 Task: Look for Airbnb properties in ComÃ©, Benin from 2nd November, 2023 to 15th November, 2023 for 2 adults and 1 pet.1  bedroom having 1 bed and 1 bathroom. Property type can be hotel. Booking option can be shelf check-in. Look for 5 properties as per requirement.
Action: Mouse moved to (454, 101)
Screenshot: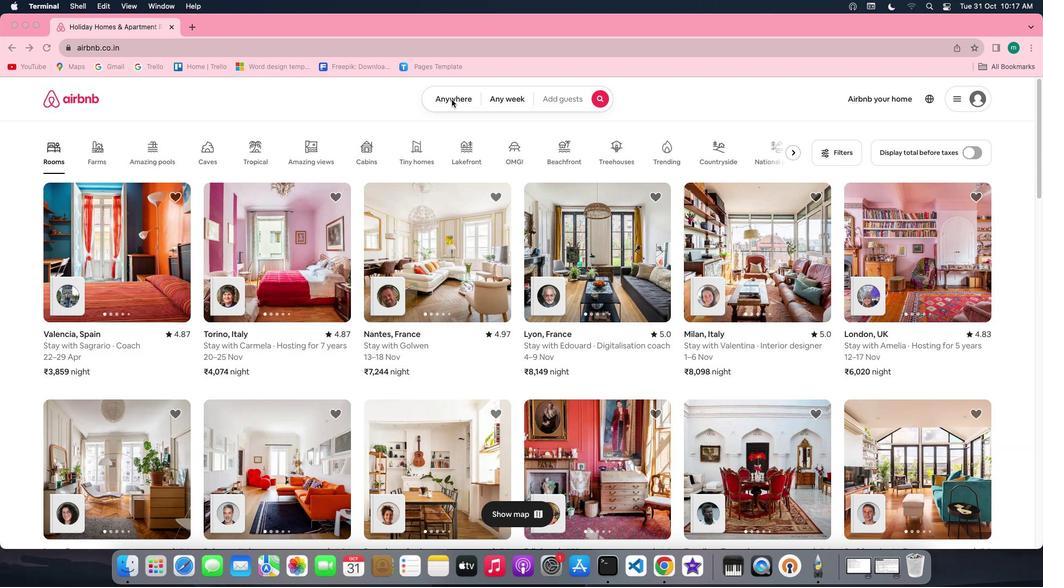 
Action: Mouse pressed left at (454, 101)
Screenshot: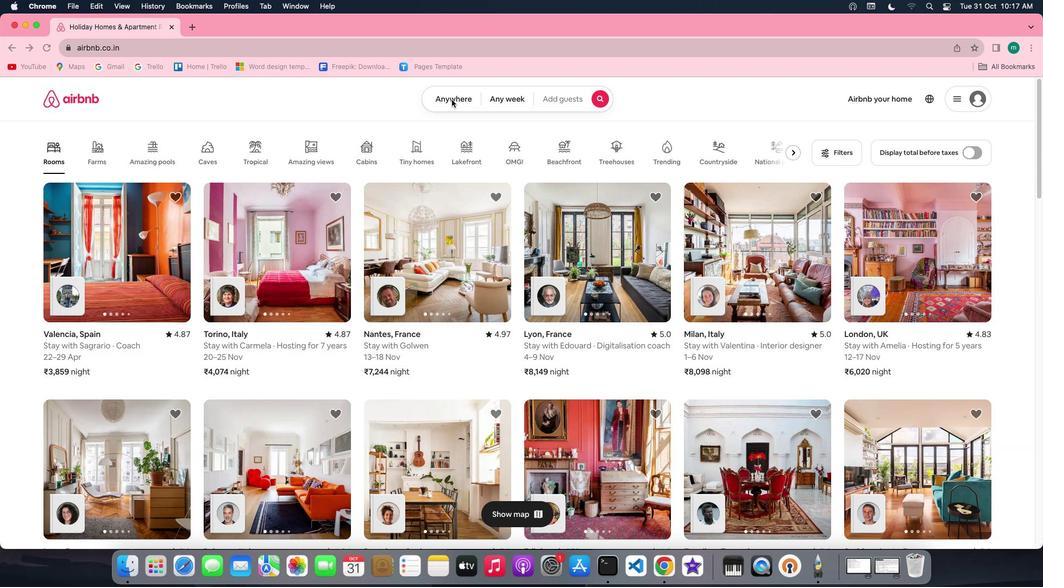 
Action: Mouse pressed left at (454, 101)
Screenshot: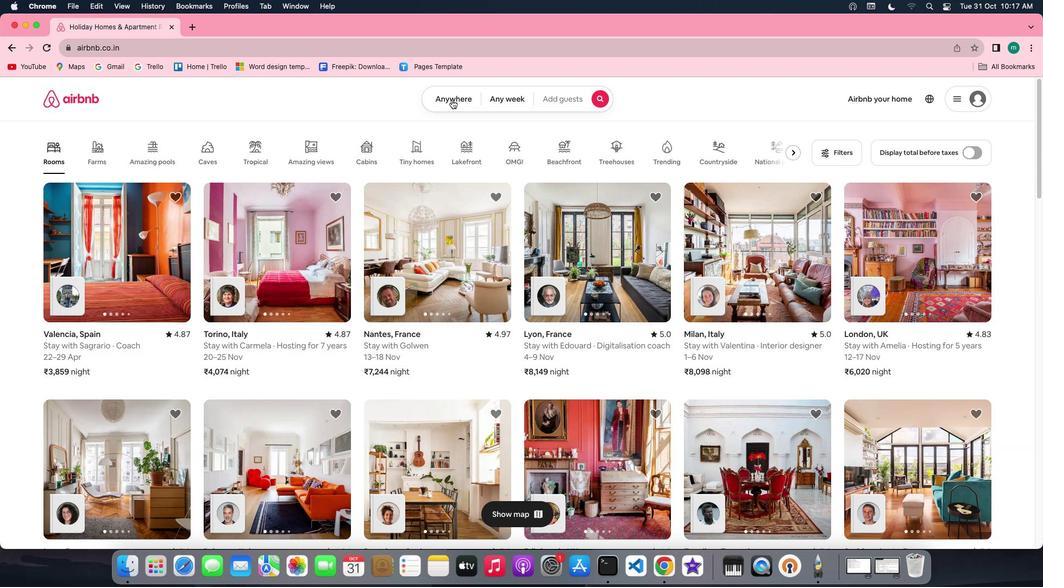 
Action: Mouse moved to (410, 139)
Screenshot: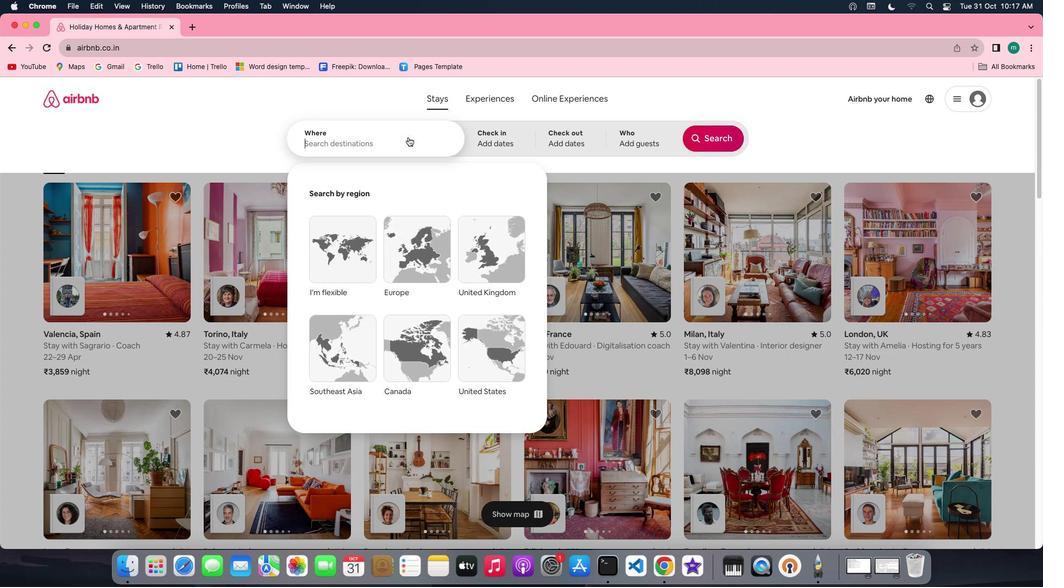 
Action: Key pressed Key.shift'C''o''m''e'','Key.spaceKey.shift'B''e''n''i''n'
Screenshot: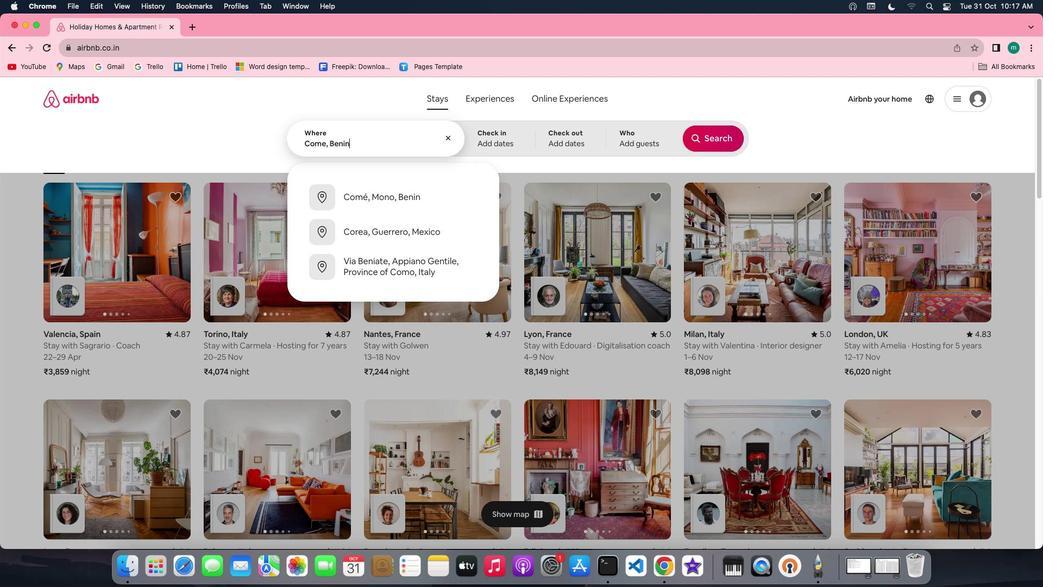 
Action: Mouse moved to (492, 138)
Screenshot: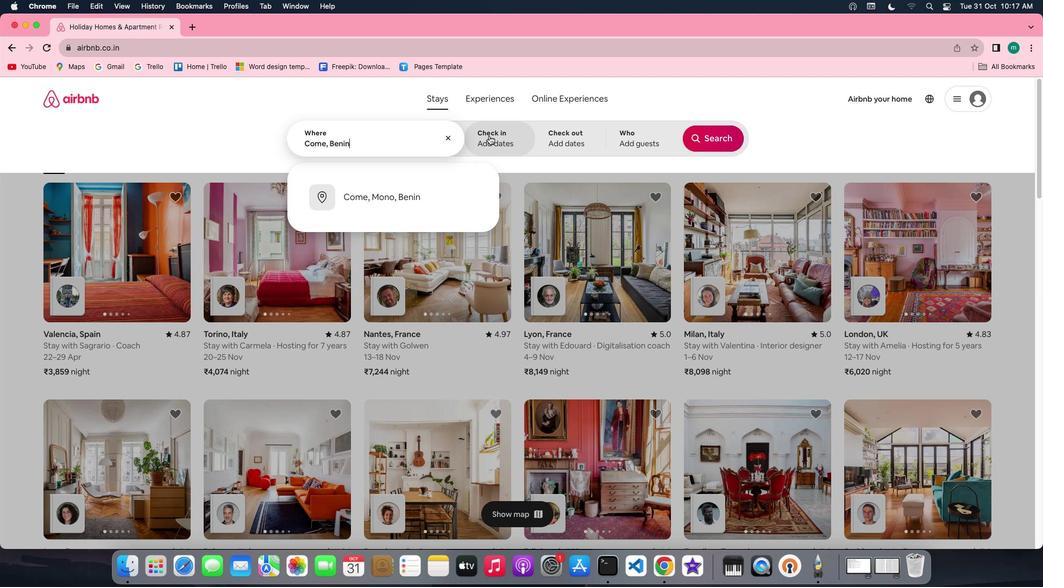 
Action: Mouse pressed left at (492, 138)
Screenshot: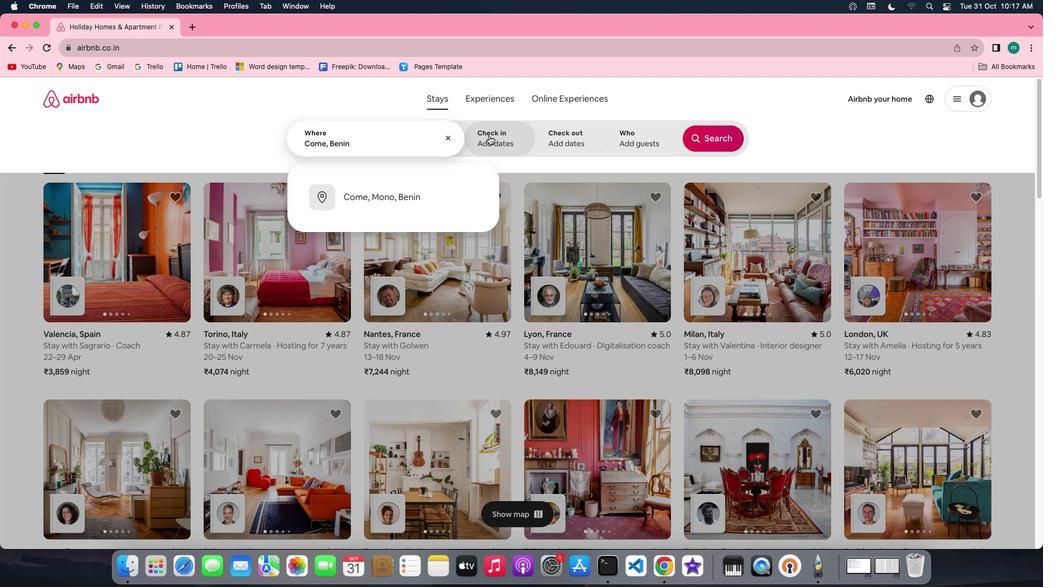 
Action: Mouse moved to (645, 277)
Screenshot: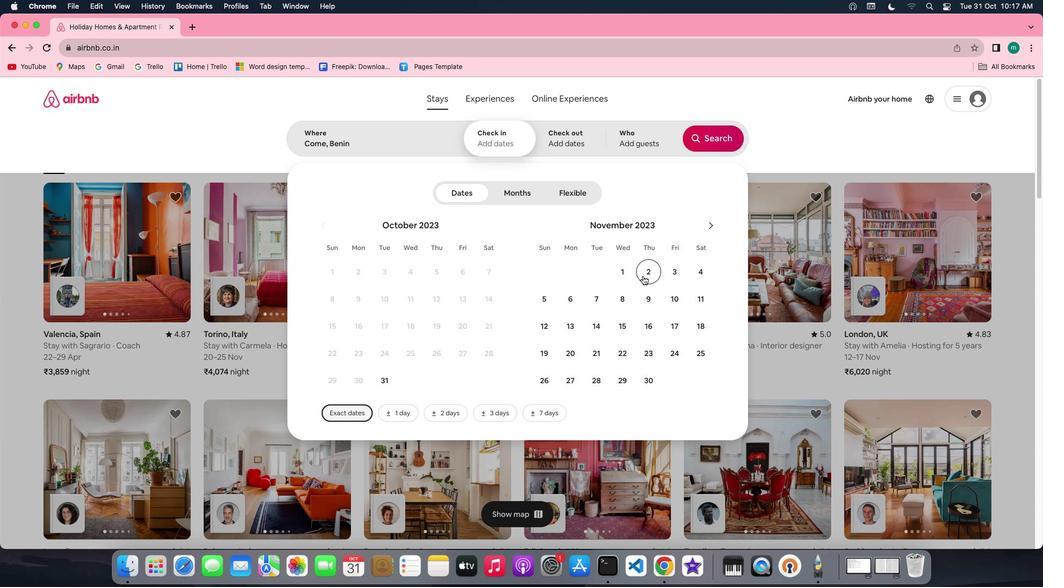 
Action: Mouse pressed left at (645, 277)
Screenshot: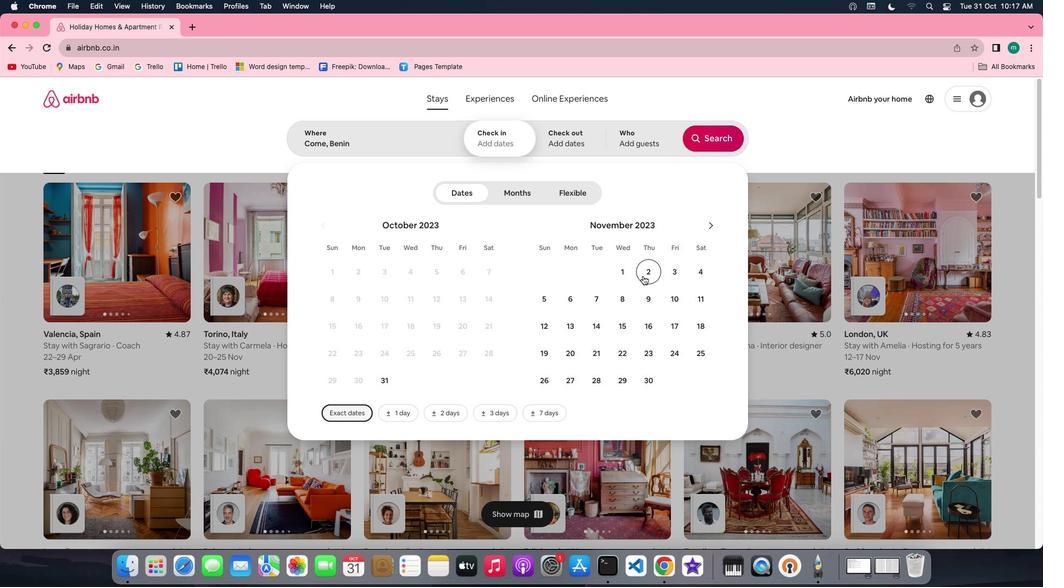 
Action: Mouse moved to (633, 322)
Screenshot: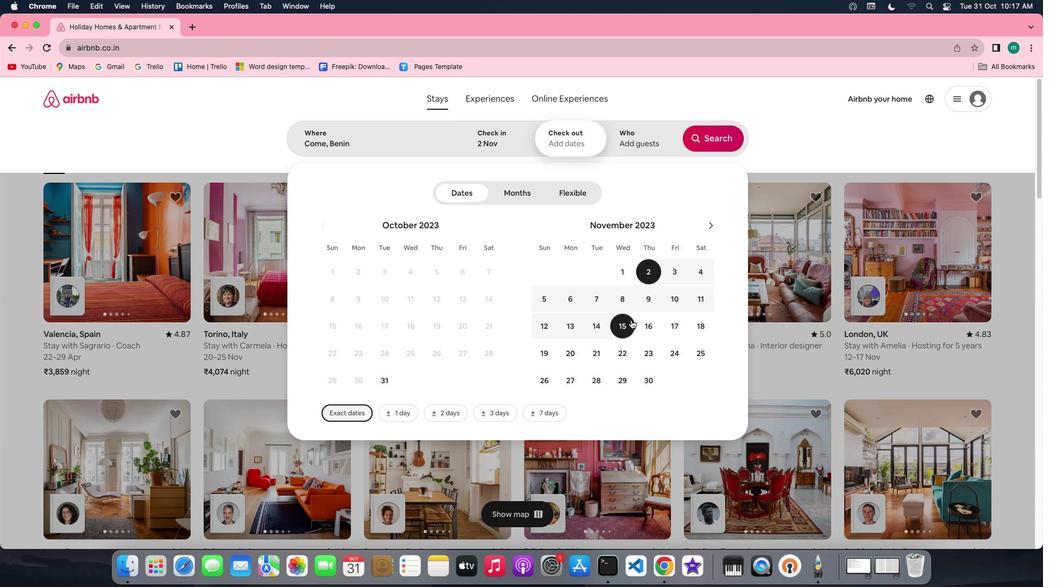 
Action: Mouse pressed left at (633, 322)
Screenshot: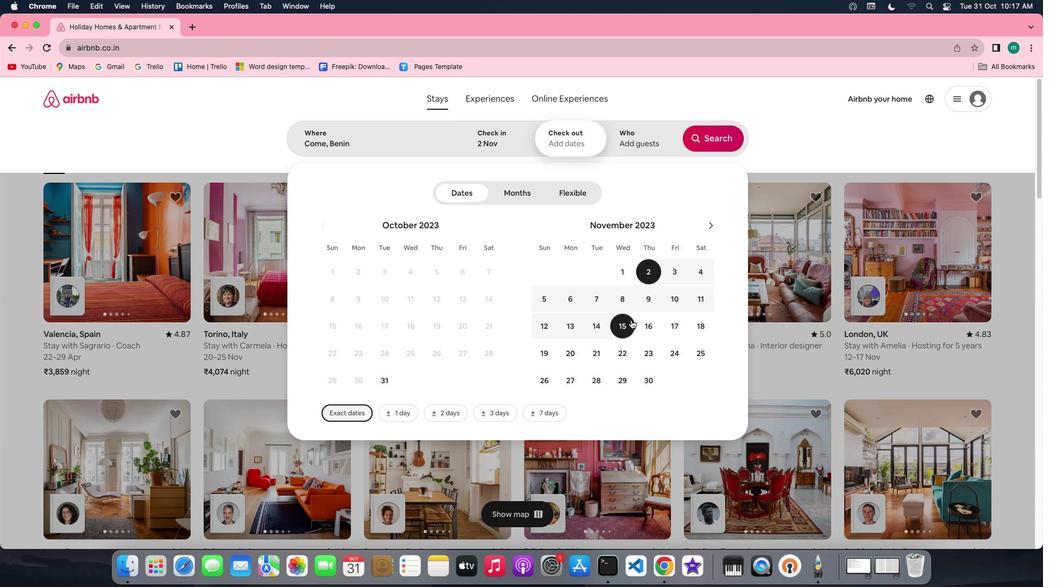 
Action: Mouse moved to (629, 143)
Screenshot: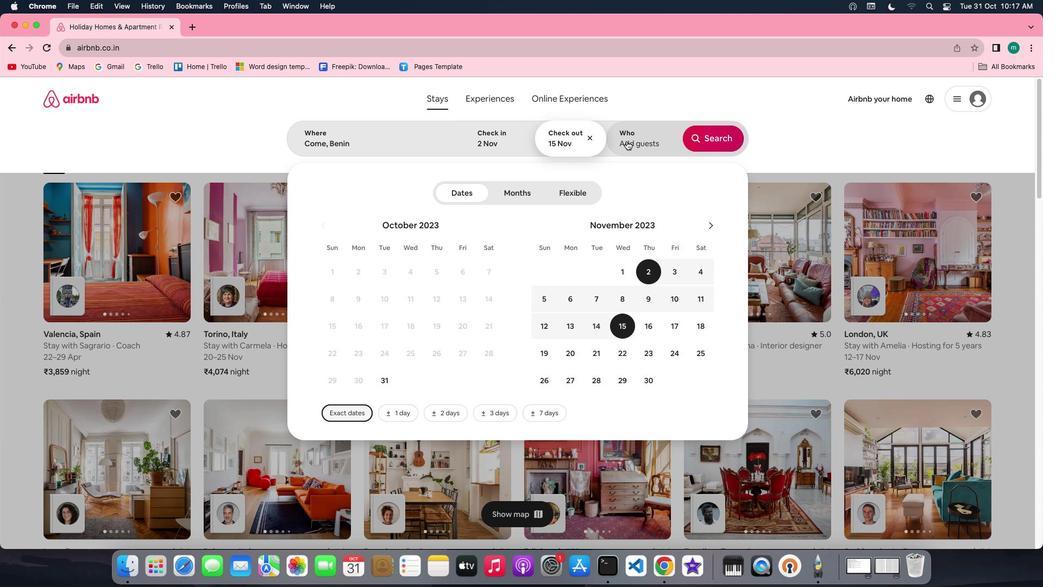
Action: Mouse pressed left at (629, 143)
Screenshot: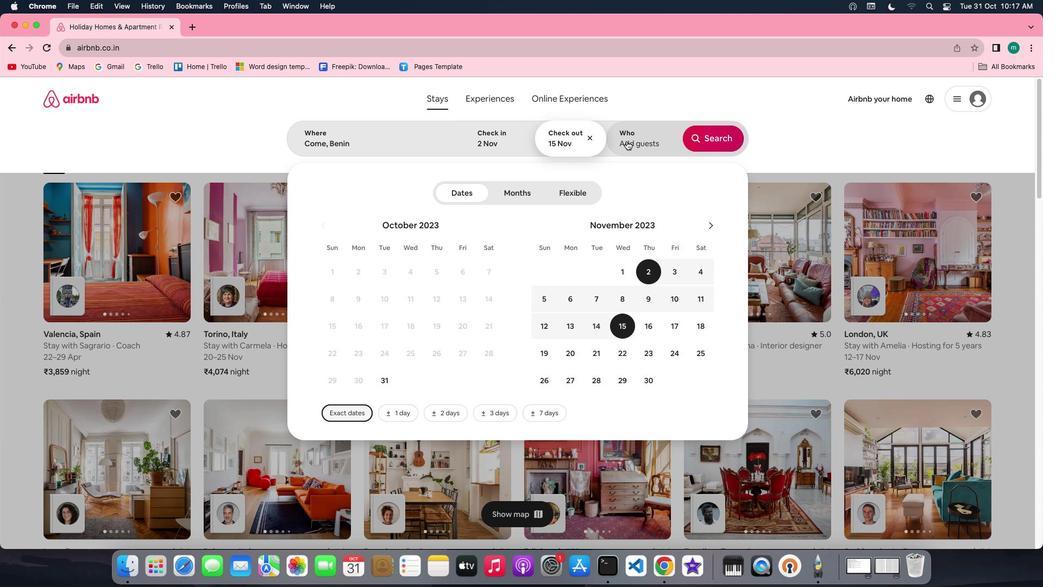 
Action: Mouse moved to (721, 194)
Screenshot: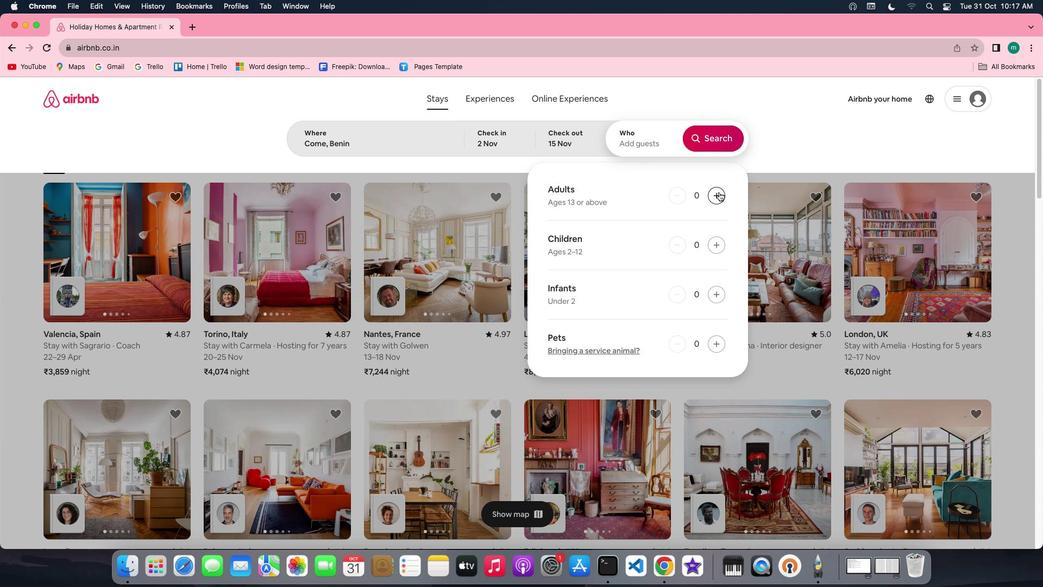 
Action: Mouse pressed left at (721, 194)
Screenshot: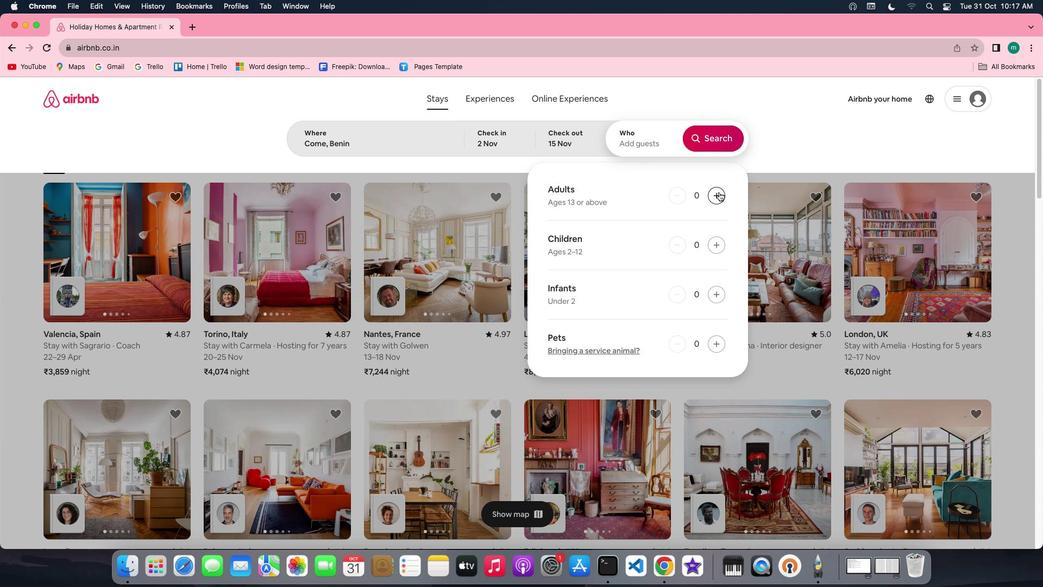 
Action: Mouse moved to (721, 194)
Screenshot: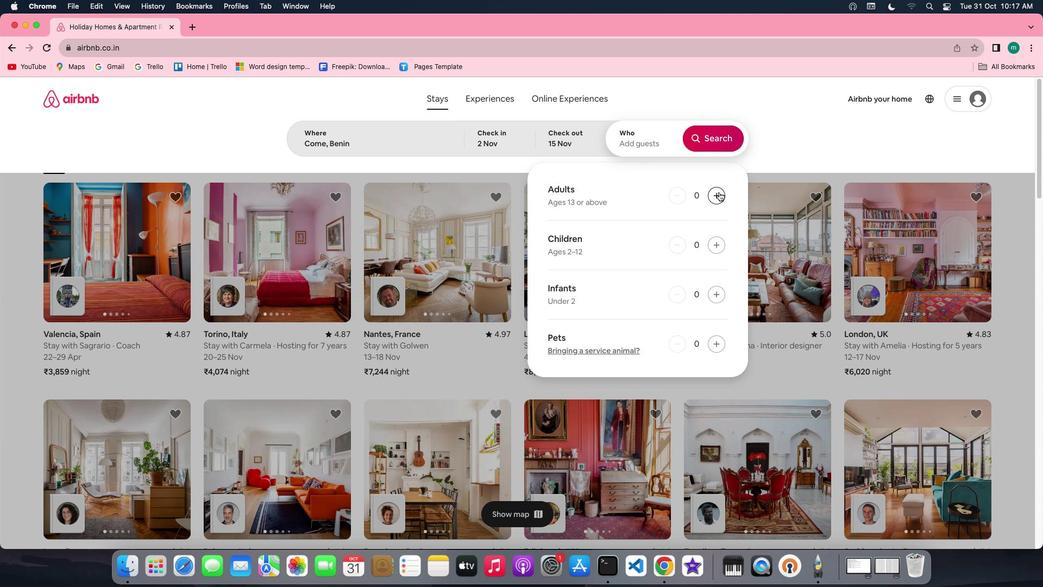 
Action: Mouse pressed left at (721, 194)
Screenshot: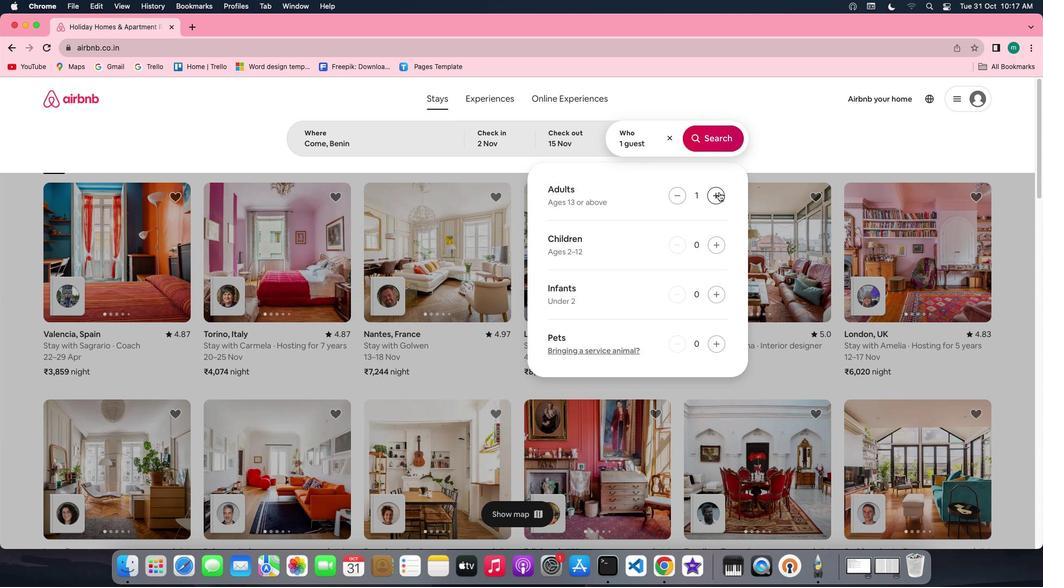 
Action: Mouse moved to (720, 143)
Screenshot: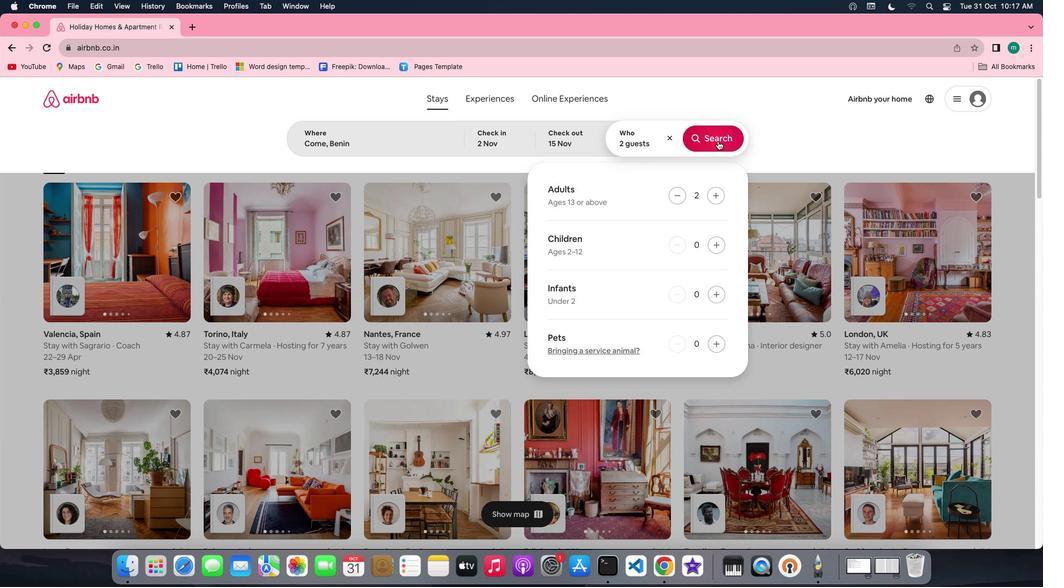 
Action: Mouse pressed left at (720, 143)
Screenshot: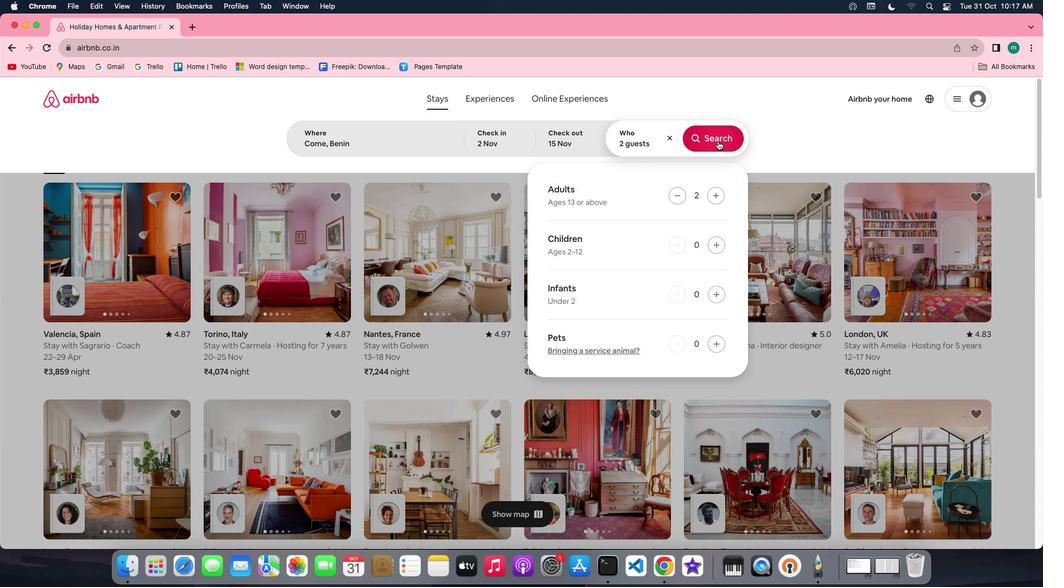 
Action: Mouse moved to (573, 102)
Screenshot: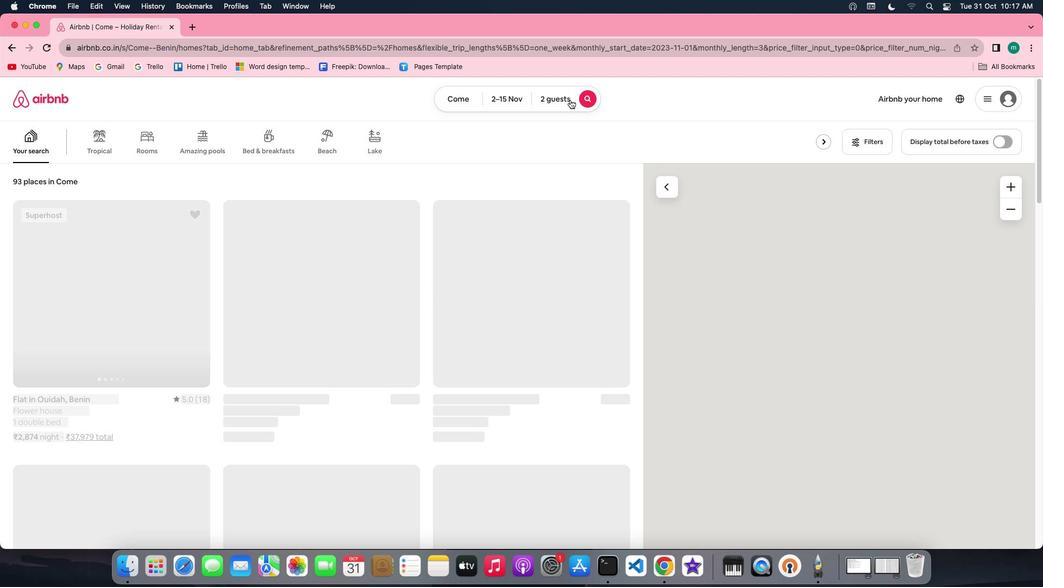 
Action: Mouse pressed left at (573, 102)
Screenshot: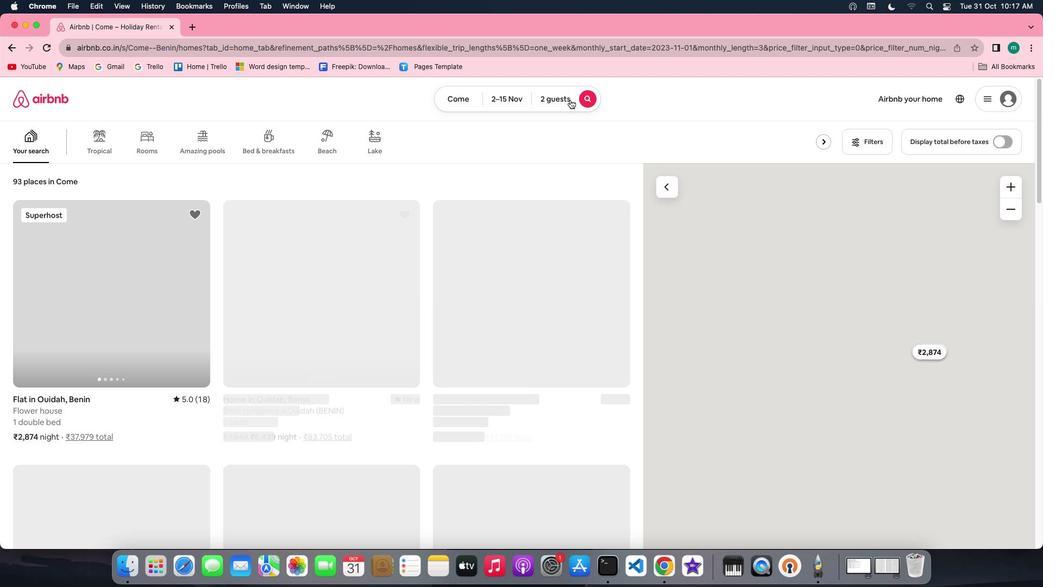 
Action: Mouse moved to (723, 301)
Screenshot: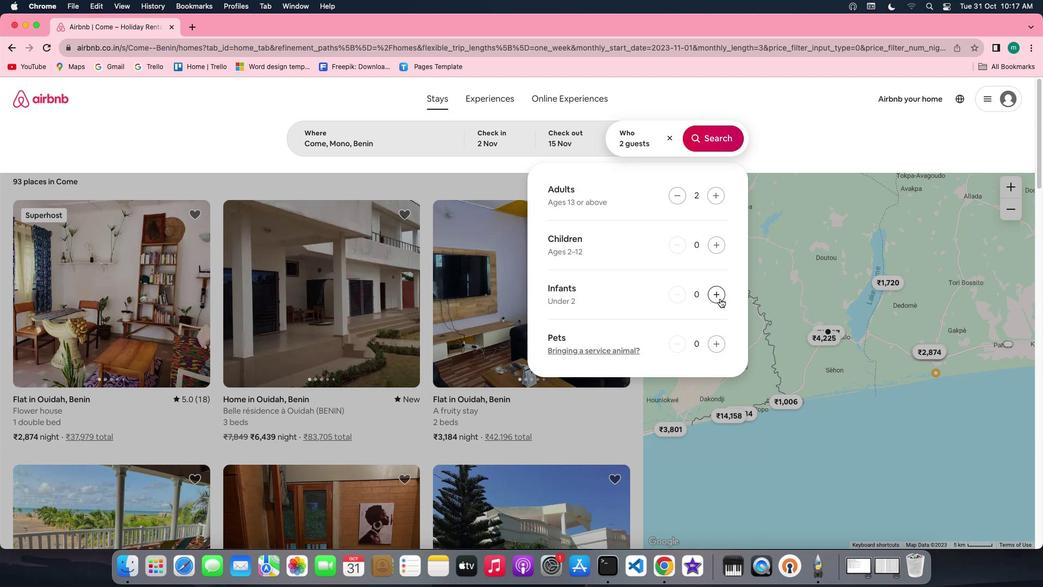 
Action: Mouse pressed left at (723, 301)
Screenshot: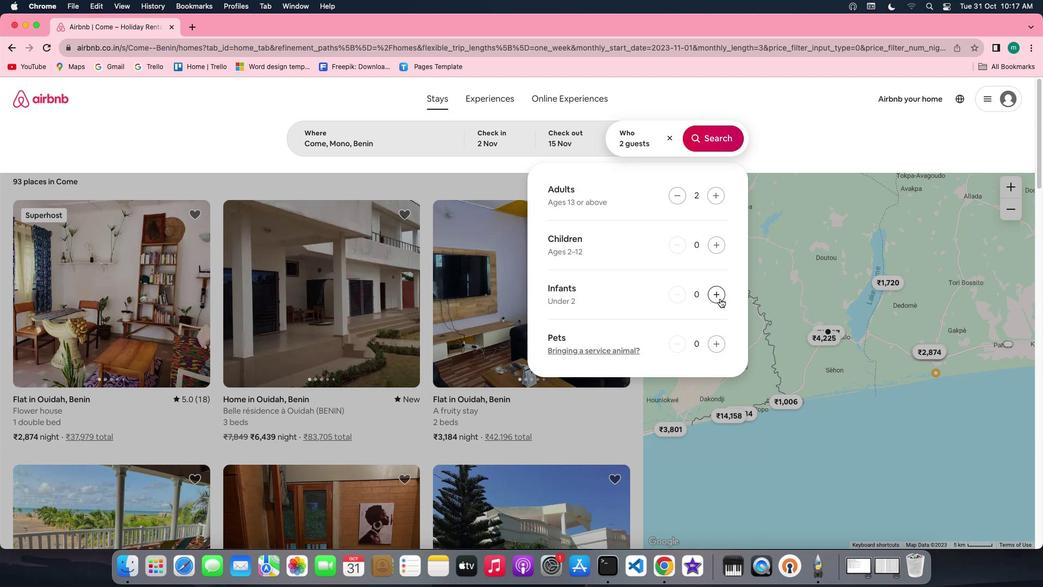 
Action: Mouse moved to (707, 135)
Screenshot: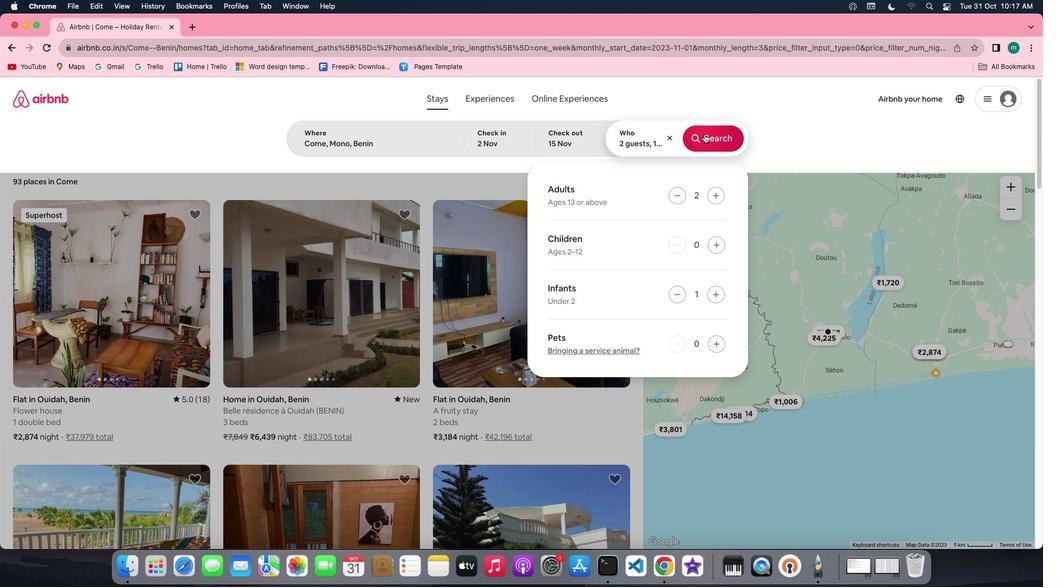 
Action: Mouse pressed left at (707, 135)
Screenshot: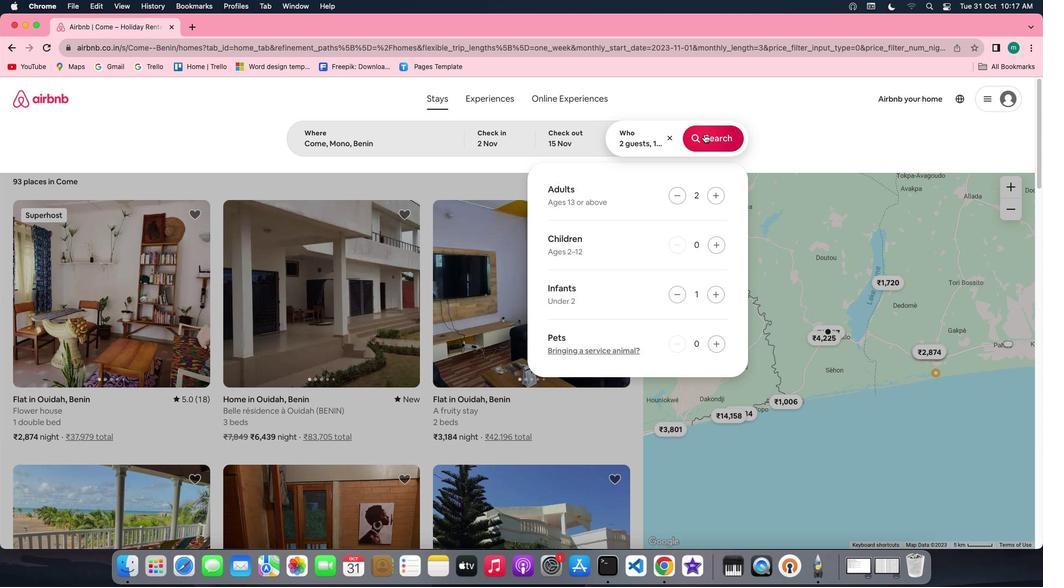 
Action: Mouse moved to (871, 150)
Screenshot: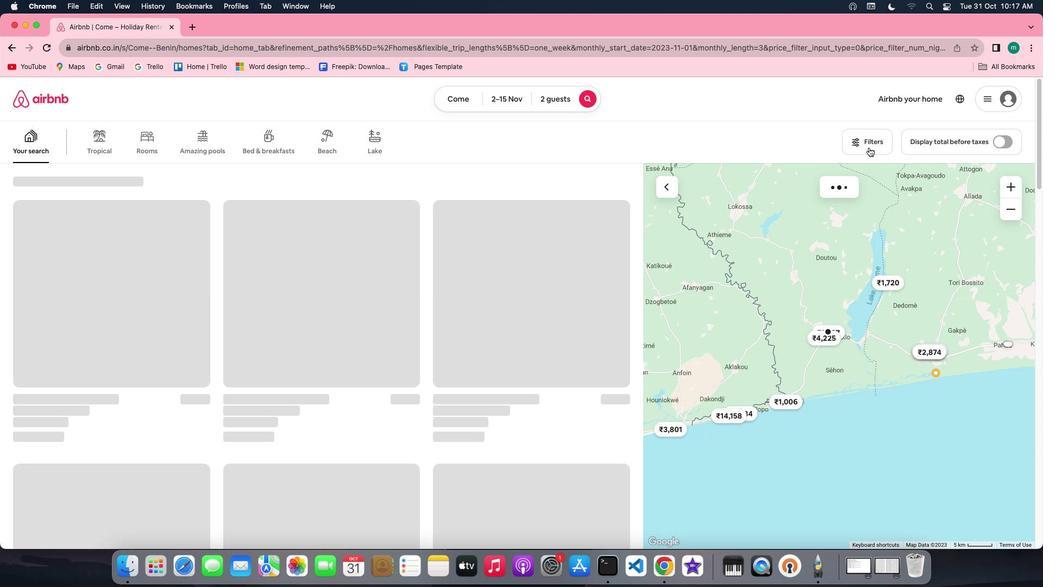 
Action: Mouse pressed left at (871, 150)
Screenshot: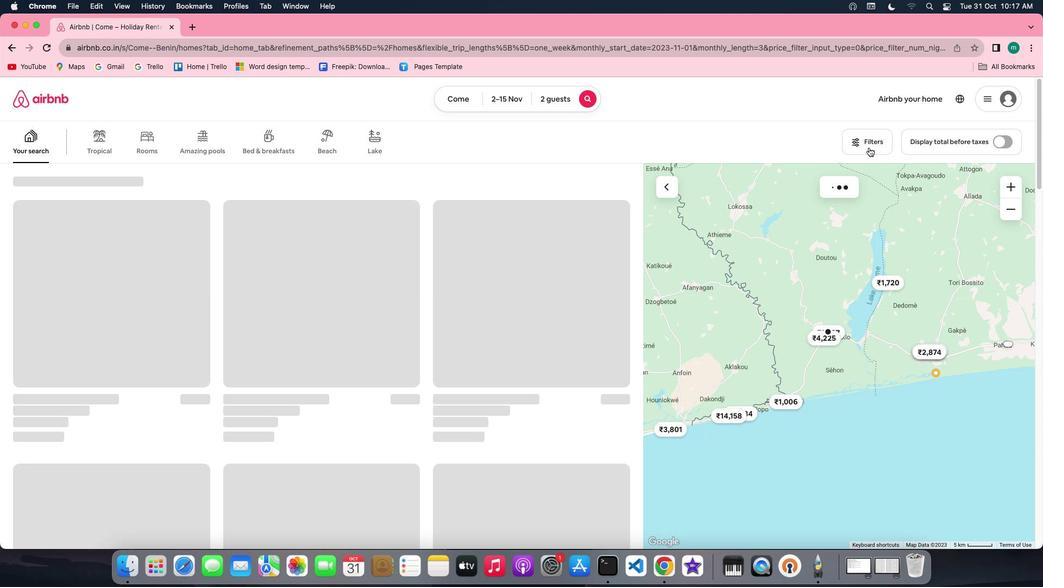 
Action: Mouse moved to (582, 329)
Screenshot: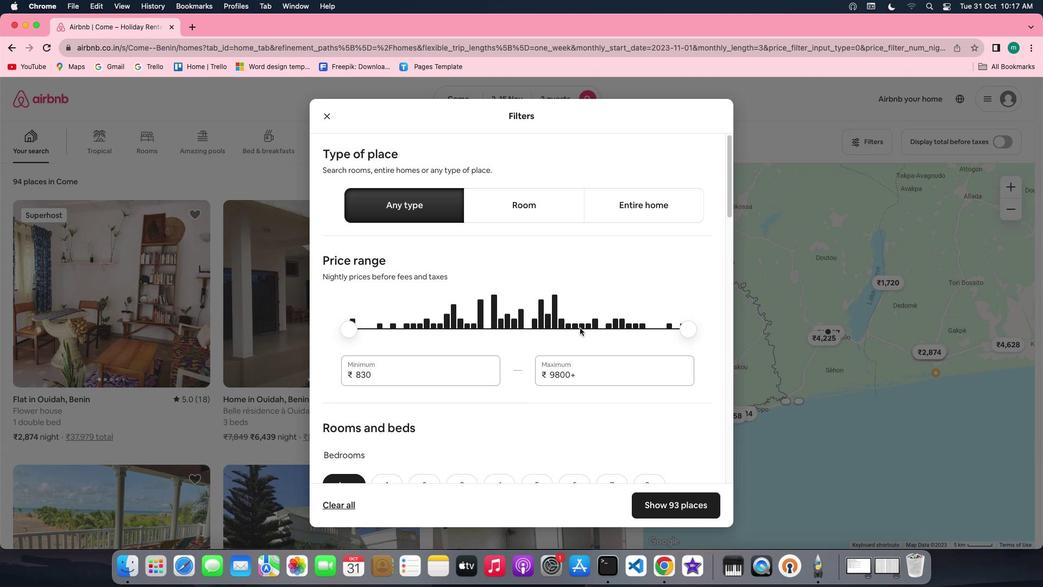 
Action: Mouse scrolled (582, 329) with delta (2, 1)
Screenshot: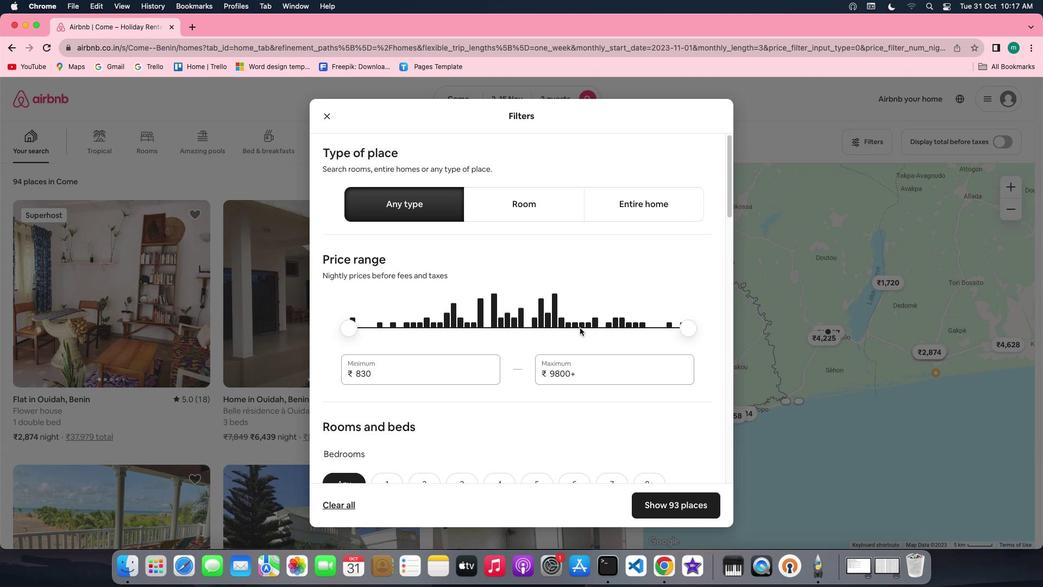 
Action: Mouse scrolled (582, 329) with delta (2, 1)
Screenshot: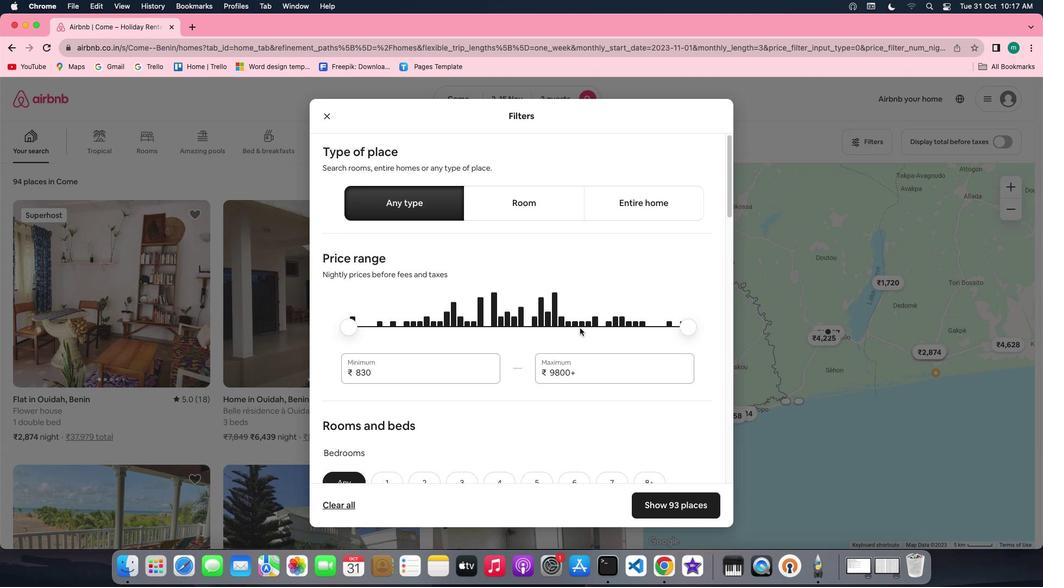 
Action: Mouse scrolled (582, 329) with delta (2, 1)
Screenshot: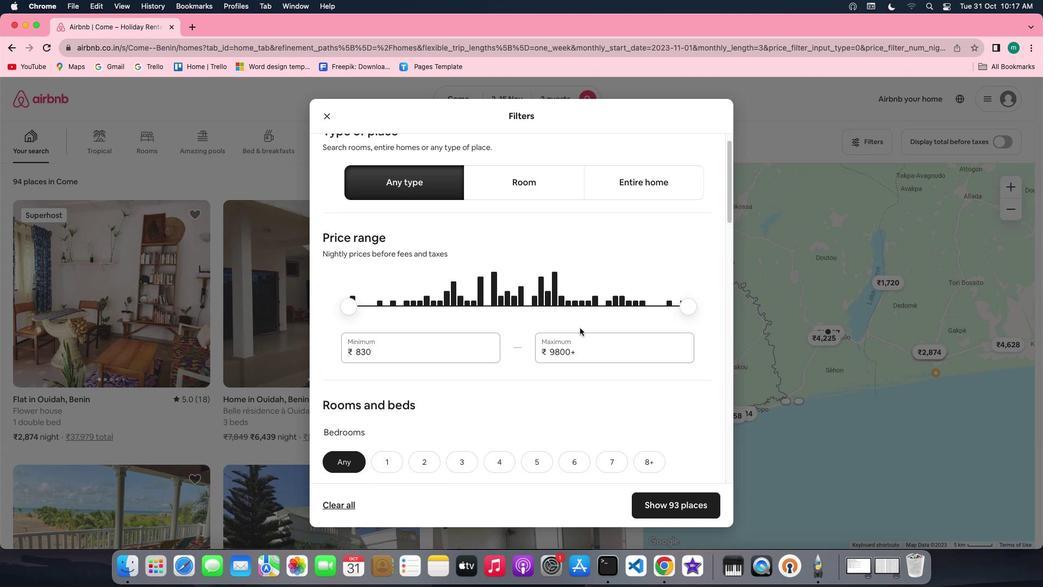 
Action: Mouse scrolled (582, 329) with delta (2, 1)
Screenshot: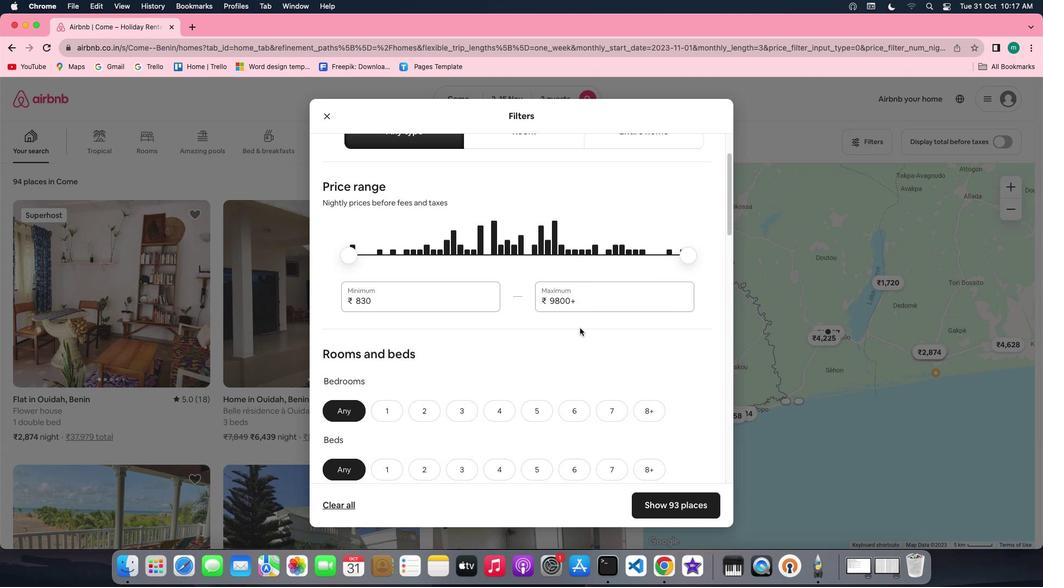 
Action: Mouse scrolled (582, 329) with delta (2, 1)
Screenshot: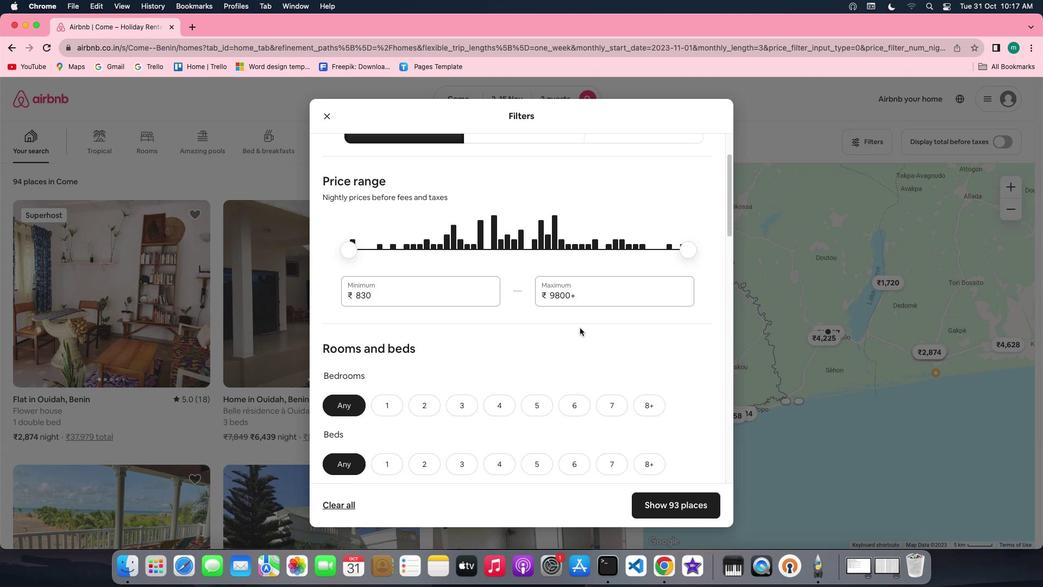
Action: Mouse scrolled (582, 329) with delta (2, 1)
Screenshot: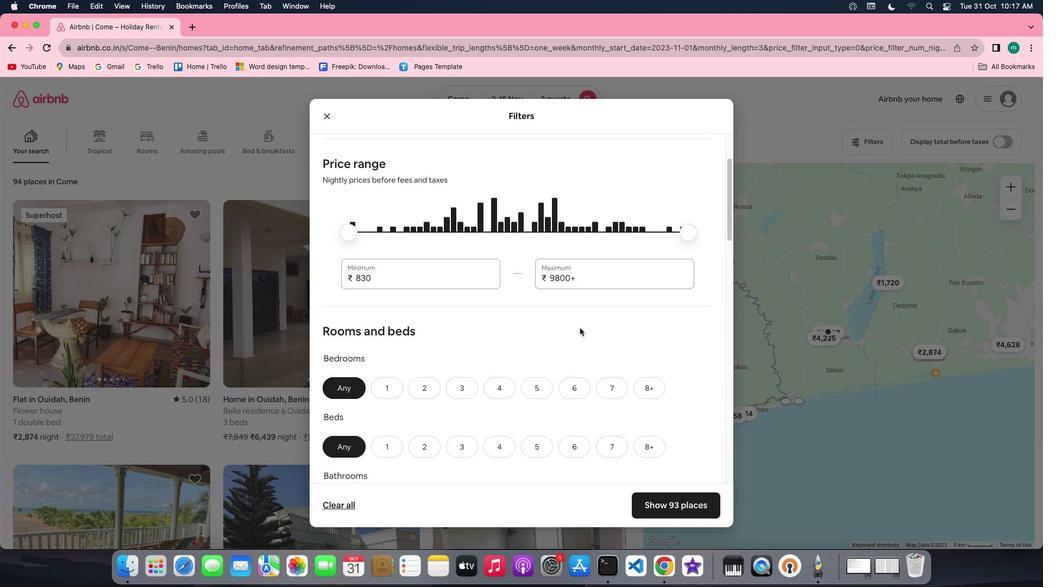
Action: Mouse scrolled (582, 329) with delta (2, 1)
Screenshot: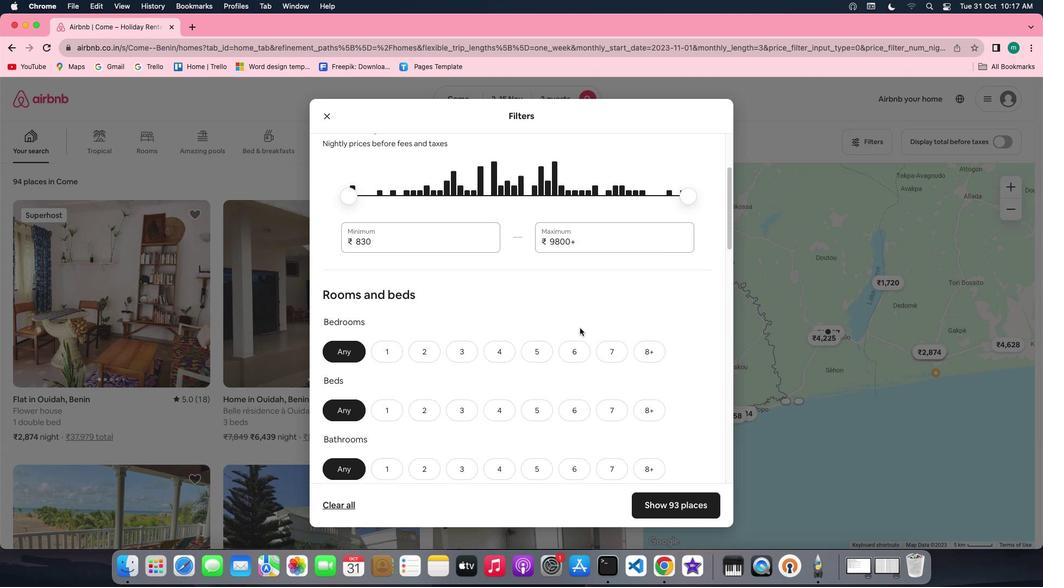 
Action: Mouse scrolled (582, 329) with delta (2, 1)
Screenshot: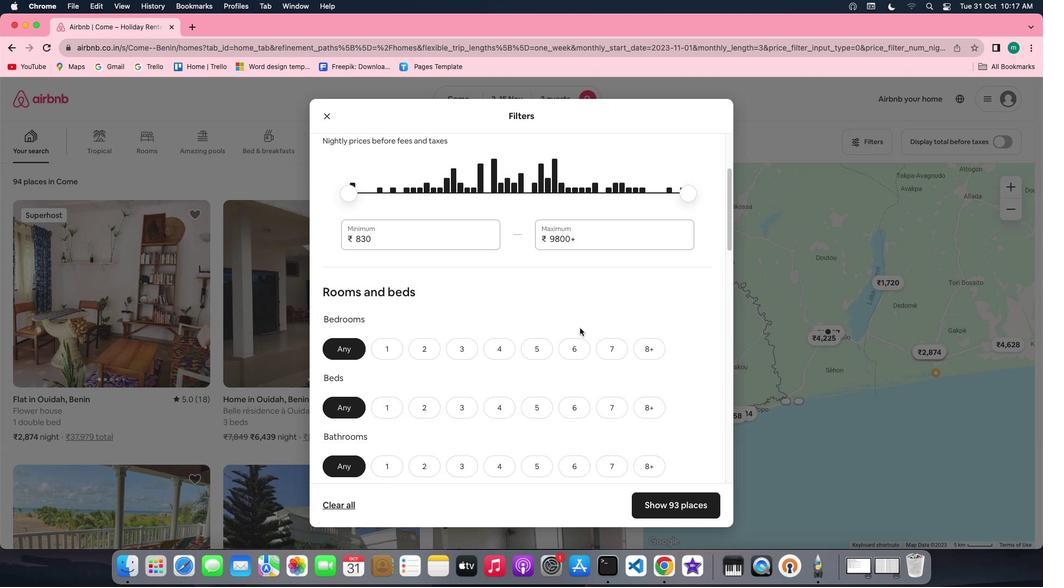 
Action: Mouse scrolled (582, 329) with delta (2, 1)
Screenshot: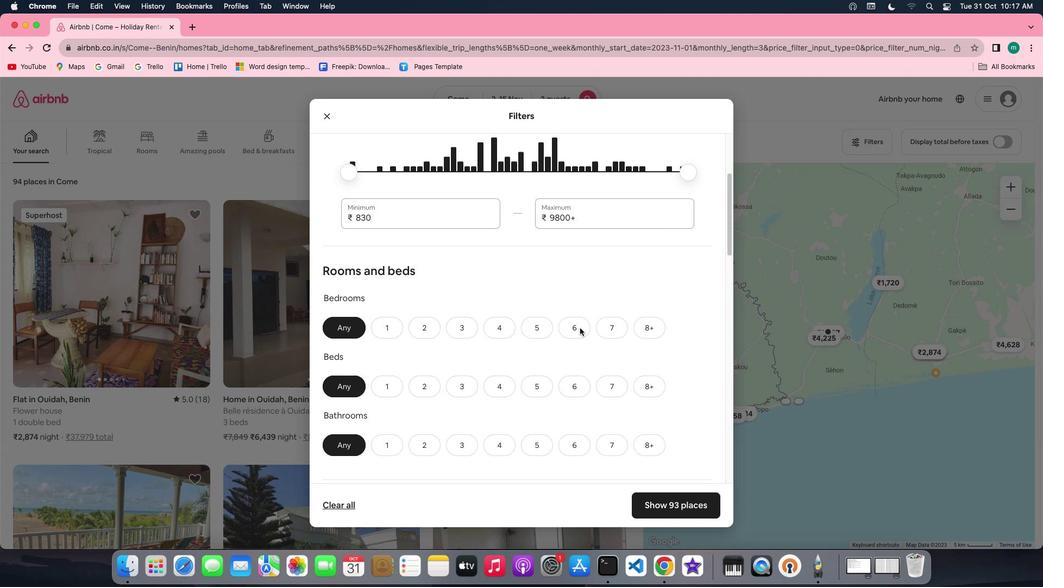 
Action: Mouse scrolled (582, 329) with delta (2, 1)
Screenshot: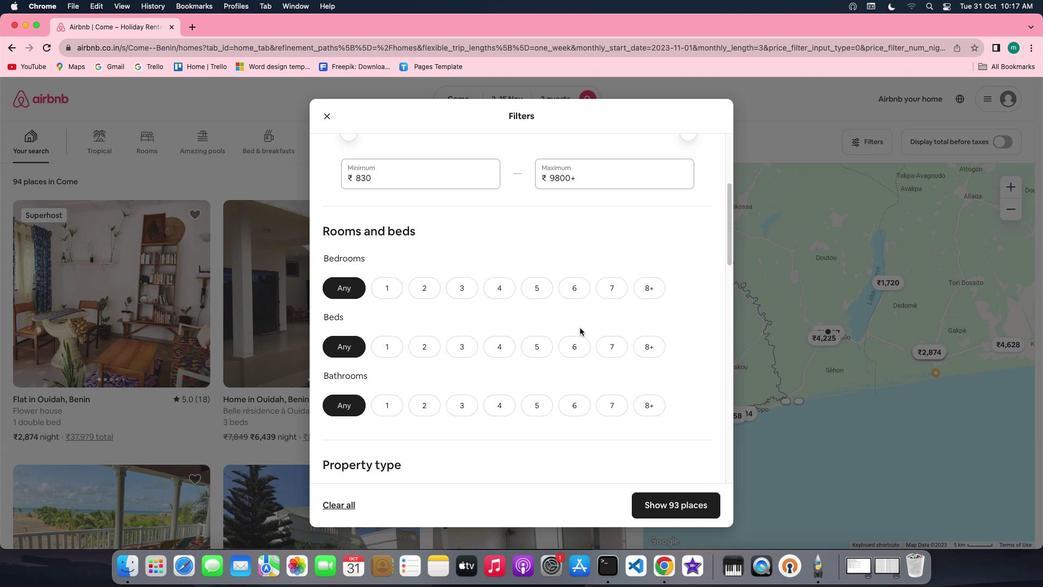 
Action: Mouse moved to (398, 243)
Screenshot: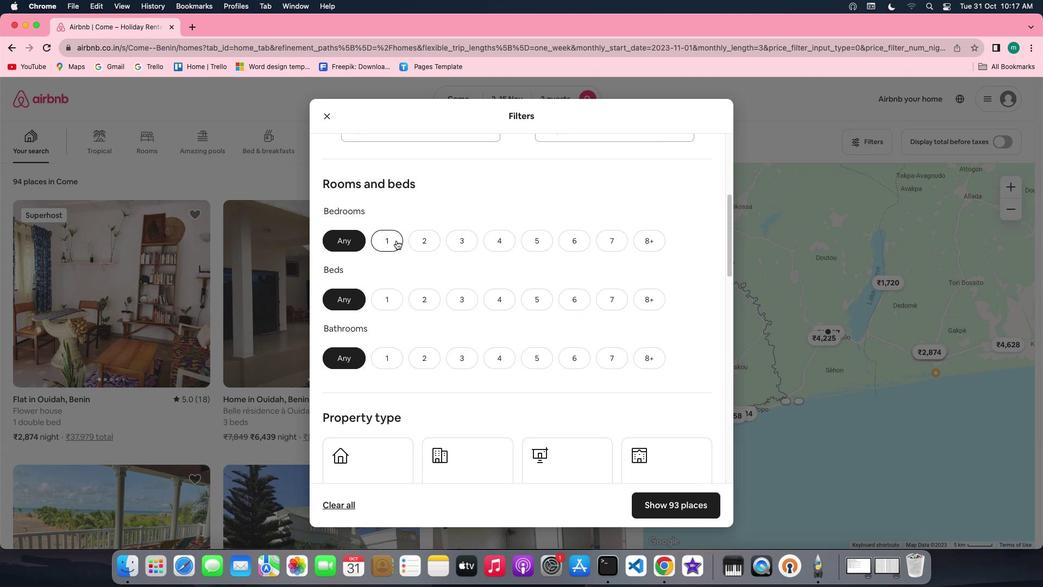 
Action: Mouse pressed left at (398, 243)
Screenshot: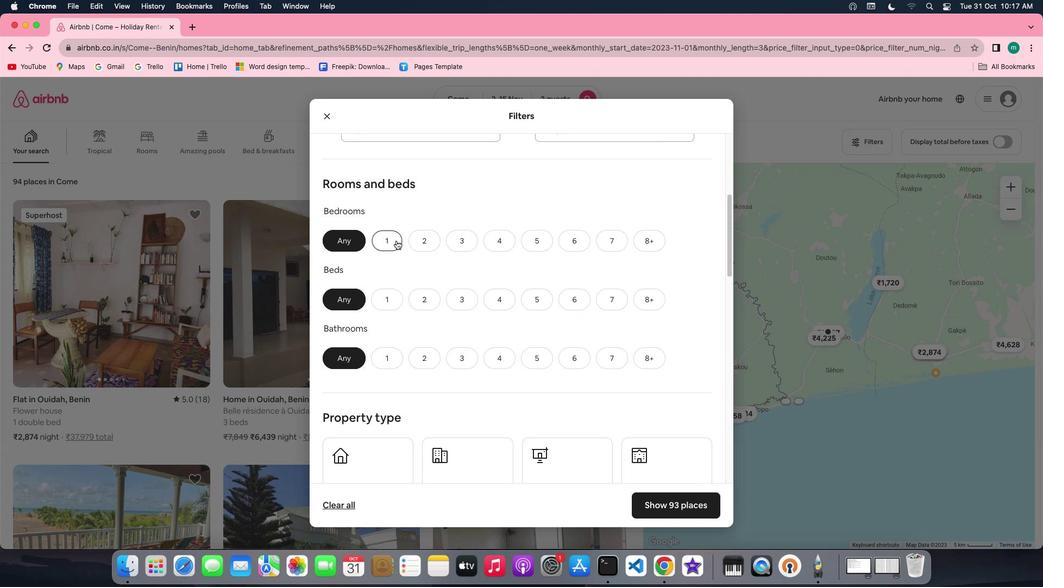
Action: Mouse moved to (392, 296)
Screenshot: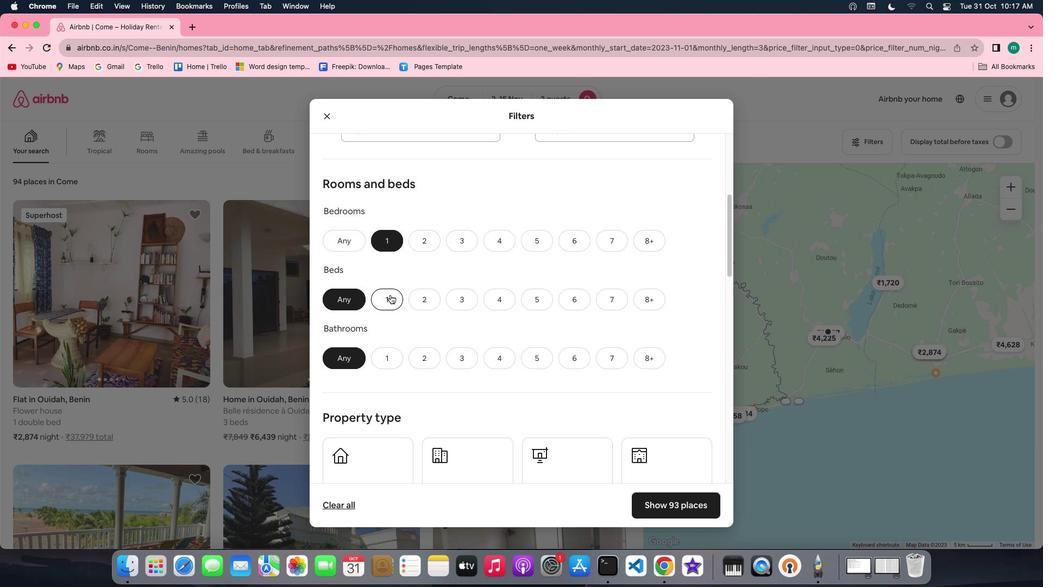 
Action: Mouse pressed left at (392, 296)
Screenshot: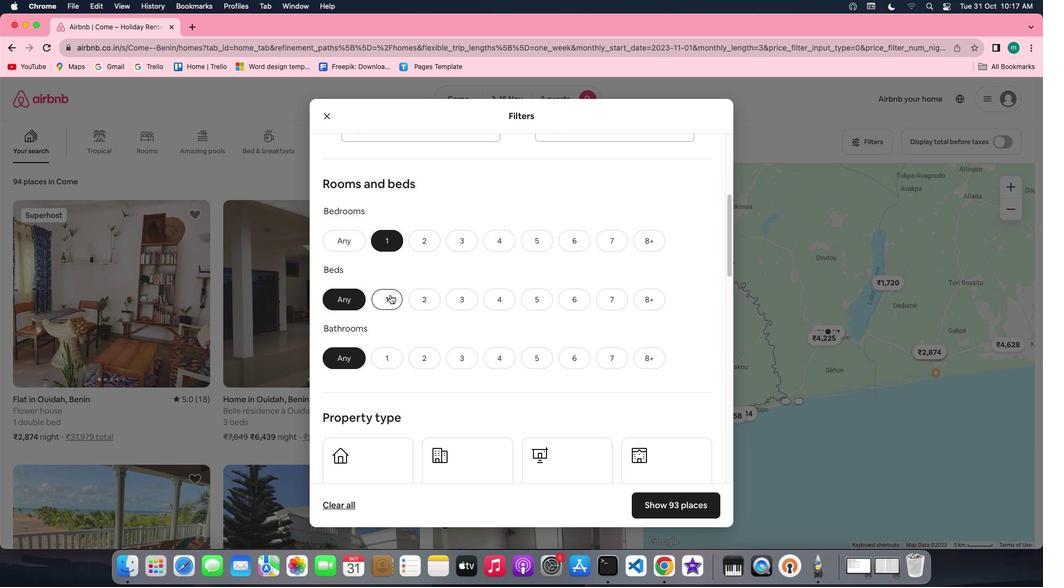 
Action: Mouse moved to (387, 358)
Screenshot: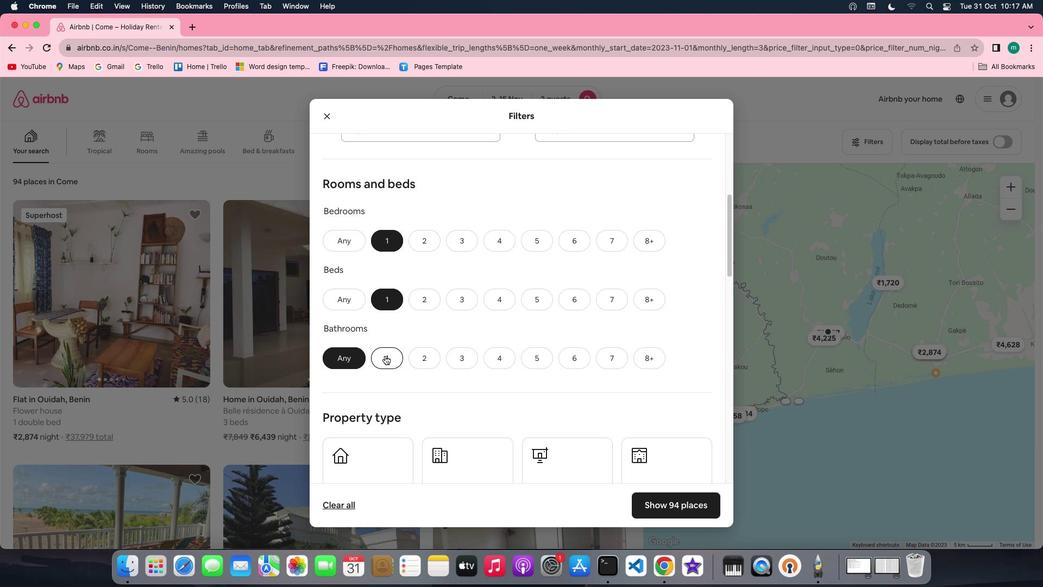 
Action: Mouse pressed left at (387, 358)
Screenshot: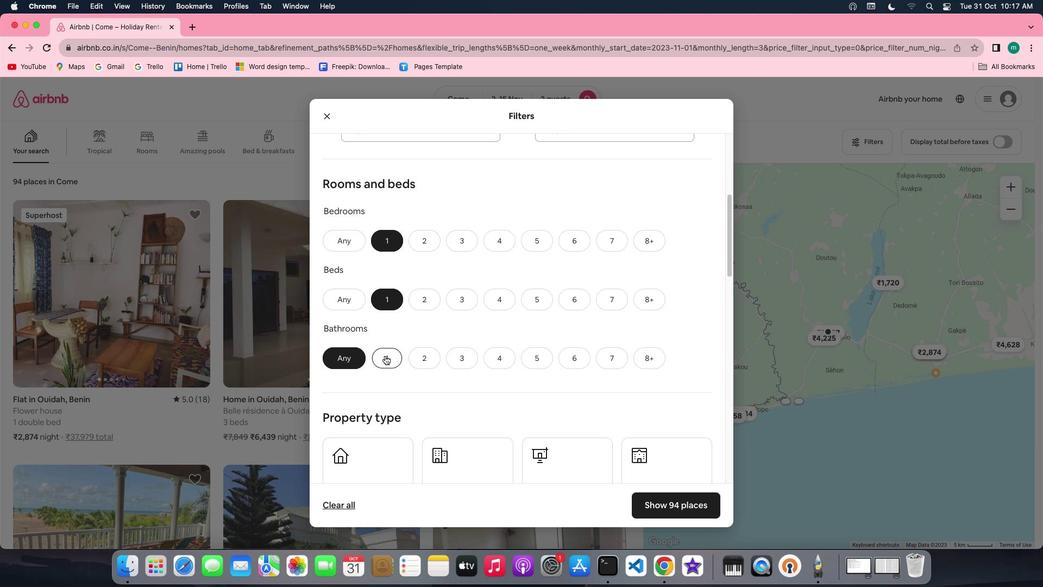 
Action: Mouse moved to (494, 340)
Screenshot: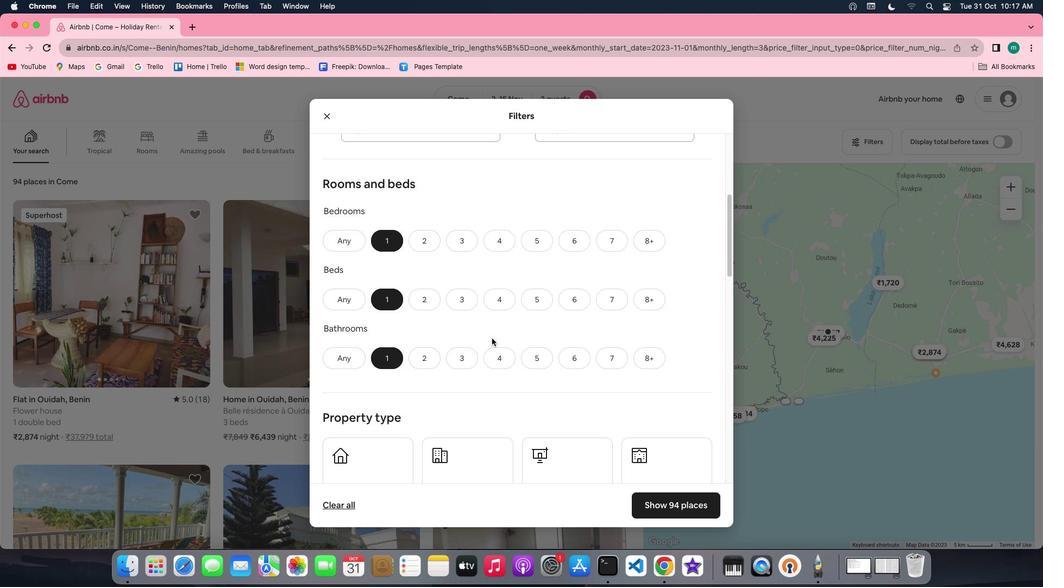 
Action: Mouse scrolled (494, 340) with delta (2, 1)
Screenshot: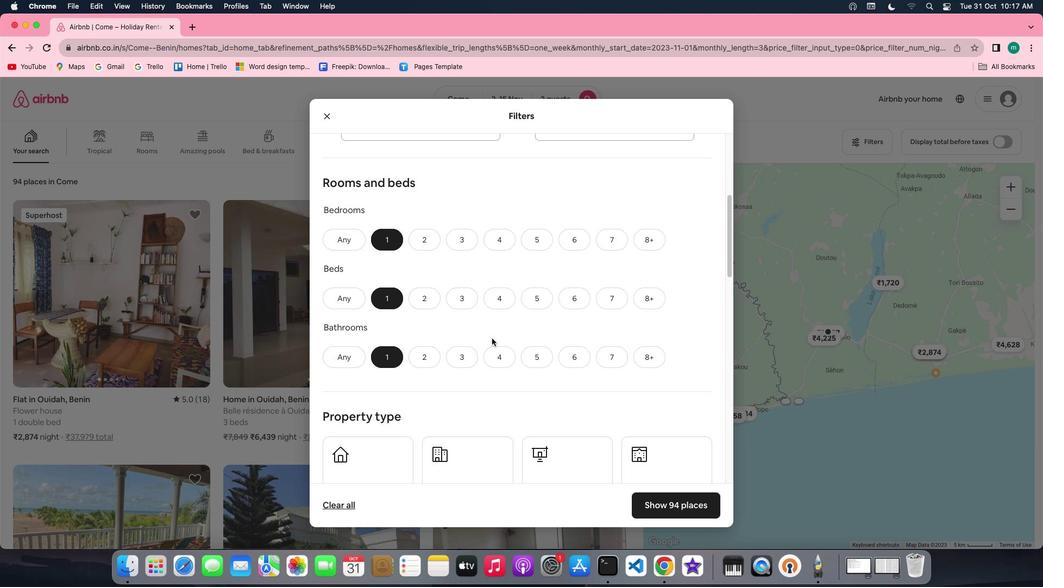 
Action: Mouse scrolled (494, 340) with delta (2, 1)
Screenshot: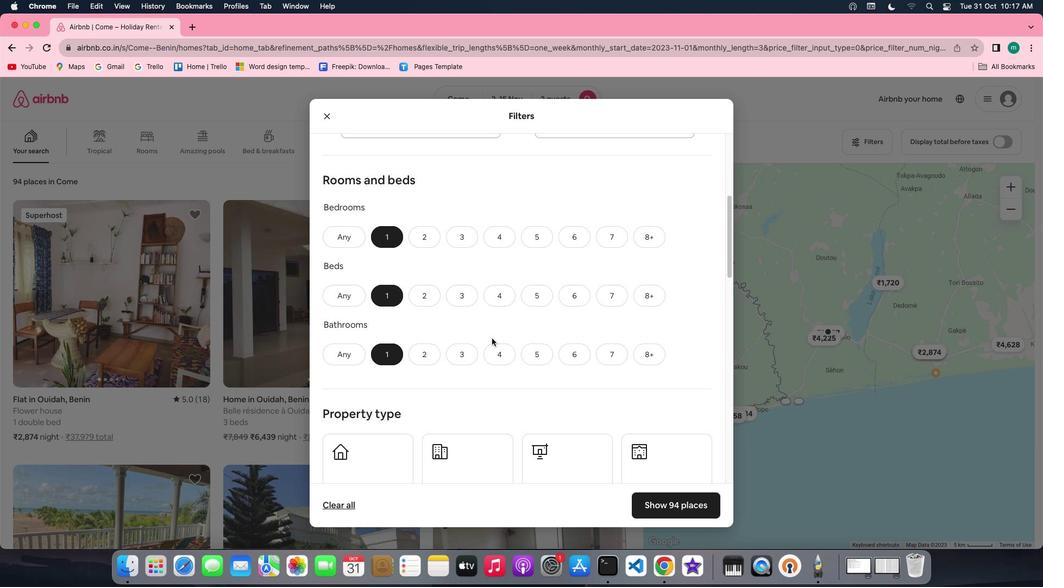 
Action: Mouse scrolled (494, 340) with delta (2, 1)
Screenshot: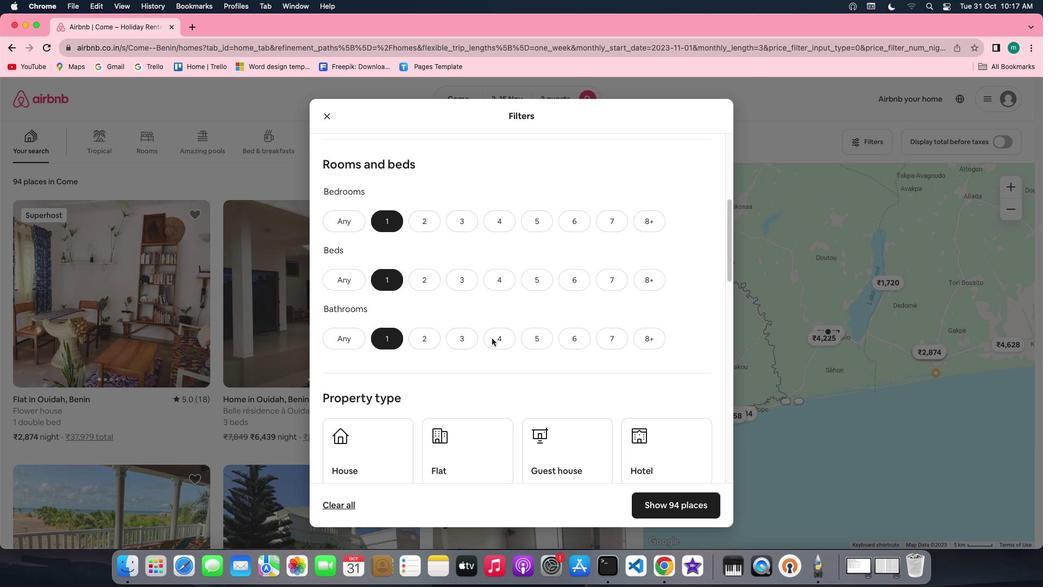 
Action: Mouse scrolled (494, 340) with delta (2, 1)
Screenshot: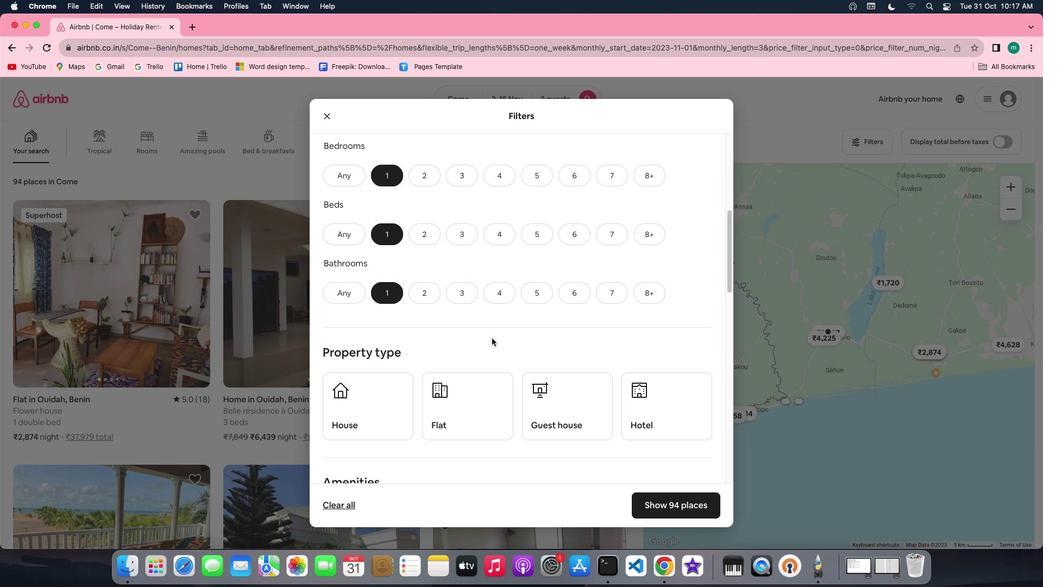 
Action: Mouse scrolled (494, 340) with delta (2, 1)
Screenshot: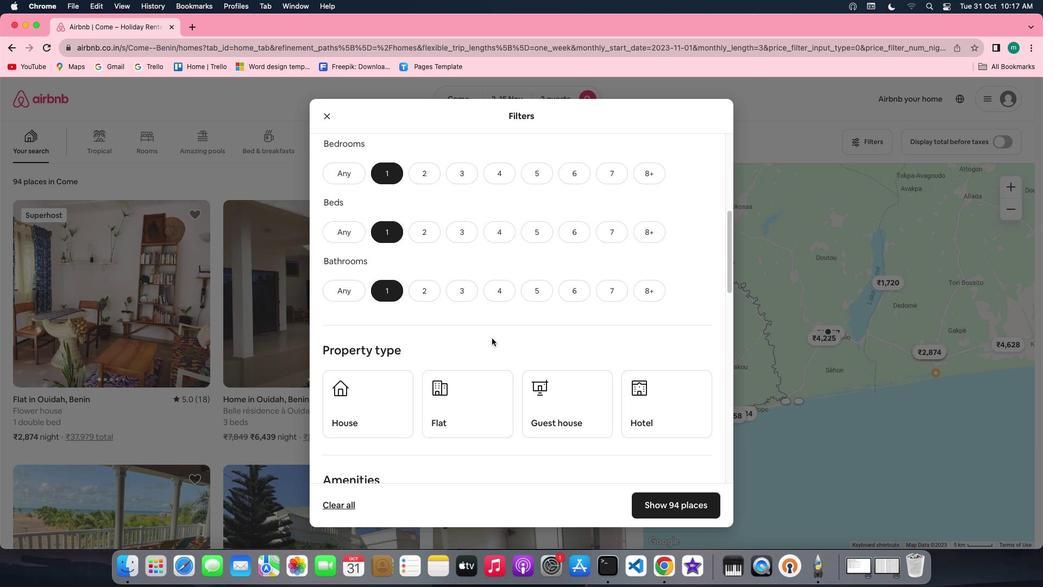 
Action: Mouse scrolled (494, 340) with delta (2, 1)
Screenshot: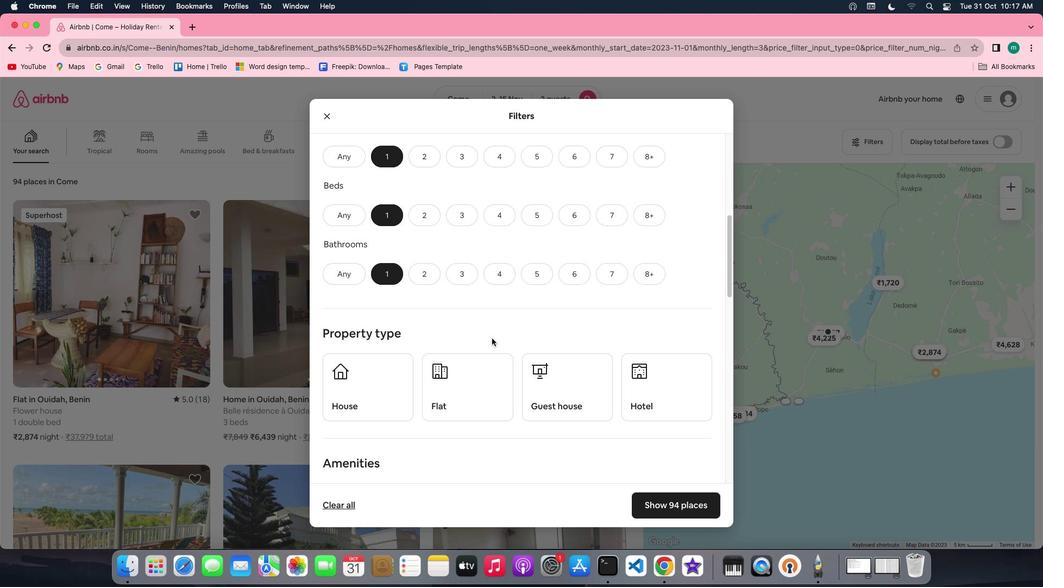 
Action: Mouse scrolled (494, 340) with delta (2, 1)
Screenshot: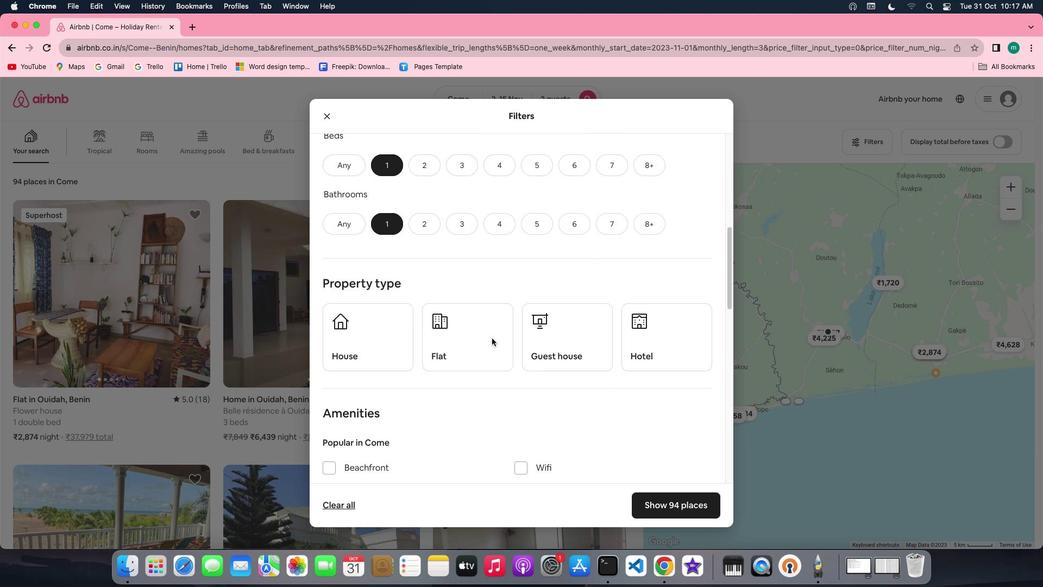 
Action: Mouse moved to (628, 294)
Screenshot: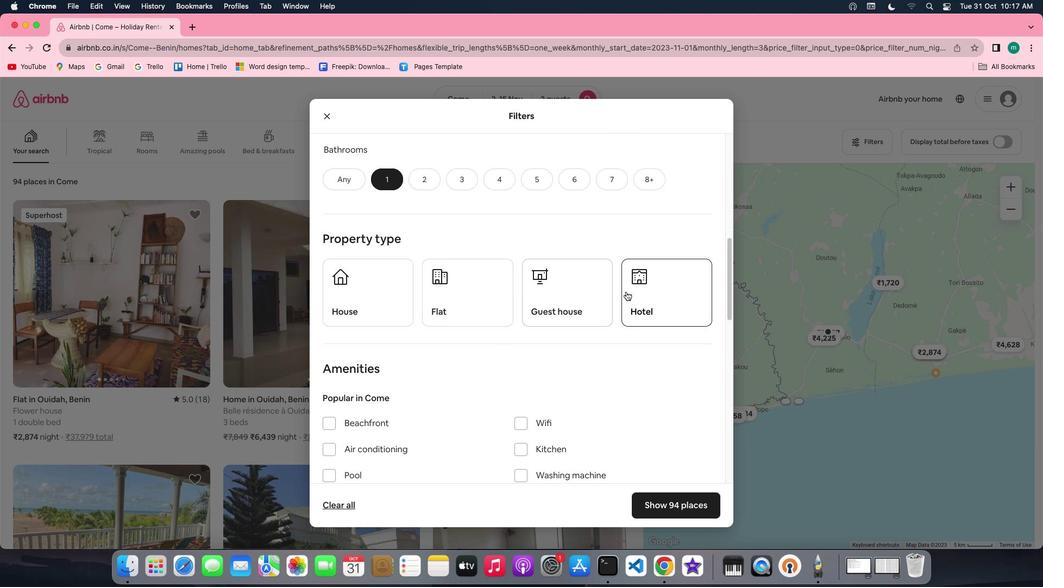 
Action: Mouse pressed left at (628, 294)
Screenshot: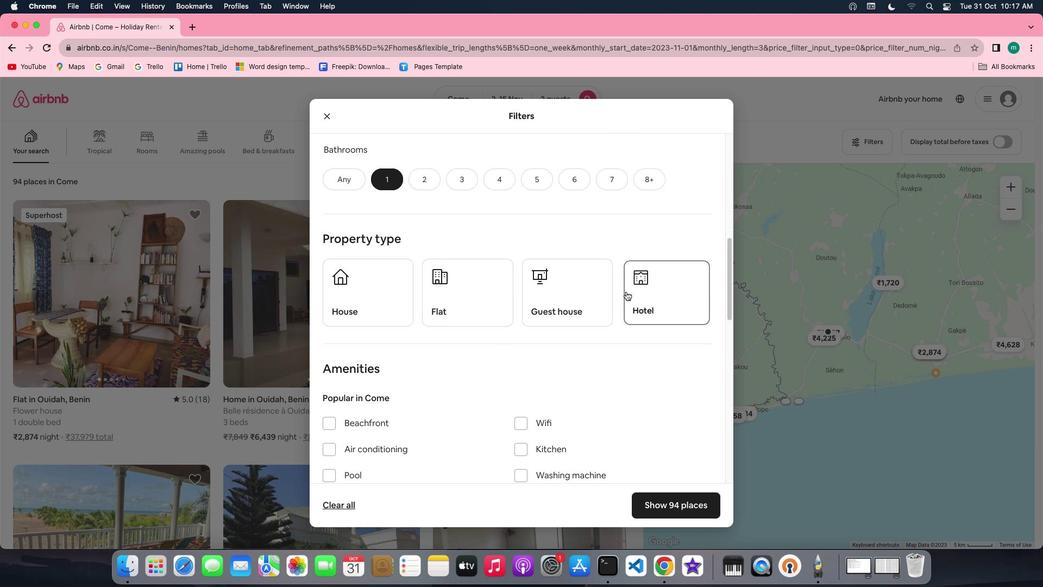 
Action: Mouse moved to (565, 370)
Screenshot: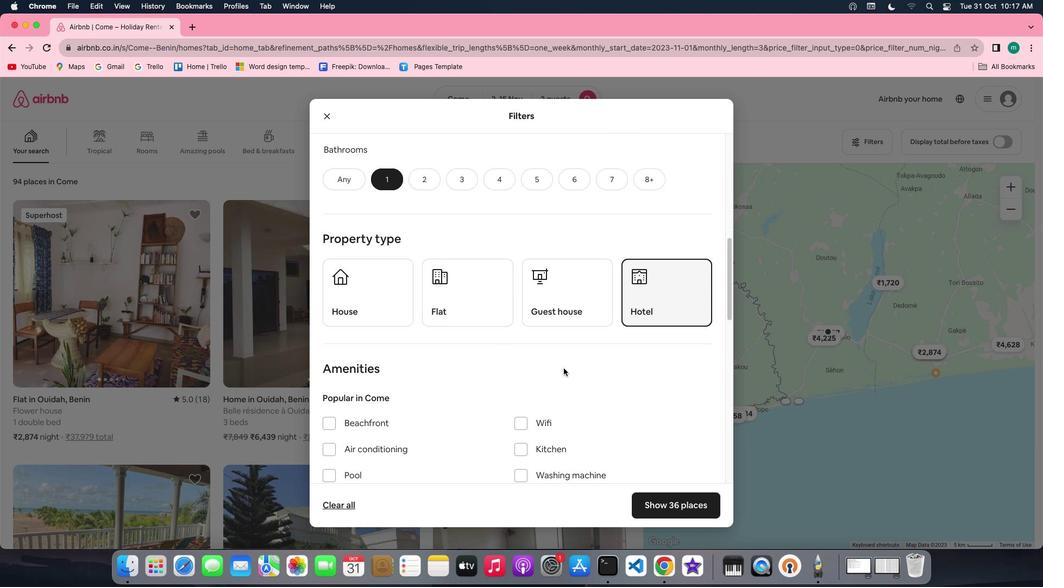 
Action: Mouse scrolled (565, 370) with delta (2, 1)
Screenshot: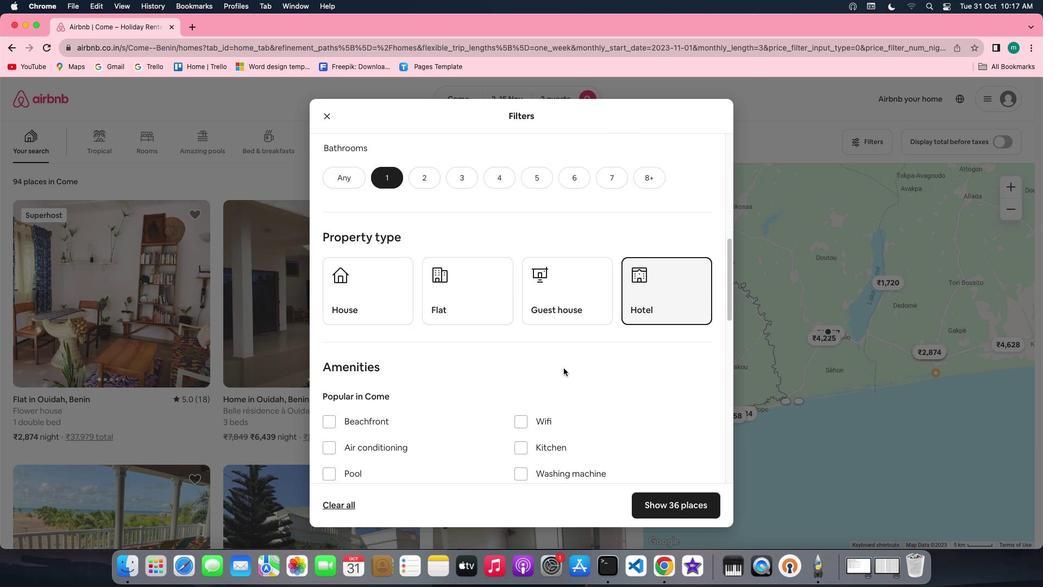 
Action: Mouse scrolled (565, 370) with delta (2, 1)
Screenshot: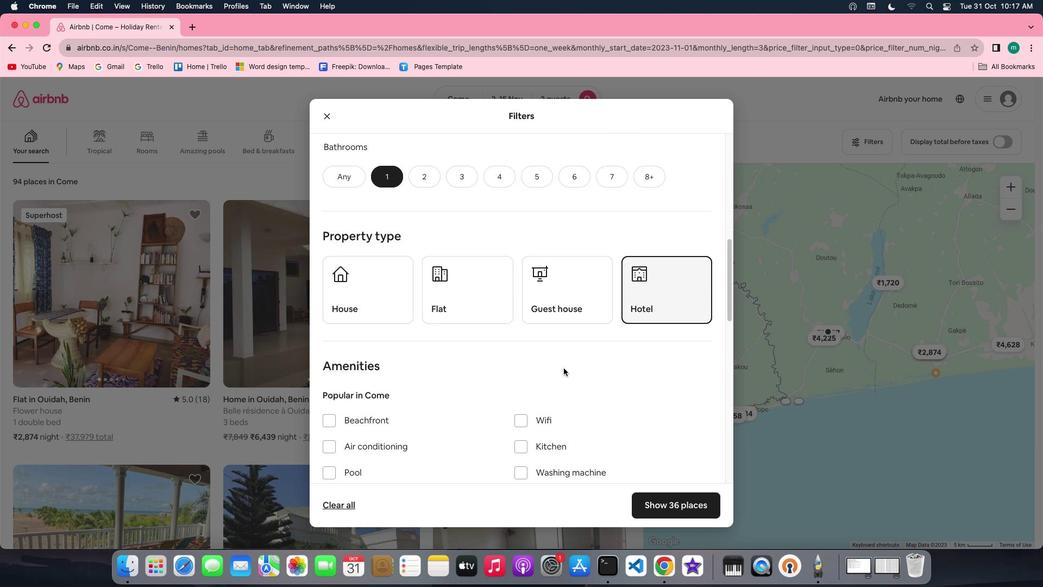 
Action: Mouse scrolled (565, 370) with delta (2, 1)
Screenshot: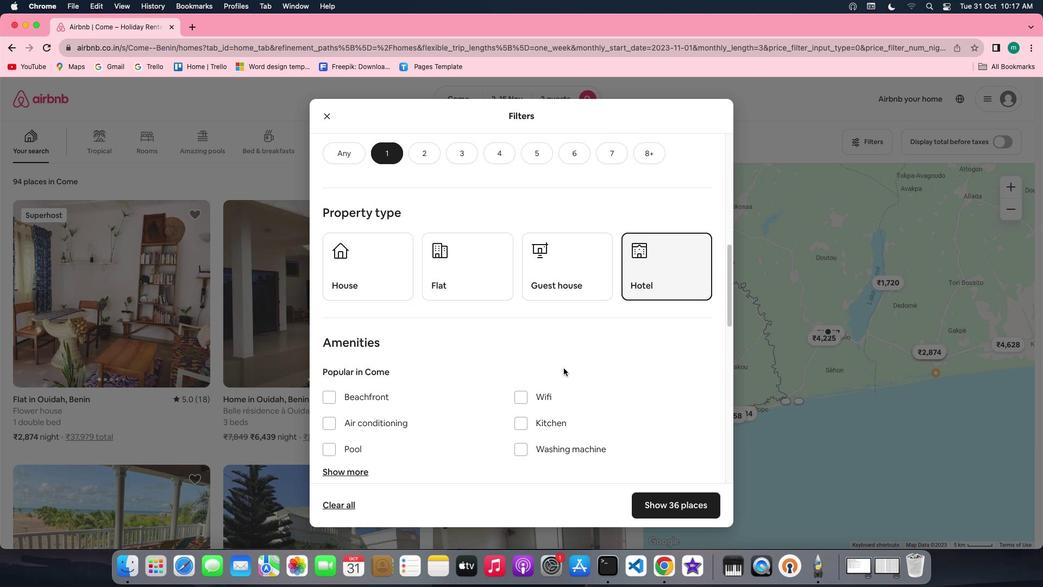 
Action: Mouse scrolled (565, 370) with delta (2, 1)
Screenshot: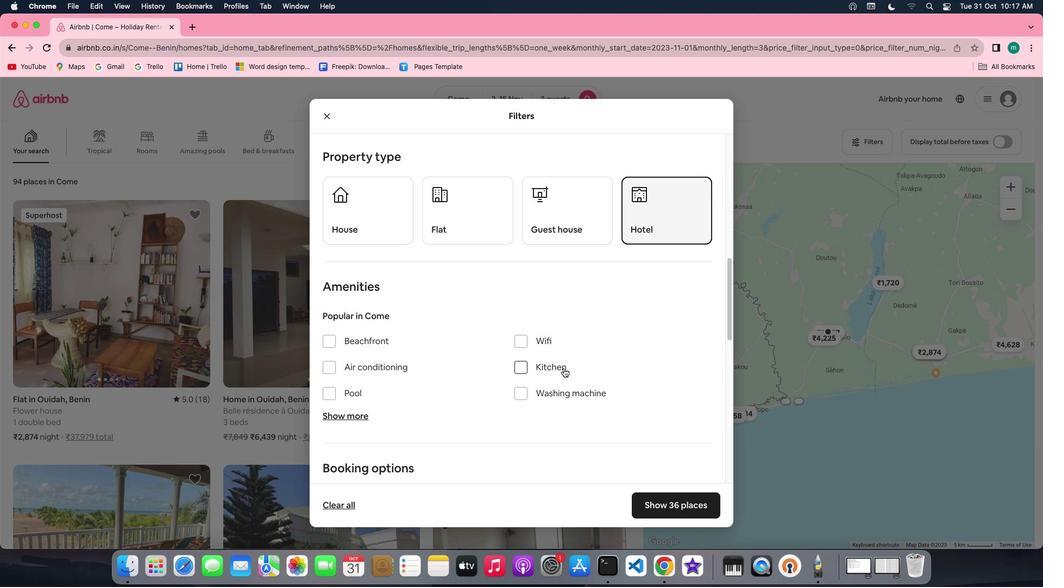 
Action: Mouse scrolled (565, 370) with delta (2, 1)
Screenshot: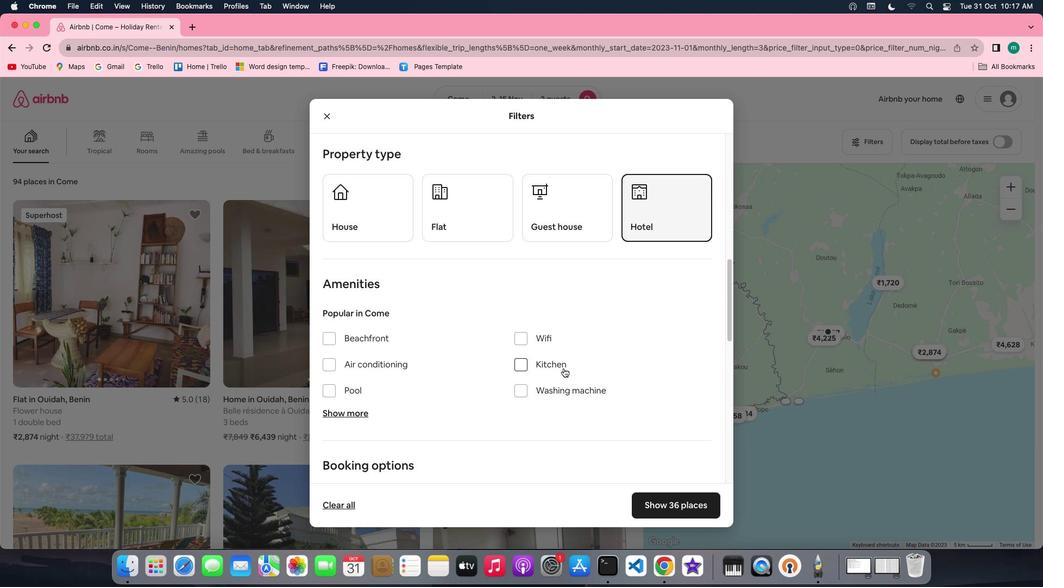 
Action: Mouse scrolled (565, 370) with delta (2, 1)
Screenshot: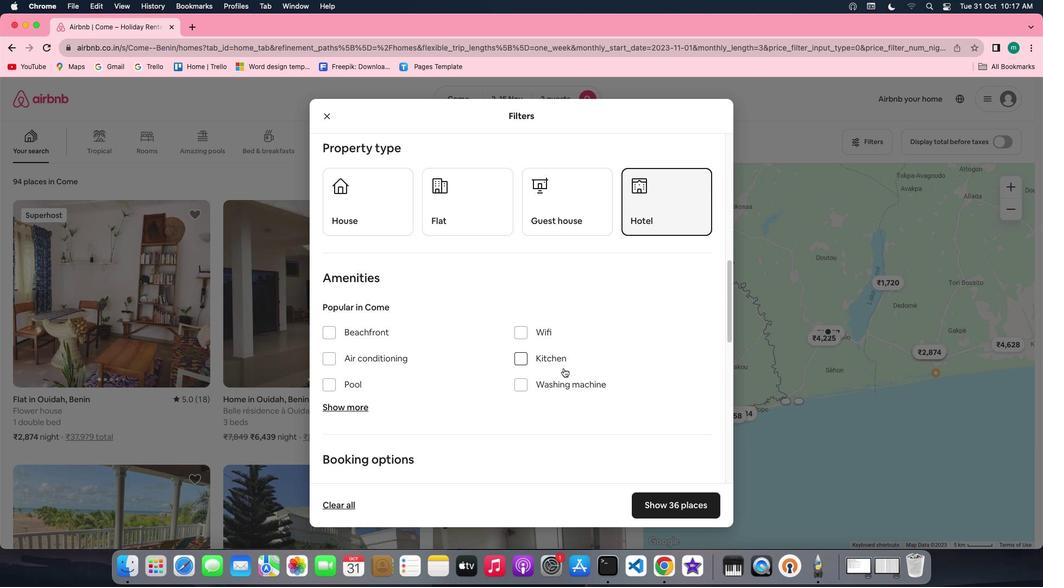 
Action: Mouse scrolled (565, 370) with delta (2, 1)
Screenshot: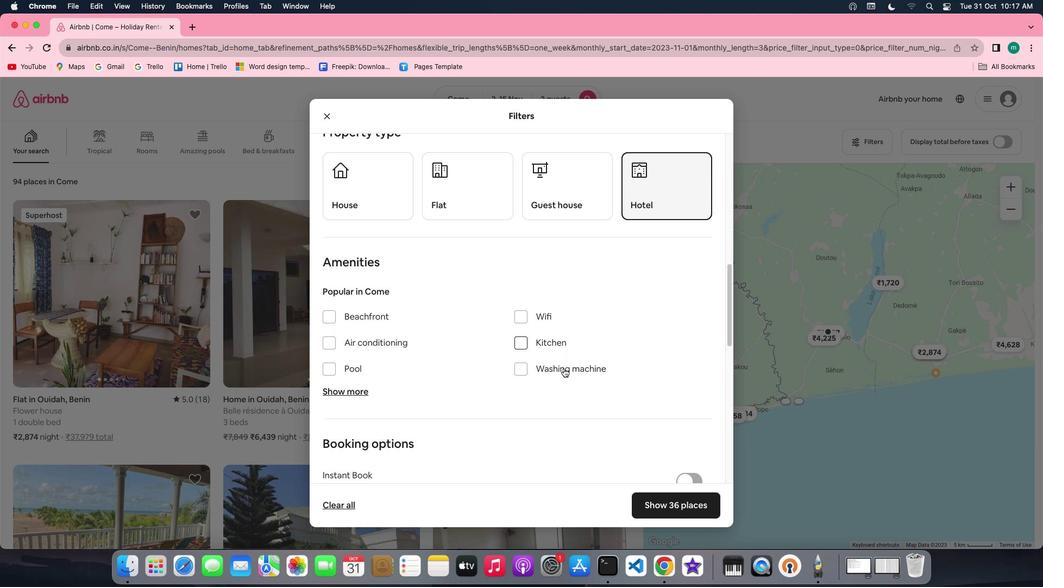 
Action: Mouse scrolled (565, 370) with delta (2, 1)
Screenshot: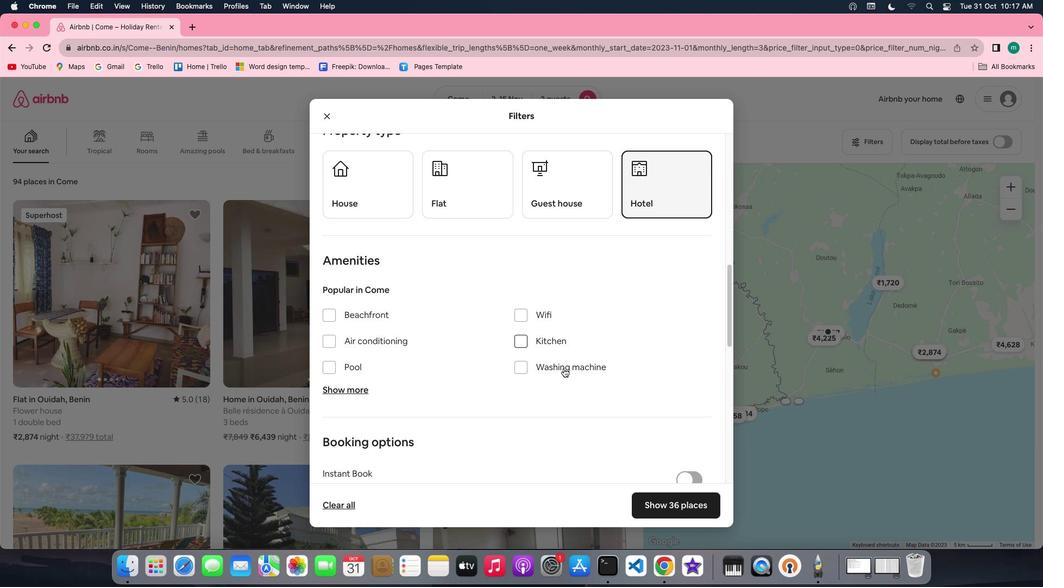 
Action: Mouse scrolled (565, 370) with delta (2, 1)
Screenshot: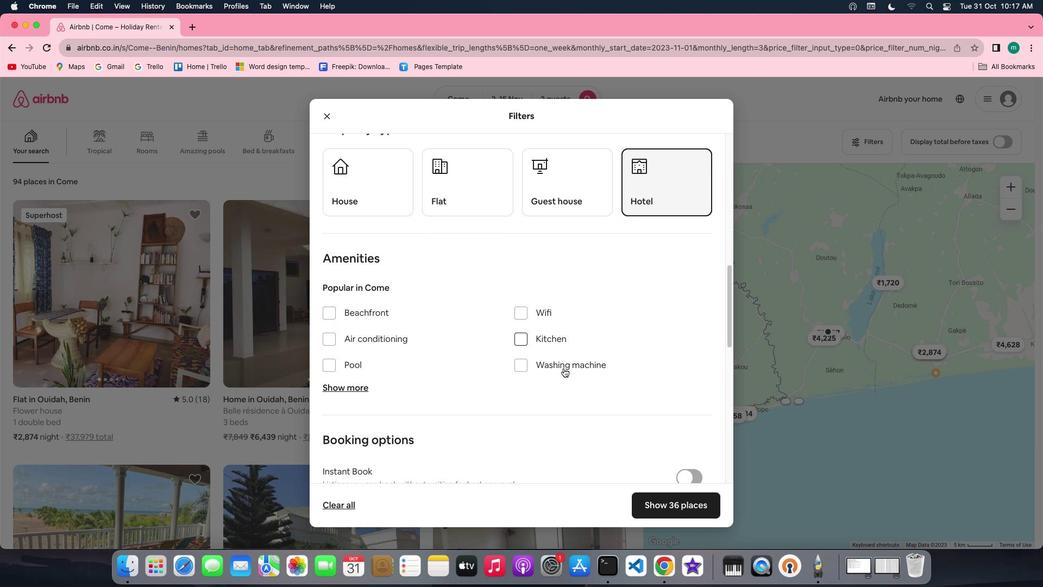 
Action: Mouse scrolled (565, 370) with delta (2, 1)
Screenshot: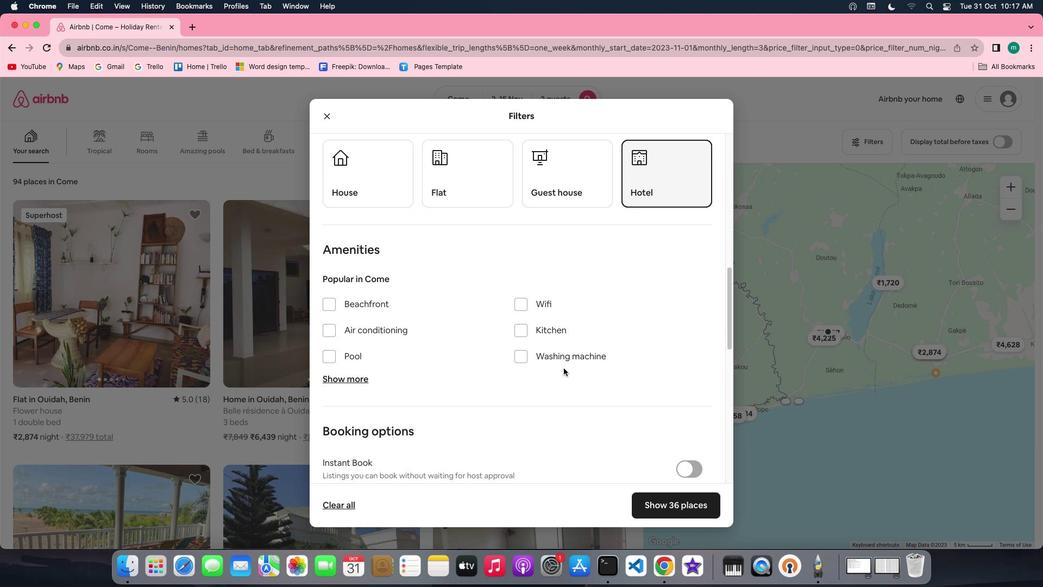 
Action: Mouse scrolled (565, 370) with delta (2, 1)
Screenshot: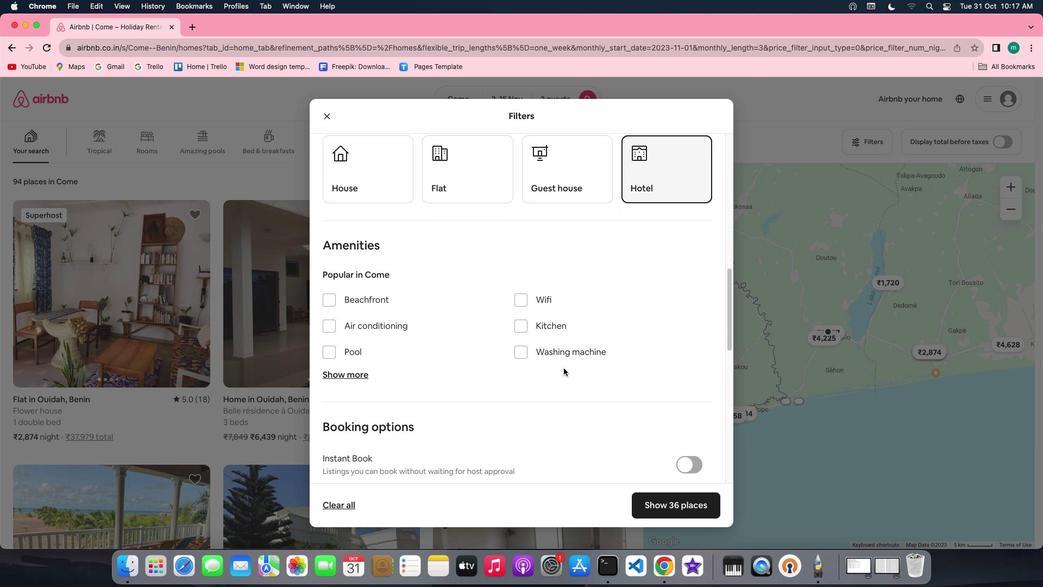 
Action: Mouse scrolled (565, 370) with delta (2, 1)
Screenshot: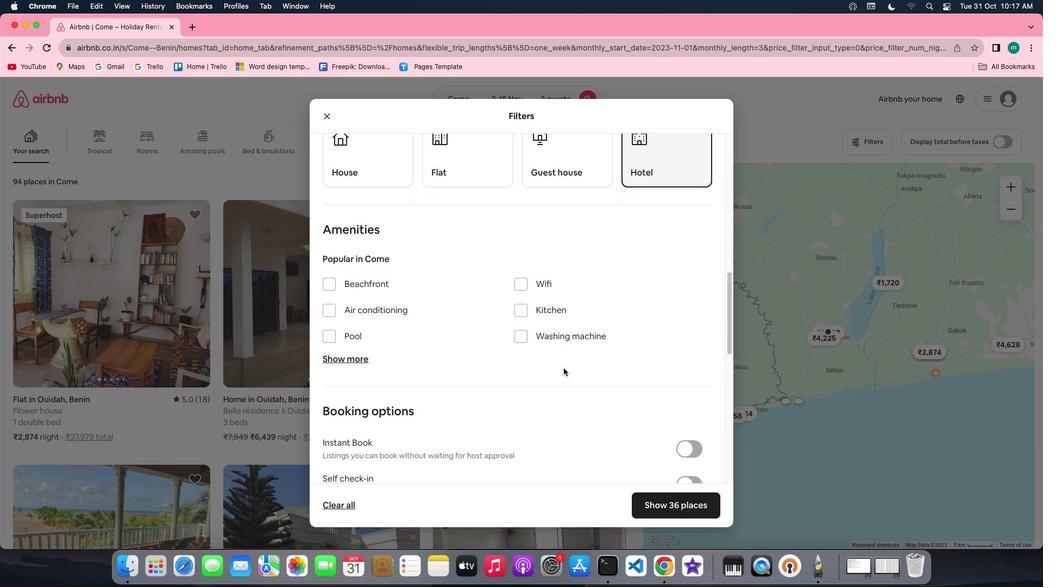 
Action: Mouse scrolled (565, 370) with delta (2, 1)
Screenshot: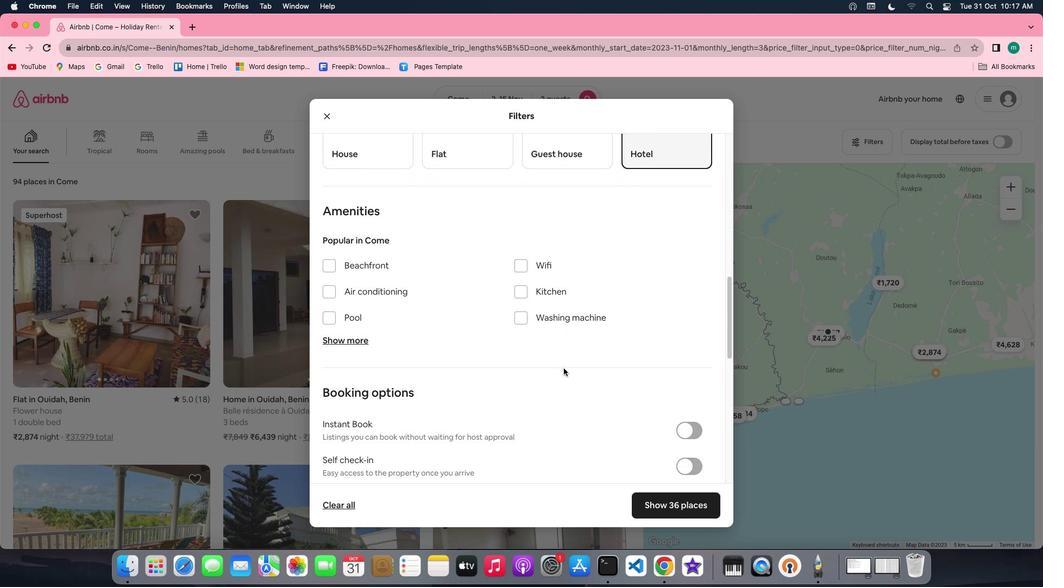 
Action: Mouse scrolled (565, 370) with delta (2, 1)
Screenshot: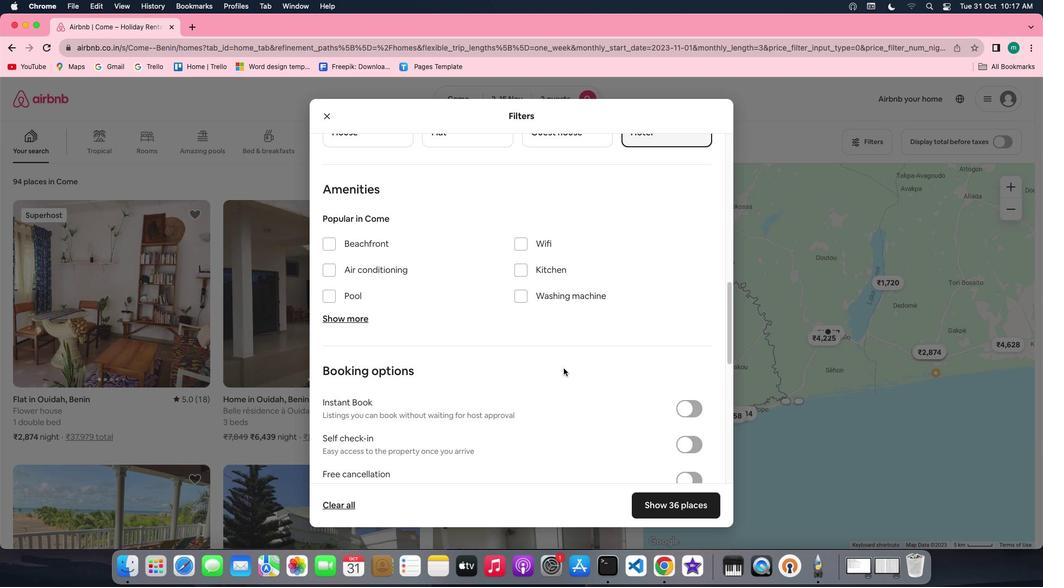 
Action: Mouse moved to (685, 444)
Screenshot: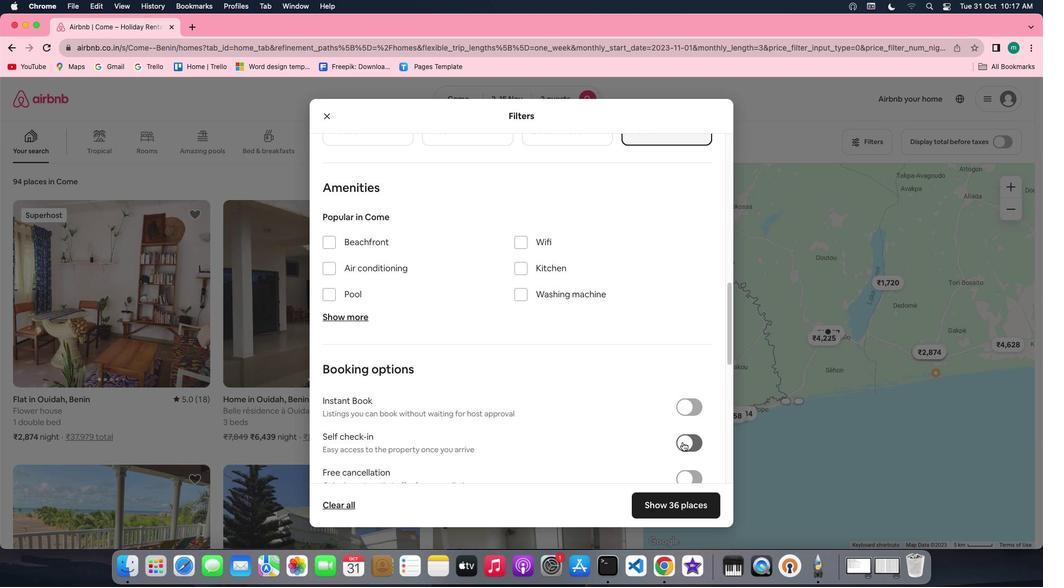 
Action: Mouse pressed left at (685, 444)
Screenshot: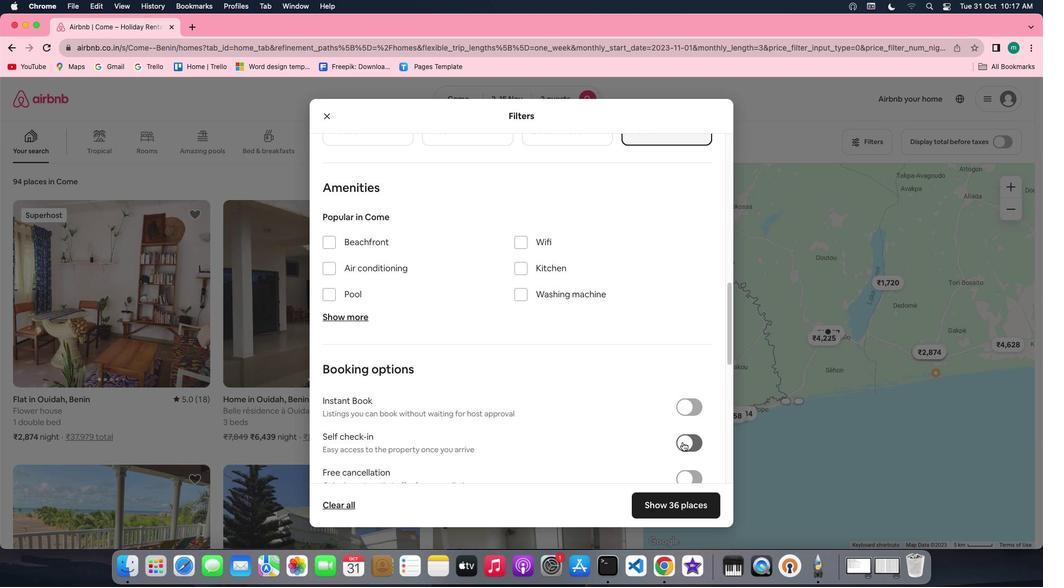 
Action: Mouse moved to (600, 418)
Screenshot: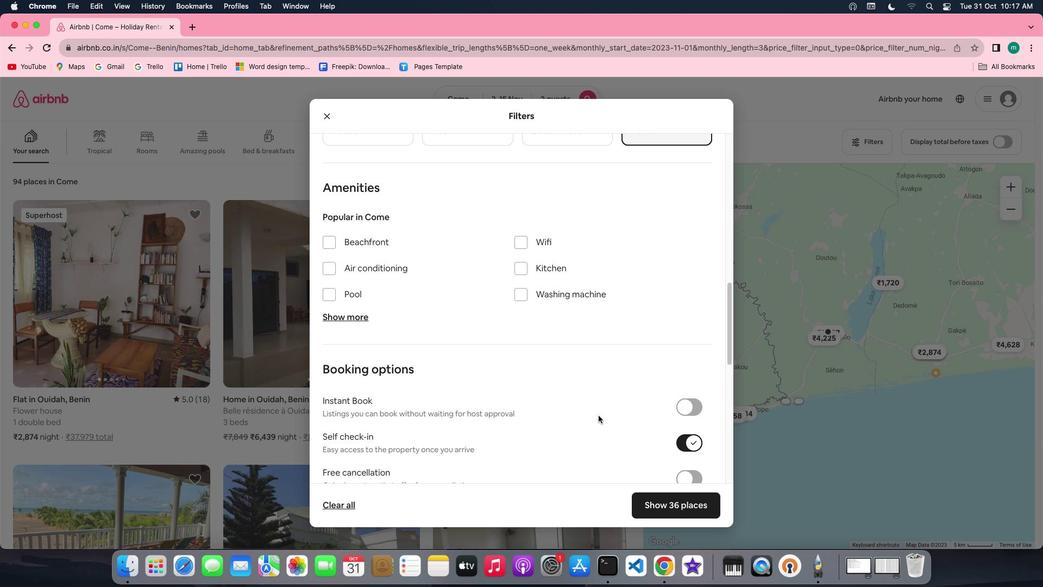 
Action: Mouse scrolled (600, 418) with delta (2, 1)
Screenshot: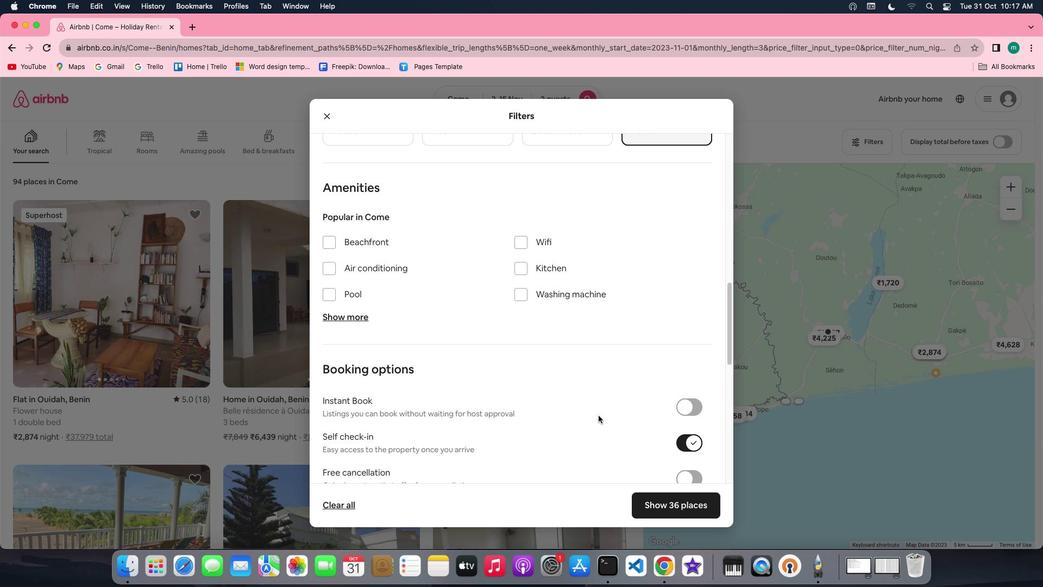 
Action: Mouse scrolled (600, 418) with delta (2, 1)
Screenshot: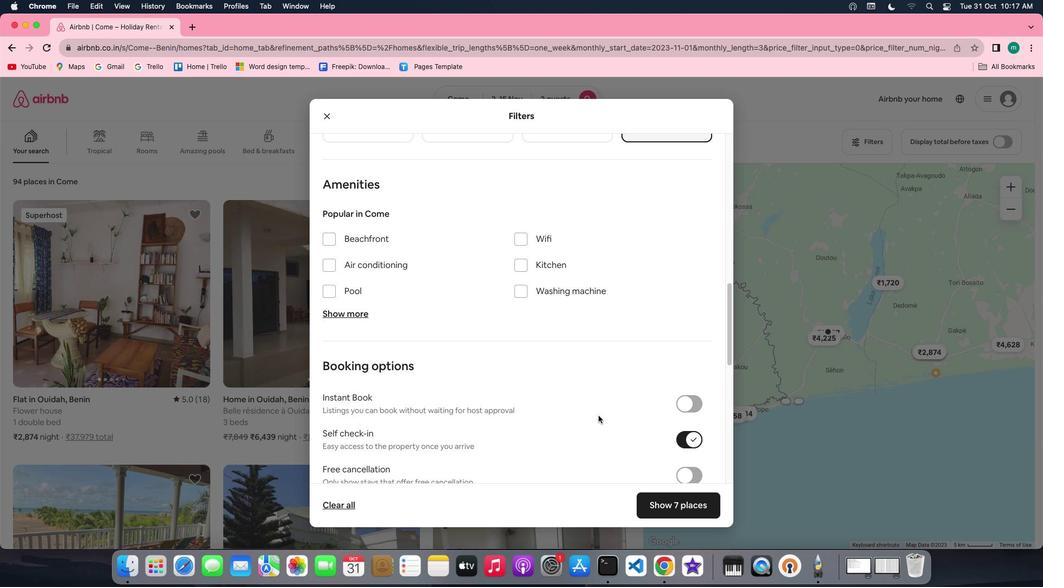 
Action: Mouse scrolled (600, 418) with delta (2, 1)
Screenshot: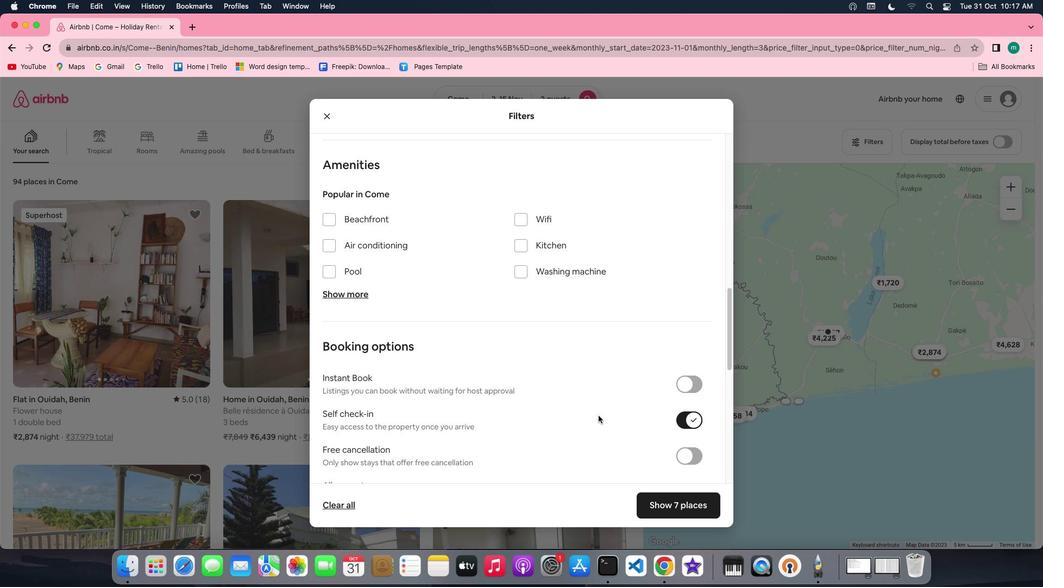 
Action: Mouse scrolled (600, 418) with delta (2, 1)
Screenshot: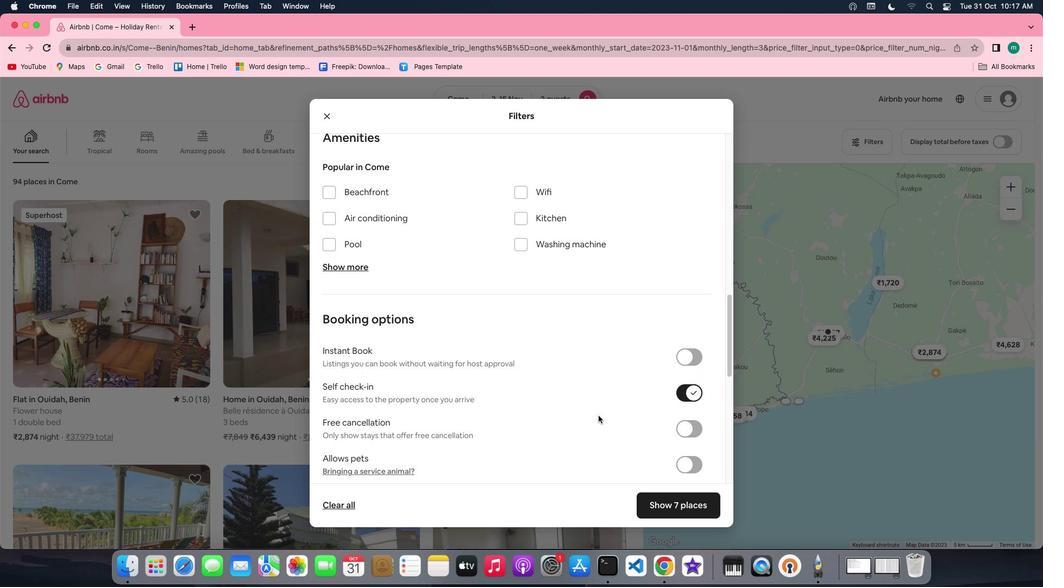 
Action: Mouse scrolled (600, 418) with delta (2, 1)
Screenshot: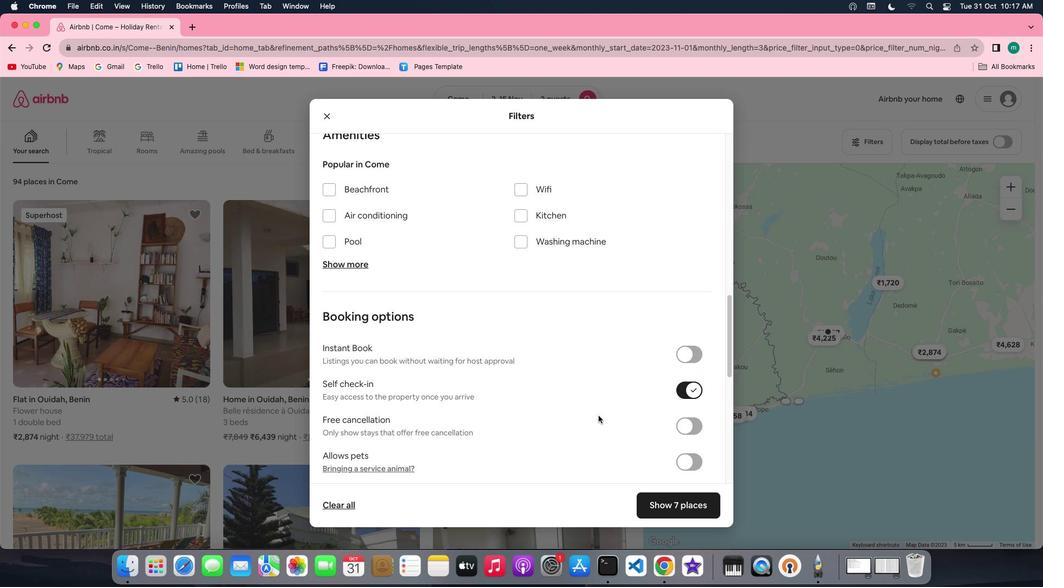 
Action: Mouse scrolled (600, 418) with delta (2, 1)
Screenshot: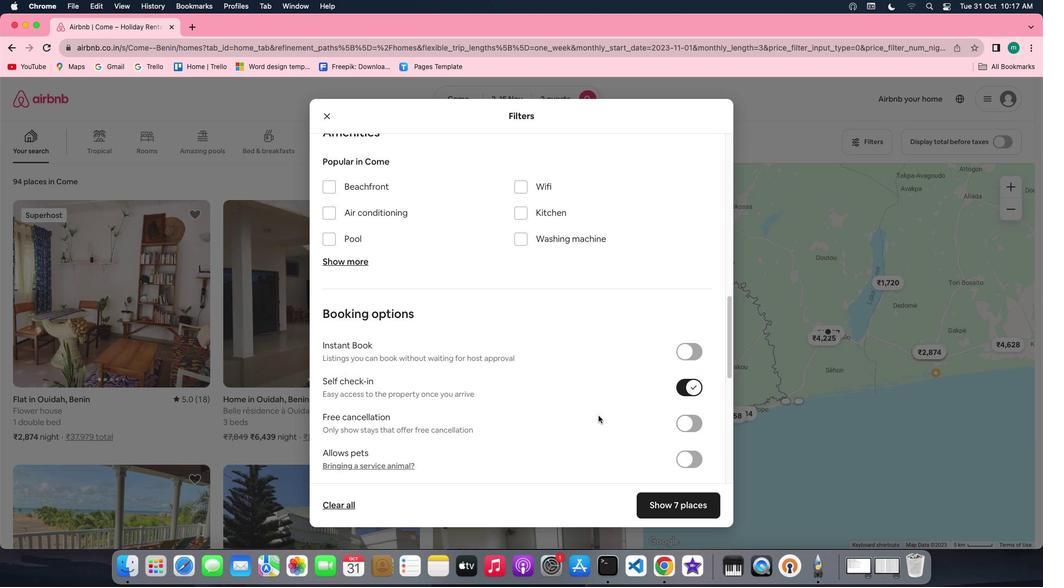 
Action: Mouse scrolled (600, 418) with delta (2, 1)
Screenshot: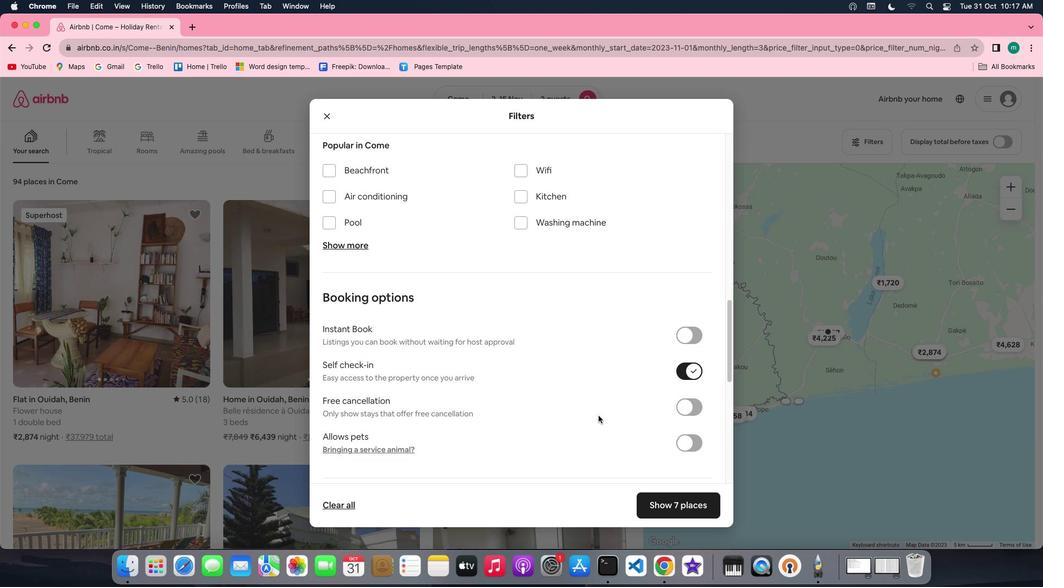 
Action: Mouse scrolled (600, 418) with delta (2, 1)
Screenshot: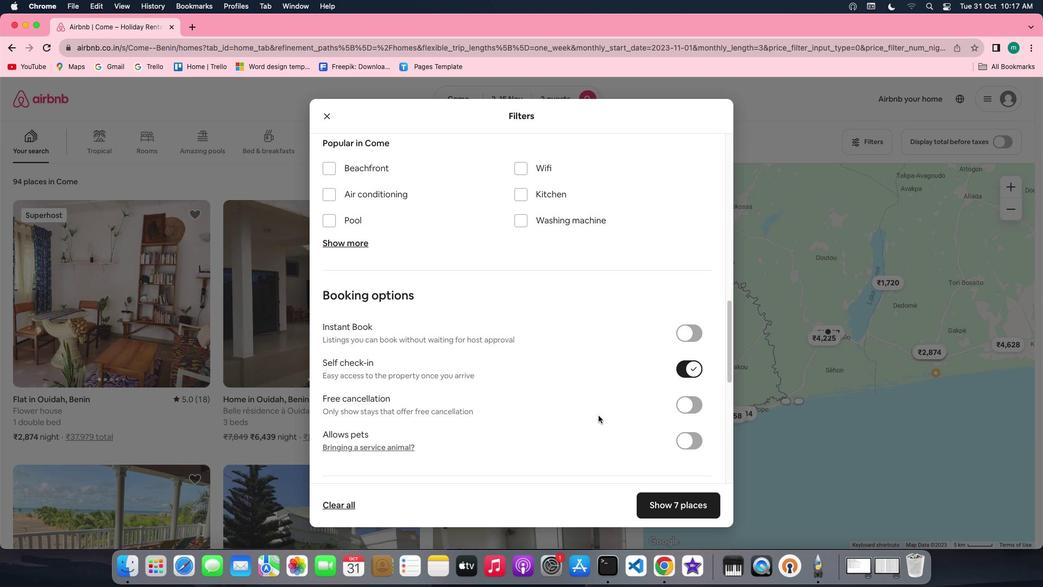 
Action: Mouse scrolled (600, 418) with delta (2, 1)
Screenshot: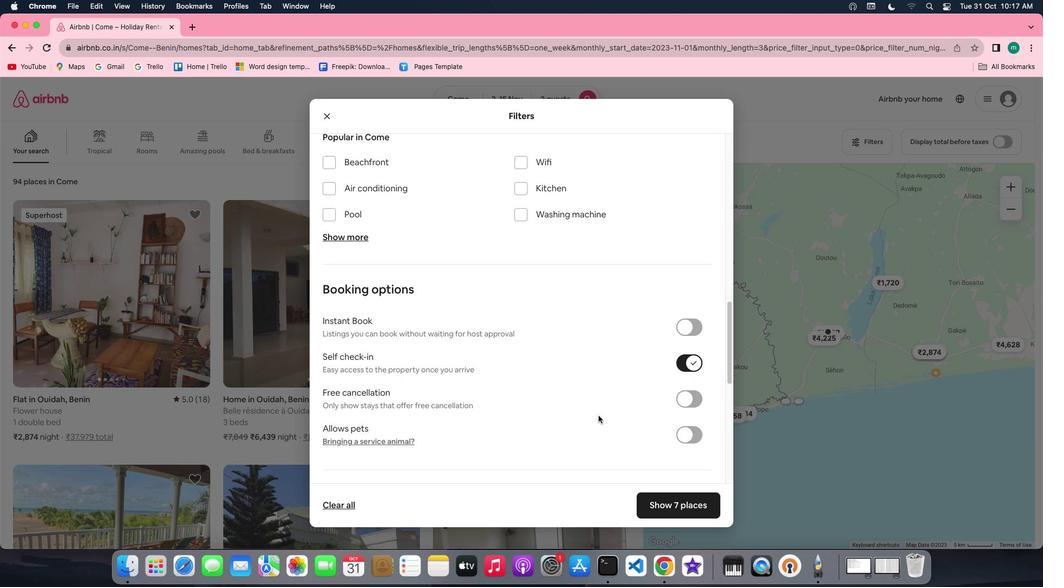 
Action: Mouse scrolled (600, 418) with delta (2, 1)
Screenshot: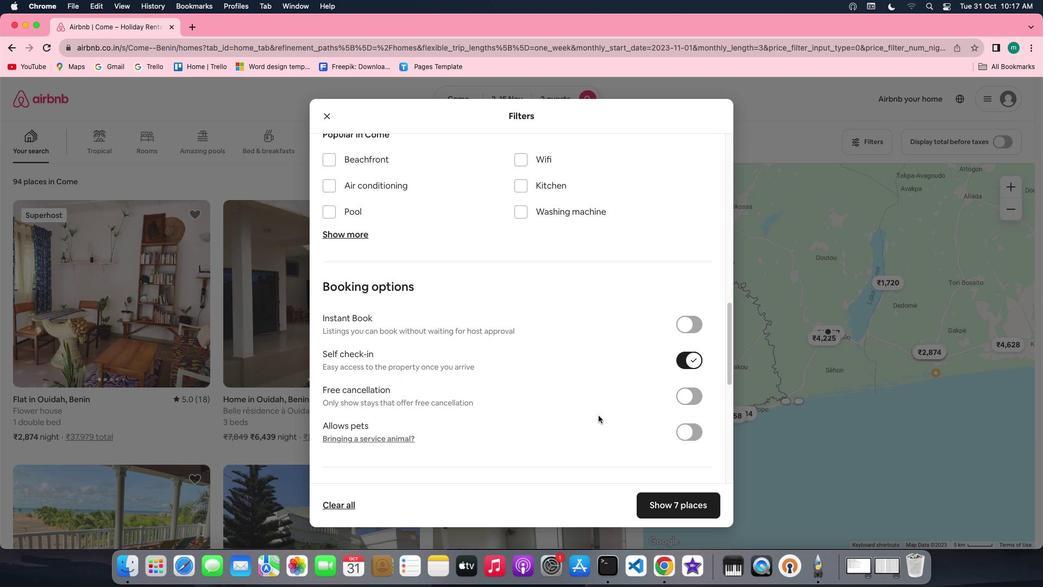 
Action: Mouse scrolled (600, 418) with delta (2, 1)
Screenshot: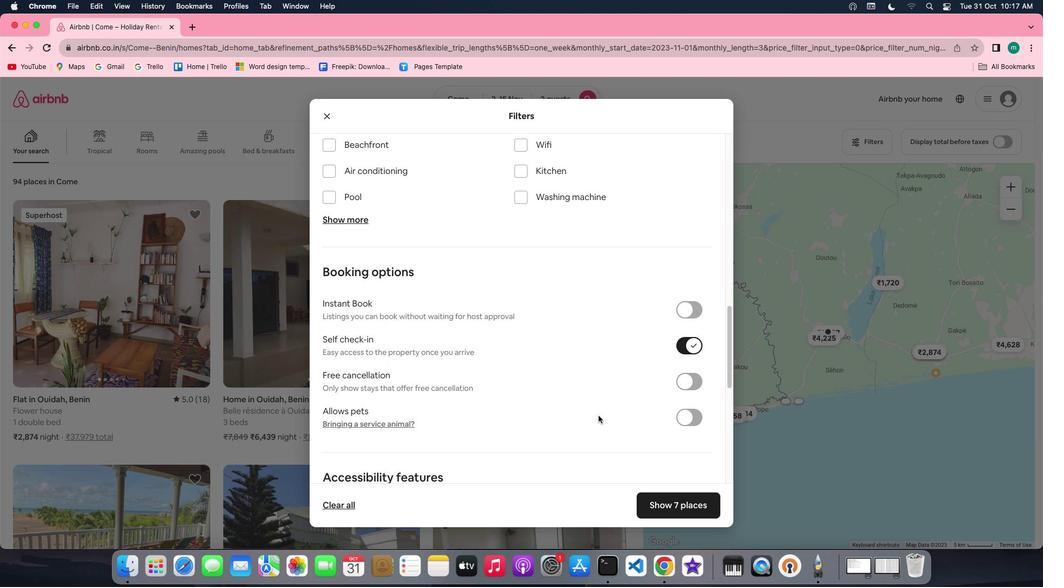 
Action: Mouse scrolled (600, 418) with delta (2, 1)
Screenshot: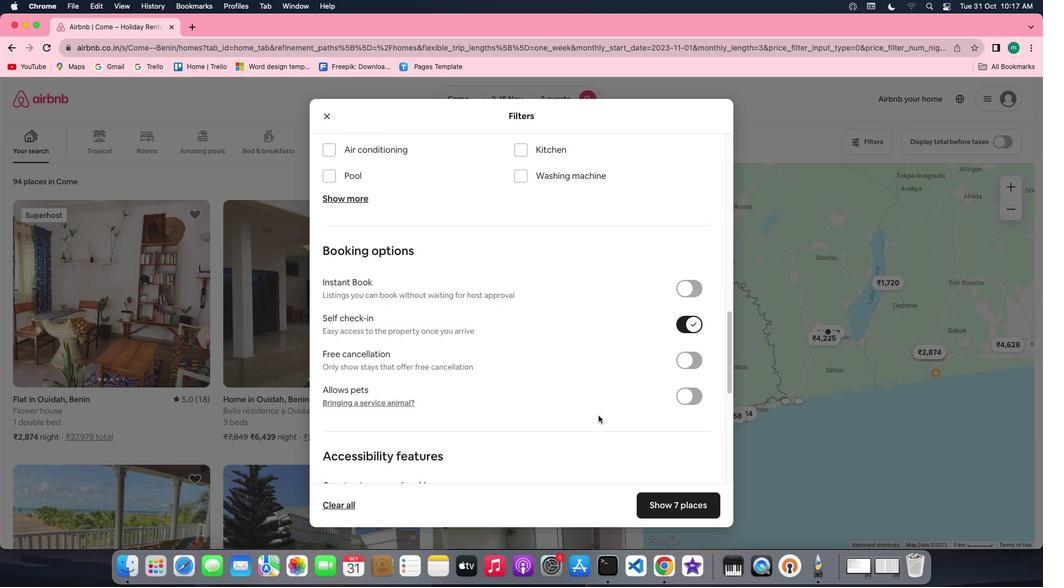 
Action: Mouse scrolled (600, 418) with delta (2, 1)
Screenshot: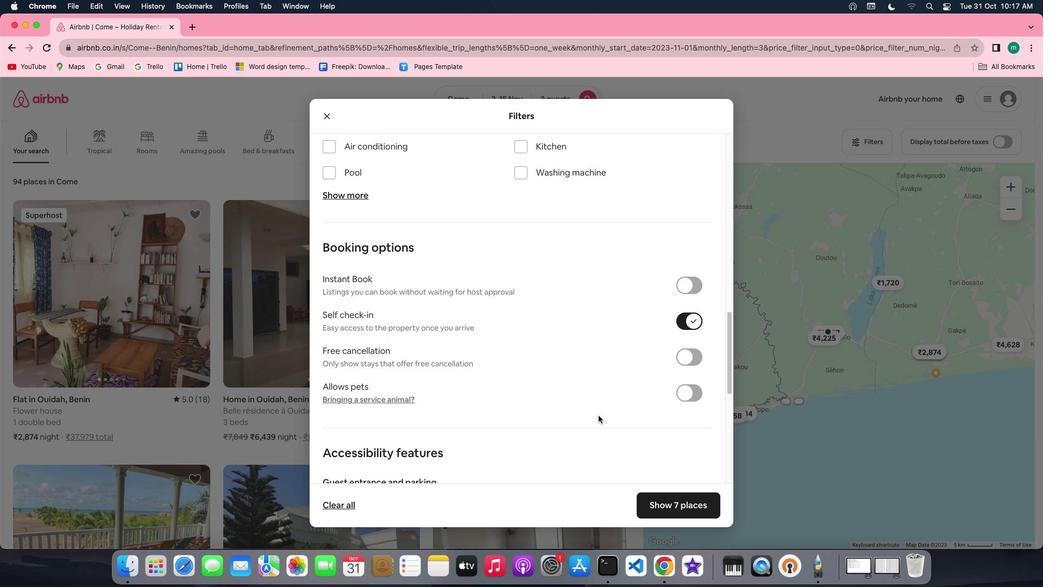 
Action: Mouse scrolled (600, 418) with delta (2, 1)
Screenshot: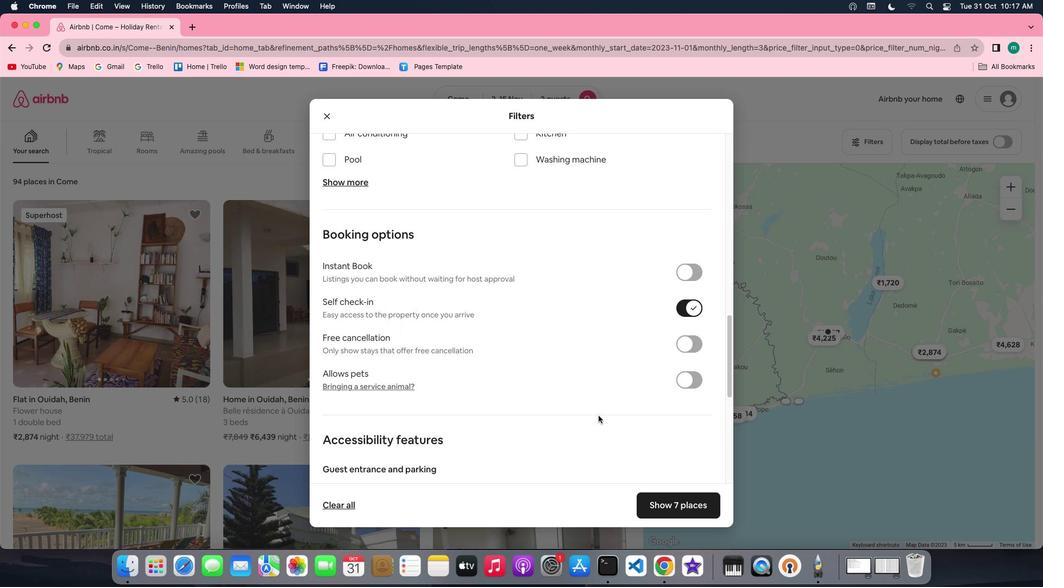 
Action: Mouse scrolled (600, 418) with delta (2, 1)
Screenshot: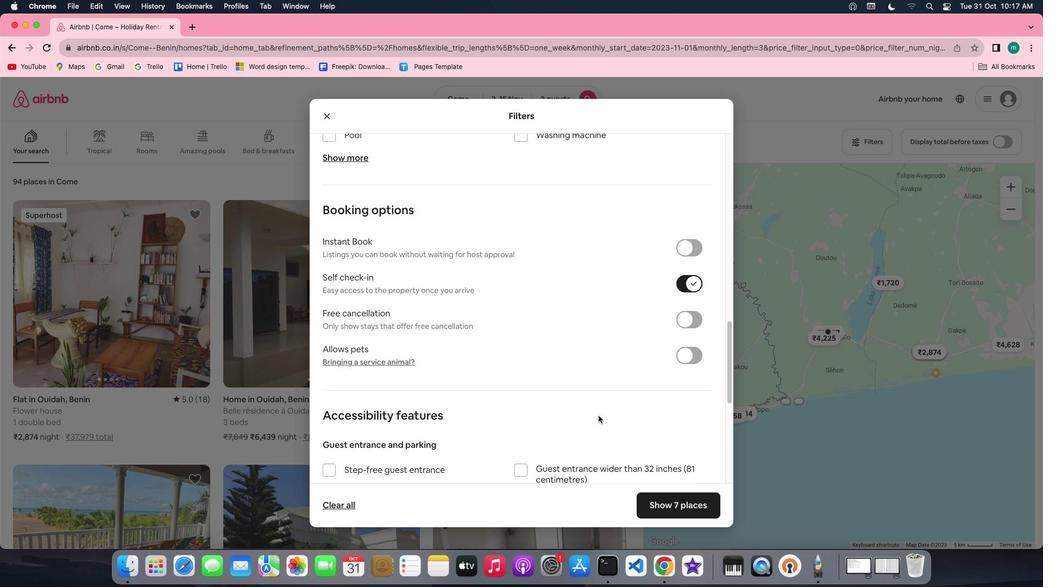 
Action: Mouse scrolled (600, 418) with delta (2, 1)
Screenshot: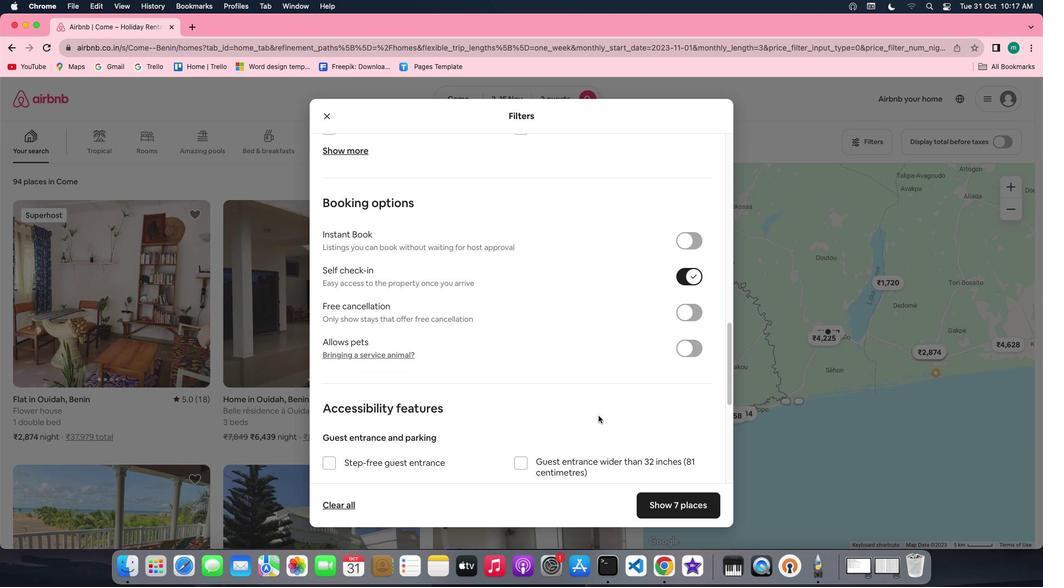 
Action: Mouse scrolled (600, 418) with delta (2, 1)
Screenshot: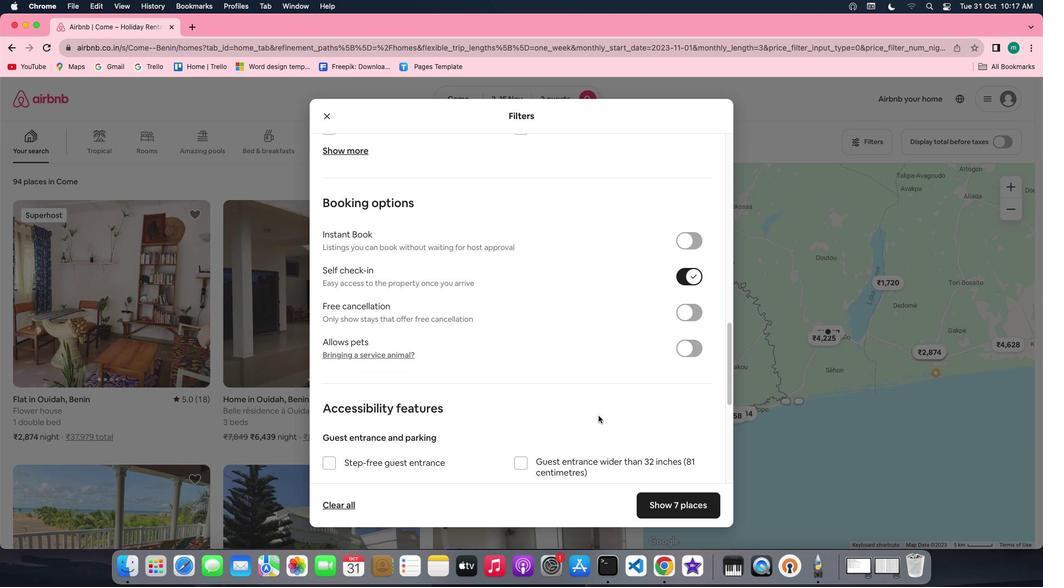 
Action: Mouse scrolled (600, 418) with delta (2, 0)
Screenshot: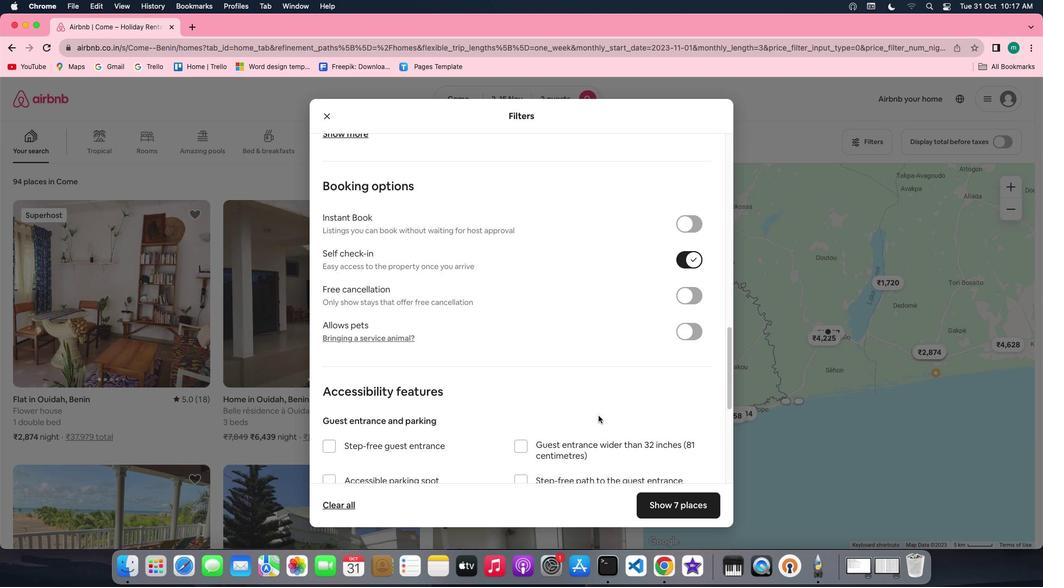 
Action: Mouse scrolled (600, 418) with delta (2, 0)
Screenshot: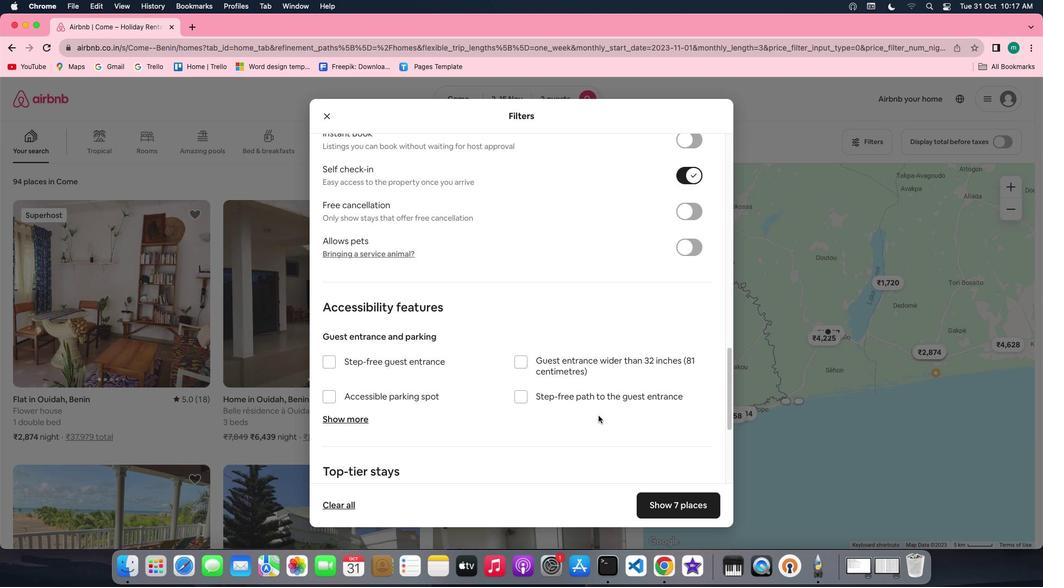 
Action: Mouse scrolled (600, 418) with delta (2, 1)
Screenshot: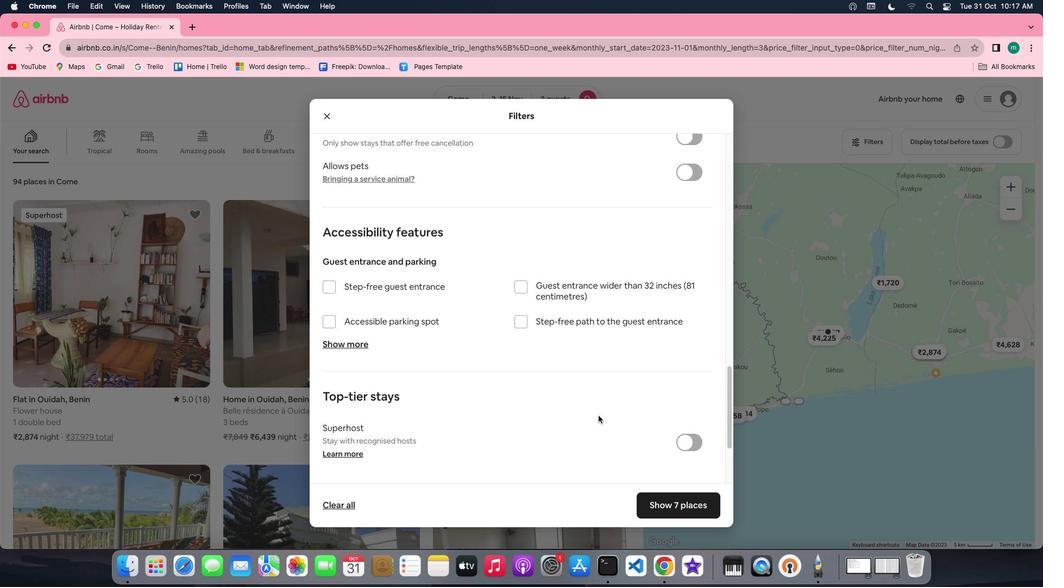 
Action: Mouse scrolled (600, 418) with delta (2, 1)
Screenshot: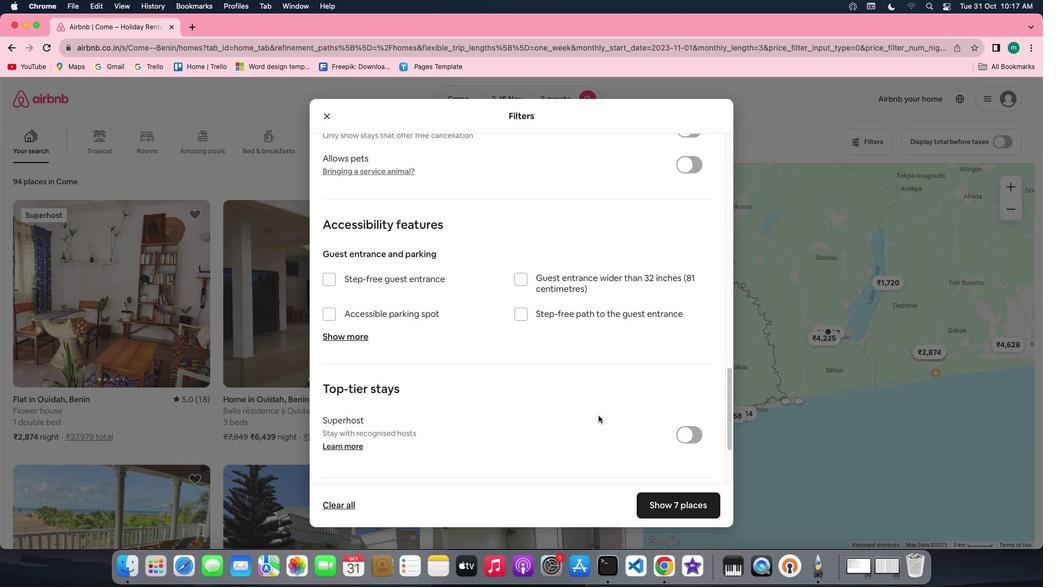 
Action: Mouse scrolled (600, 418) with delta (2, 1)
Screenshot: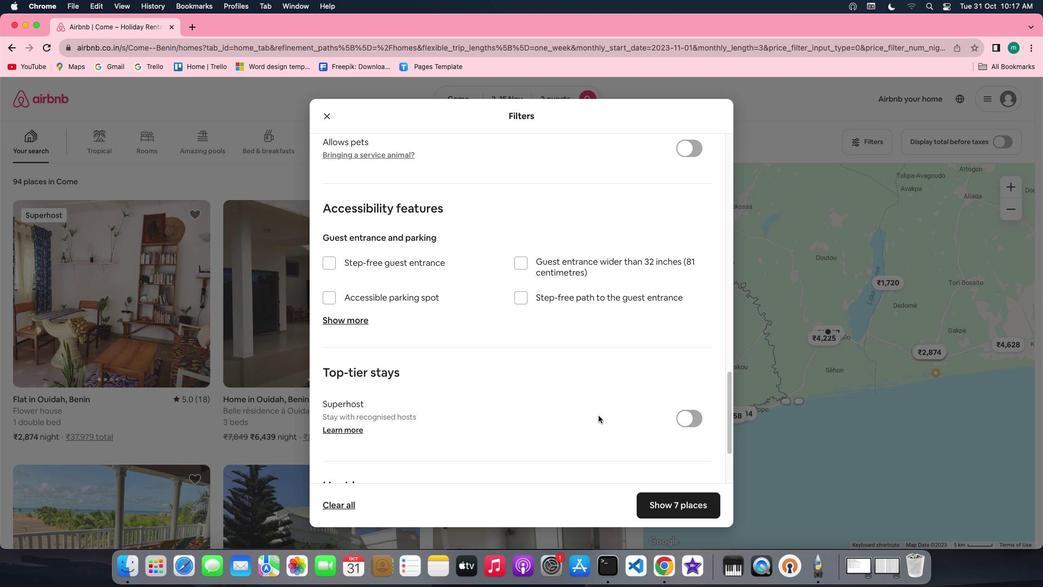 
Action: Mouse scrolled (600, 418) with delta (2, 0)
Screenshot: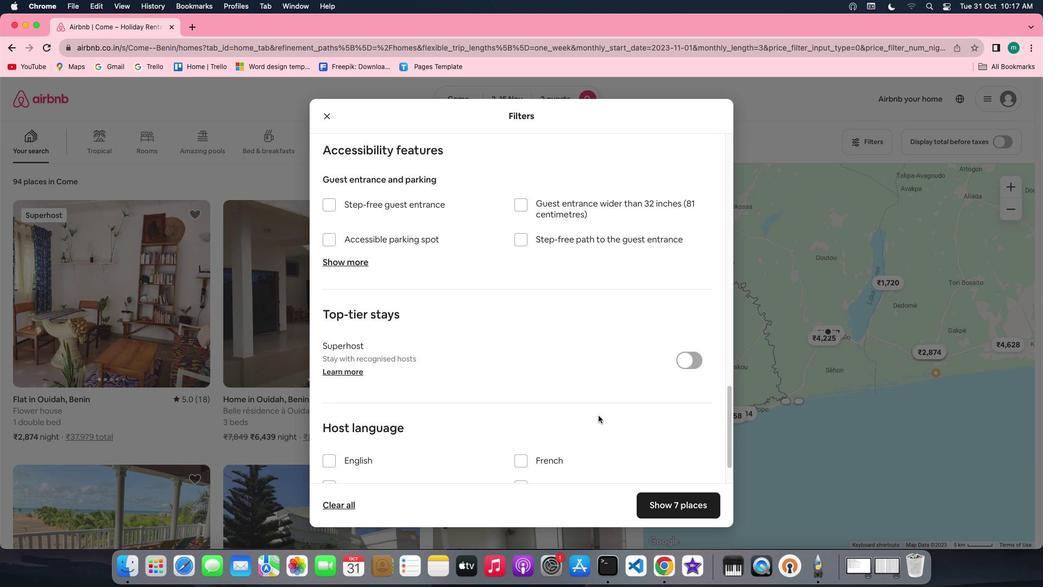 
Action: Mouse scrolled (600, 418) with delta (2, 0)
Screenshot: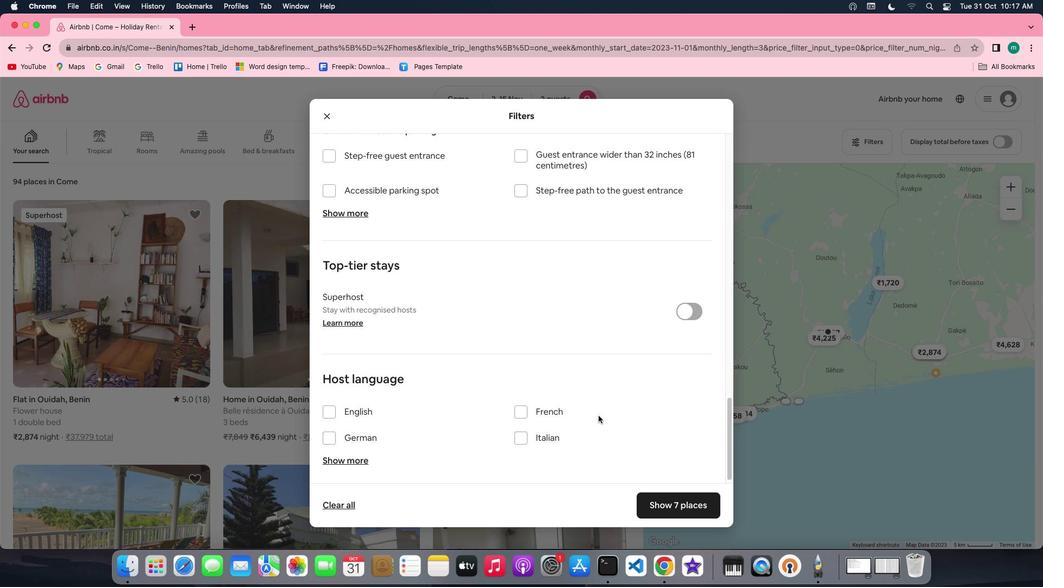 
Action: Mouse scrolled (600, 418) with delta (2, 1)
Screenshot: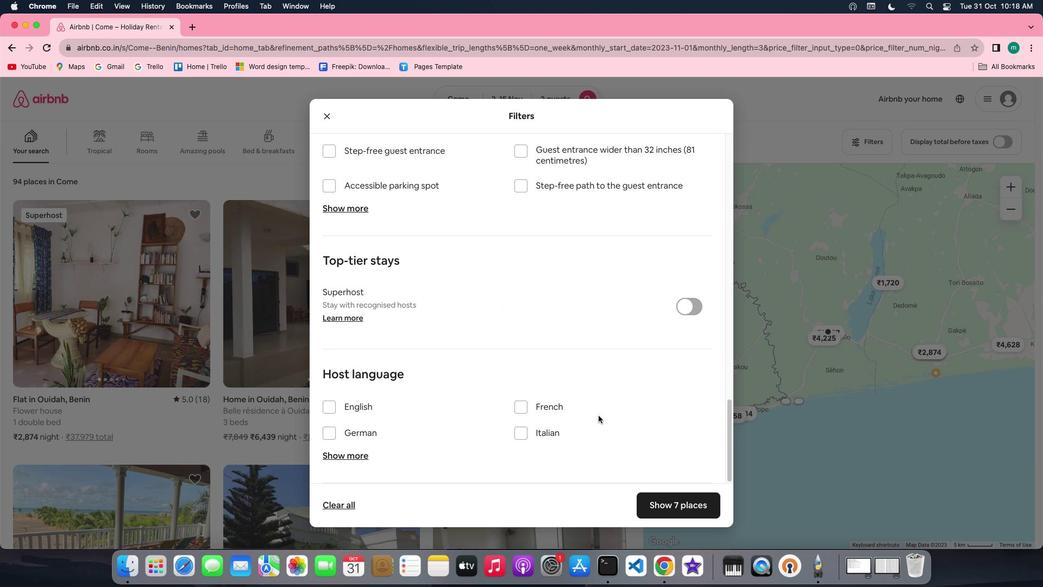 
Action: Mouse scrolled (600, 418) with delta (2, 1)
Screenshot: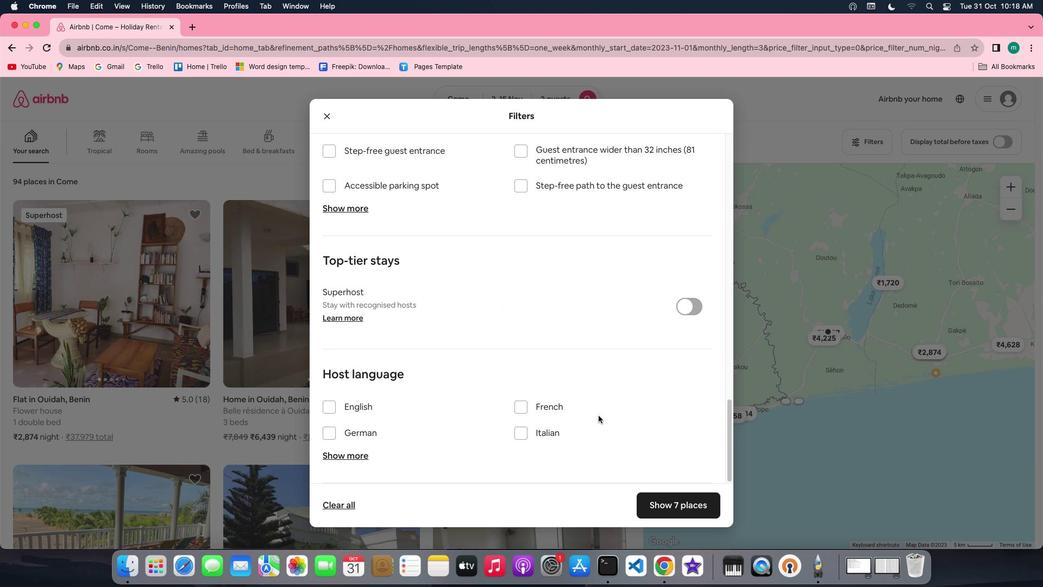 
Action: Mouse scrolled (600, 418) with delta (2, 0)
Screenshot: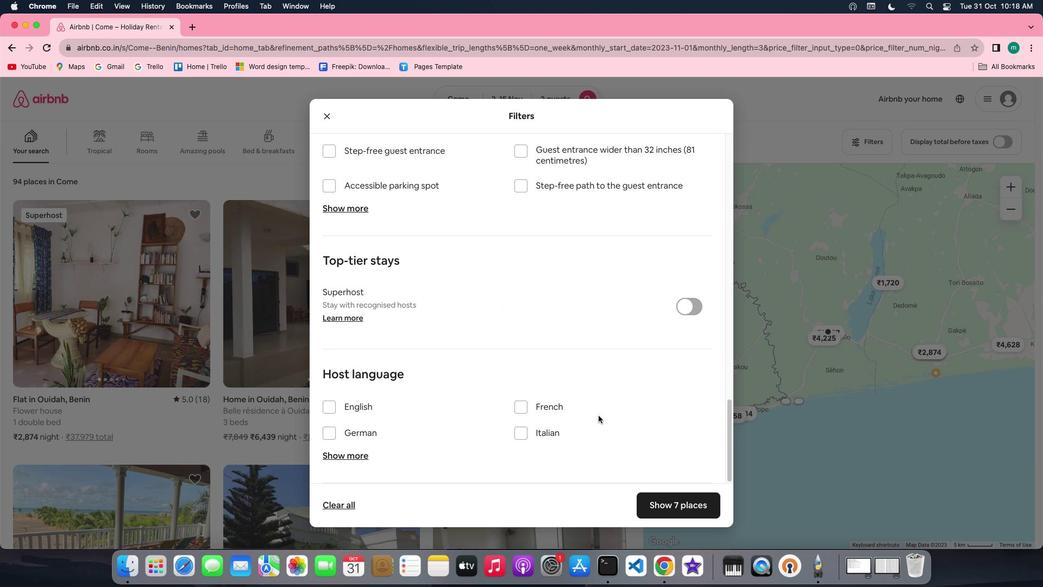 
Action: Mouse scrolled (600, 418) with delta (2, 0)
Screenshot: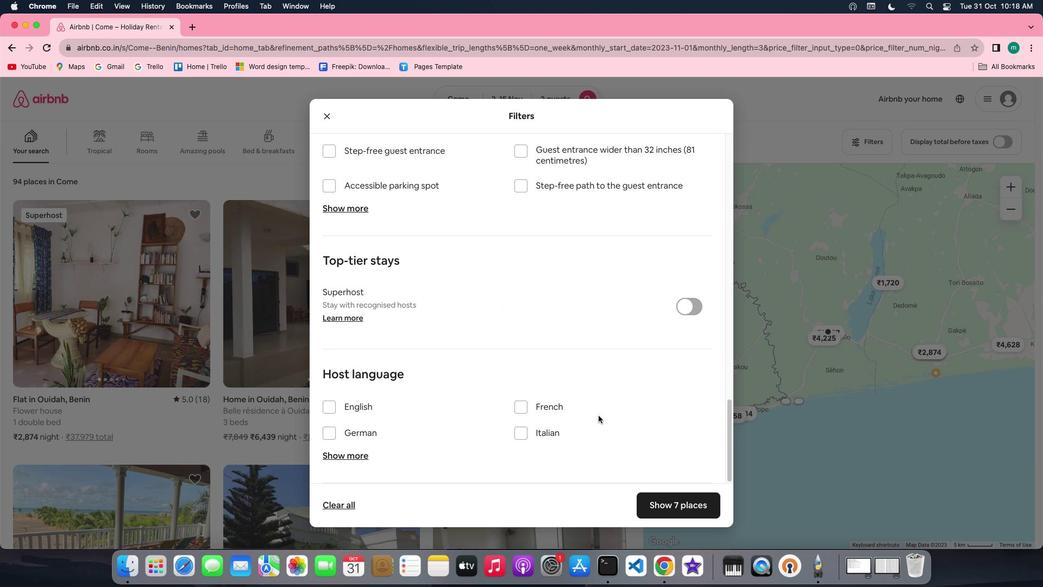 
Action: Mouse scrolled (600, 418) with delta (2, 0)
Screenshot: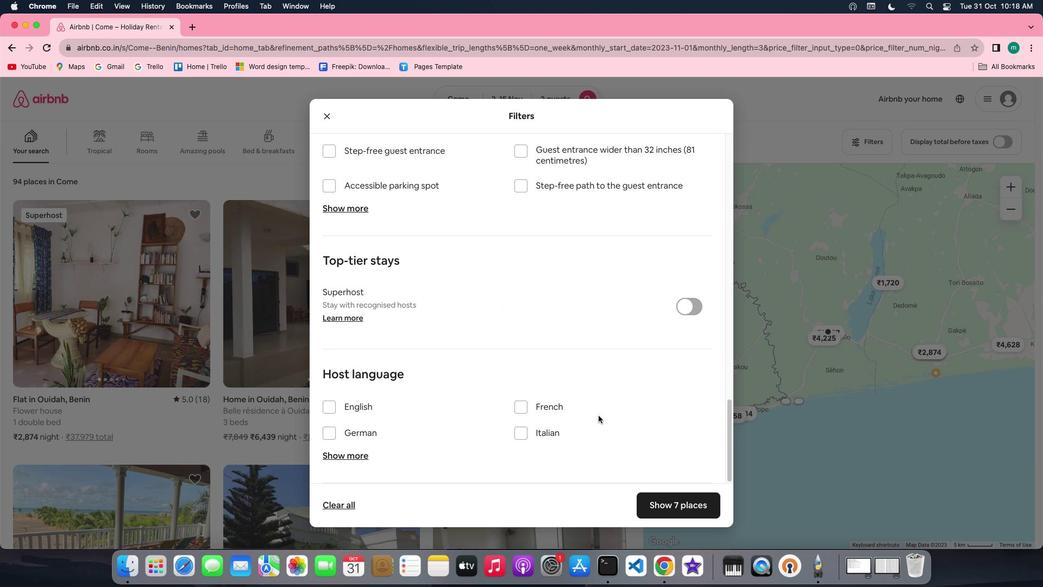 
Action: Mouse moved to (710, 505)
Screenshot: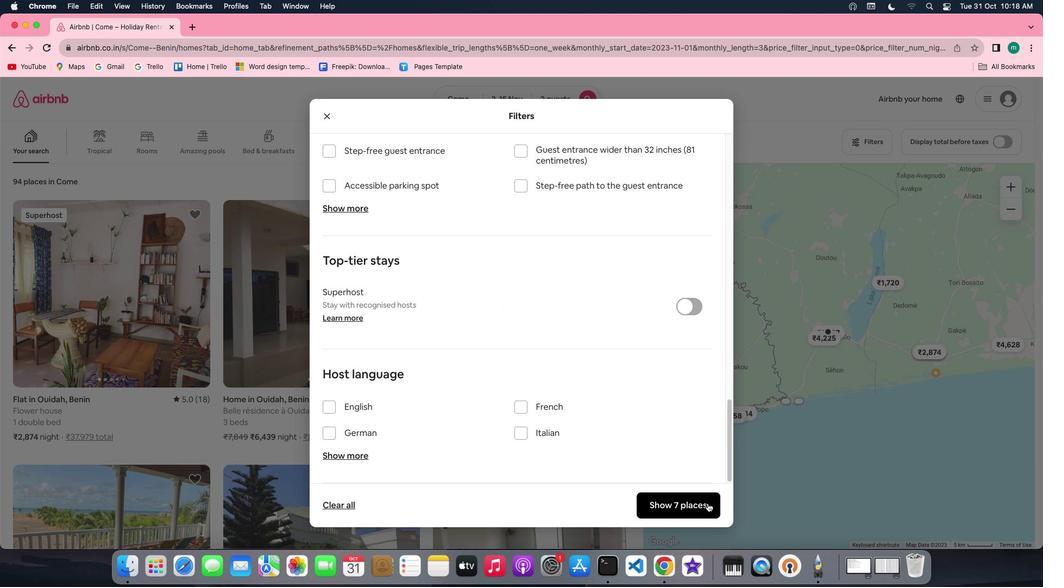 
Action: Mouse pressed left at (710, 505)
Screenshot: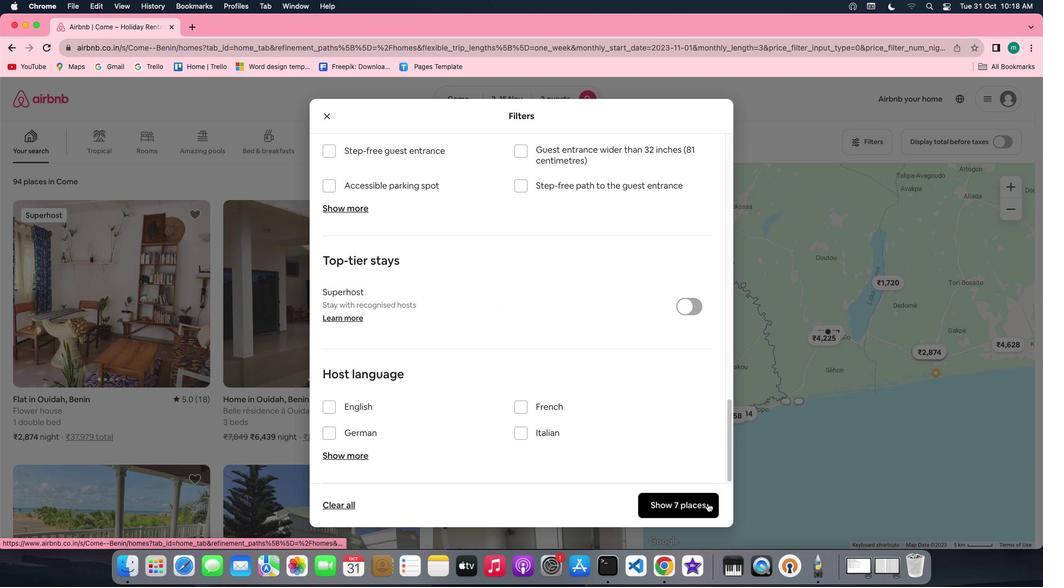 
Action: Mouse moved to (134, 289)
Screenshot: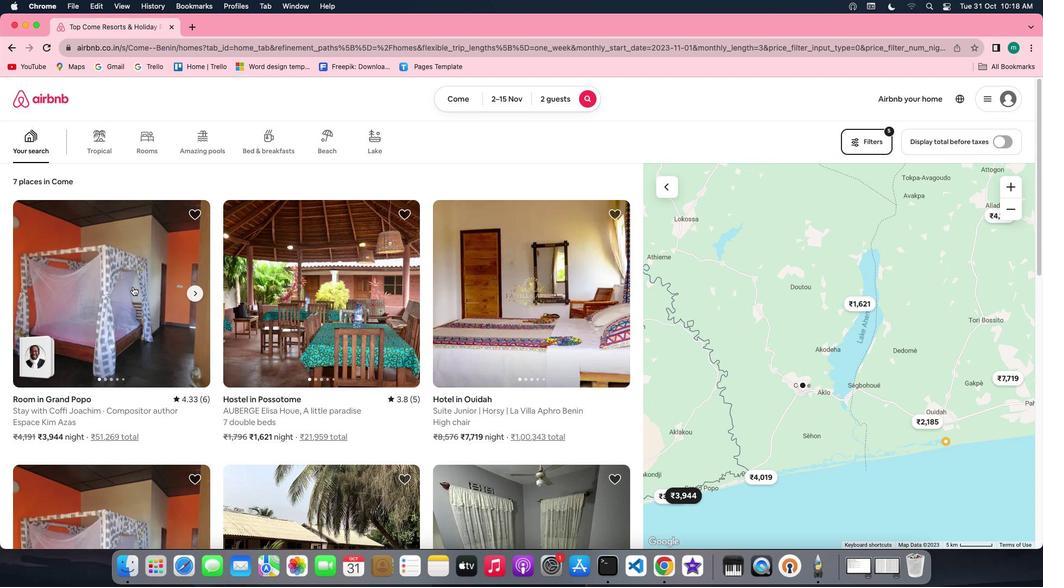 
Action: Mouse pressed left at (134, 289)
Screenshot: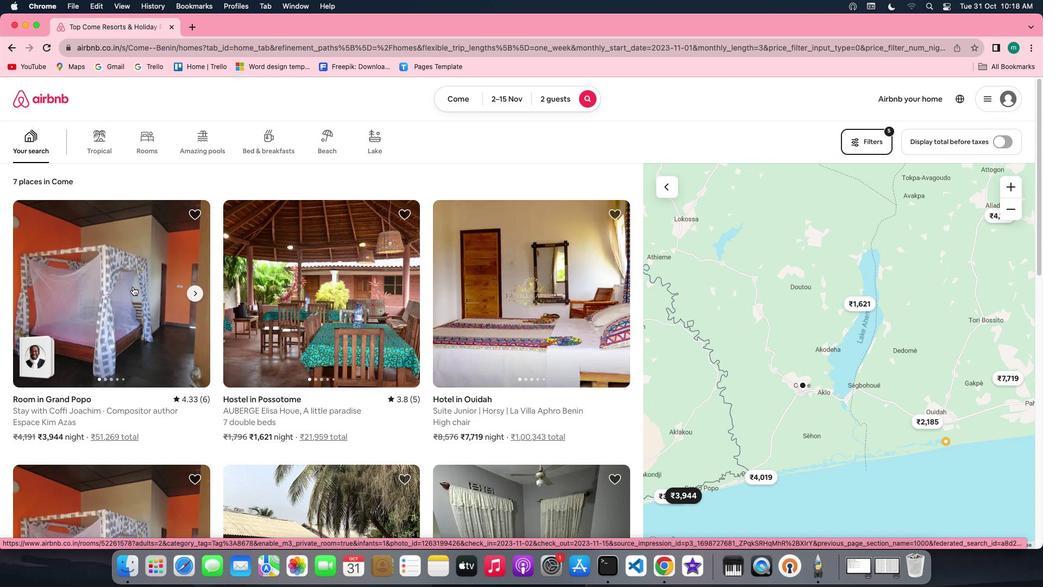 
Action: Mouse moved to (766, 409)
Screenshot: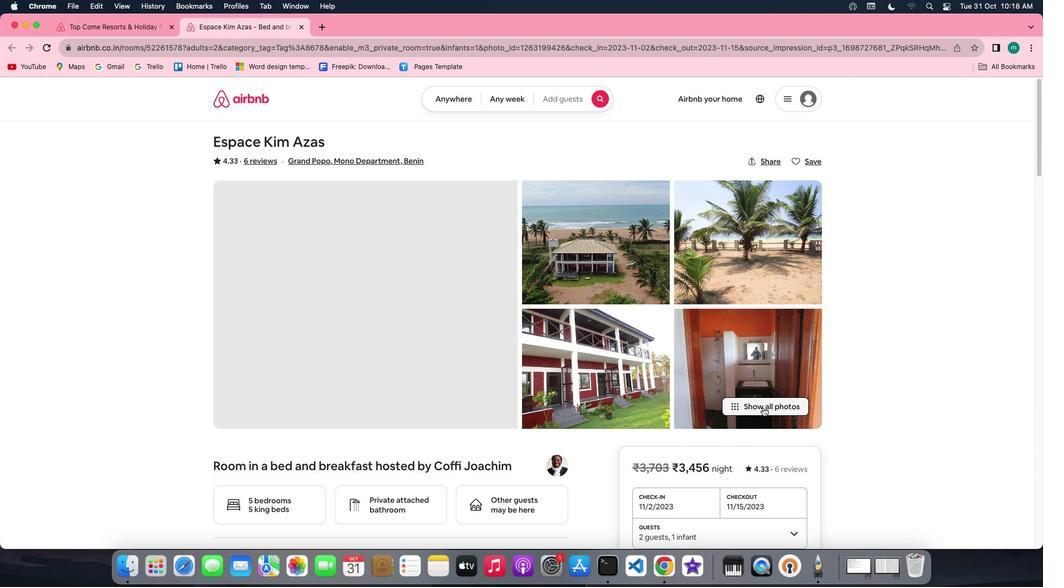 
Action: Mouse pressed left at (766, 409)
Screenshot: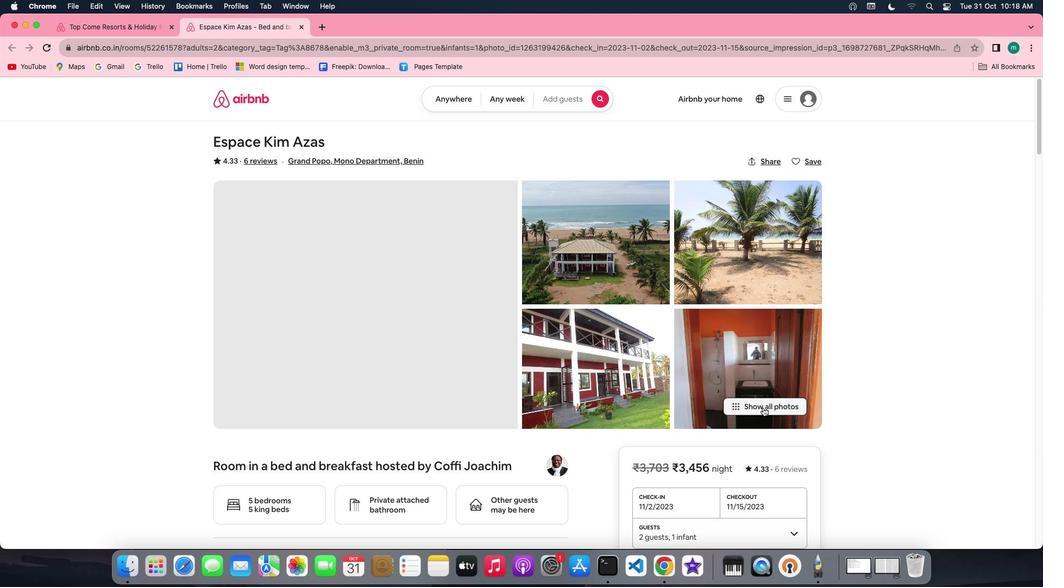 
Action: Mouse moved to (553, 432)
Screenshot: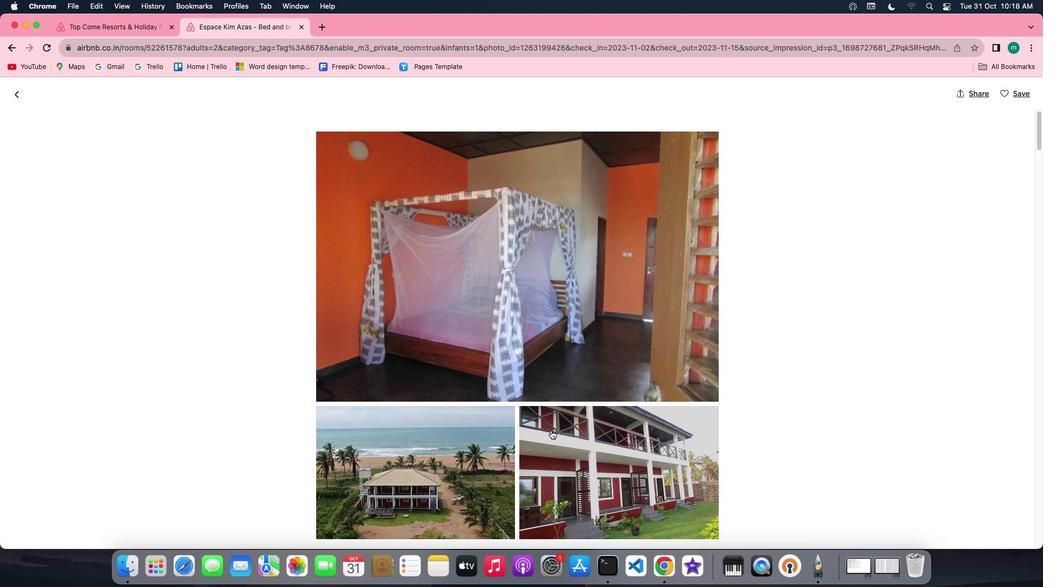 
Action: Mouse scrolled (553, 432) with delta (2, 1)
Screenshot: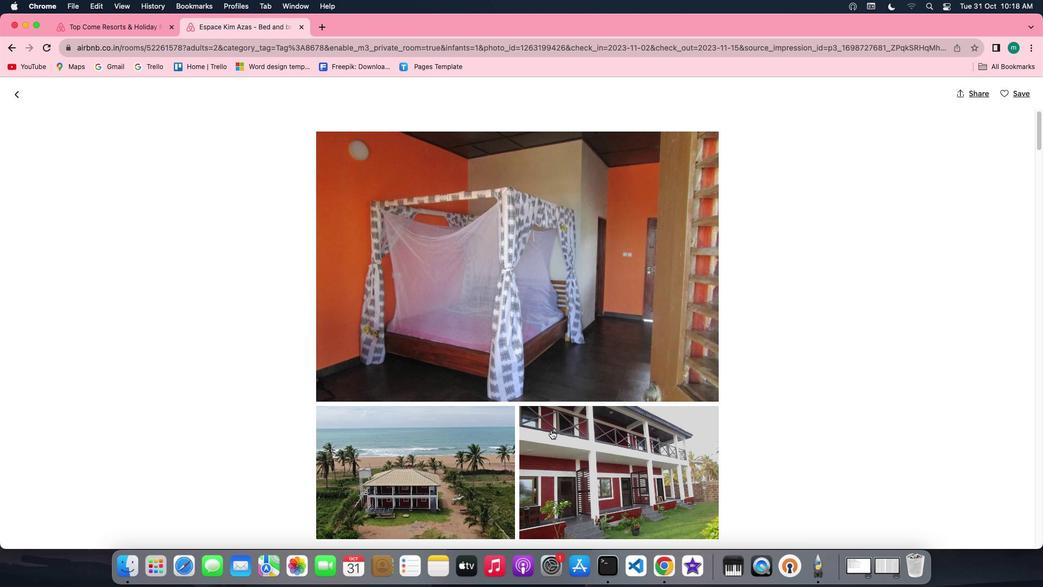 
Action: Mouse scrolled (553, 432) with delta (2, 1)
Screenshot: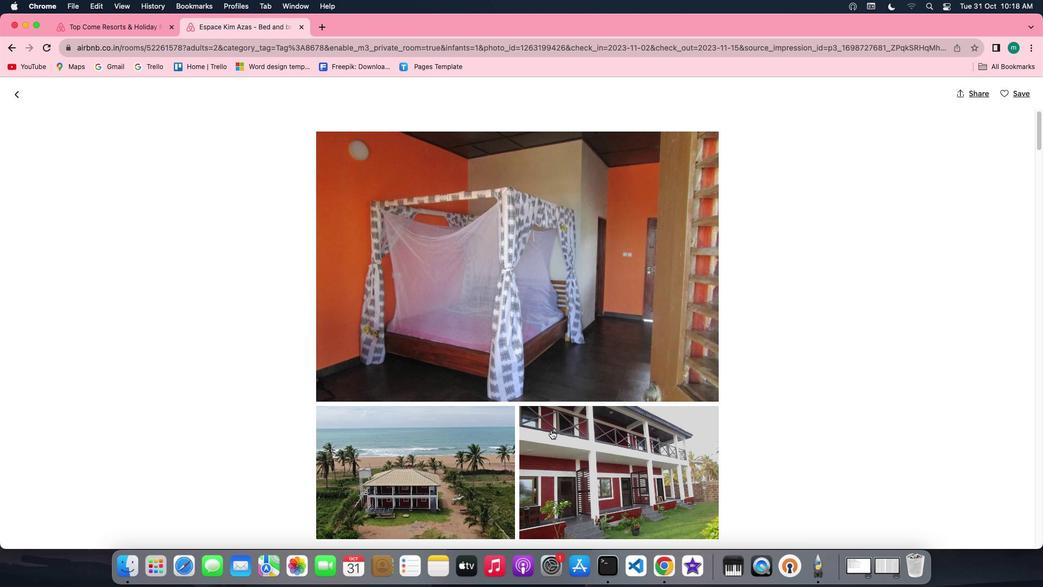 
Action: Mouse scrolled (553, 432) with delta (2, 0)
Screenshot: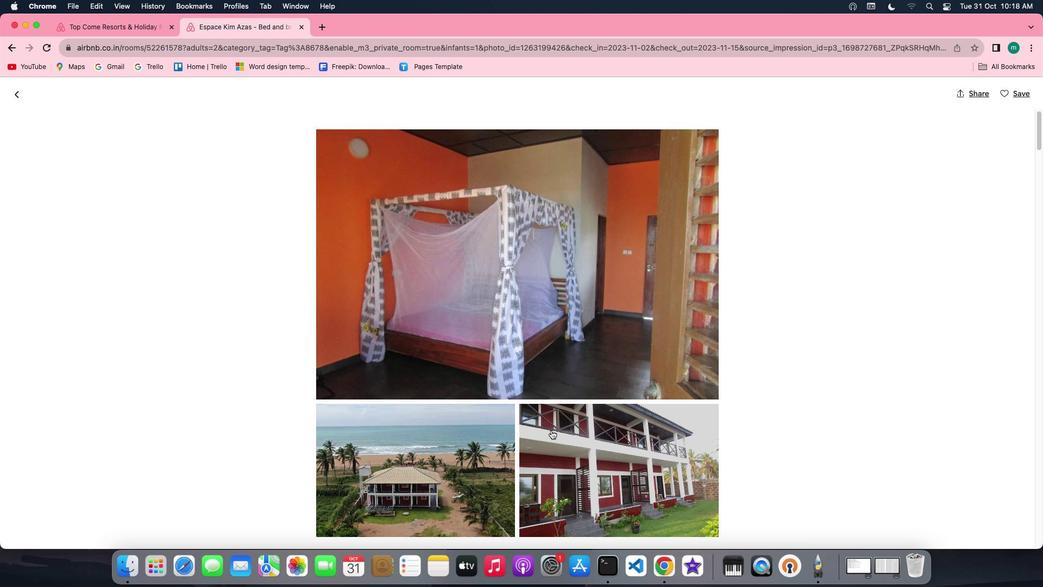 
Action: Mouse scrolled (553, 432) with delta (2, 0)
Screenshot: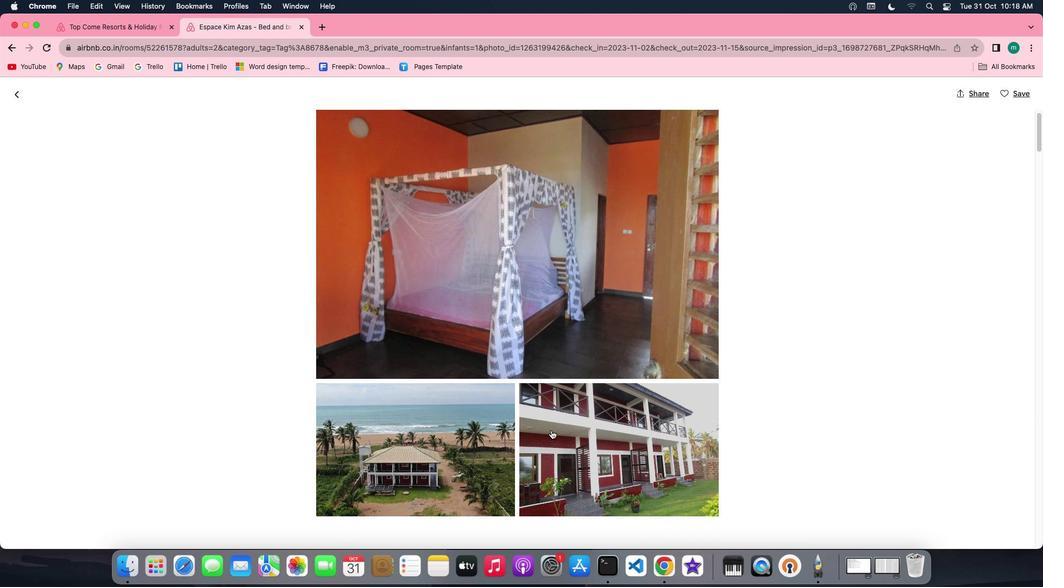 
Action: Mouse scrolled (553, 432) with delta (2, 1)
Screenshot: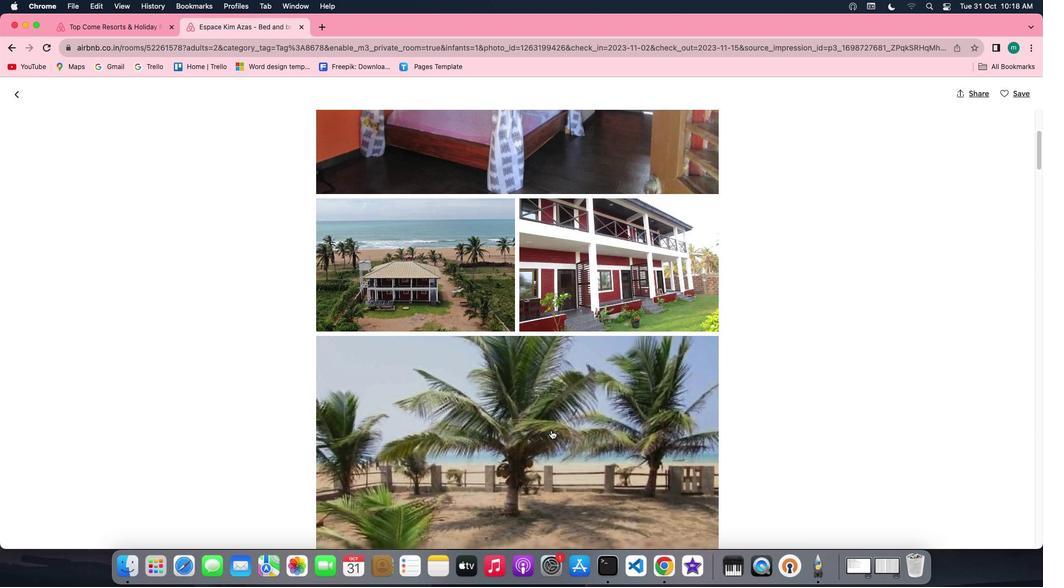 
Action: Mouse scrolled (553, 432) with delta (2, 1)
Screenshot: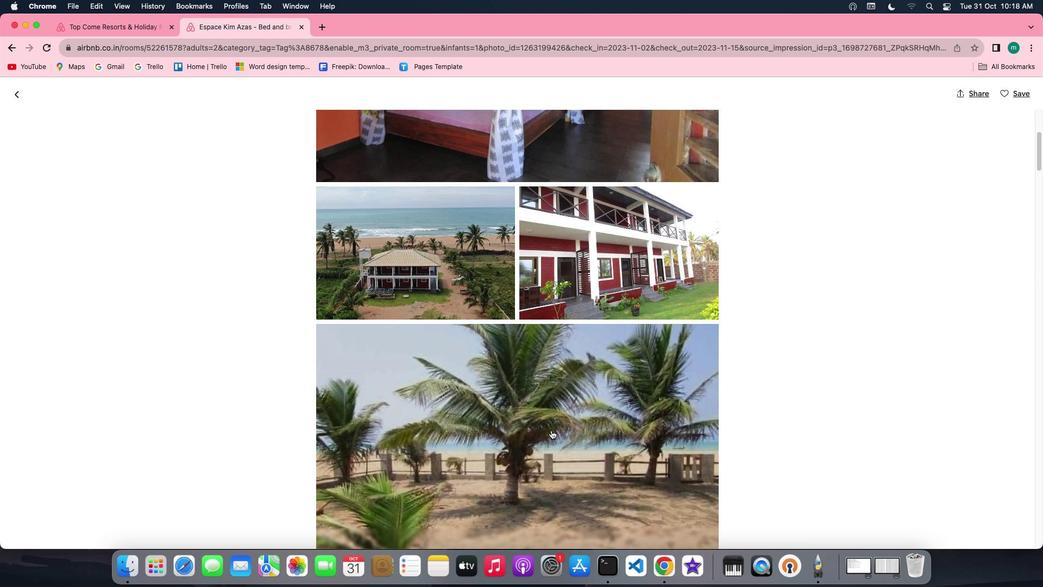 
Action: Mouse scrolled (553, 432) with delta (2, 0)
Screenshot: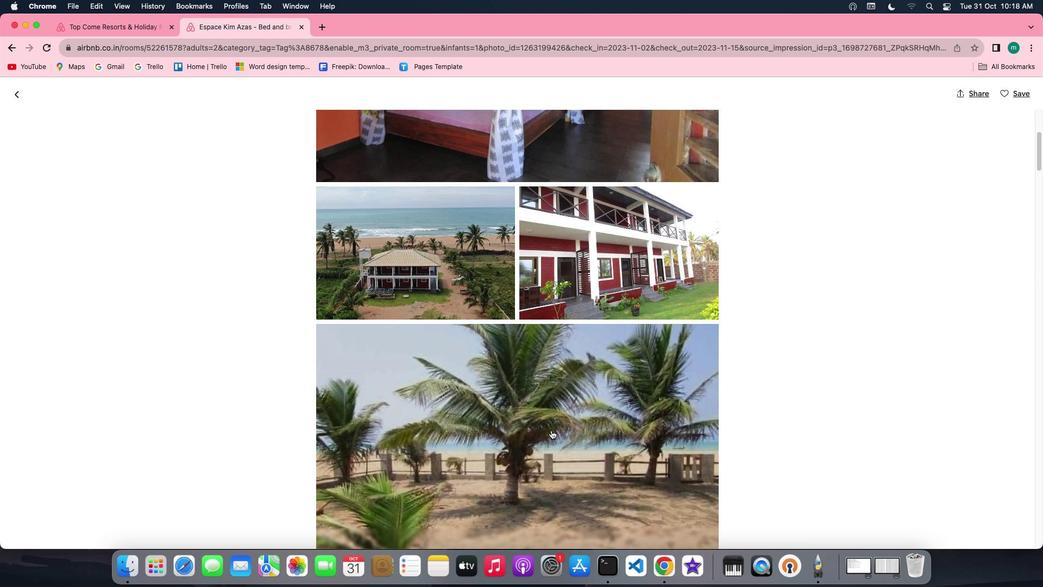
Action: Mouse scrolled (553, 432) with delta (2, 0)
Screenshot: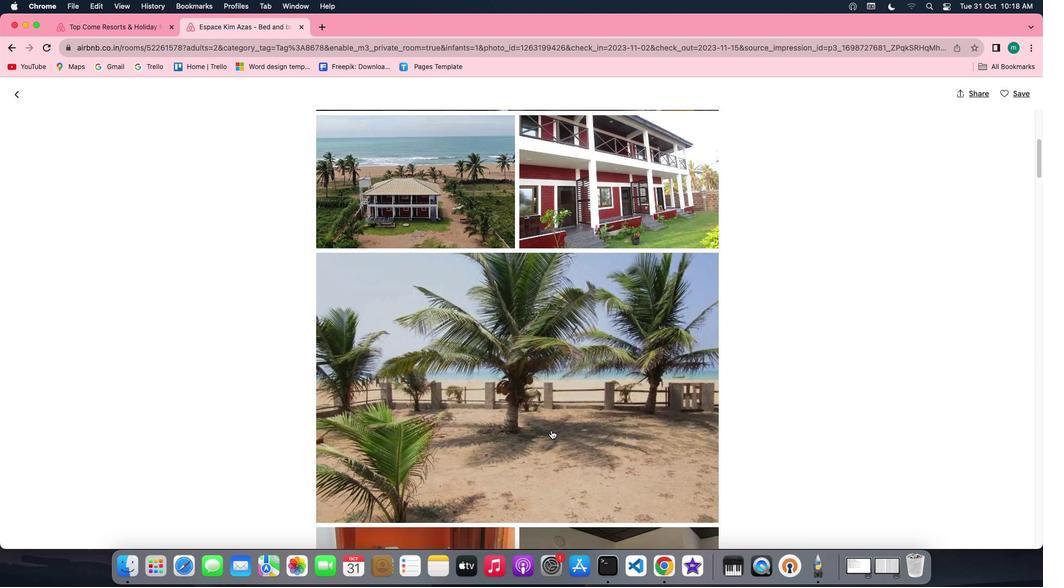 
Action: Mouse scrolled (553, 432) with delta (2, 0)
Screenshot: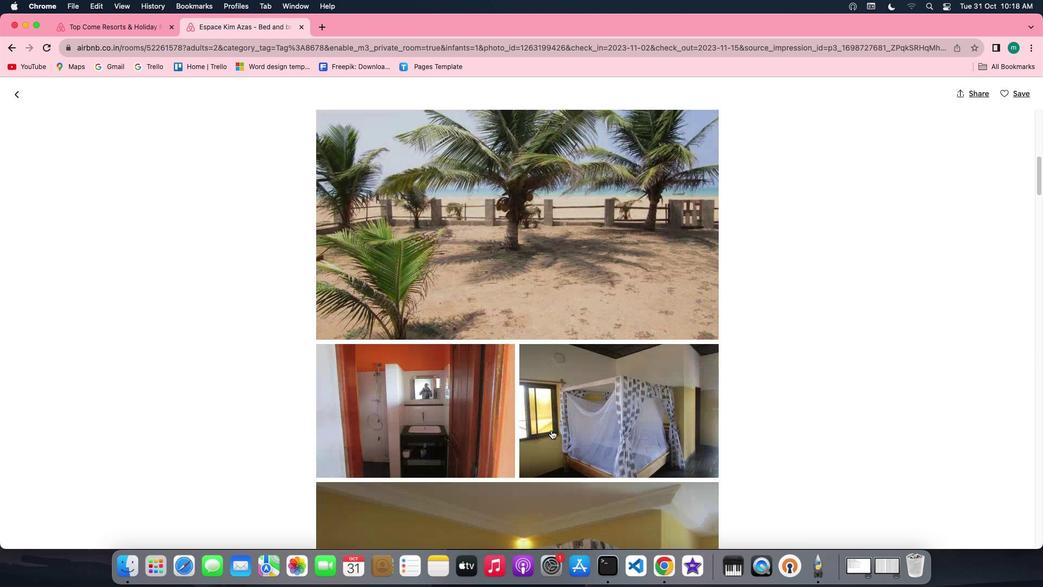 
Action: Mouse scrolled (553, 432) with delta (2, 1)
Screenshot: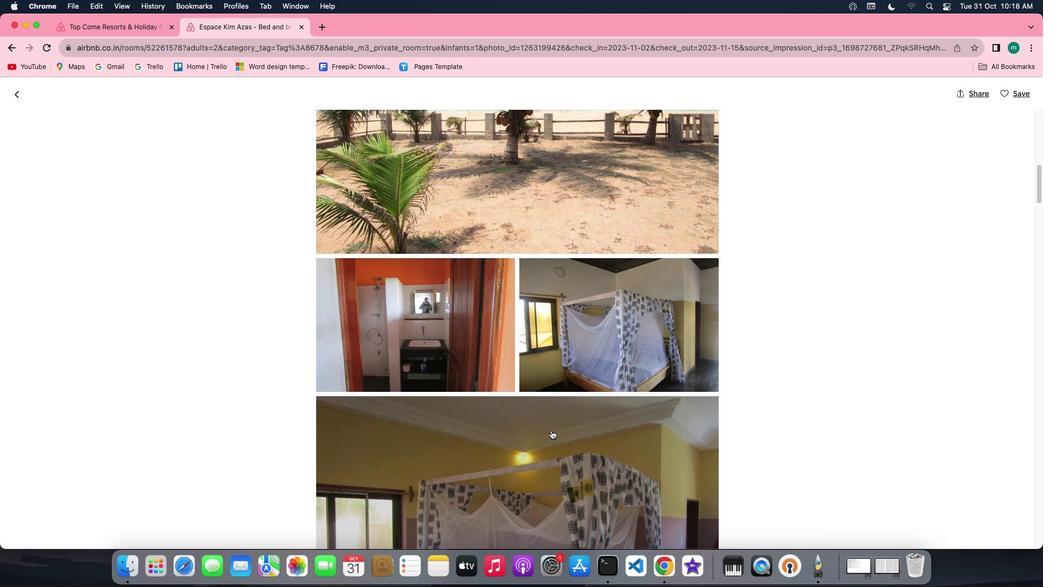 
Action: Mouse scrolled (553, 432) with delta (2, 1)
Screenshot: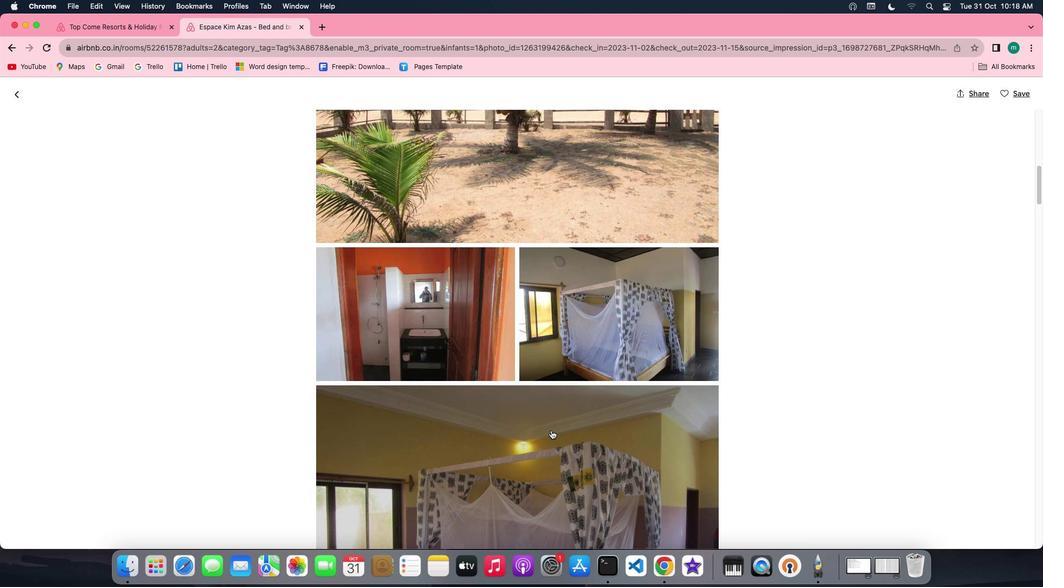 
Action: Mouse scrolled (553, 432) with delta (2, 0)
Screenshot: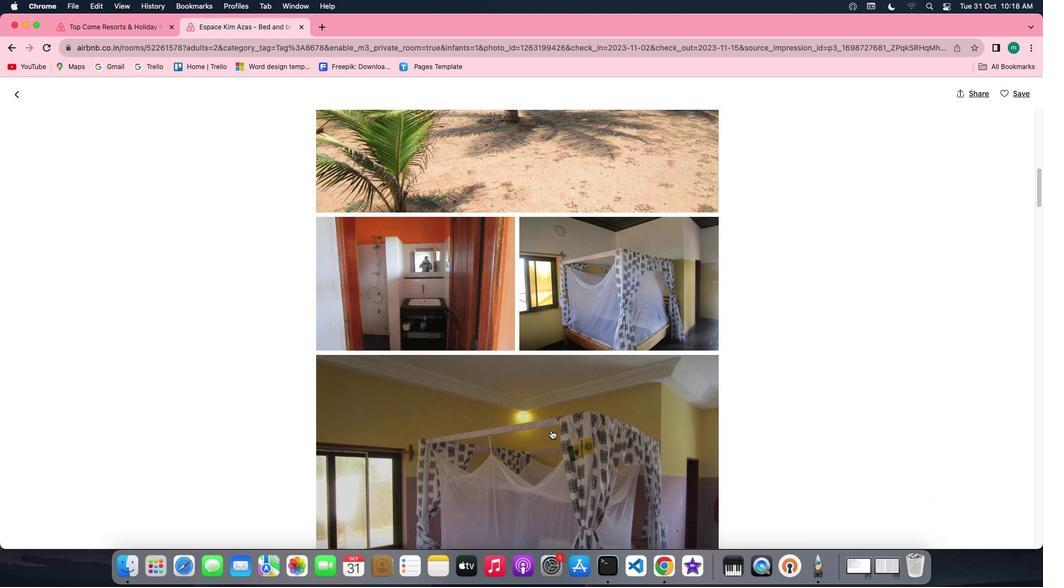 
Action: Mouse scrolled (553, 432) with delta (2, 0)
Screenshot: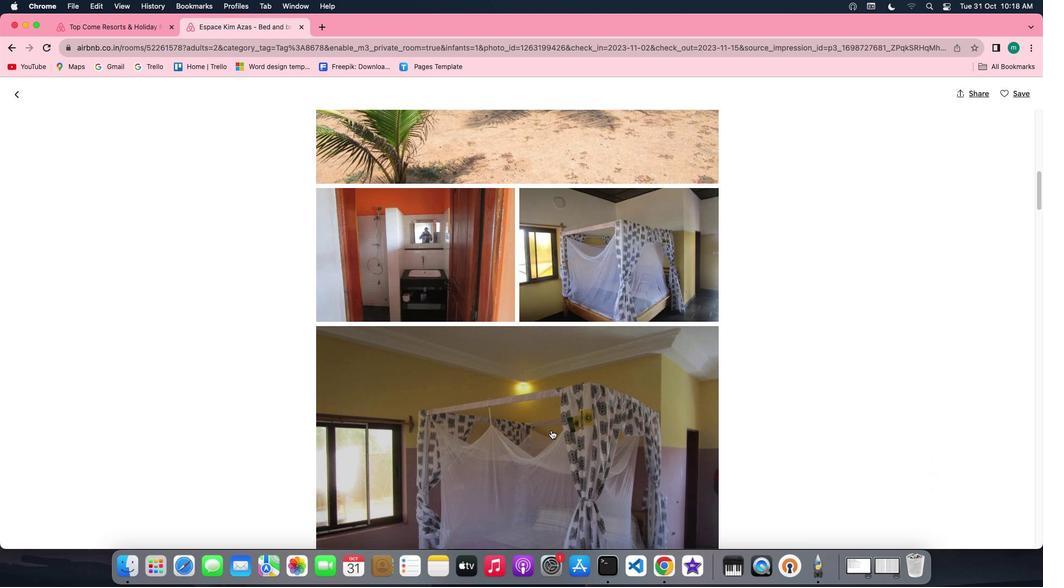
Action: Mouse scrolled (553, 432) with delta (2, 1)
Screenshot: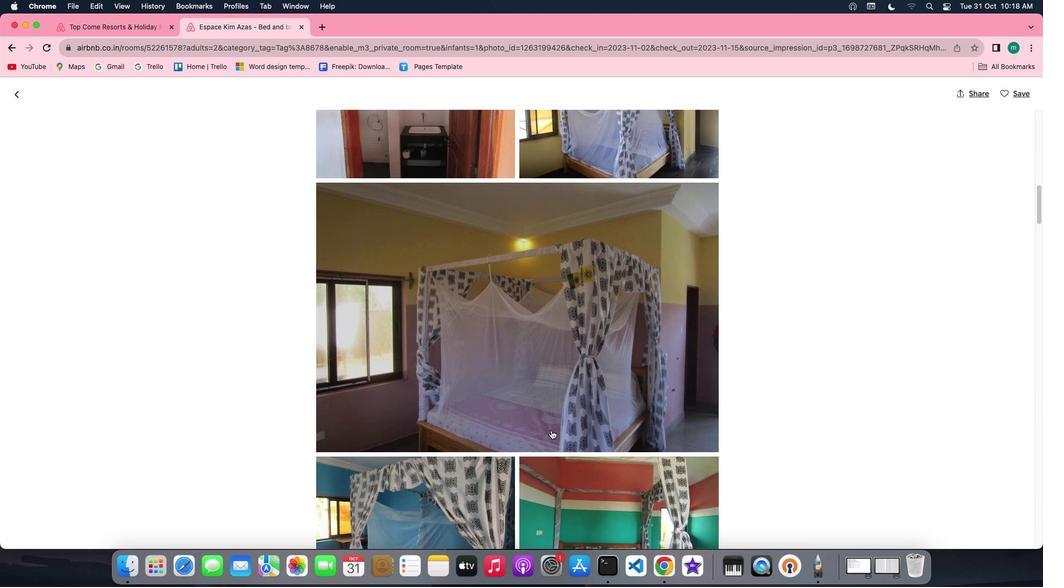 
Action: Mouse scrolled (553, 432) with delta (2, 1)
Screenshot: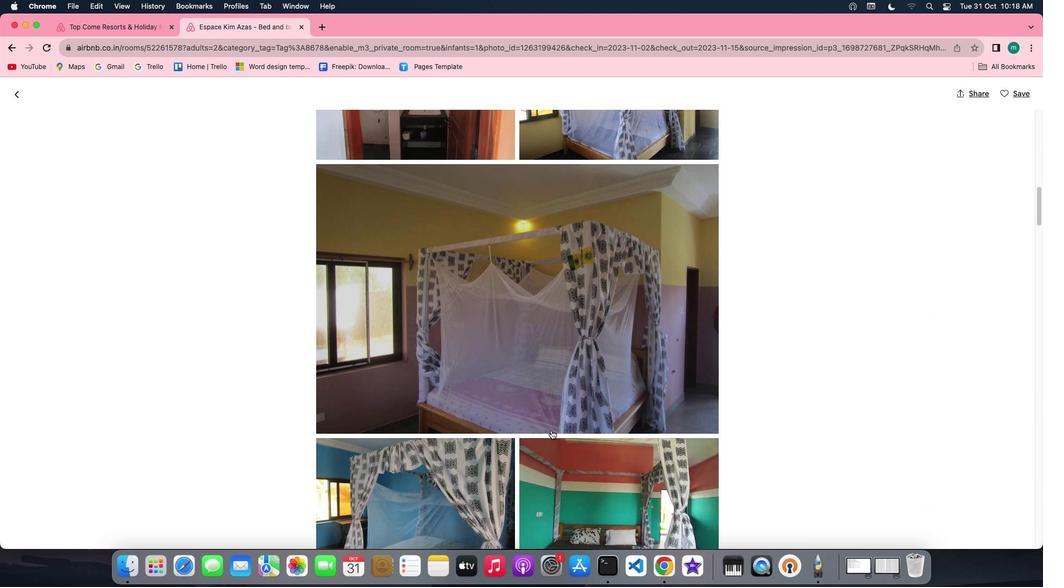 
Action: Mouse scrolled (553, 432) with delta (2, 0)
Screenshot: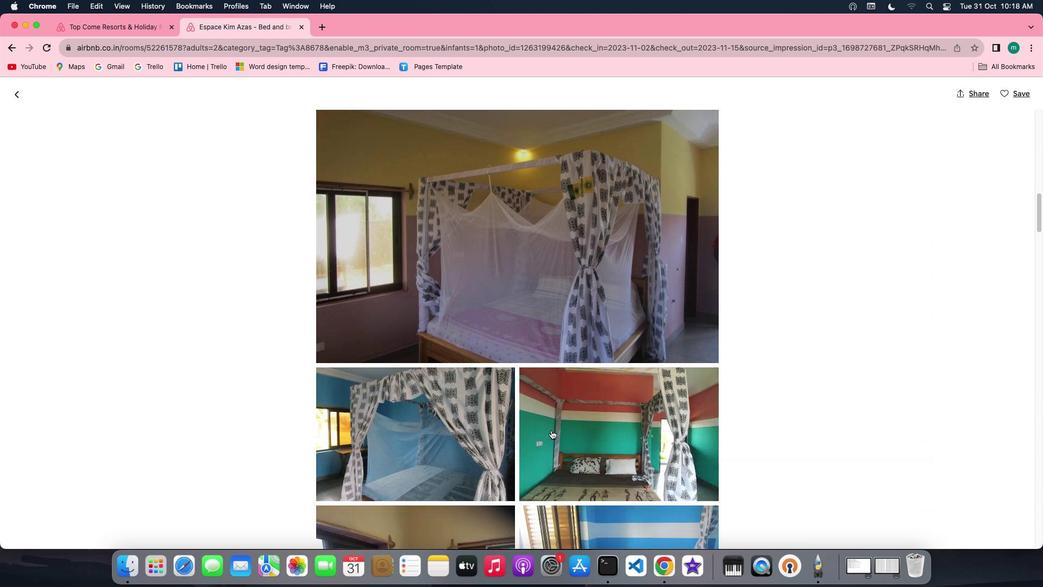 
Action: Mouse scrolled (553, 432) with delta (2, 0)
Screenshot: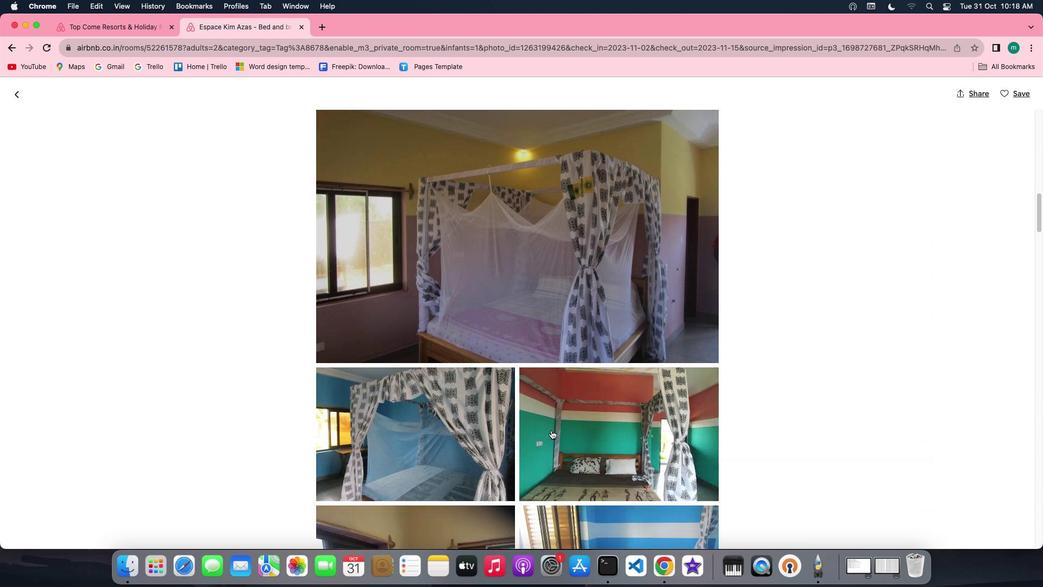 
Action: Mouse scrolled (553, 432) with delta (2, 1)
Screenshot: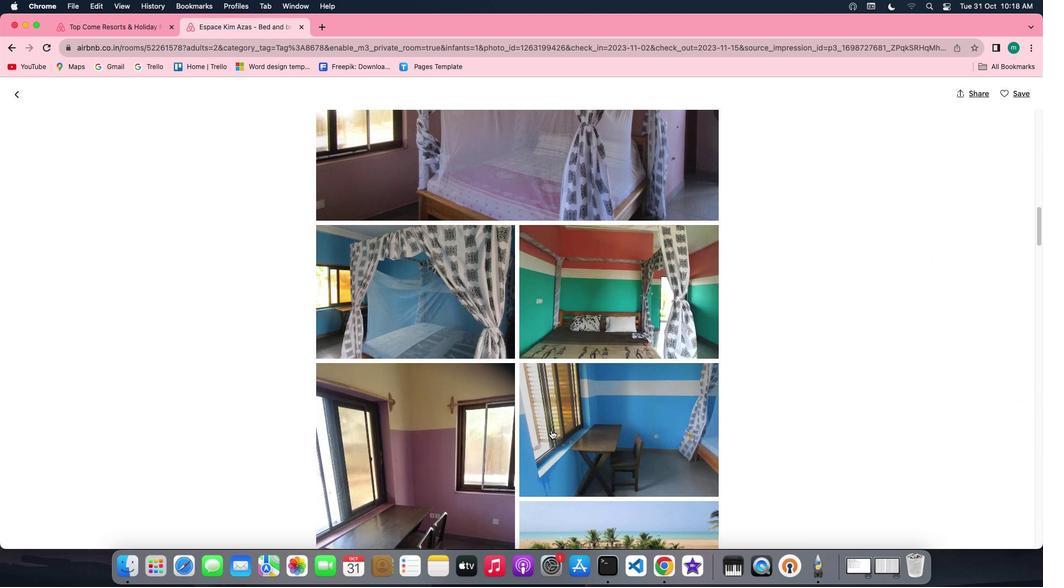
Action: Mouse scrolled (553, 432) with delta (2, 1)
Screenshot: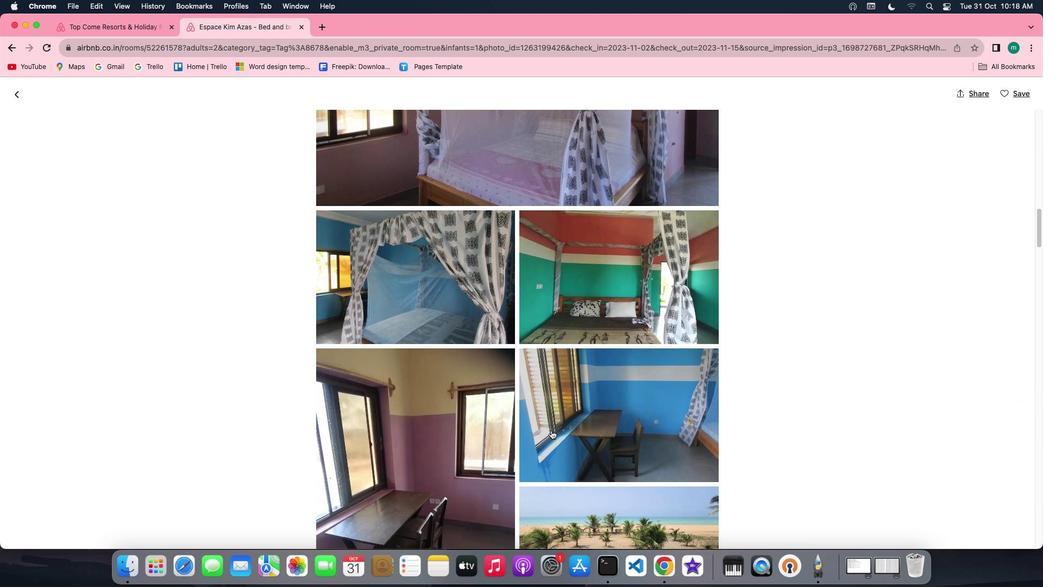 
Action: Mouse scrolled (553, 432) with delta (2, 0)
Screenshot: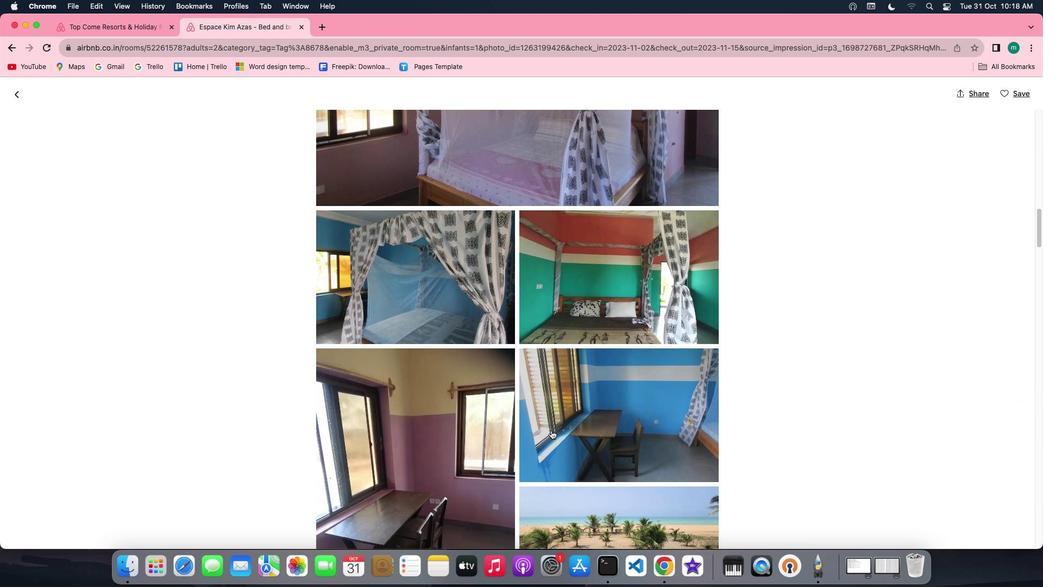 
Action: Mouse scrolled (553, 432) with delta (2, 1)
Screenshot: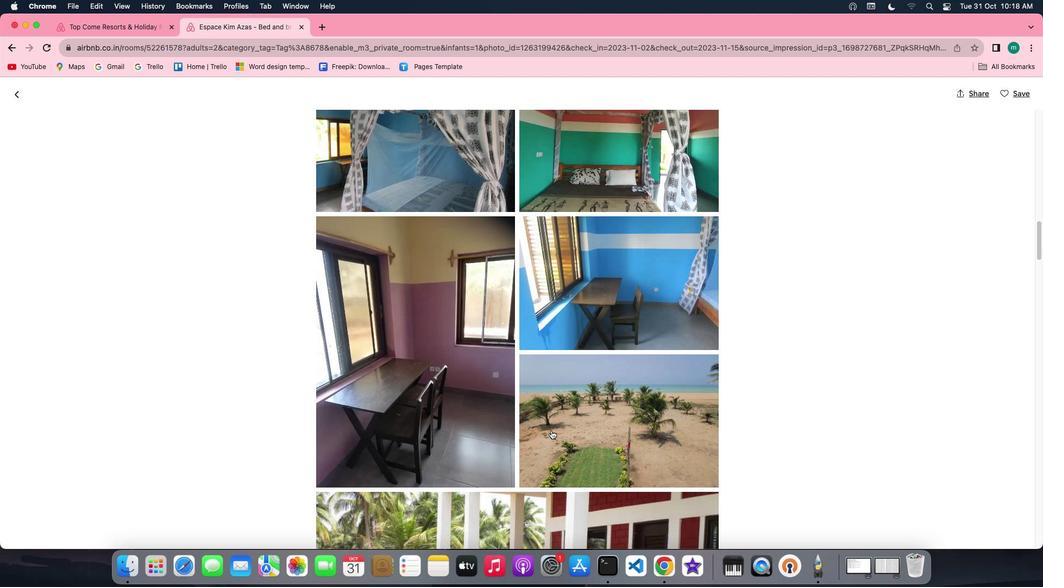 
Action: Mouse scrolled (553, 432) with delta (2, 1)
Screenshot: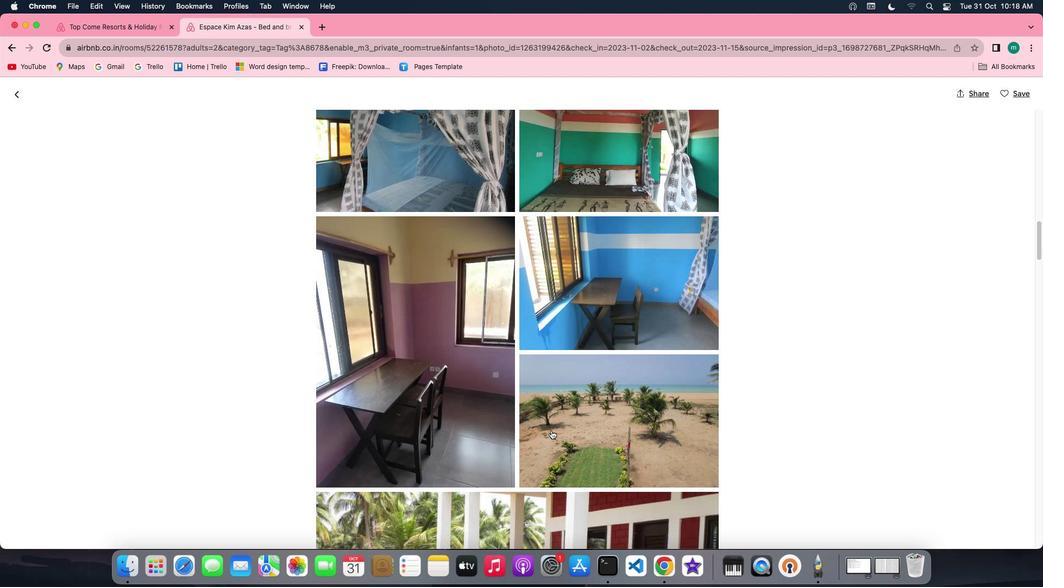 
Action: Mouse scrolled (553, 432) with delta (2, 0)
Screenshot: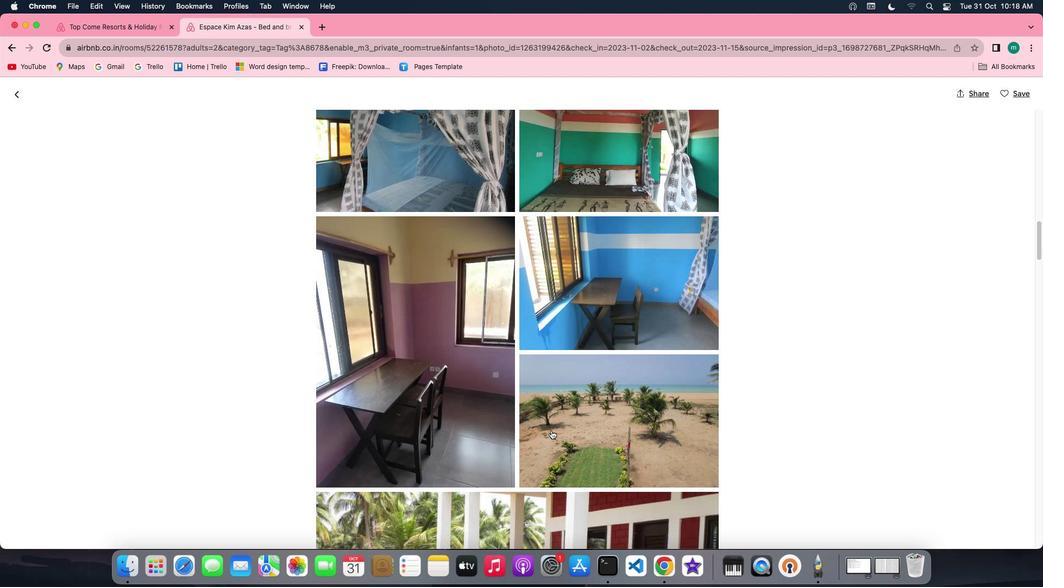 
Action: Mouse scrolled (553, 432) with delta (2, 0)
Screenshot: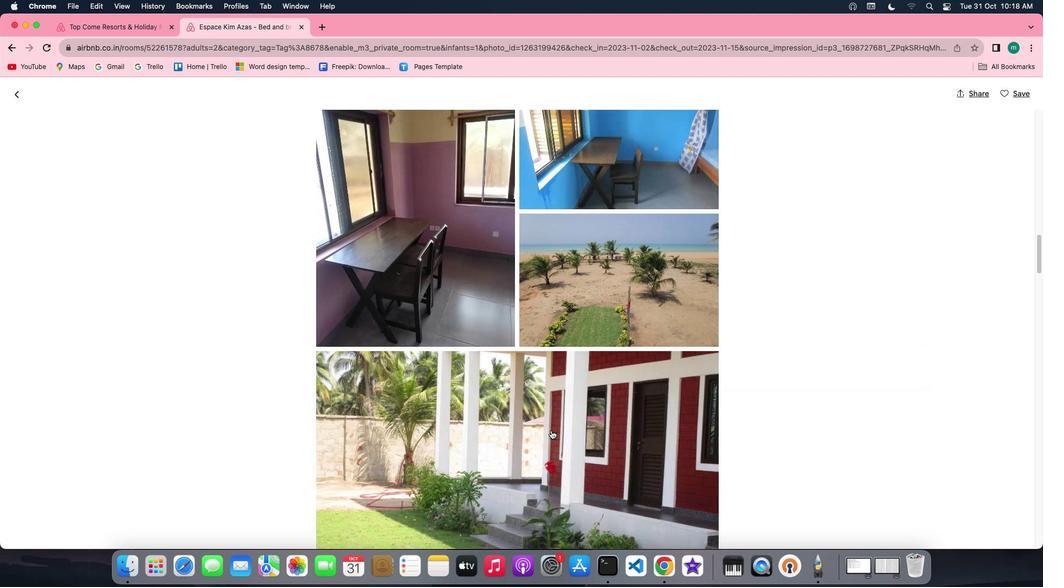 
Action: Mouse scrolled (553, 432) with delta (2, 0)
Screenshot: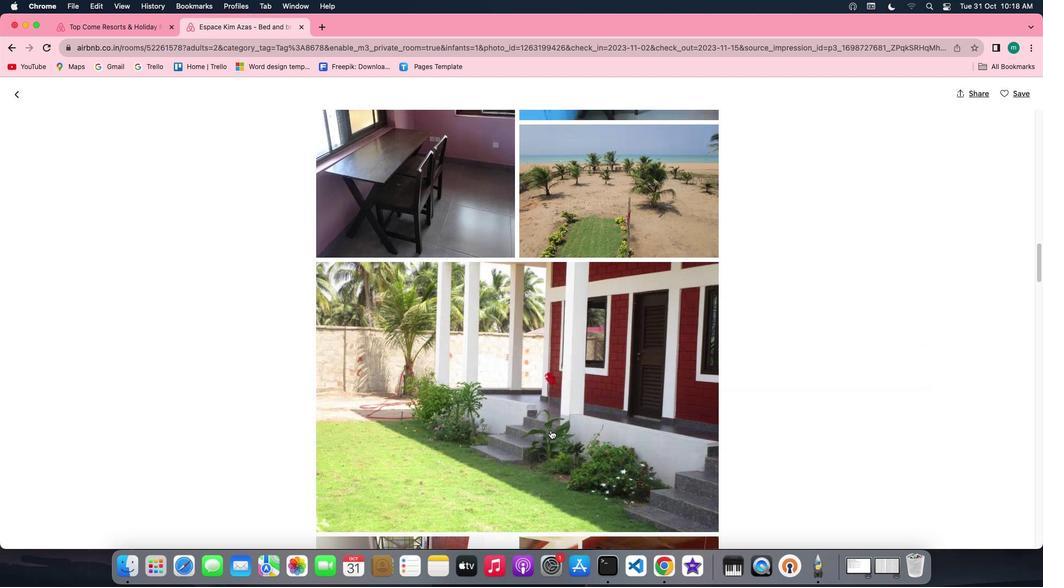 
Action: Mouse moved to (553, 432)
Screenshot: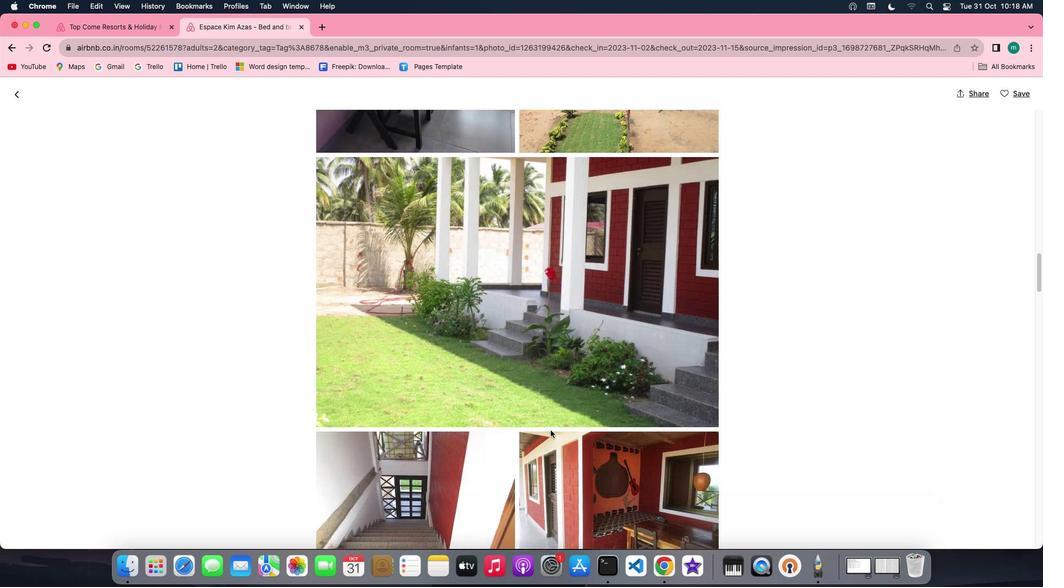 
Action: Mouse scrolled (553, 432) with delta (2, 1)
Screenshot: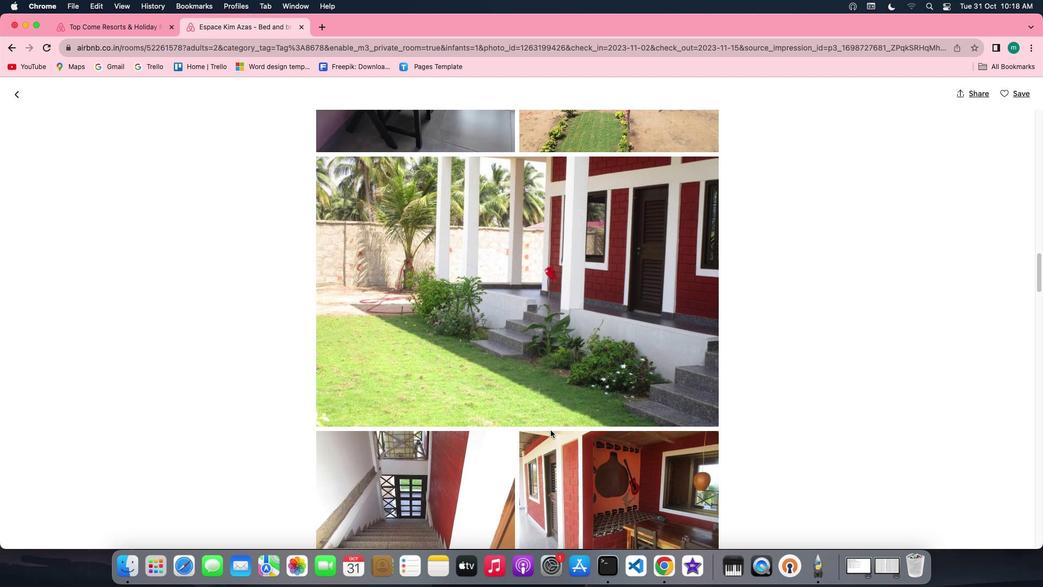 
Action: Mouse scrolled (553, 432) with delta (2, 1)
Screenshot: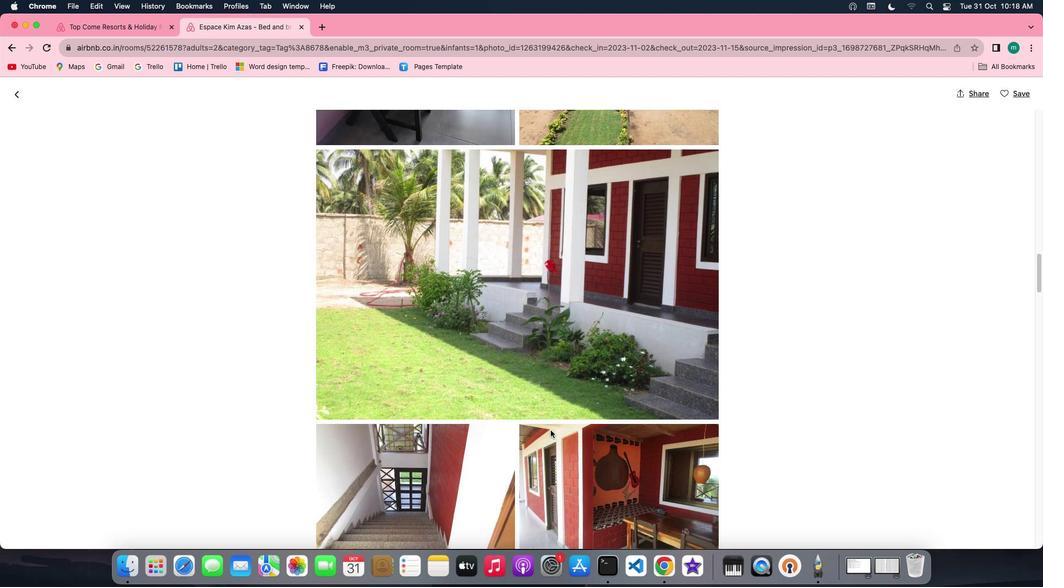 
Action: Mouse scrolled (553, 432) with delta (2, 1)
Screenshot: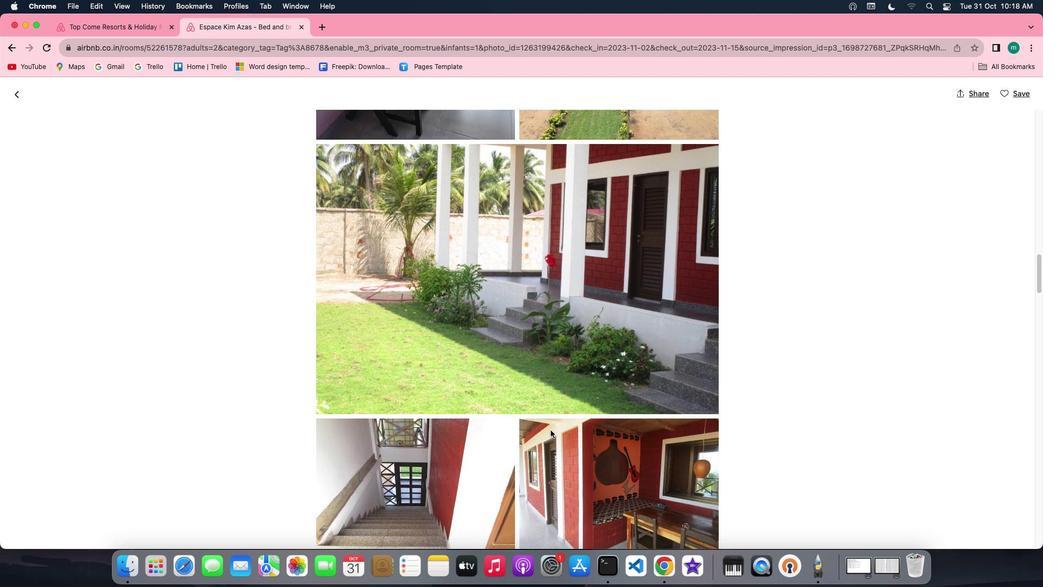 
Action: Mouse scrolled (553, 432) with delta (2, 0)
Screenshot: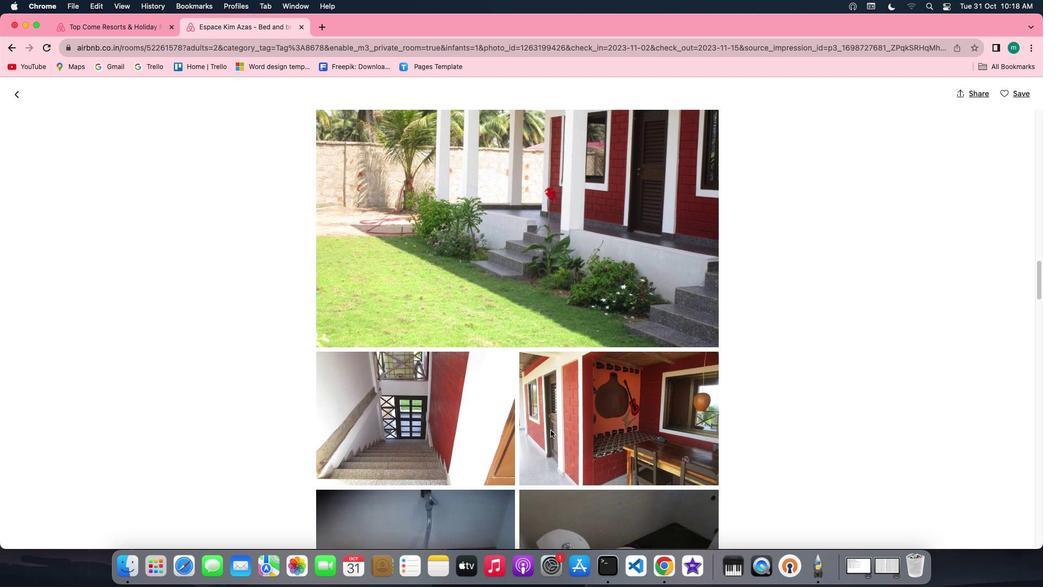 
Action: Mouse scrolled (553, 432) with delta (2, 0)
Screenshot: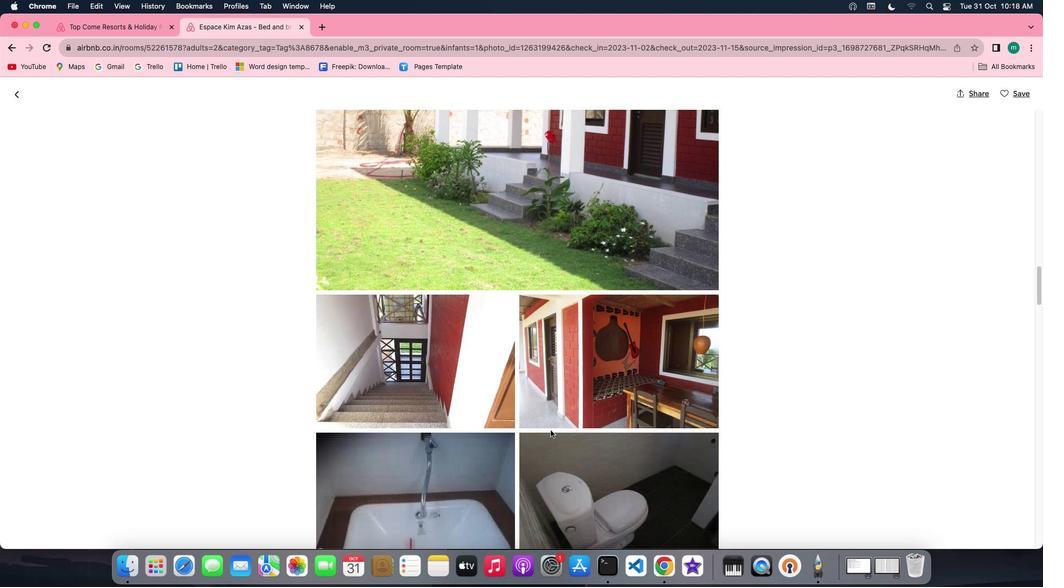 
Action: Mouse scrolled (553, 432) with delta (2, 1)
Screenshot: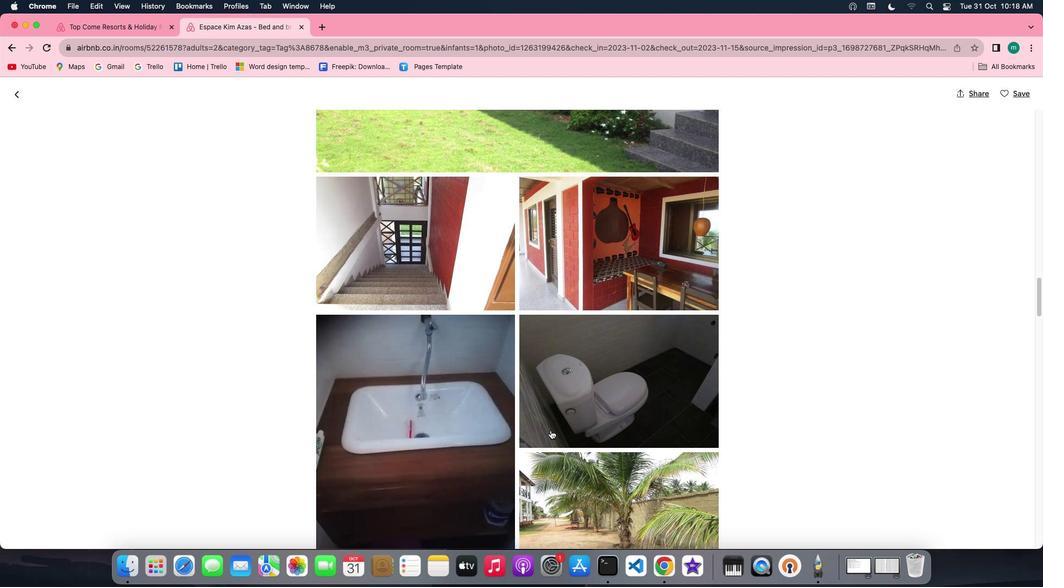 
Action: Mouse scrolled (553, 432) with delta (2, 1)
Screenshot: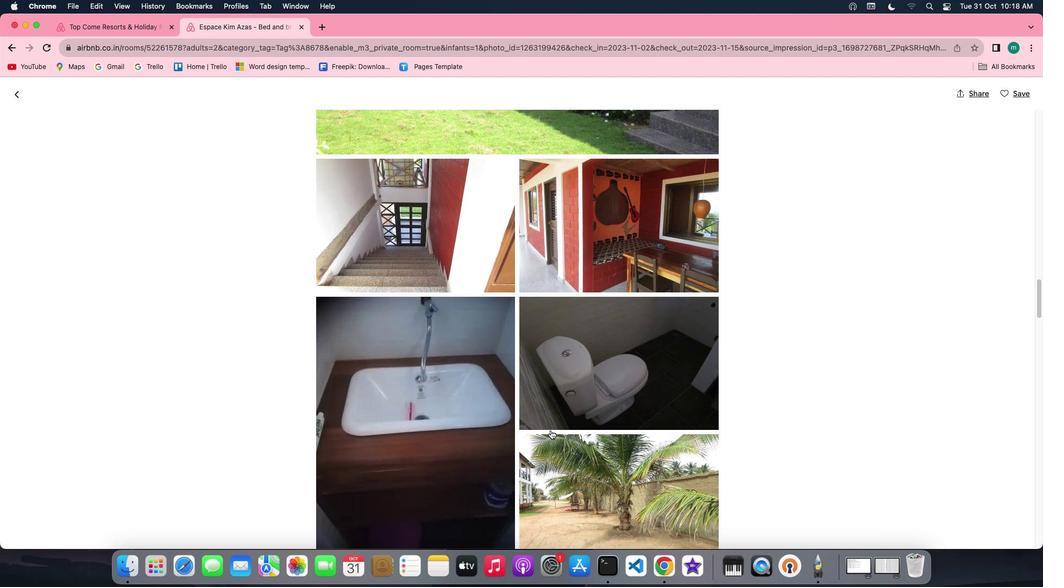 
Action: Mouse scrolled (553, 432) with delta (2, 0)
Screenshot: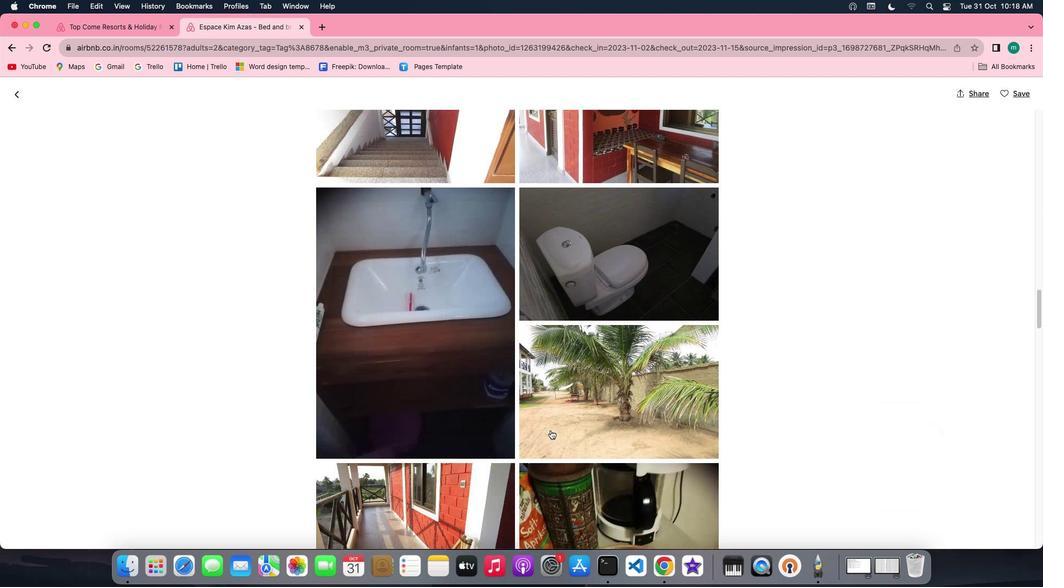 
Action: Mouse scrolled (553, 432) with delta (2, 0)
Screenshot: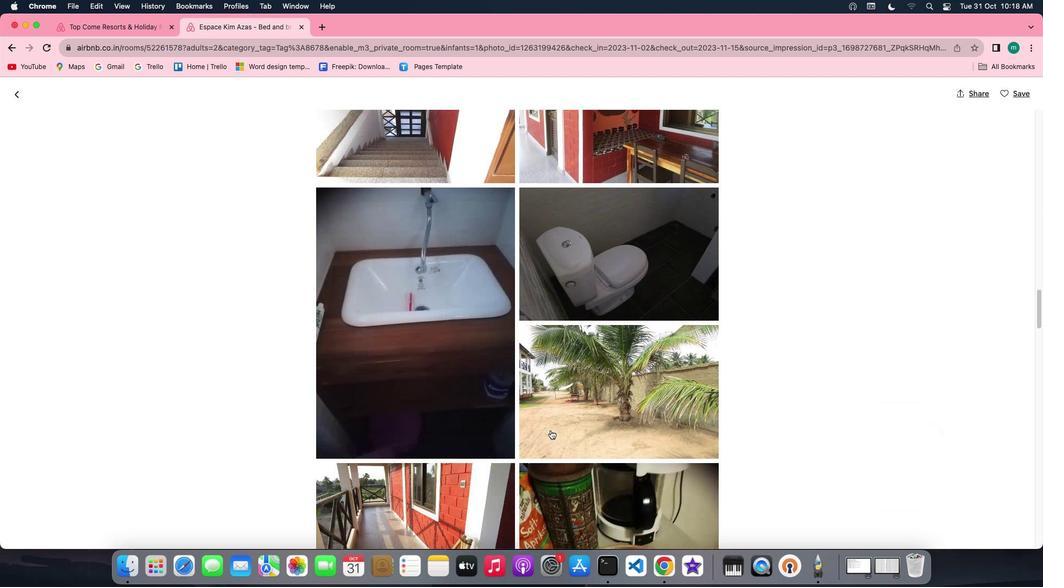 
Action: Mouse scrolled (553, 432) with delta (2, 0)
Screenshot: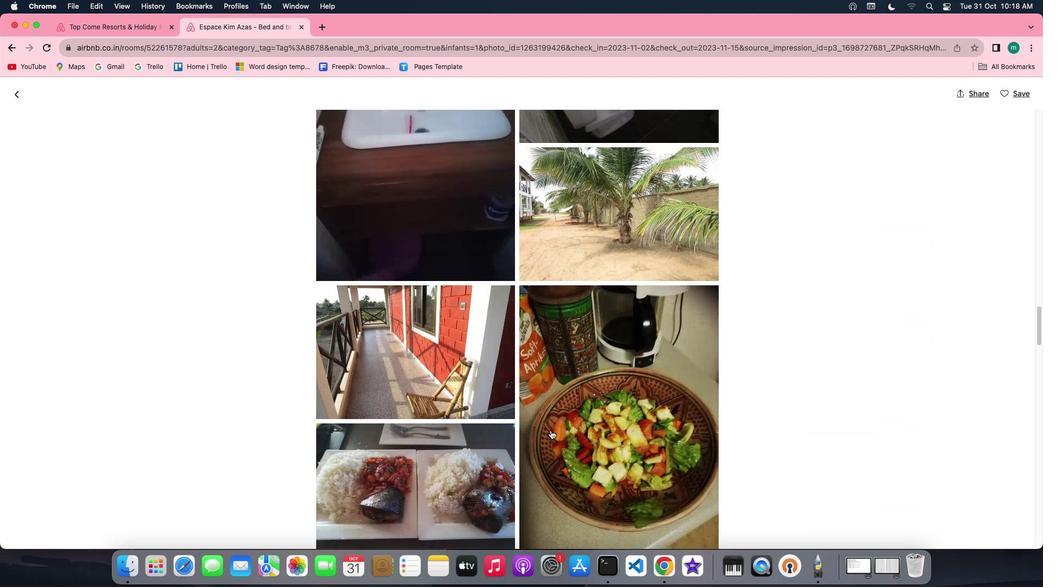 
Action: Mouse scrolled (553, 432) with delta (2, 1)
Screenshot: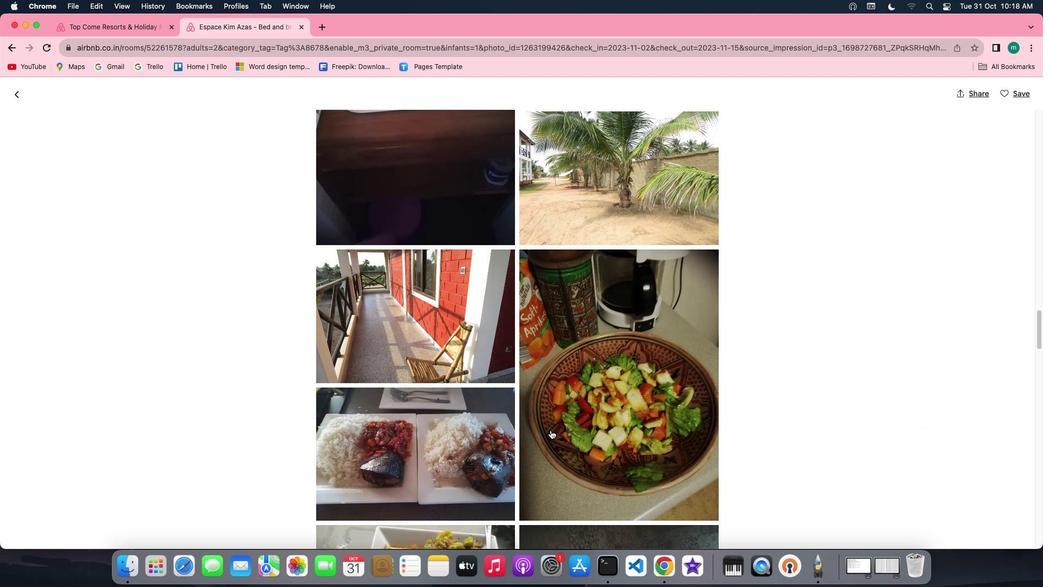 
Action: Mouse scrolled (553, 432) with delta (2, 1)
Screenshot: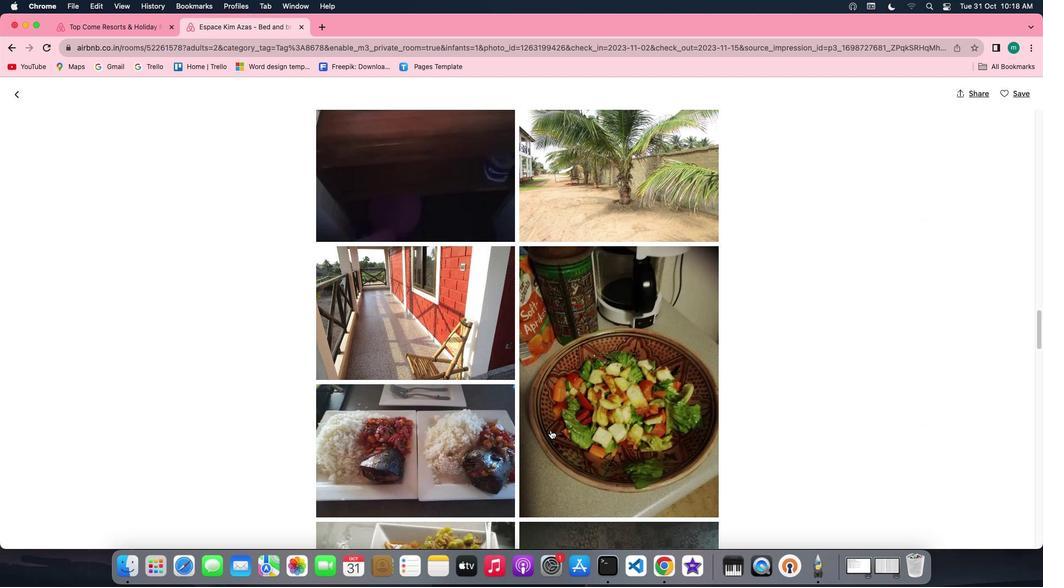 
Action: Mouse scrolled (553, 432) with delta (2, 1)
Screenshot: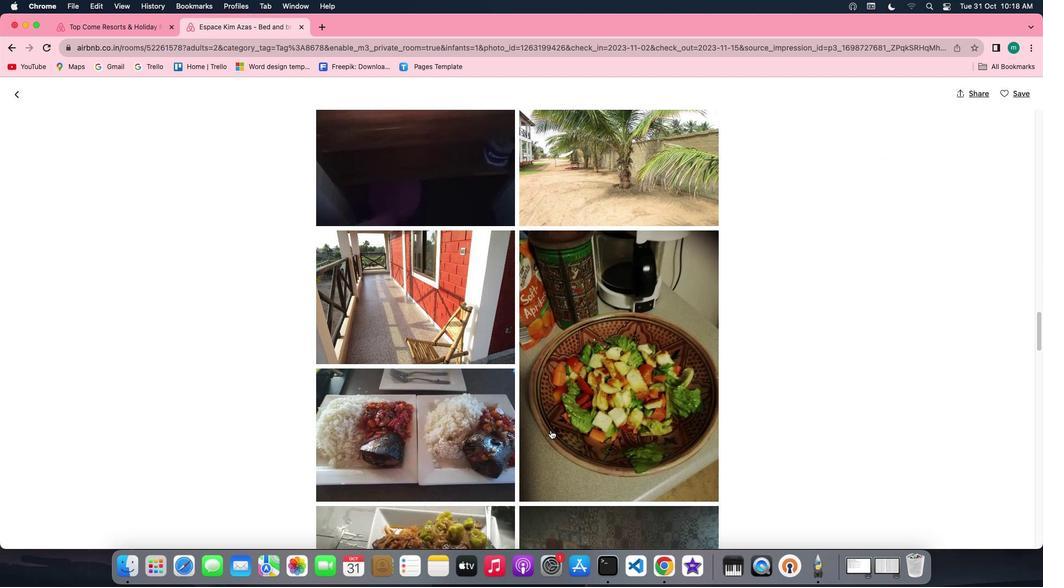 
Action: Mouse scrolled (553, 432) with delta (2, 1)
Screenshot: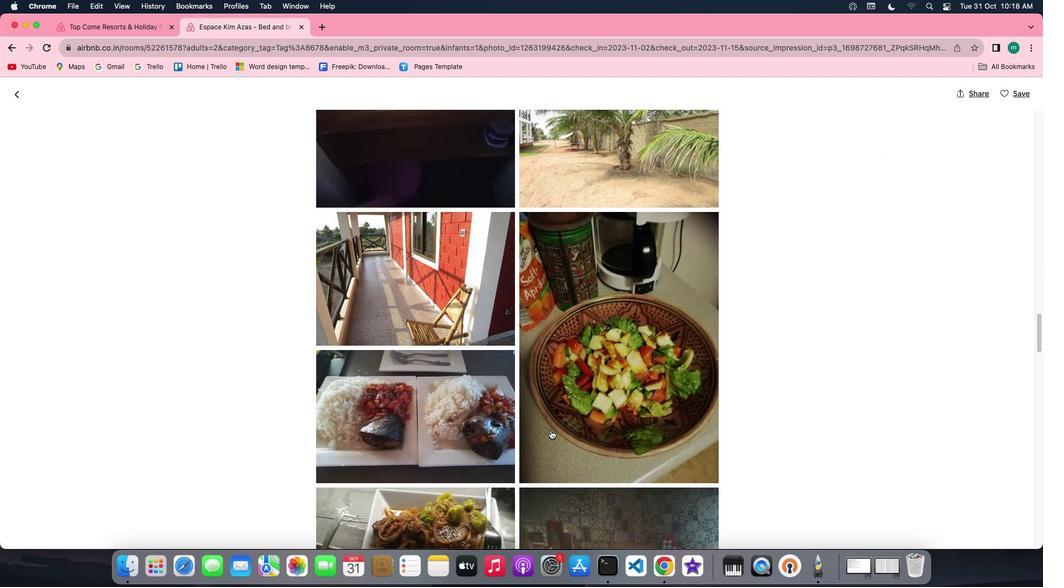 
Action: Mouse scrolled (553, 432) with delta (2, 1)
Screenshot: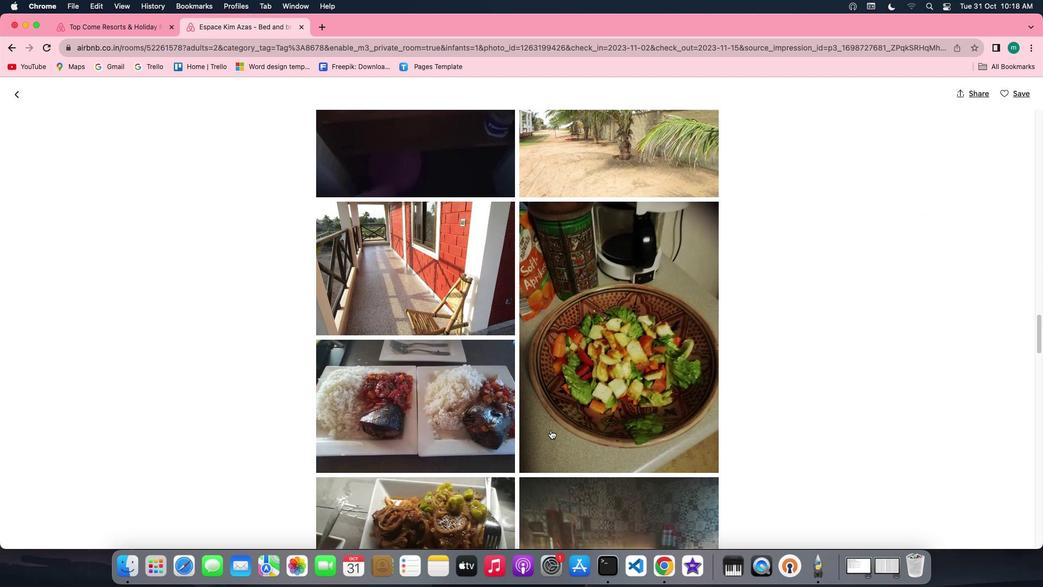 
Action: Mouse scrolled (553, 432) with delta (2, 1)
Screenshot: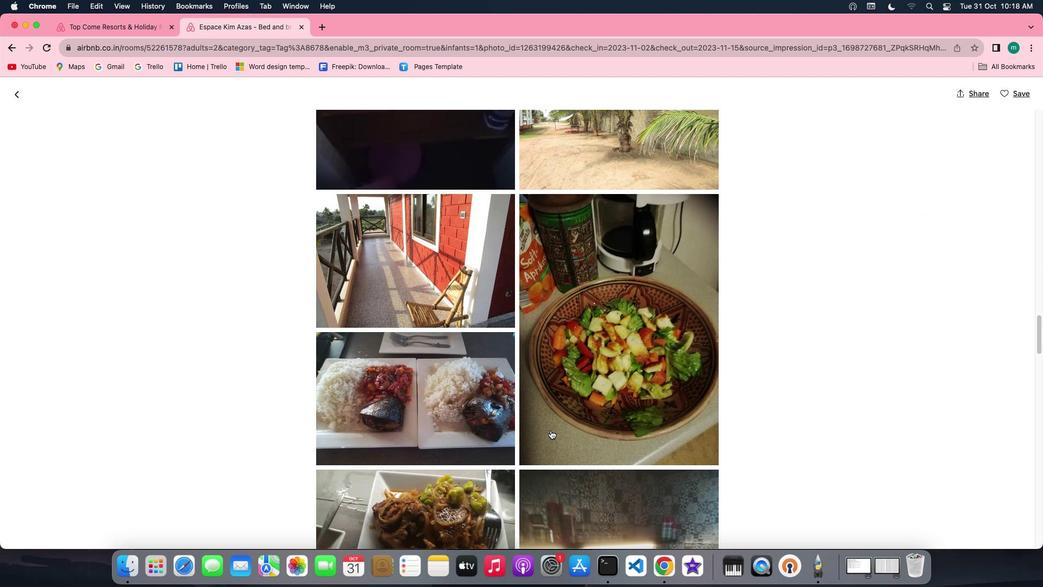 
Action: Mouse scrolled (553, 432) with delta (2, 1)
Screenshot: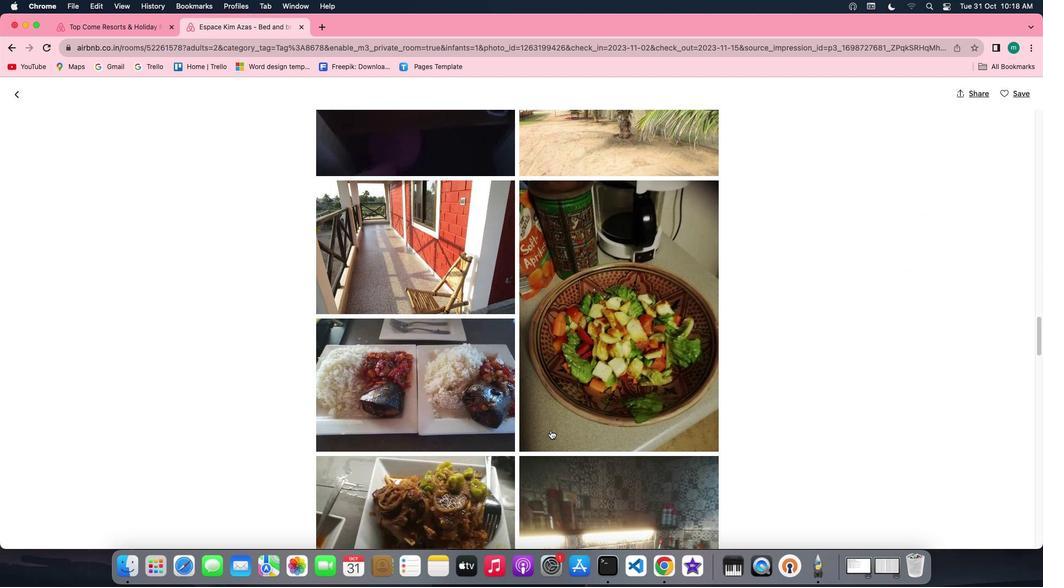 
Action: Mouse scrolled (553, 432) with delta (2, 0)
Screenshot: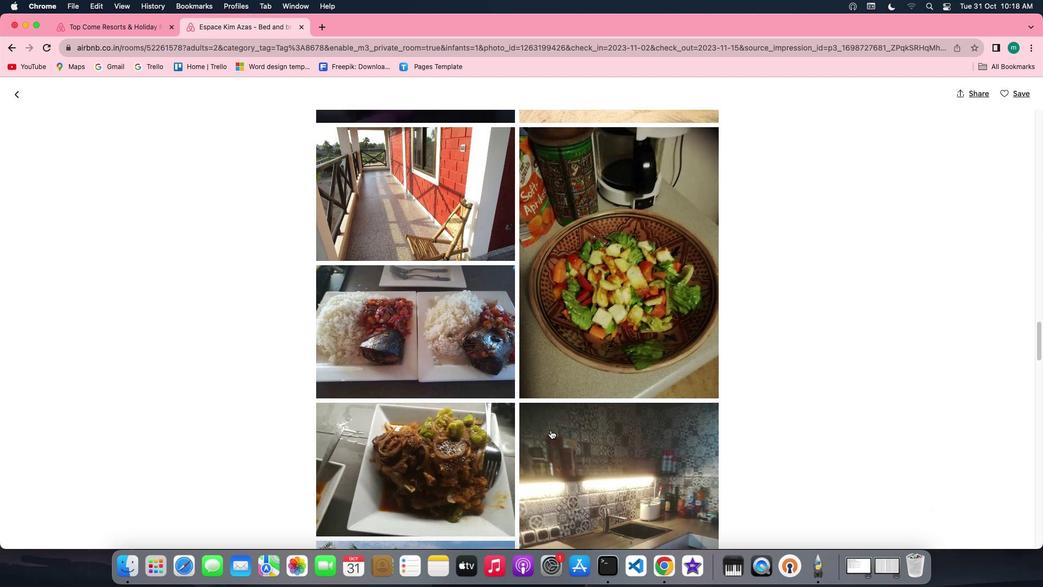 
Action: Mouse scrolled (553, 432) with delta (2, 1)
Screenshot: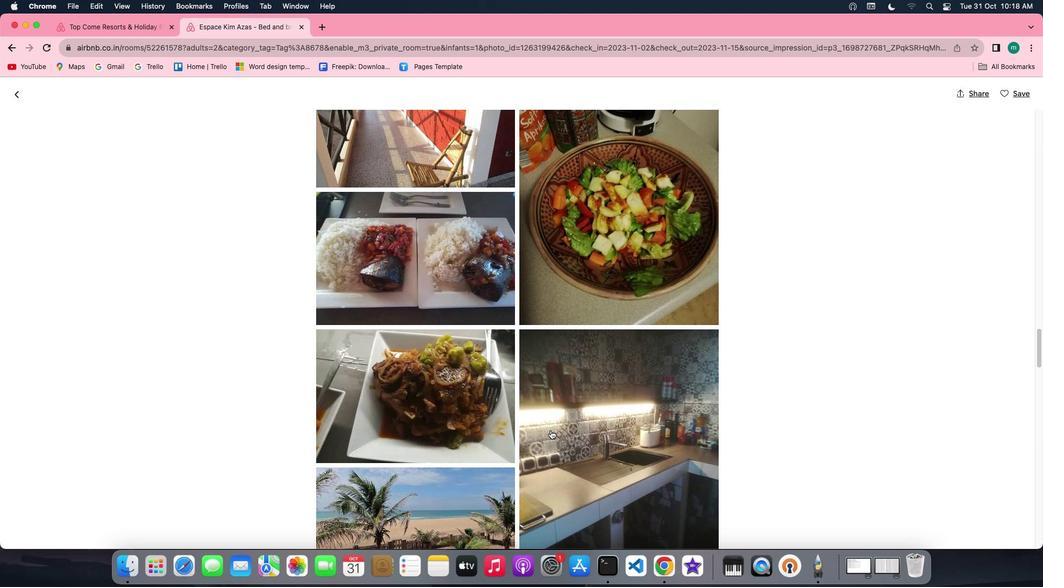 
Action: Mouse scrolled (553, 432) with delta (2, 1)
Screenshot: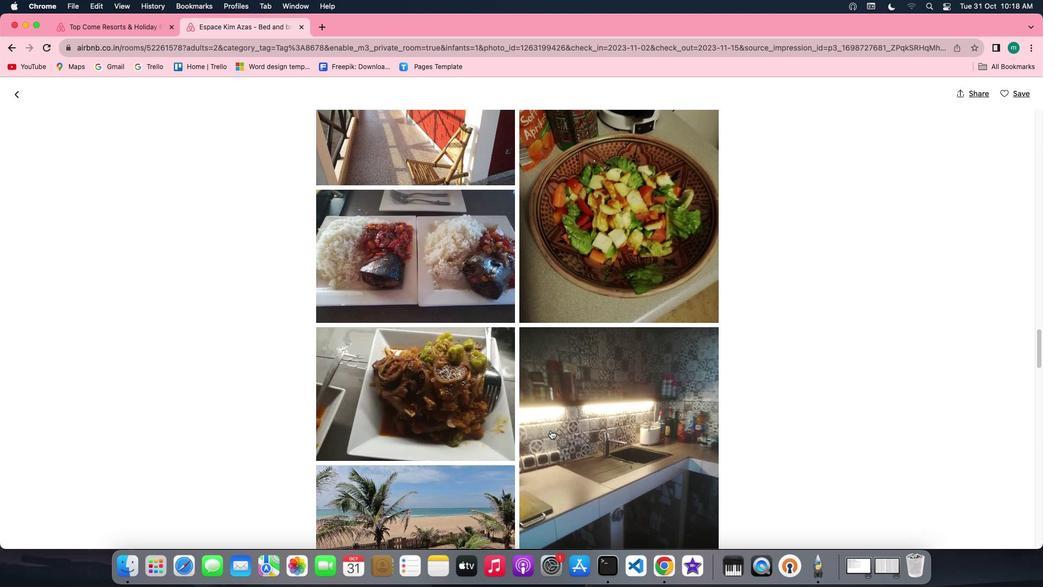 
Action: Mouse scrolled (553, 432) with delta (2, 1)
Screenshot: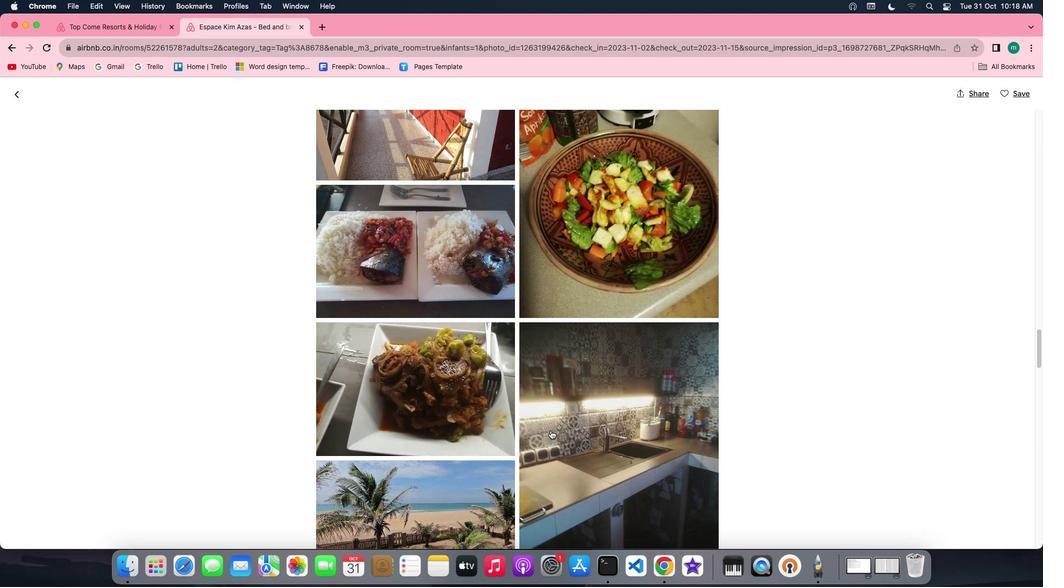 
Action: Mouse scrolled (553, 432) with delta (2, 1)
Screenshot: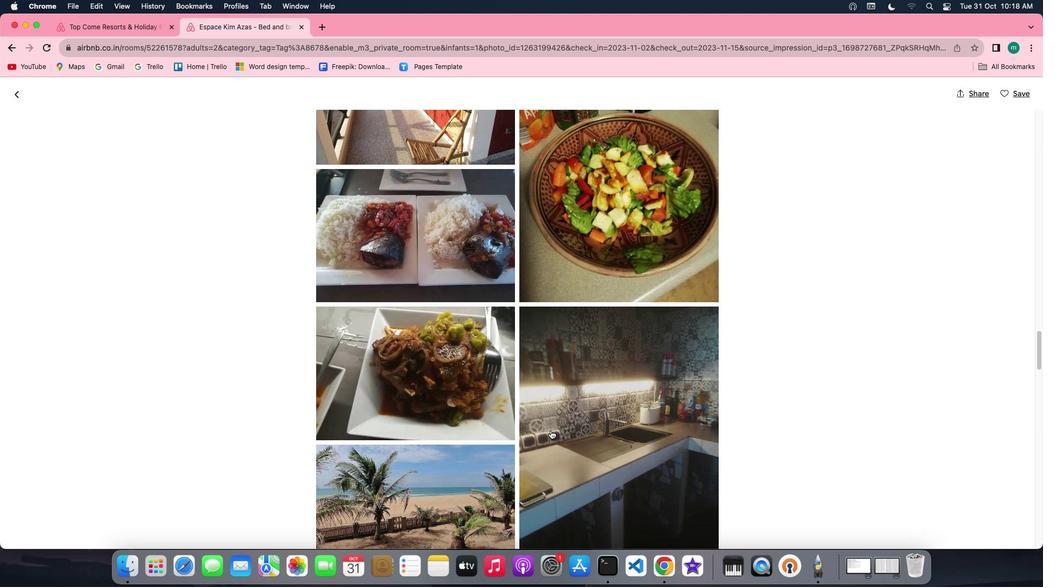 
Action: Mouse scrolled (553, 432) with delta (2, 1)
Screenshot: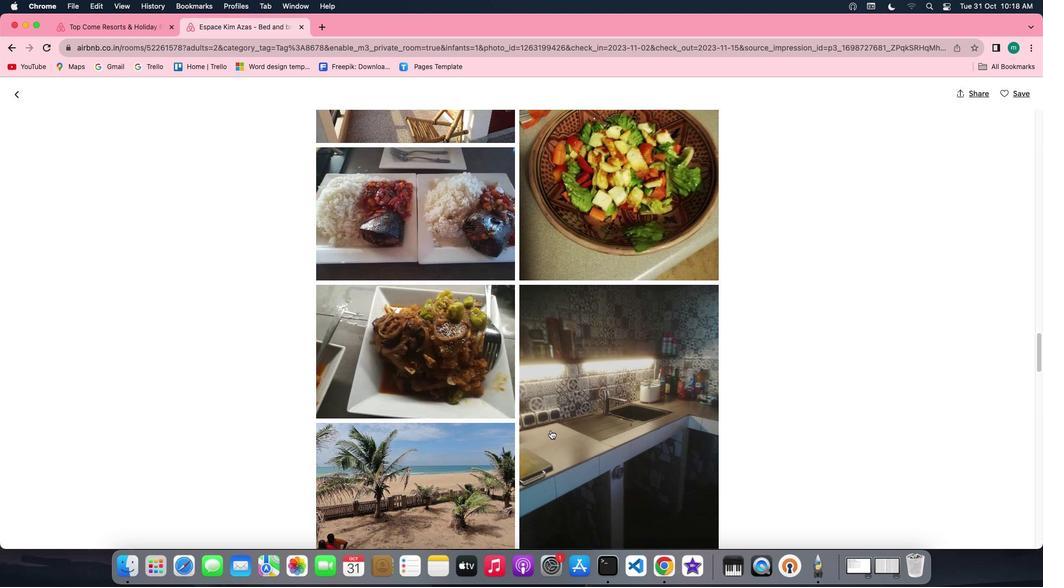 
Action: Mouse scrolled (553, 432) with delta (2, 1)
Screenshot: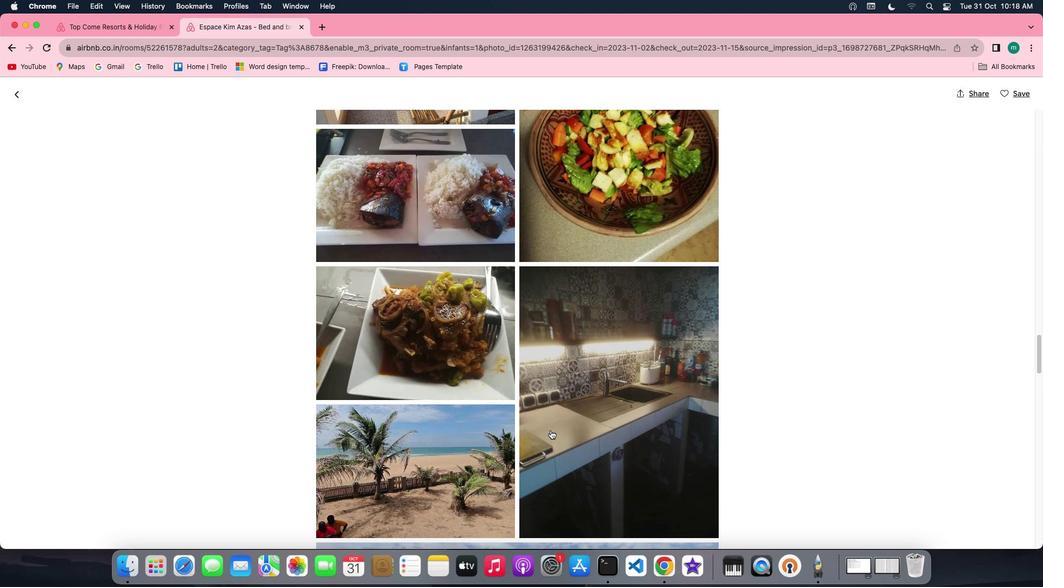
Action: Mouse scrolled (553, 432) with delta (2, 0)
Screenshot: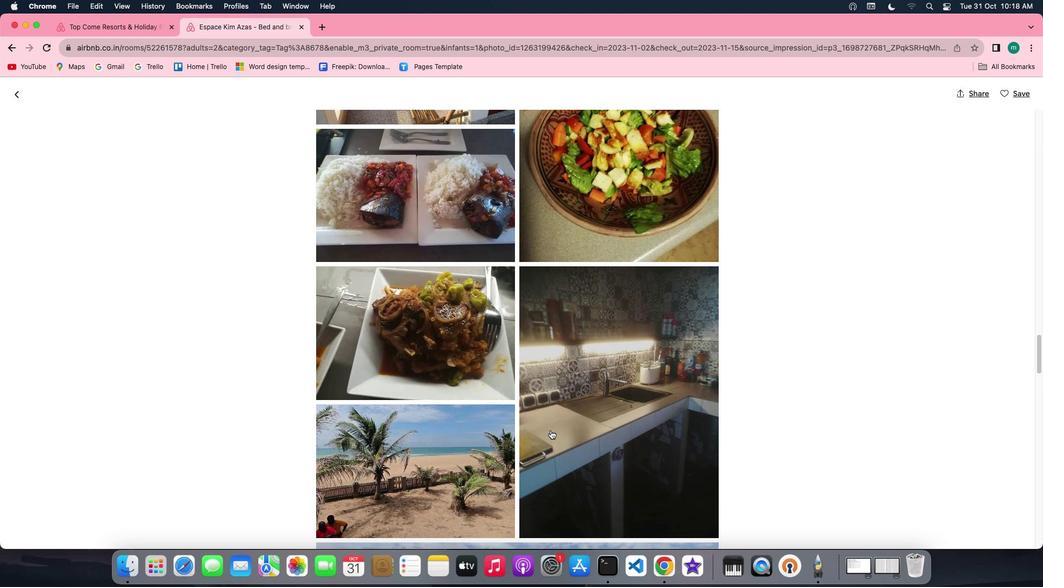 
Action: Mouse scrolled (553, 432) with delta (2, 0)
Screenshot: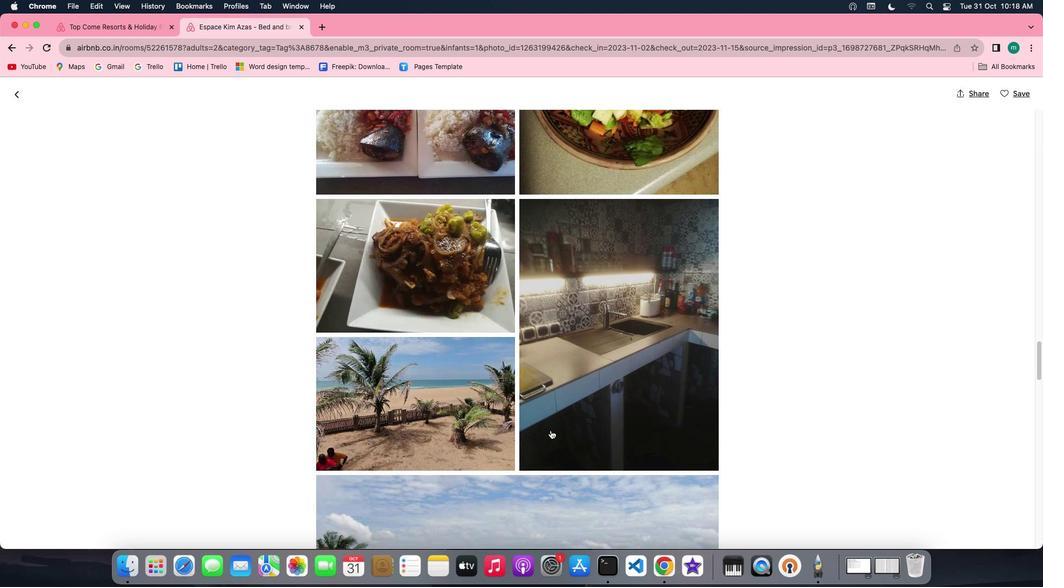 
Action: Mouse scrolled (553, 432) with delta (2, 1)
Screenshot: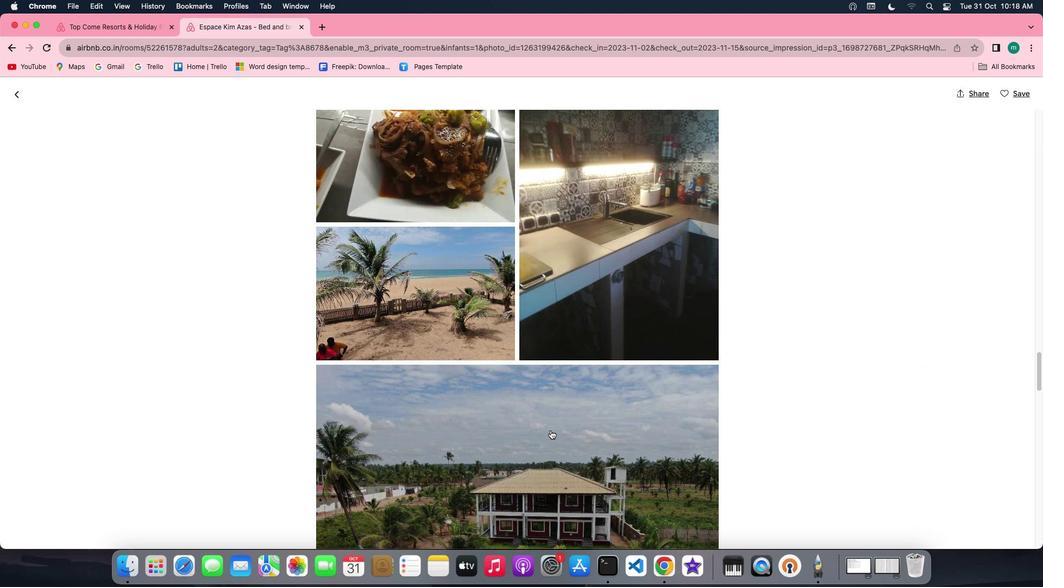 
Action: Mouse scrolled (553, 432) with delta (2, 1)
Screenshot: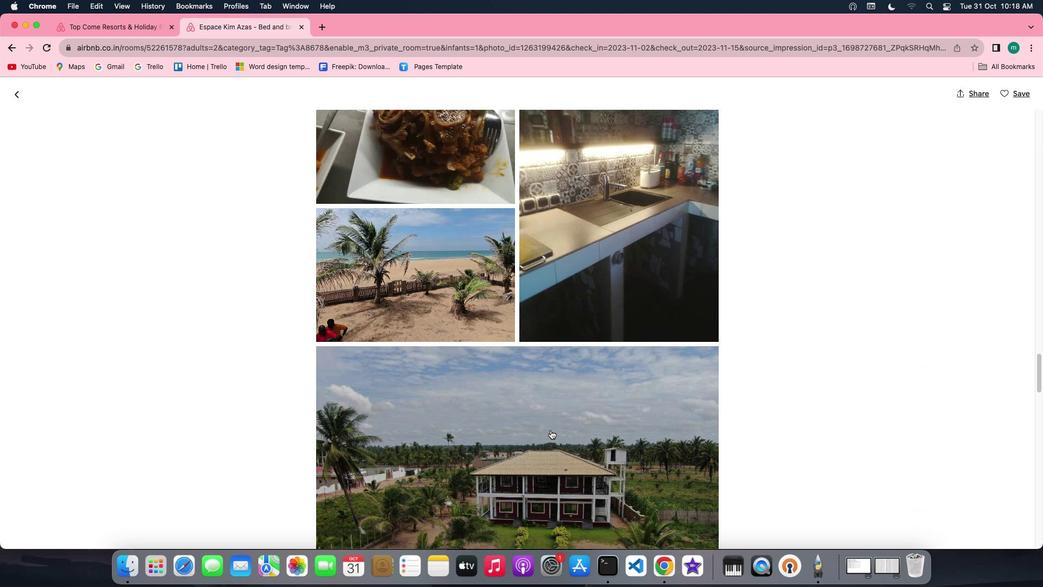 
Action: Mouse scrolled (553, 432) with delta (2, 0)
Screenshot: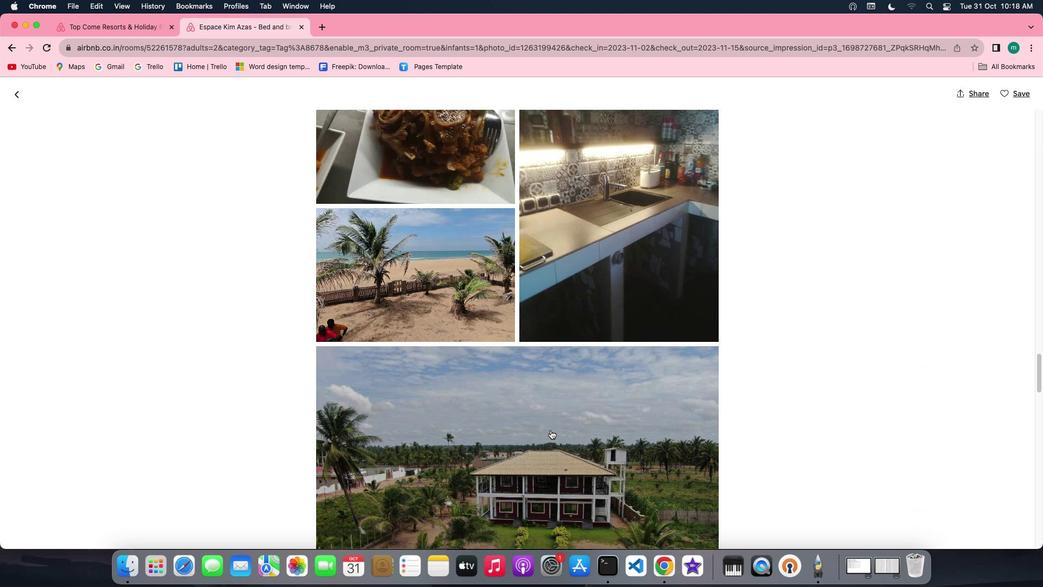 
Action: Mouse scrolled (553, 432) with delta (2, 0)
Screenshot: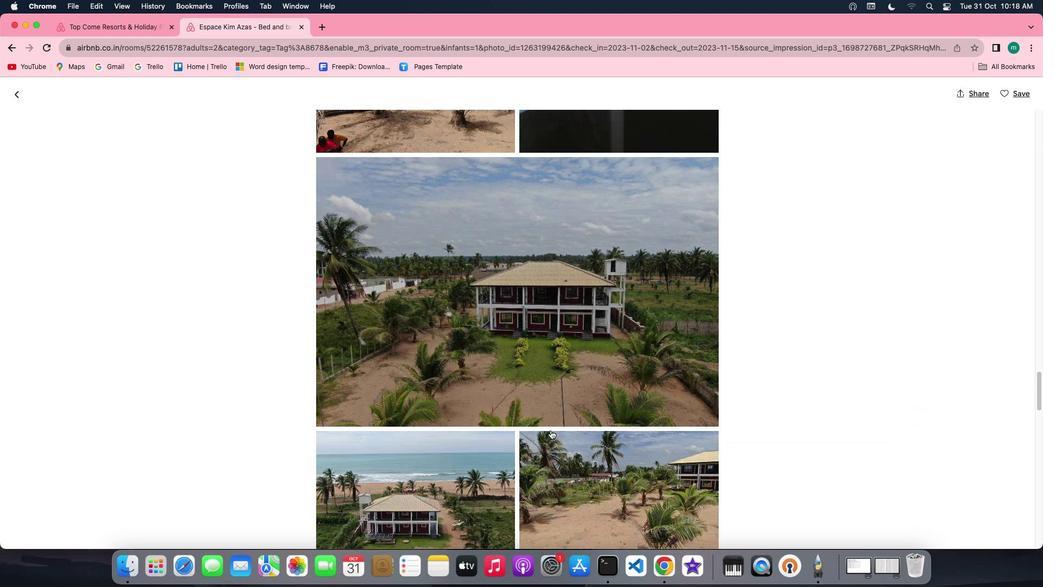 
Action: Mouse scrolled (553, 432) with delta (2, 0)
Screenshot: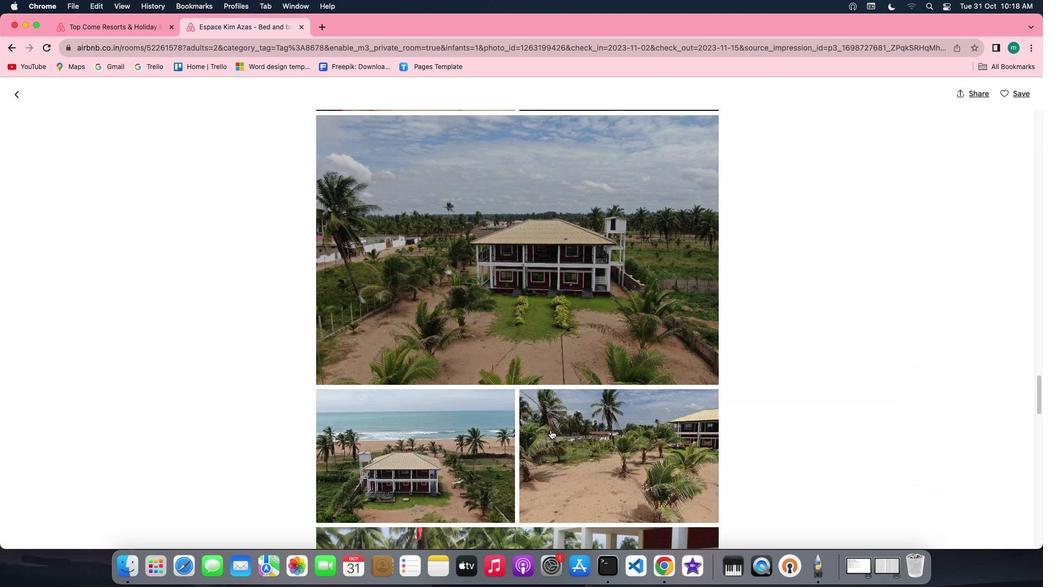 
Action: Mouse scrolled (553, 432) with delta (2, 1)
Screenshot: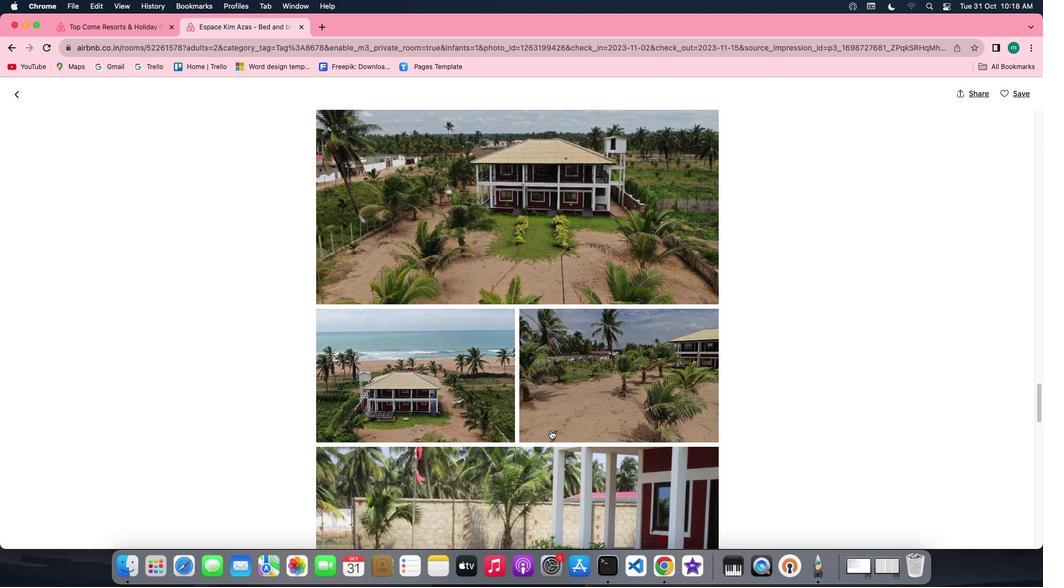 
Action: Mouse scrolled (553, 432) with delta (2, 1)
Screenshot: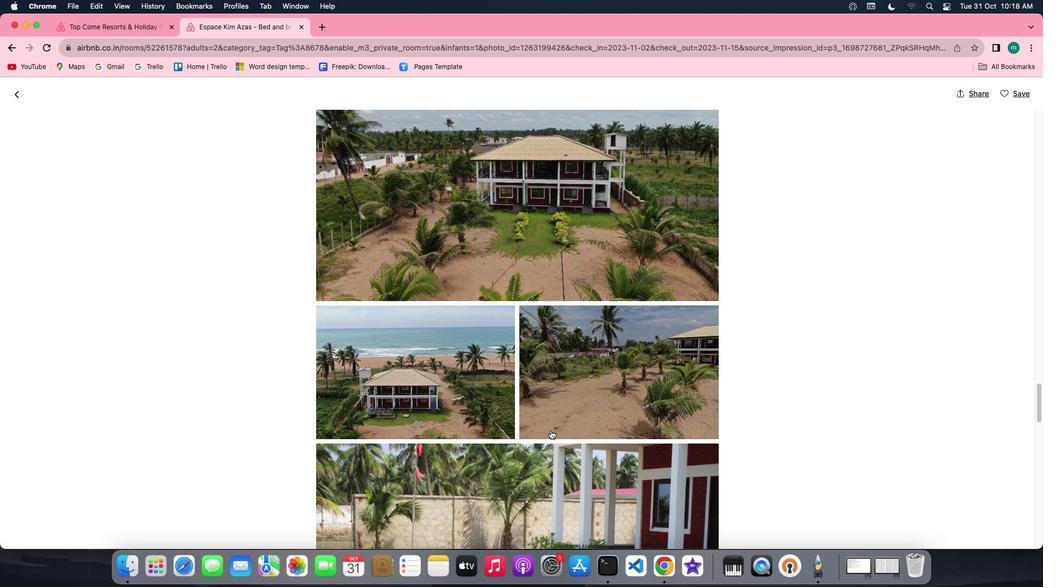 
Action: Mouse scrolled (553, 432) with delta (2, 1)
Screenshot: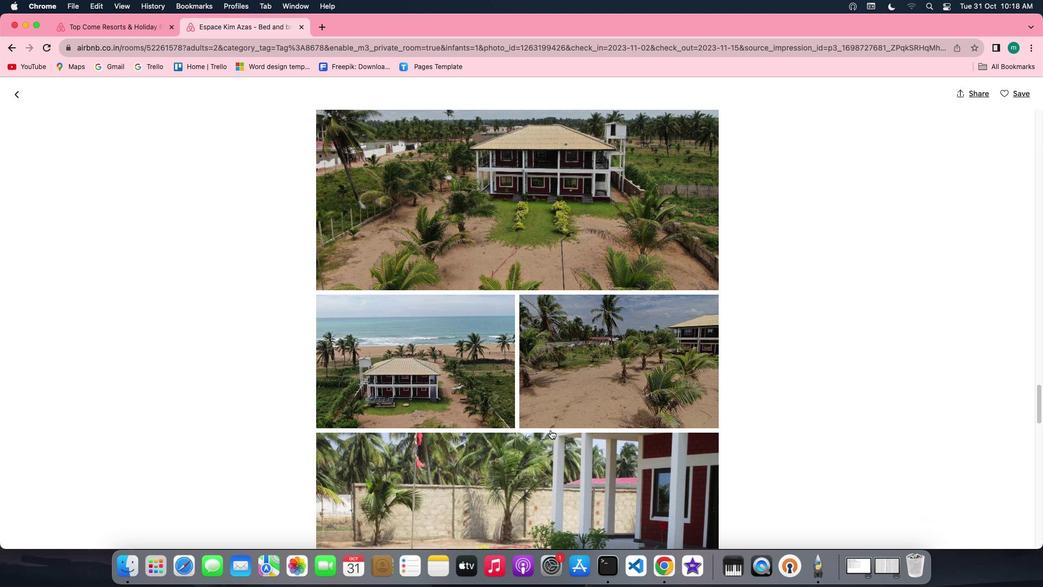 
Action: Mouse scrolled (553, 432) with delta (2, 0)
Screenshot: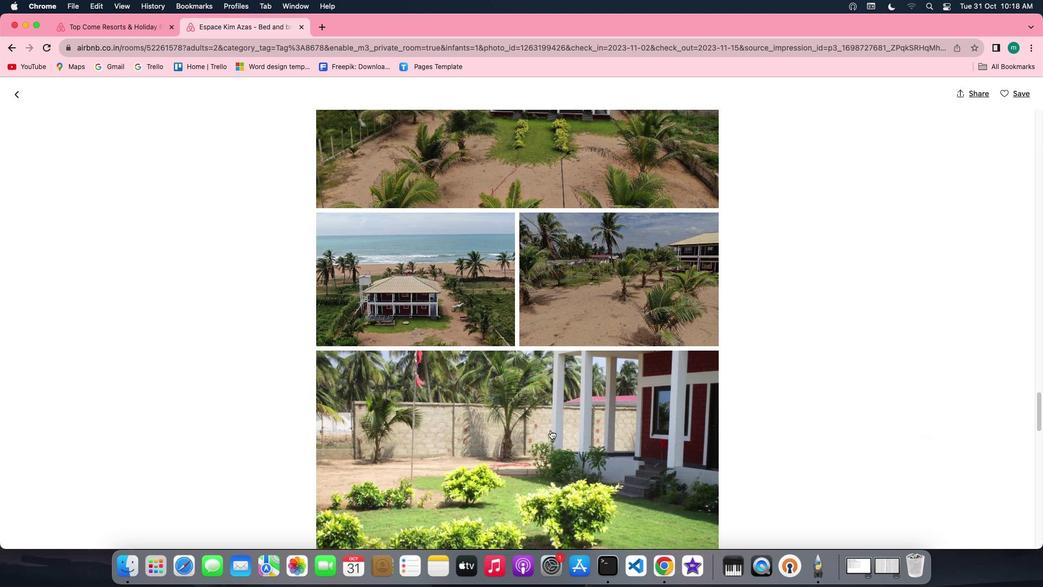 
Action: Mouse scrolled (553, 432) with delta (2, 1)
Screenshot: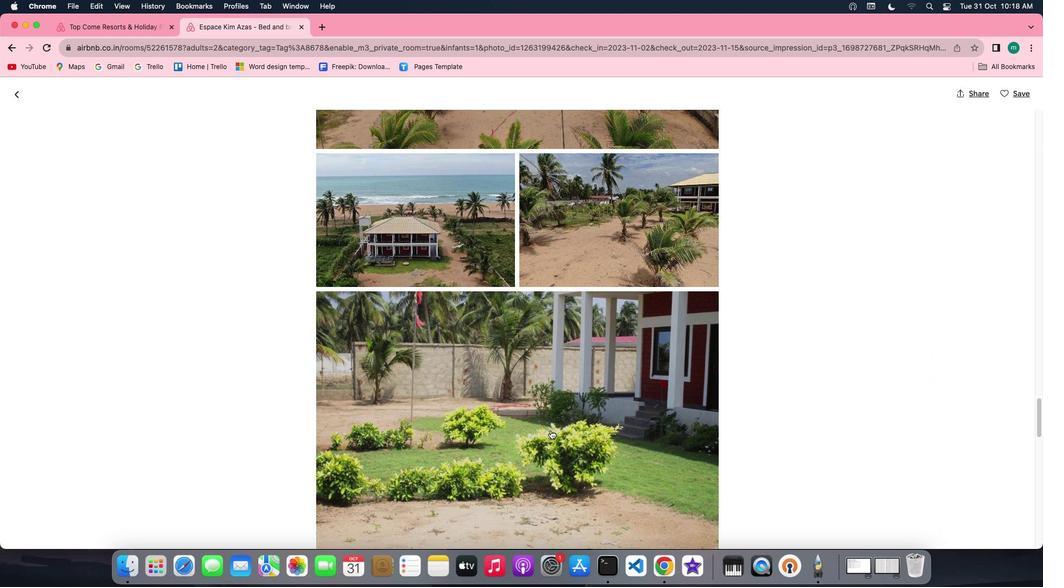 
Action: Mouse scrolled (553, 432) with delta (2, 1)
Screenshot: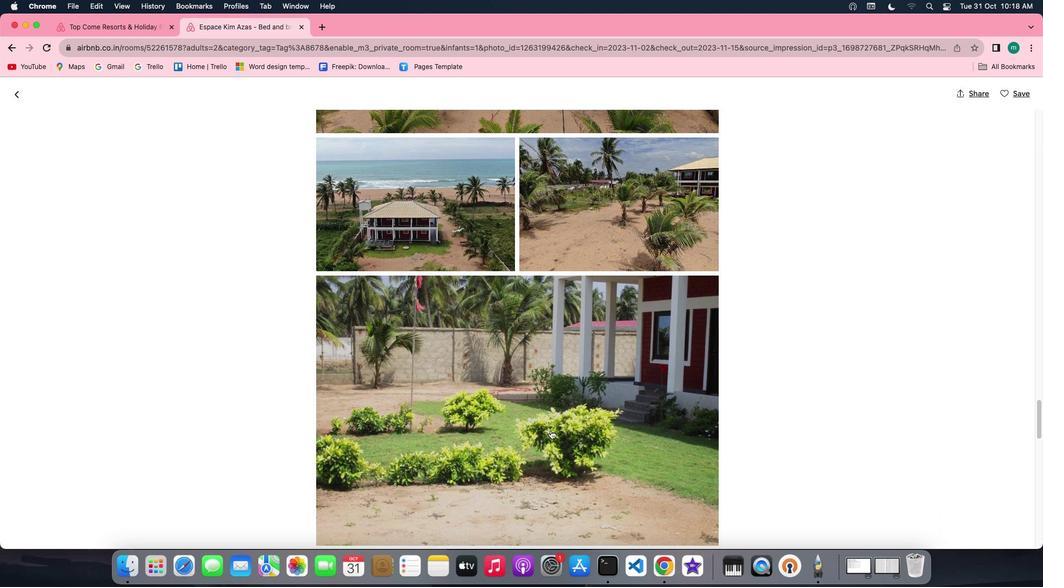 
Action: Mouse scrolled (553, 432) with delta (2, 0)
Screenshot: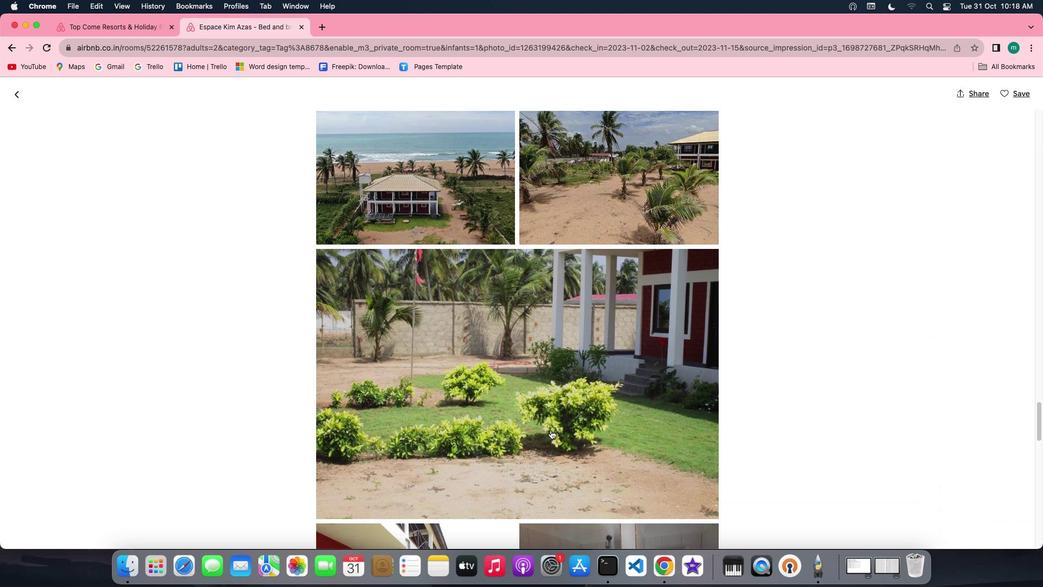
Action: Mouse scrolled (553, 432) with delta (2, 0)
Screenshot: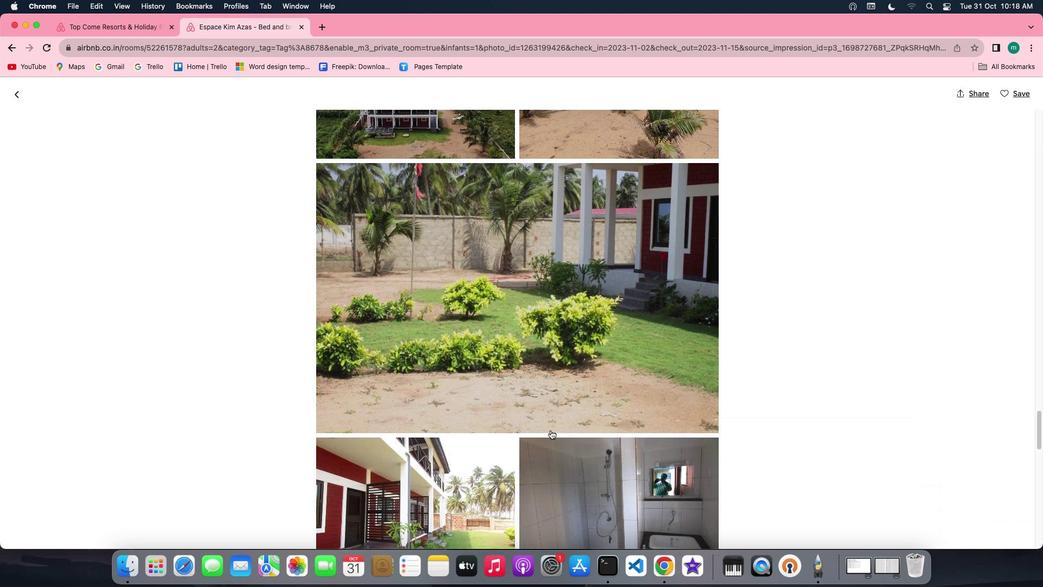 
Action: Mouse scrolled (553, 432) with delta (2, 1)
Screenshot: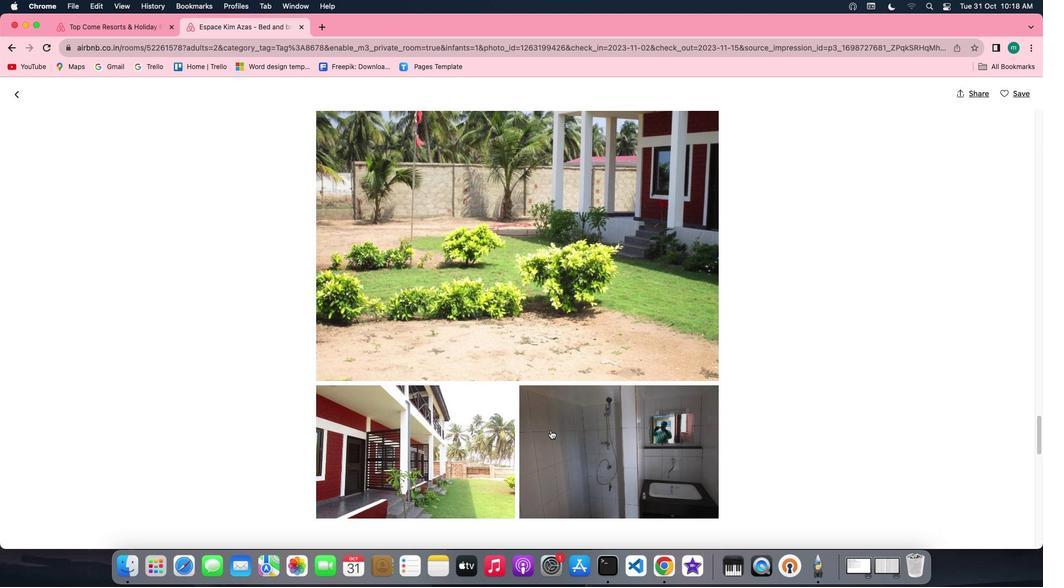 
Action: Mouse scrolled (553, 432) with delta (2, 1)
Screenshot: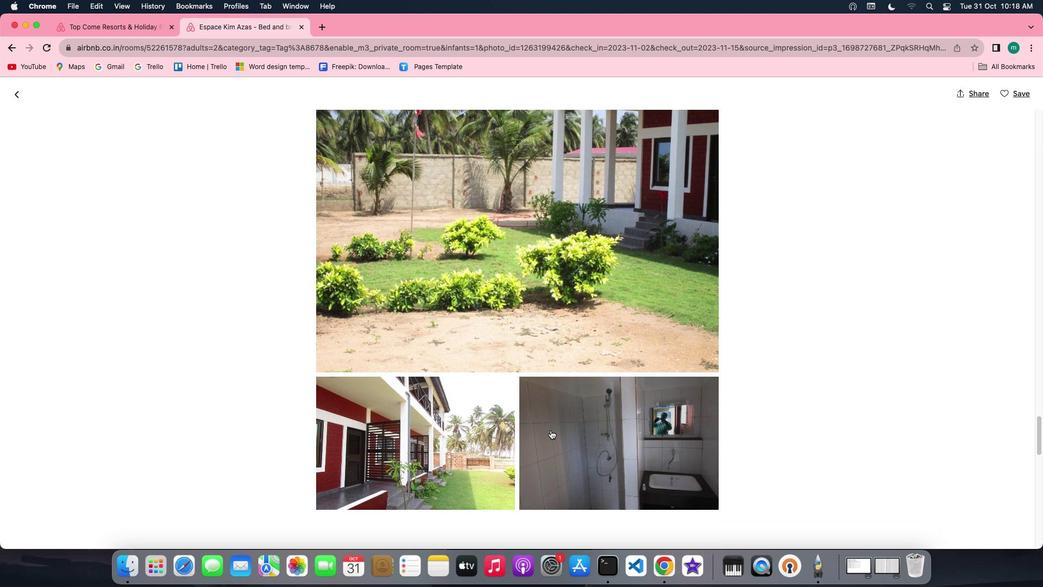 
Action: Mouse scrolled (553, 432) with delta (2, 1)
Screenshot: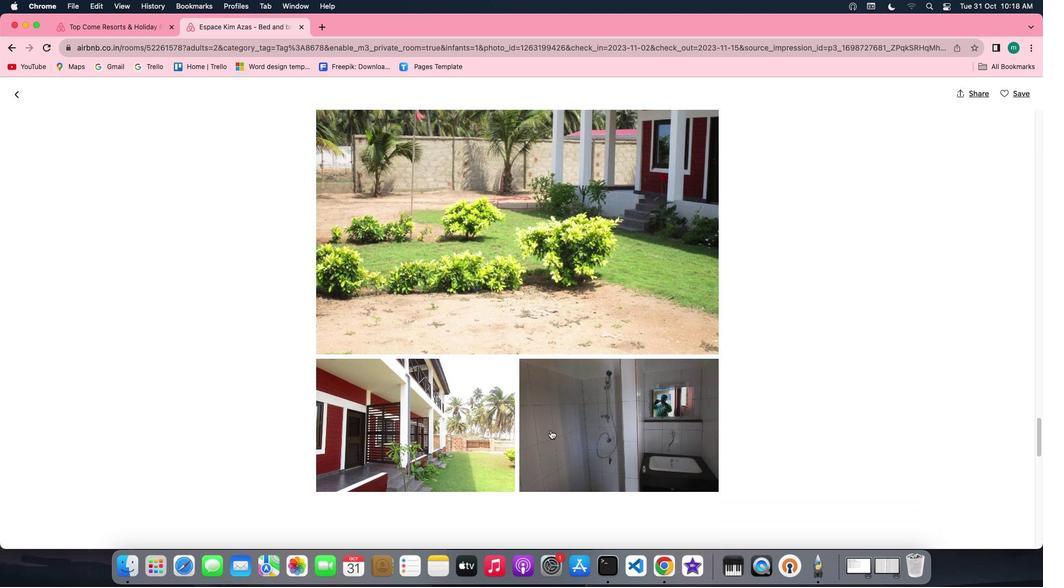 
Action: Mouse scrolled (553, 432) with delta (2, 0)
Screenshot: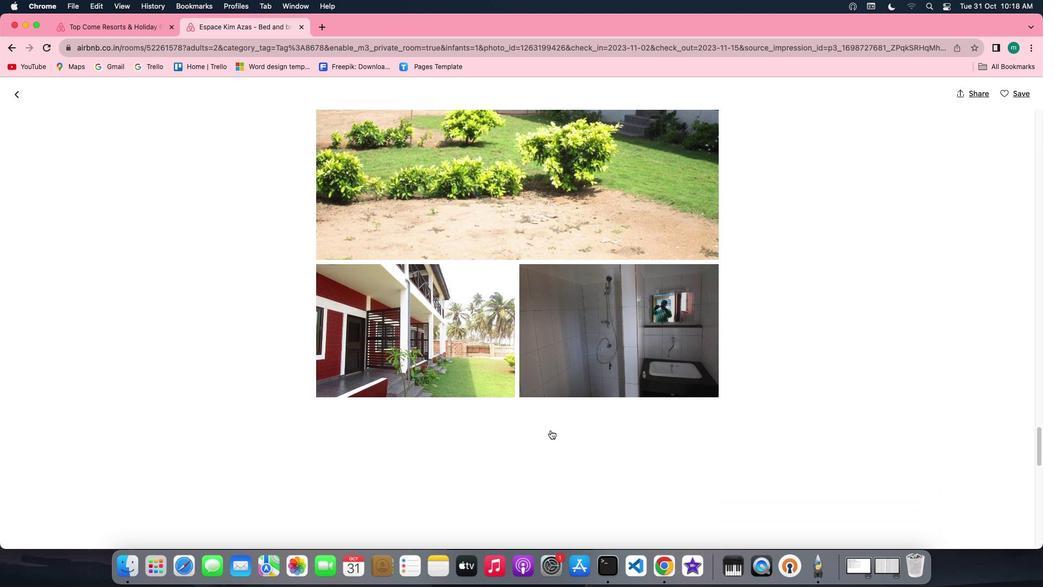 
Action: Mouse scrolled (553, 432) with delta (2, 1)
Screenshot: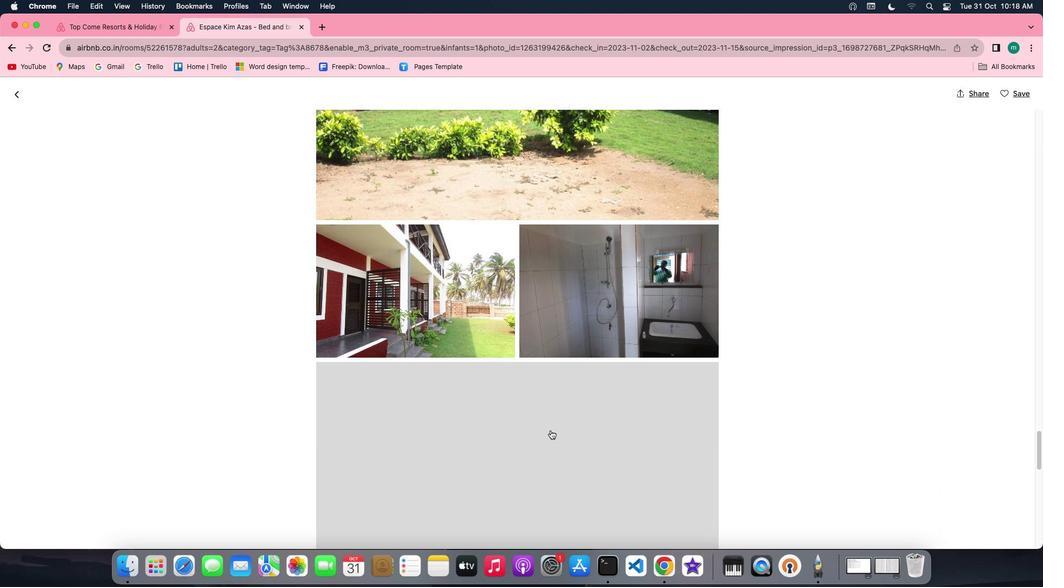 
Action: Mouse scrolled (553, 432) with delta (2, 1)
Screenshot: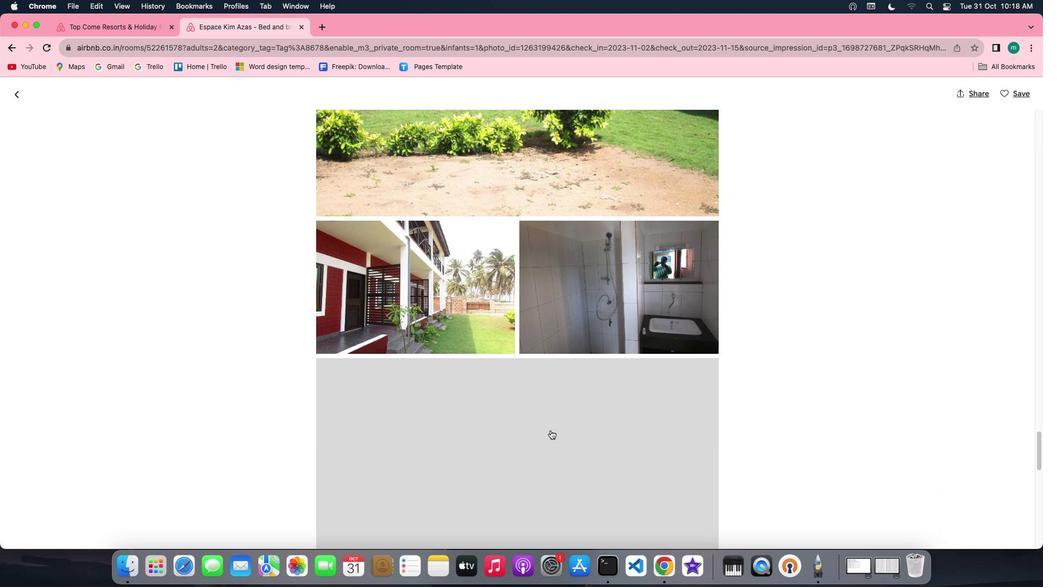 
Action: Mouse scrolled (553, 432) with delta (2, 1)
Screenshot: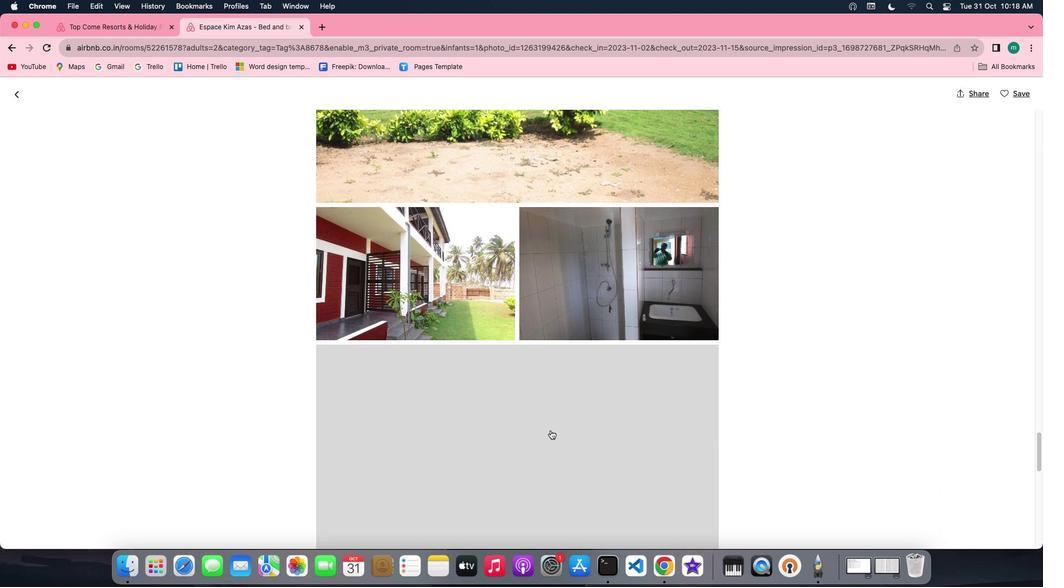 
Action: Mouse scrolled (553, 432) with delta (2, 0)
Screenshot: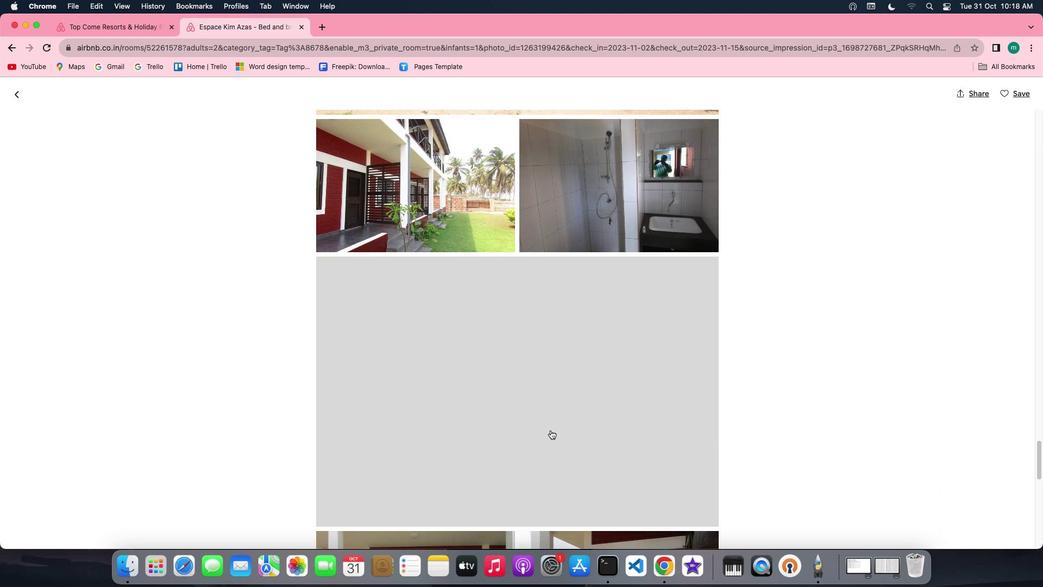 
Action: Mouse scrolled (553, 432) with delta (2, 1)
Screenshot: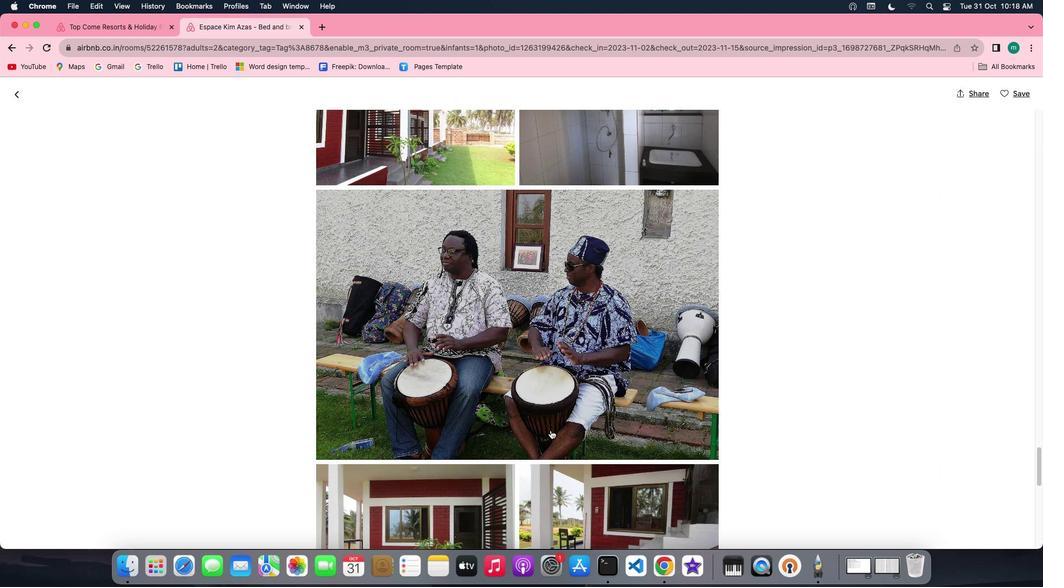 
Action: Mouse scrolled (553, 432) with delta (2, 1)
Screenshot: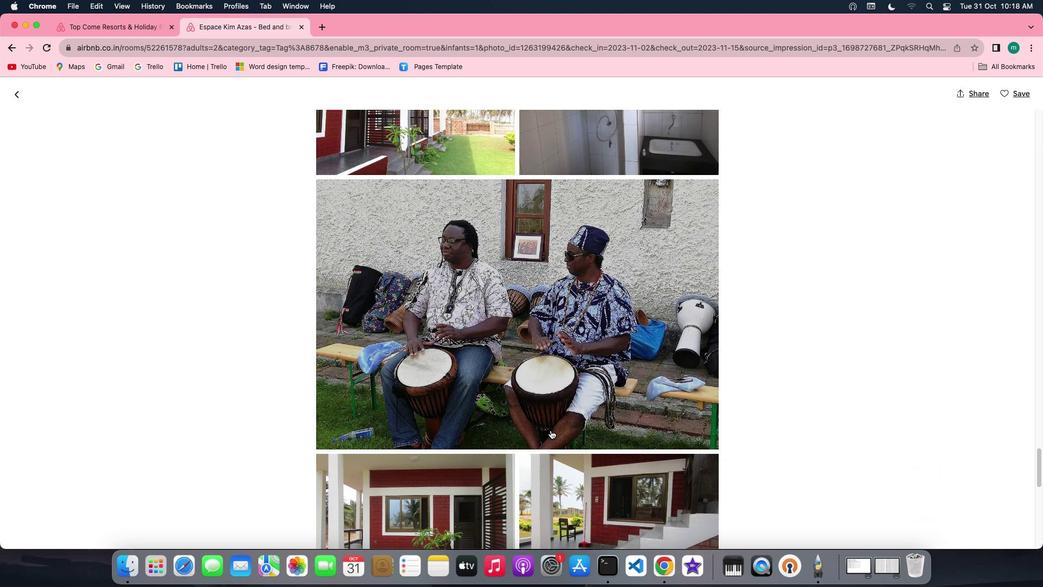
Action: Mouse scrolled (553, 432) with delta (2, 0)
Screenshot: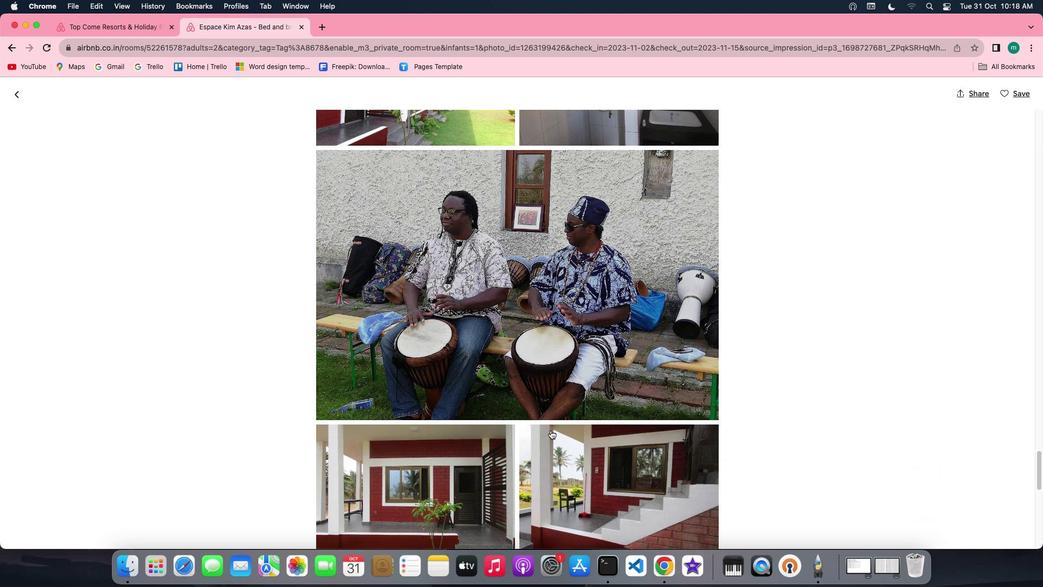 
Action: Mouse scrolled (553, 432) with delta (2, 0)
Screenshot: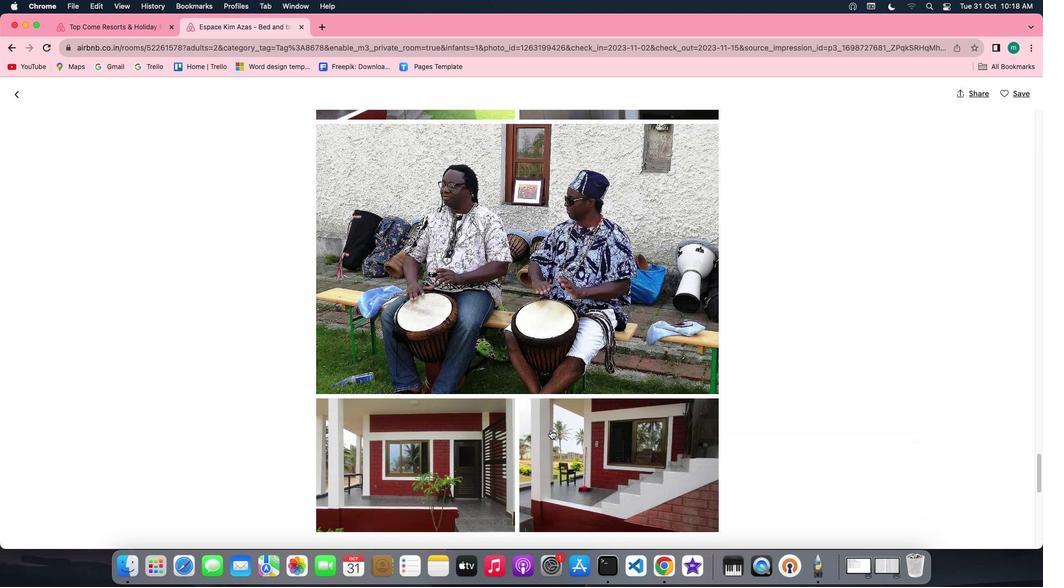 
Action: Mouse scrolled (553, 432) with delta (2, 0)
Screenshot: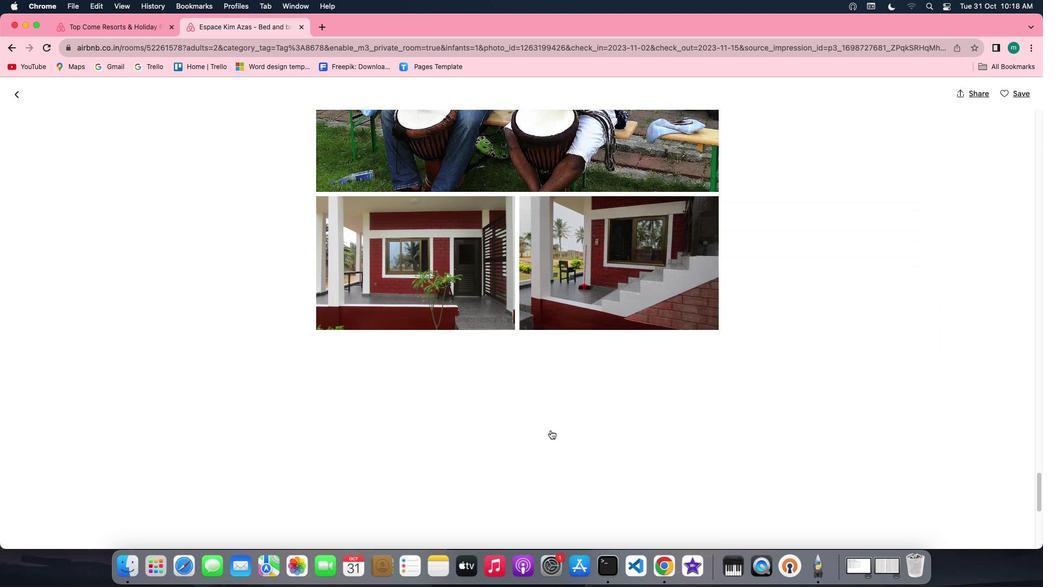 
Action: Mouse scrolled (553, 432) with delta (2, 1)
Screenshot: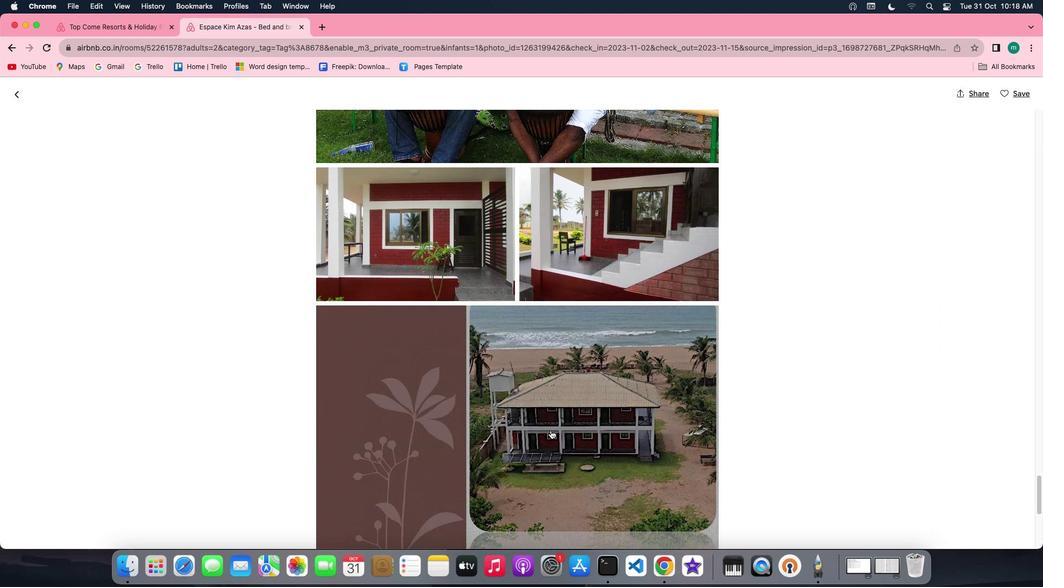 
Action: Mouse scrolled (553, 432) with delta (2, 1)
Screenshot: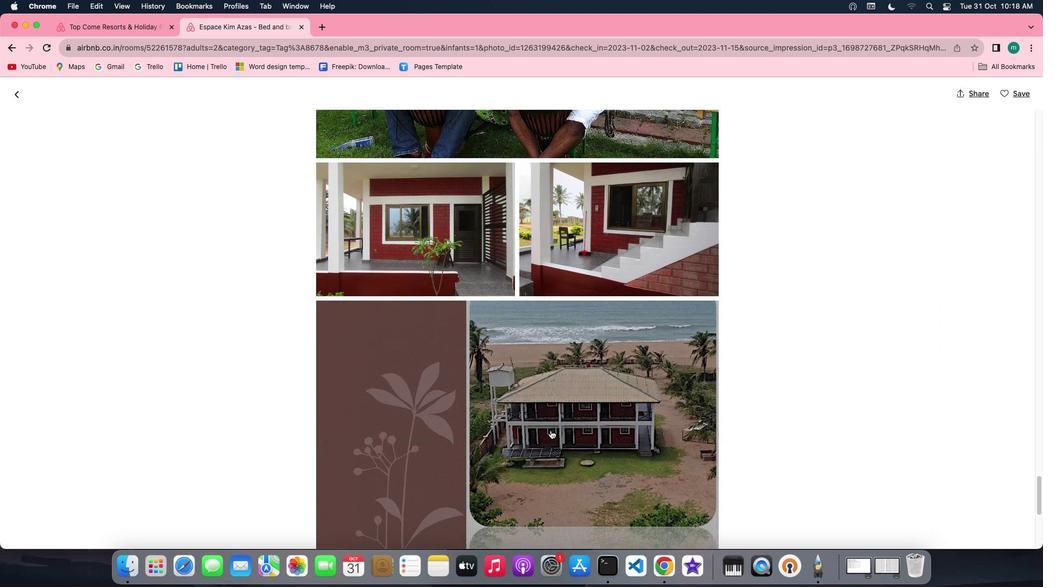 
Action: Mouse scrolled (553, 432) with delta (2, 0)
Screenshot: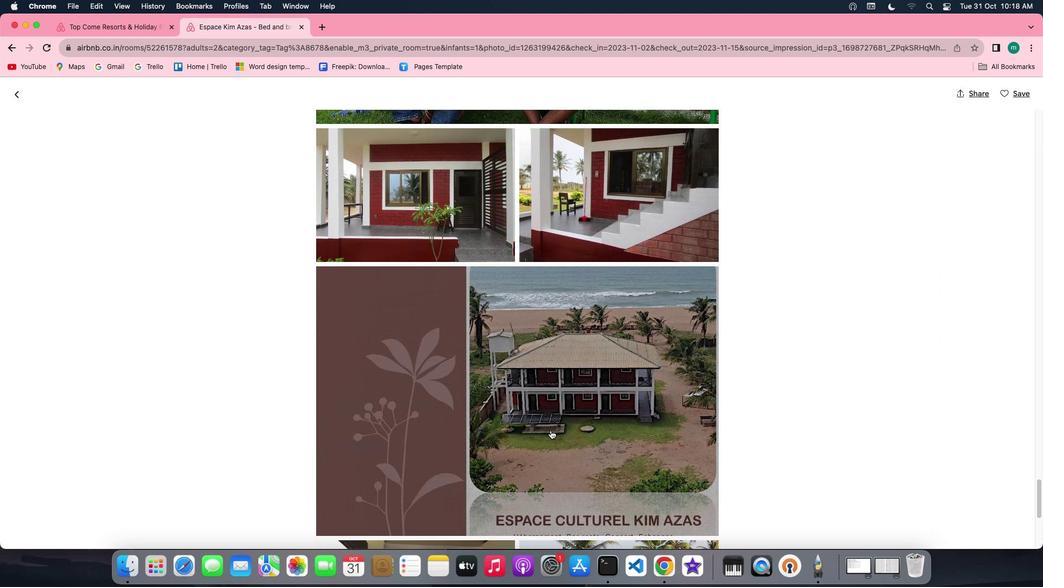 
Action: Mouse scrolled (553, 432) with delta (2, 0)
Screenshot: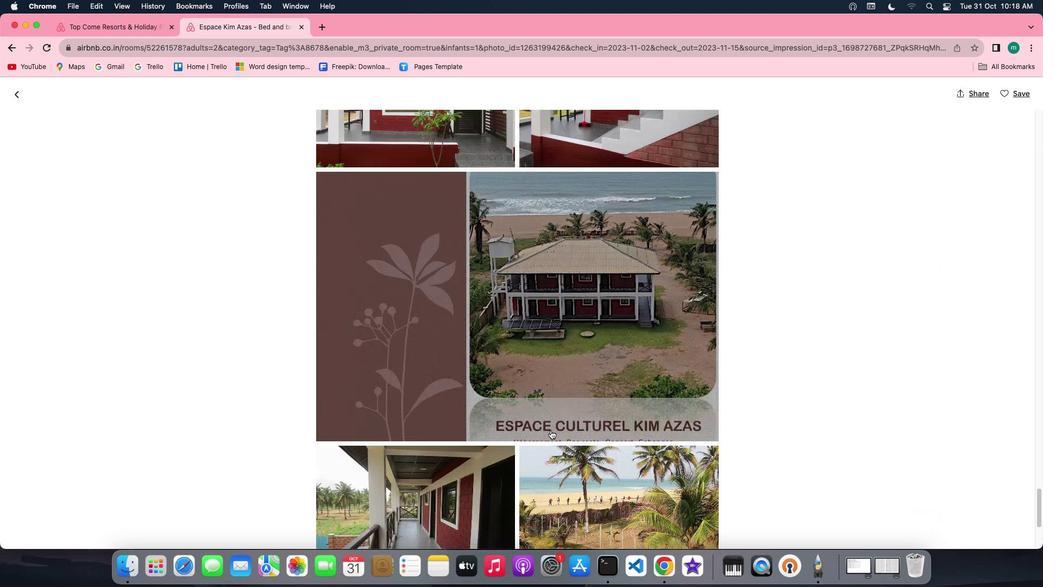 
Action: Mouse scrolled (553, 432) with delta (2, 1)
Screenshot: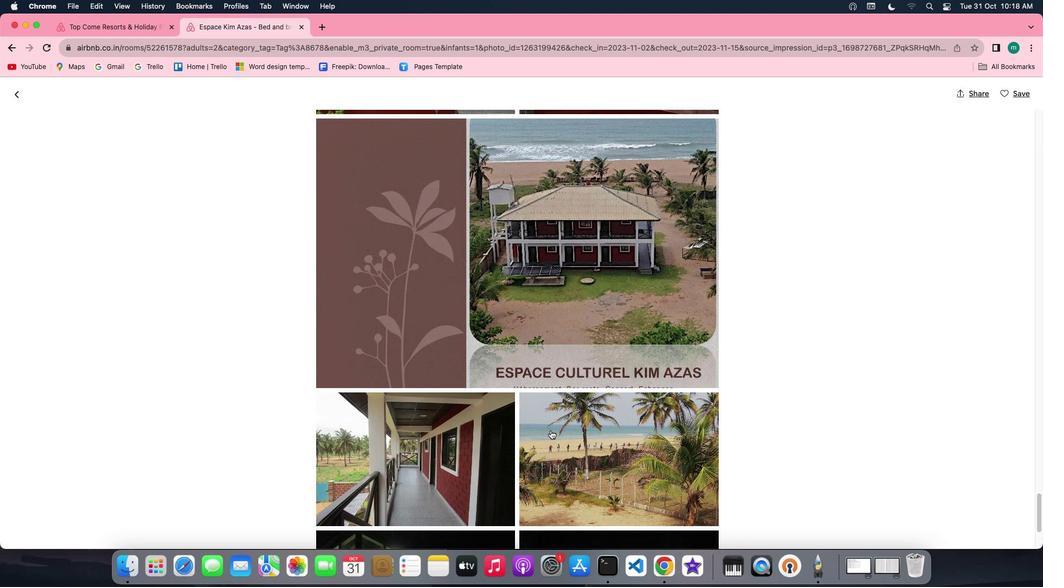 
Action: Mouse scrolled (553, 432) with delta (2, 1)
Screenshot: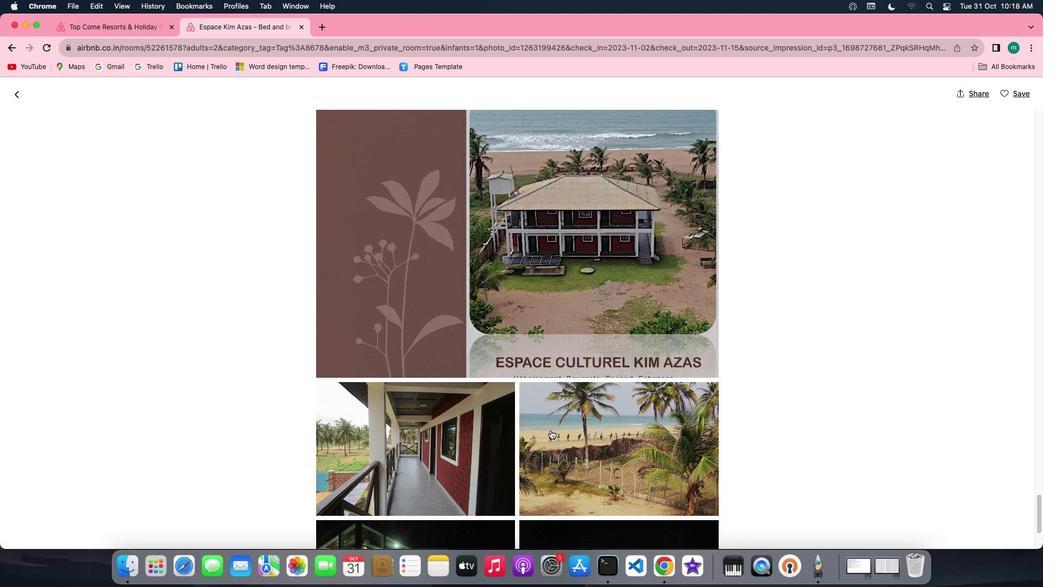 
Action: Mouse scrolled (553, 432) with delta (2, 1)
Screenshot: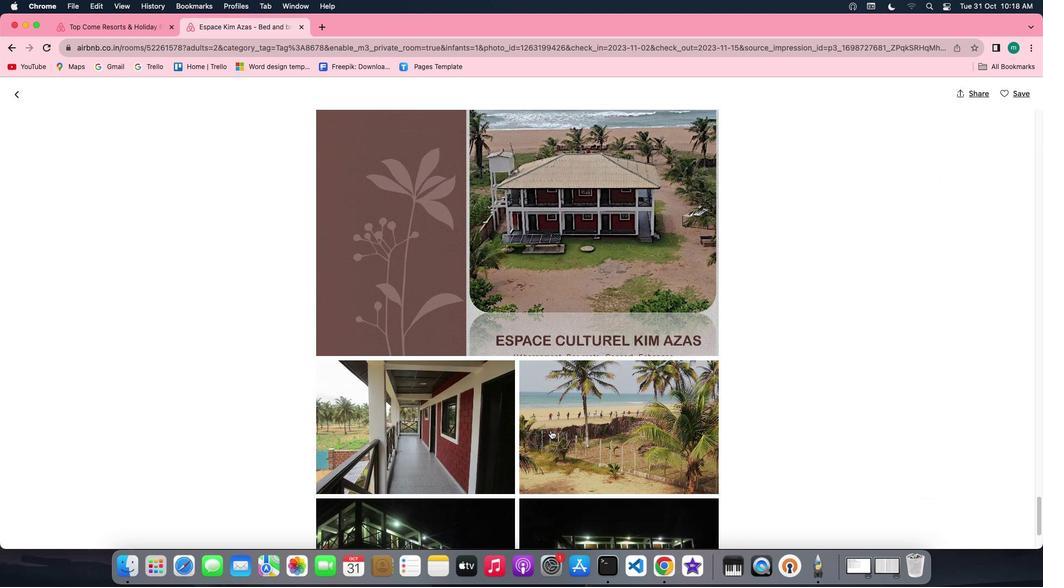 
Action: Mouse scrolled (553, 432) with delta (2, 0)
Screenshot: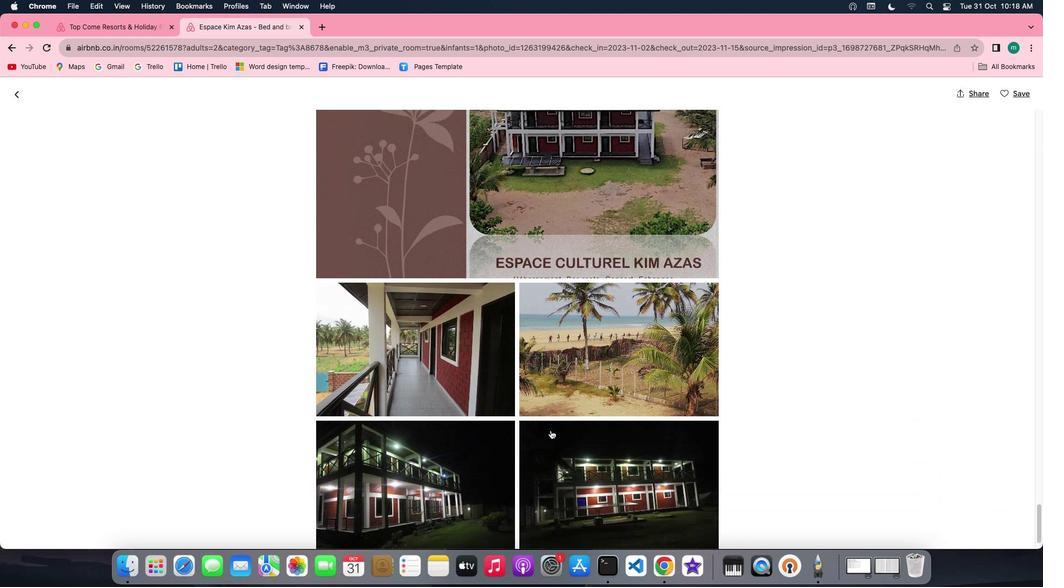 
Action: Mouse scrolled (553, 432) with delta (2, 1)
Screenshot: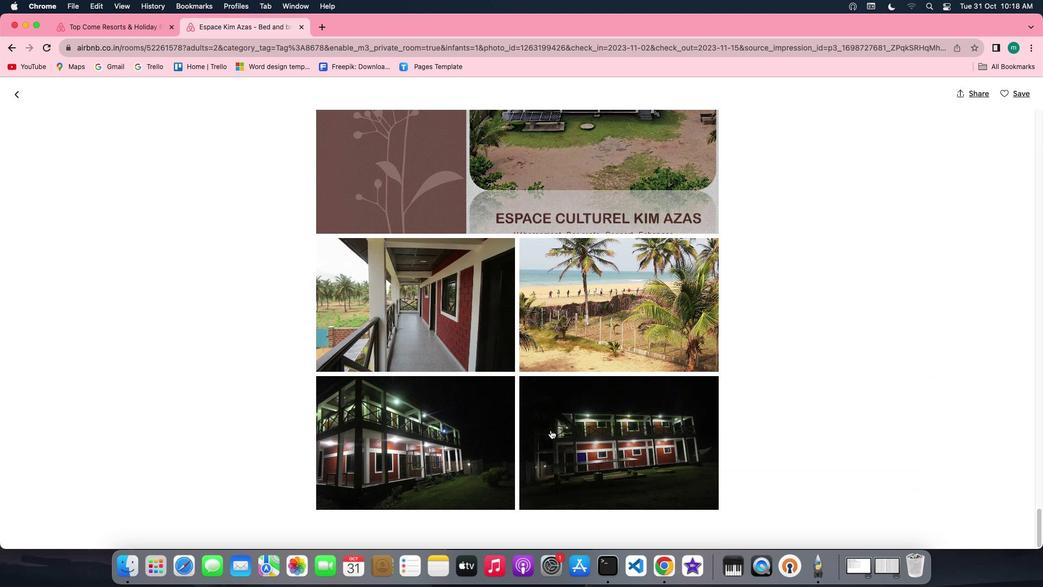 
Action: Mouse scrolled (553, 432) with delta (2, 1)
Screenshot: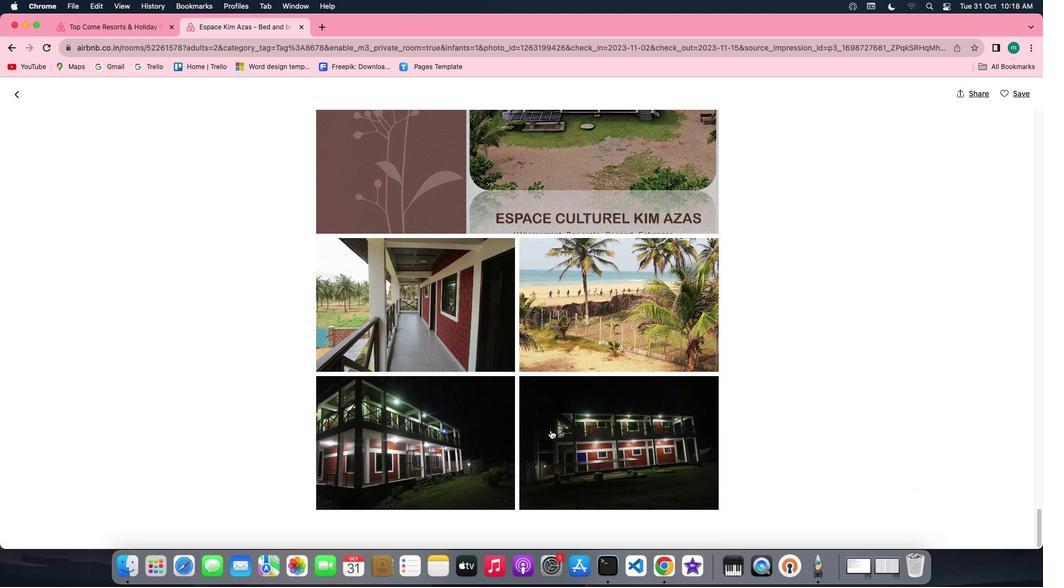 
Action: Mouse scrolled (553, 432) with delta (2, 1)
Screenshot: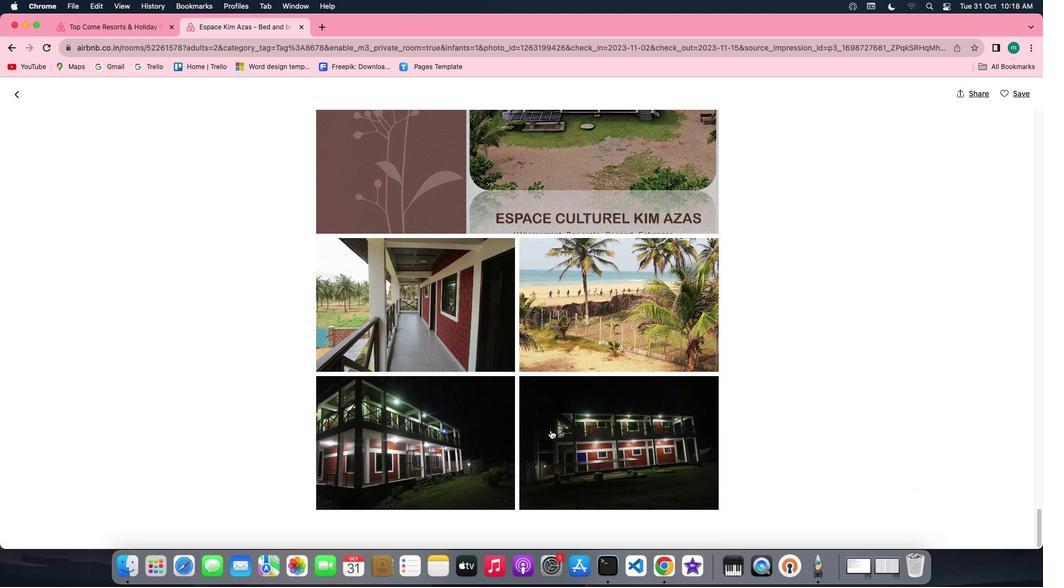
Action: Mouse scrolled (553, 432) with delta (2, 1)
Screenshot: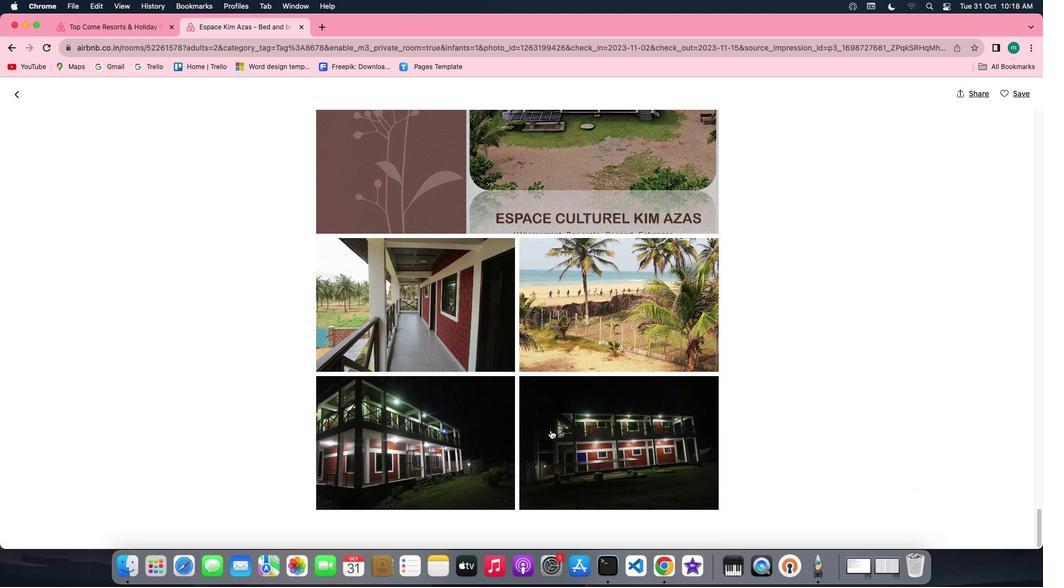 
Action: Mouse scrolled (553, 432) with delta (2, 1)
Screenshot: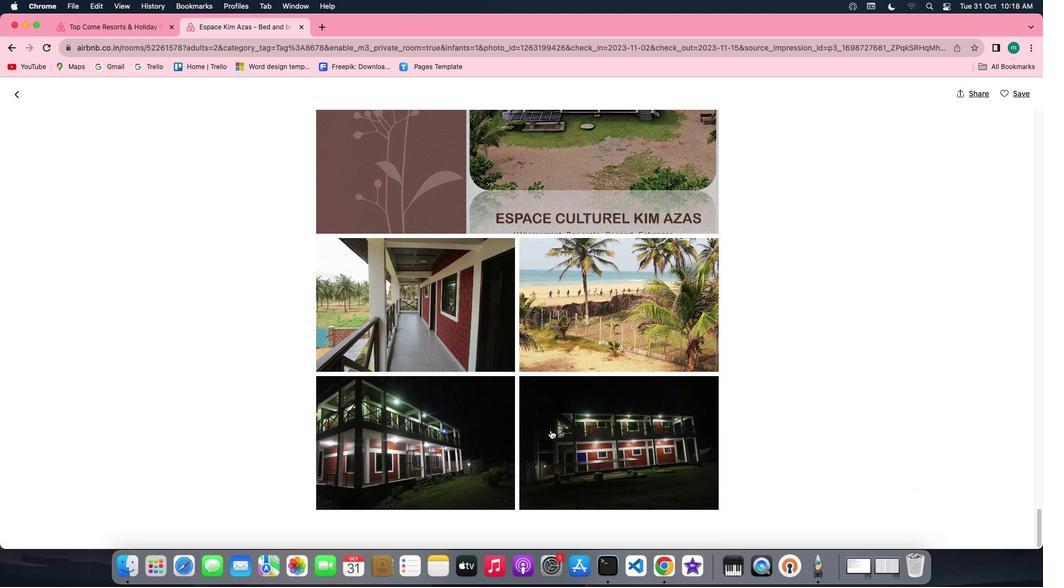 
Action: Mouse scrolled (553, 432) with delta (2, 1)
Screenshot: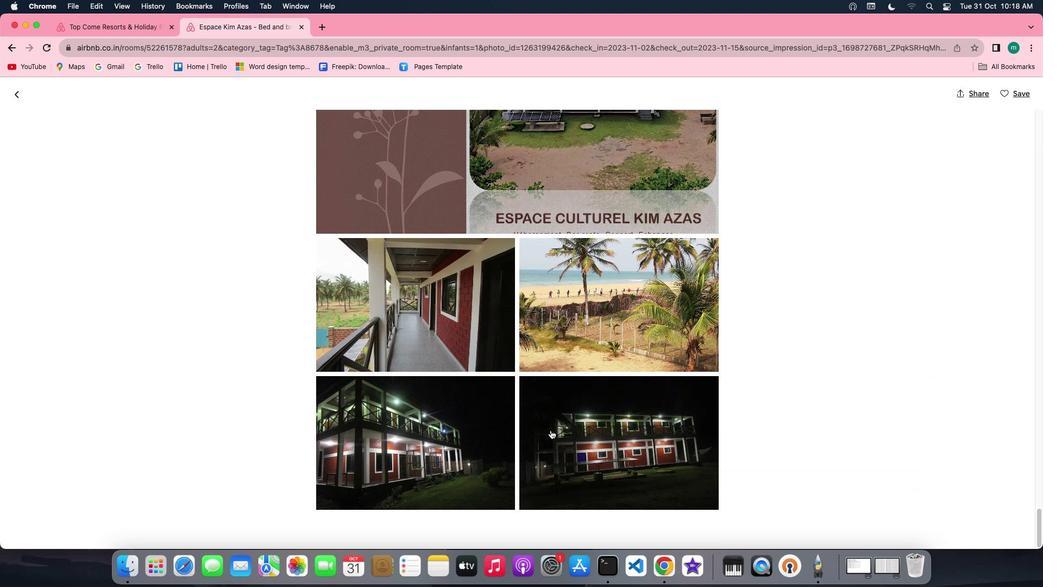 
Action: Mouse scrolled (553, 432) with delta (2, 1)
Screenshot: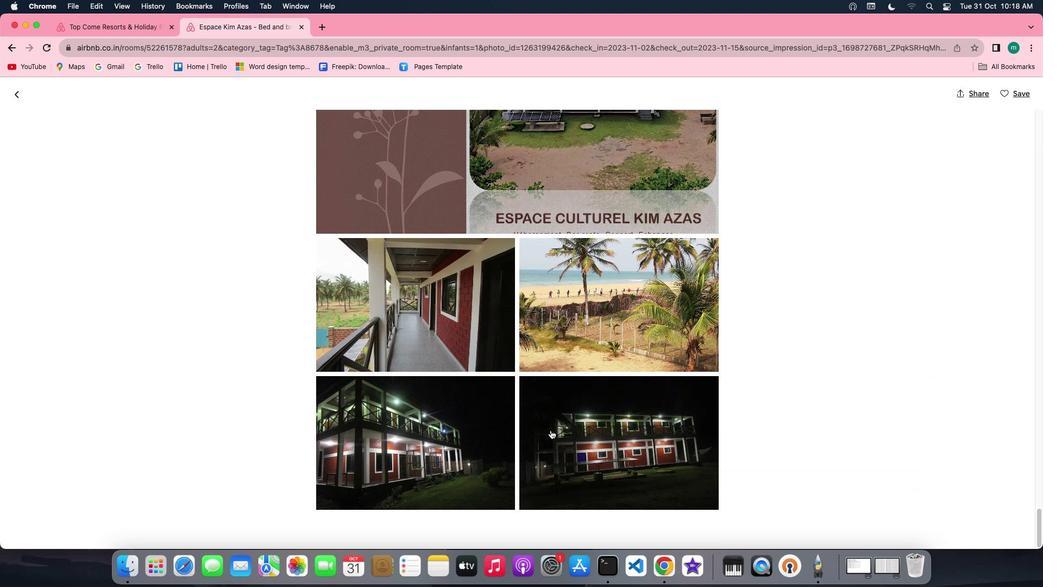 
Action: Mouse scrolled (553, 432) with delta (2, 0)
Screenshot: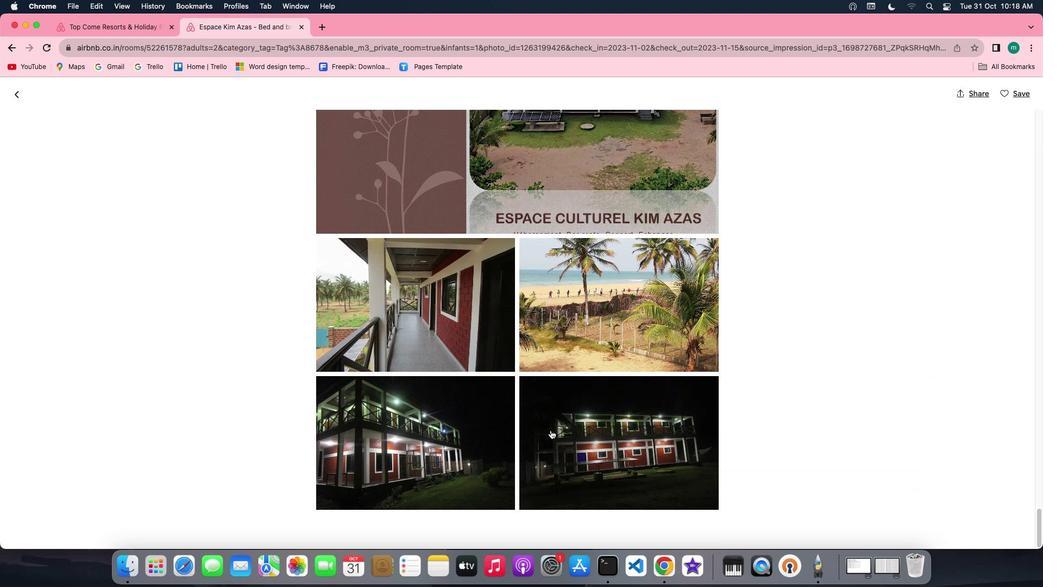 
Action: Mouse scrolled (553, 432) with delta (2, 0)
Screenshot: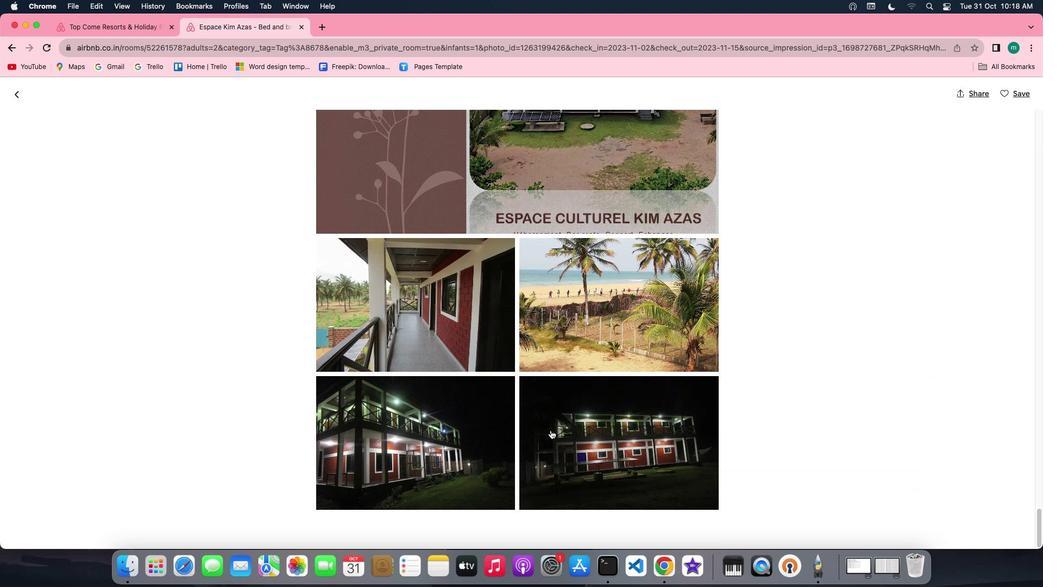 
Action: Mouse scrolled (553, 432) with delta (2, 0)
Screenshot: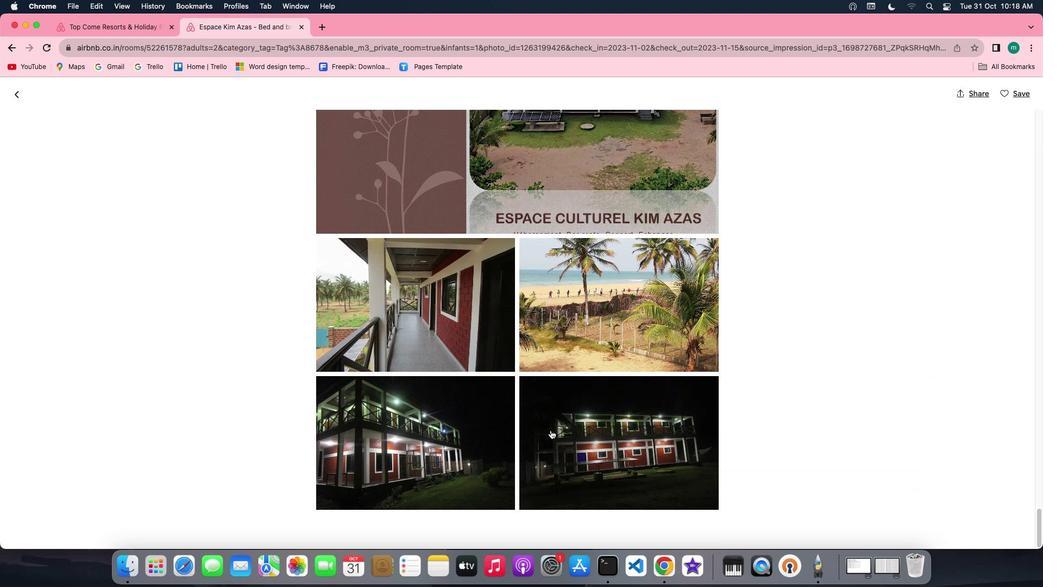 
Action: Mouse moved to (17, 98)
Screenshot: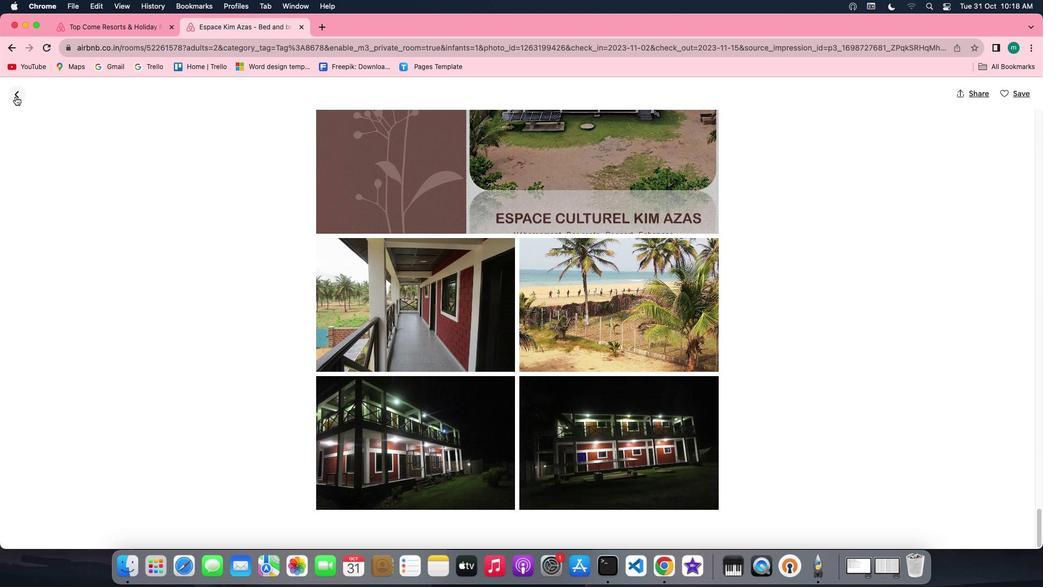 
Action: Mouse pressed left at (17, 98)
Screenshot: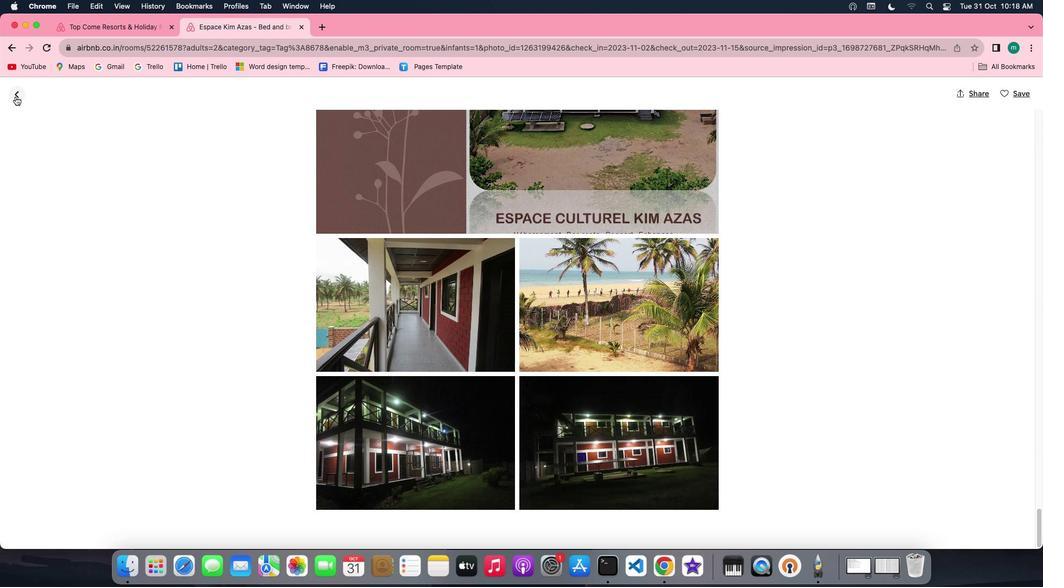 
Action: Mouse moved to (575, 415)
Screenshot: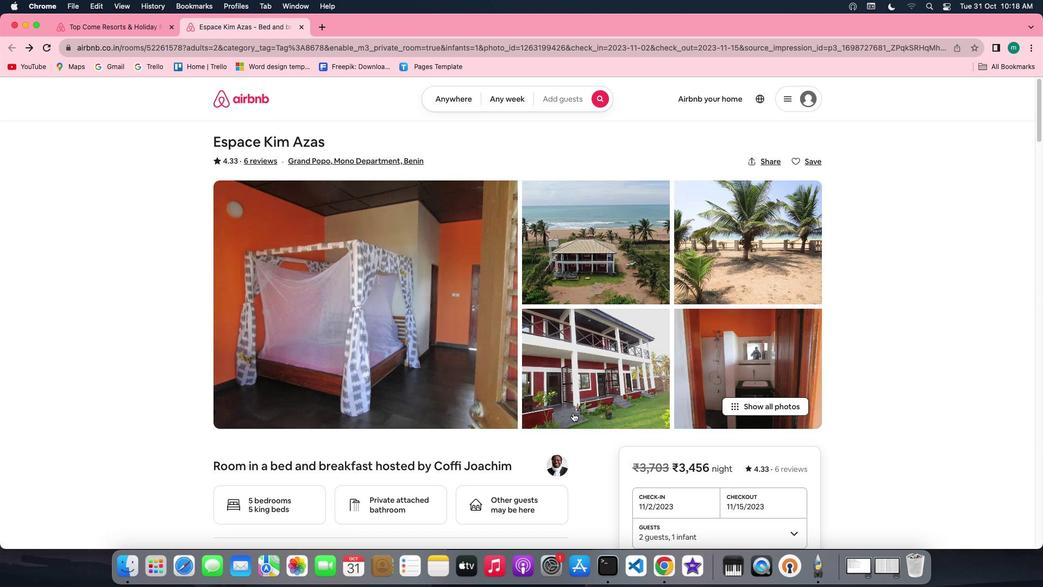 
Action: Mouse scrolled (575, 415) with delta (2, 1)
Screenshot: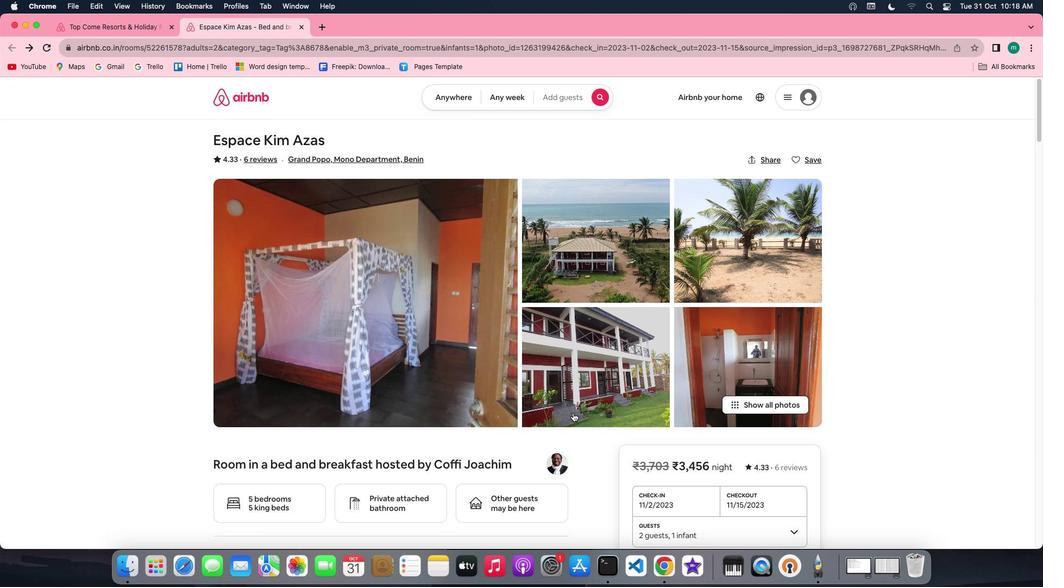 
Action: Mouse scrolled (575, 415) with delta (2, 1)
Screenshot: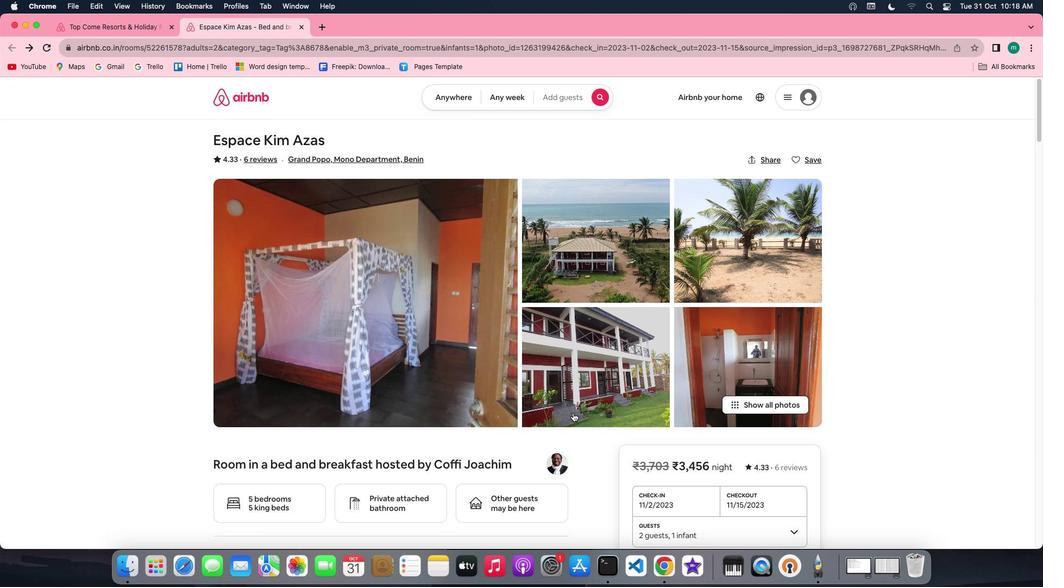 
Action: Mouse scrolled (575, 415) with delta (2, 0)
Screenshot: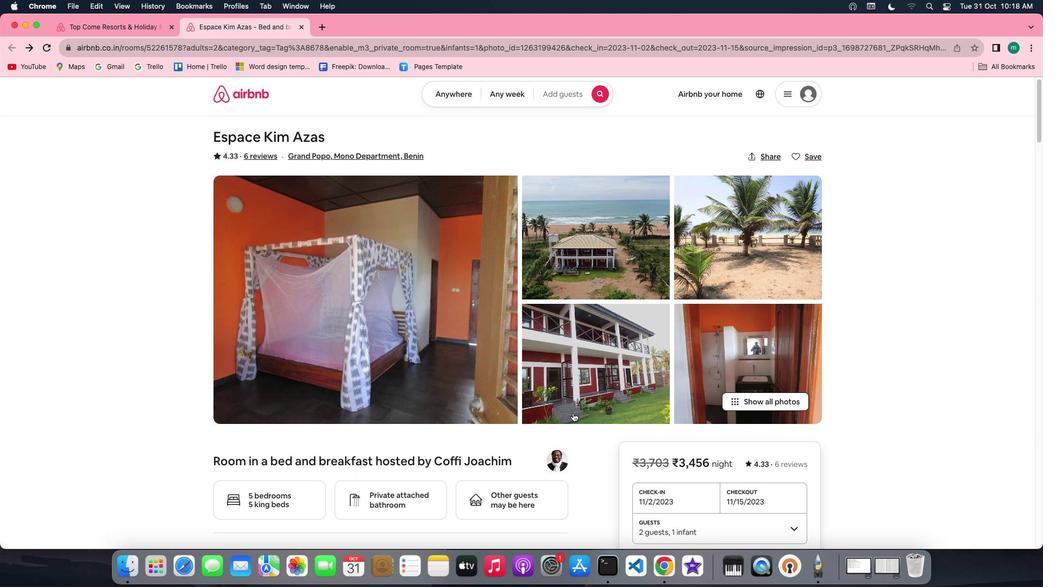 
Action: Mouse scrolled (575, 415) with delta (2, 0)
Screenshot: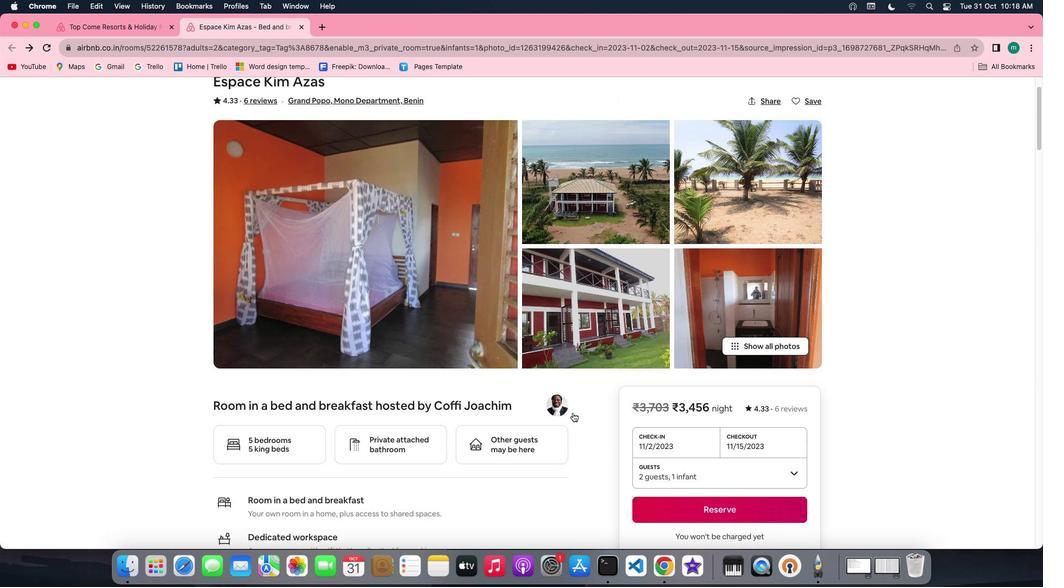 
Action: Mouse scrolled (575, 415) with delta (2, 0)
Screenshot: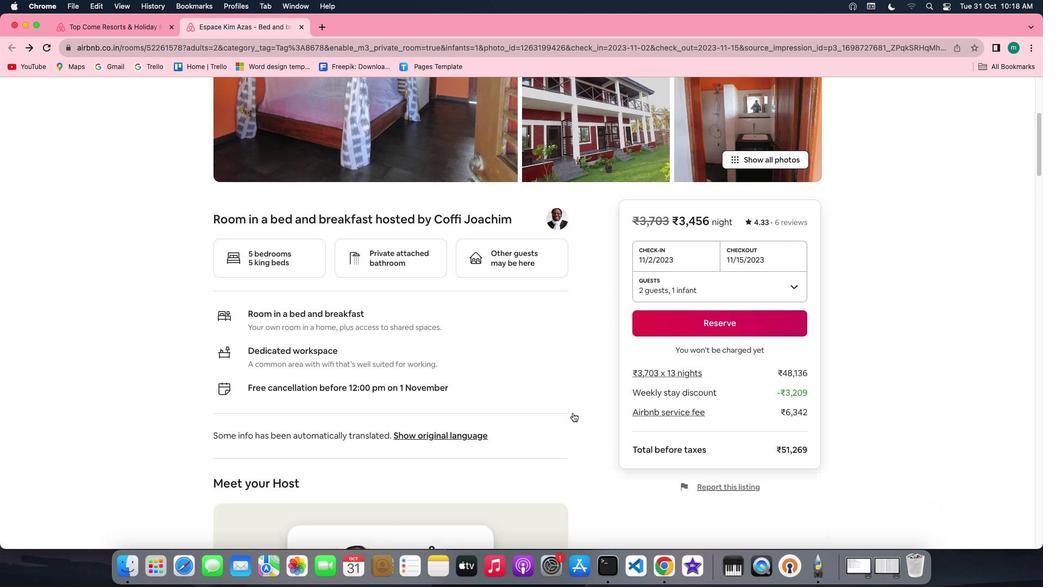 
Action: Mouse scrolled (575, 415) with delta (2, 1)
Screenshot: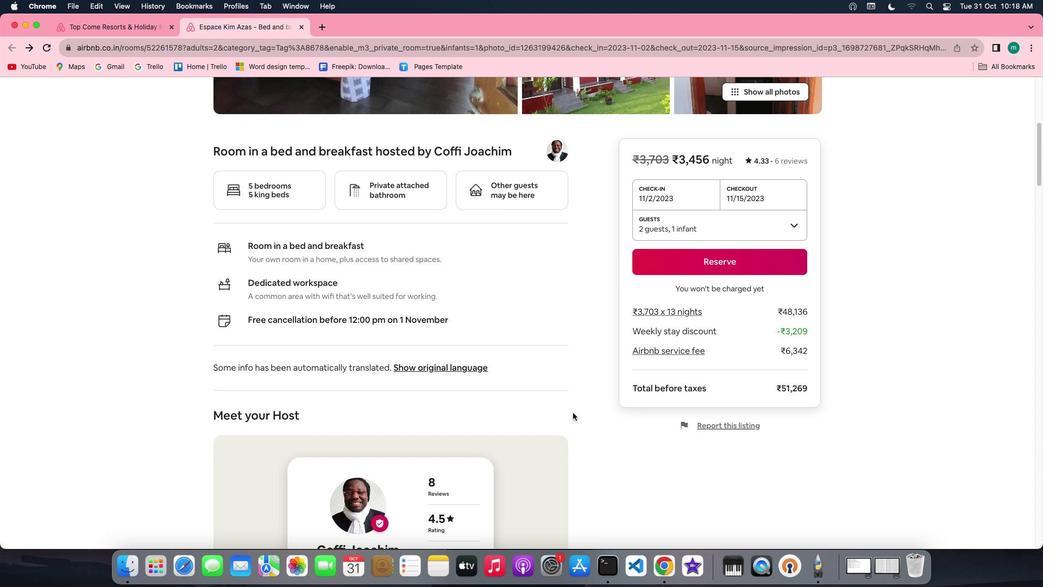 
Action: Mouse scrolled (575, 415) with delta (2, 1)
Screenshot: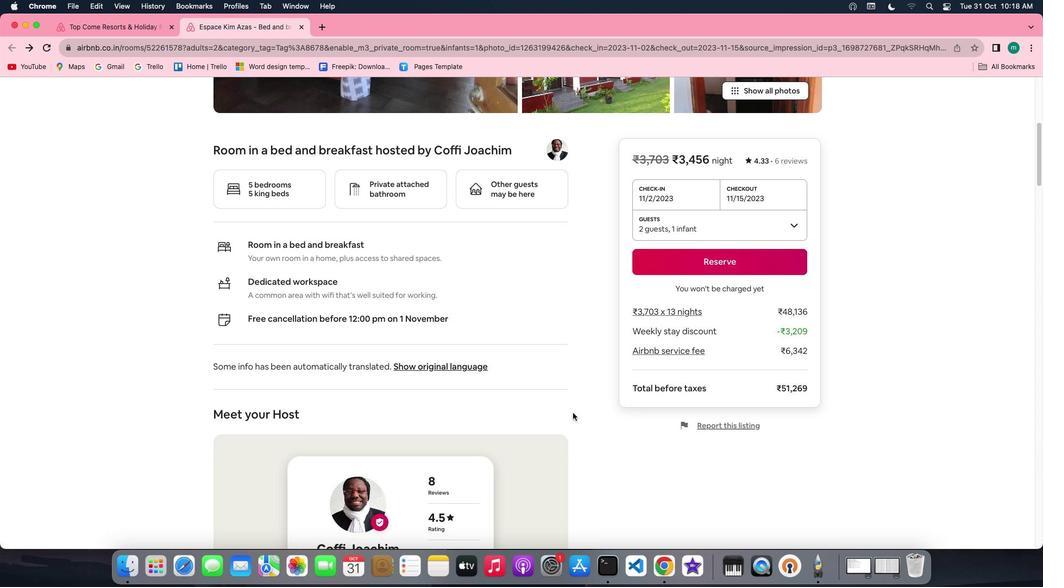 
Action: Mouse scrolled (575, 415) with delta (2, 0)
Screenshot: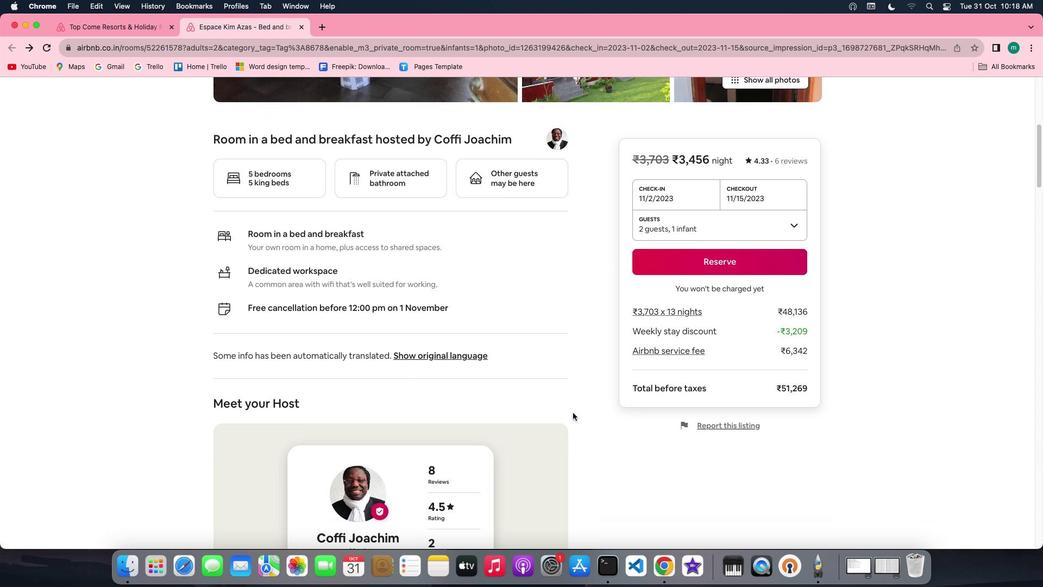 
Action: Mouse scrolled (575, 415) with delta (2, 0)
Screenshot: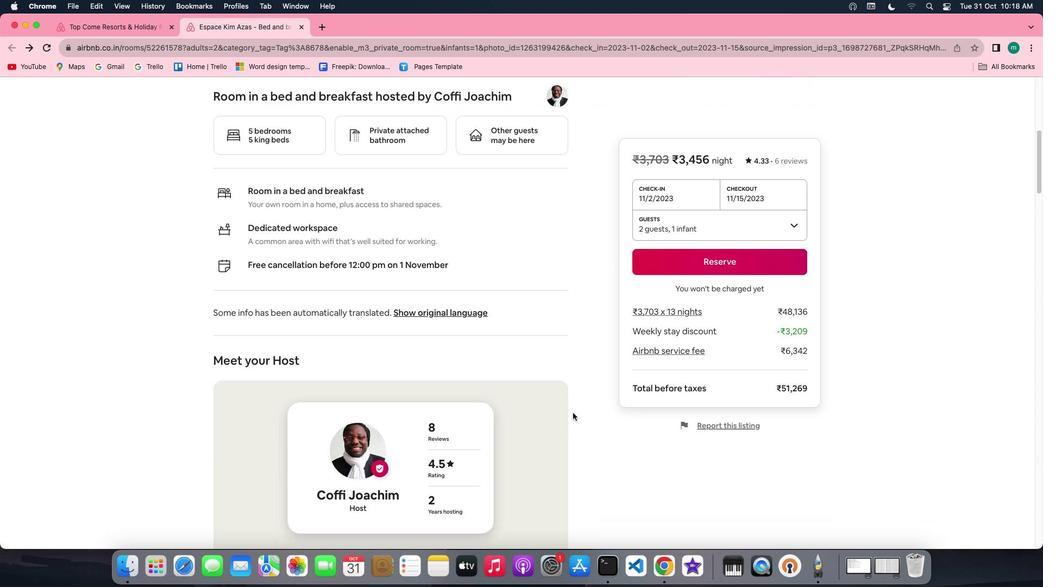 
Action: Mouse scrolled (575, 415) with delta (2, 0)
Screenshot: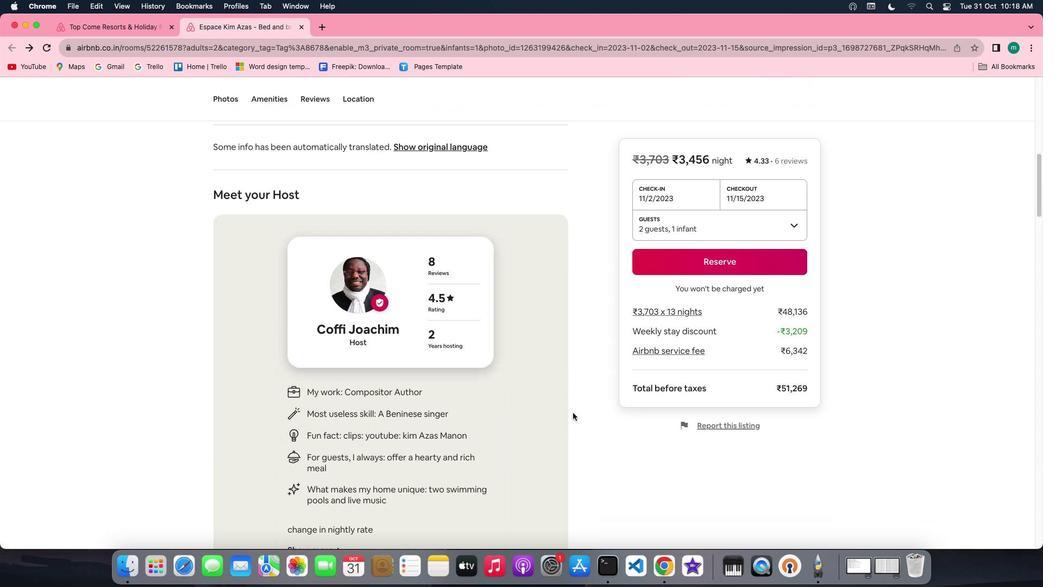 
Action: Mouse scrolled (575, 415) with delta (2, 1)
Screenshot: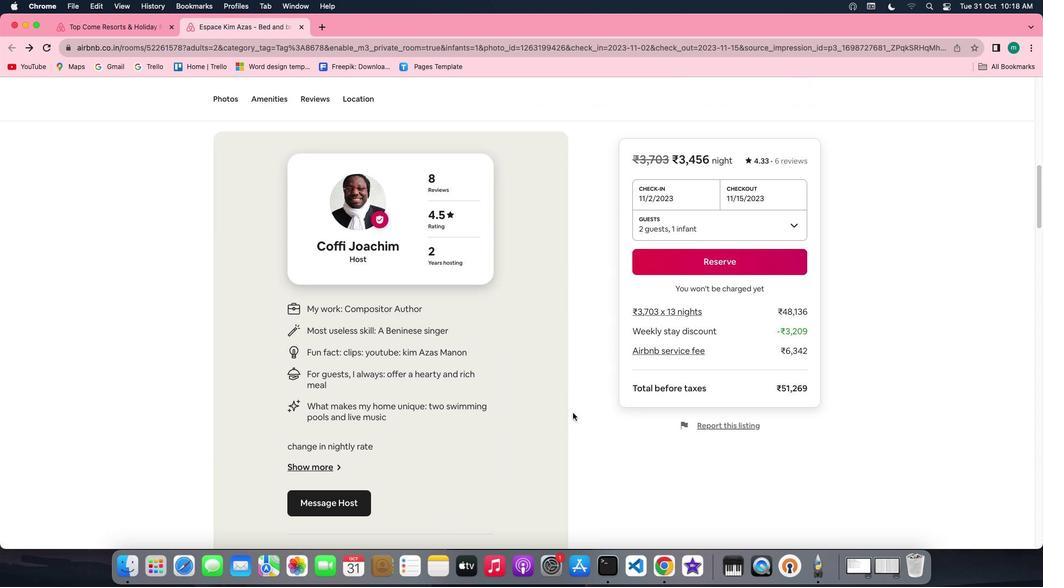
Action: Mouse scrolled (575, 415) with delta (2, 1)
Screenshot: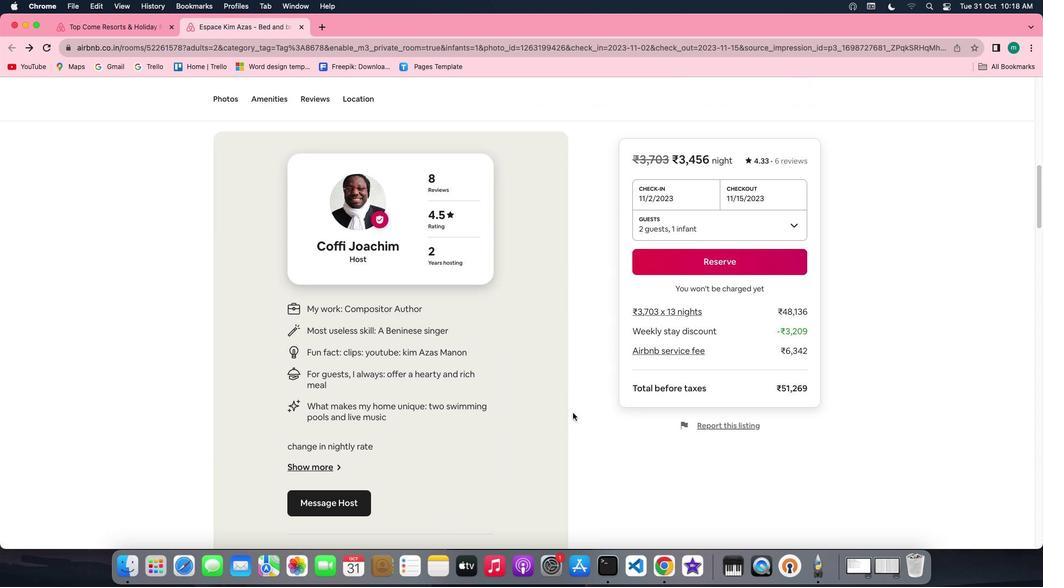 
Action: Mouse scrolled (575, 415) with delta (2, 0)
Screenshot: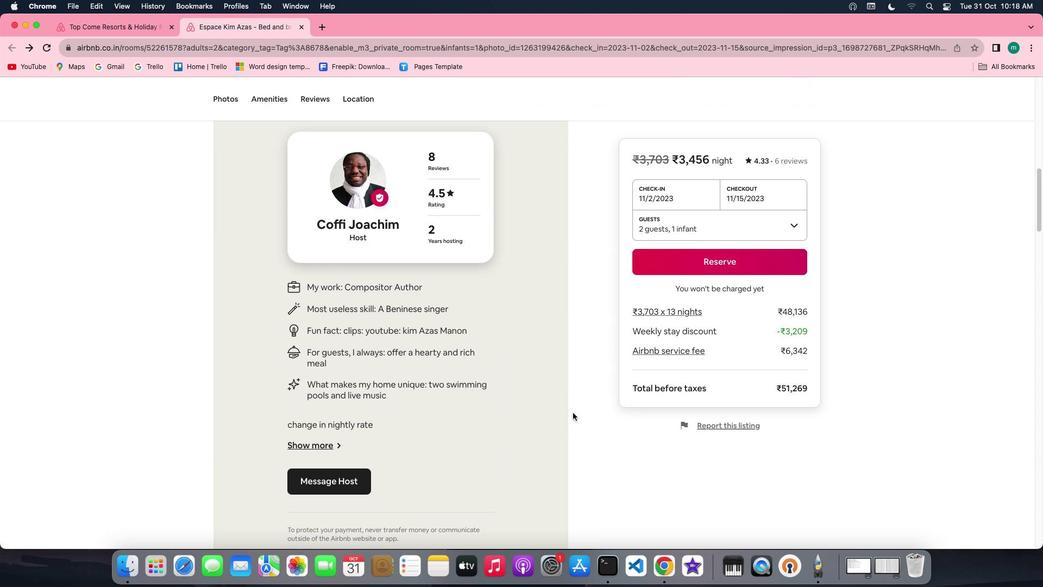 
Action: Mouse scrolled (575, 415) with delta (2, 0)
Screenshot: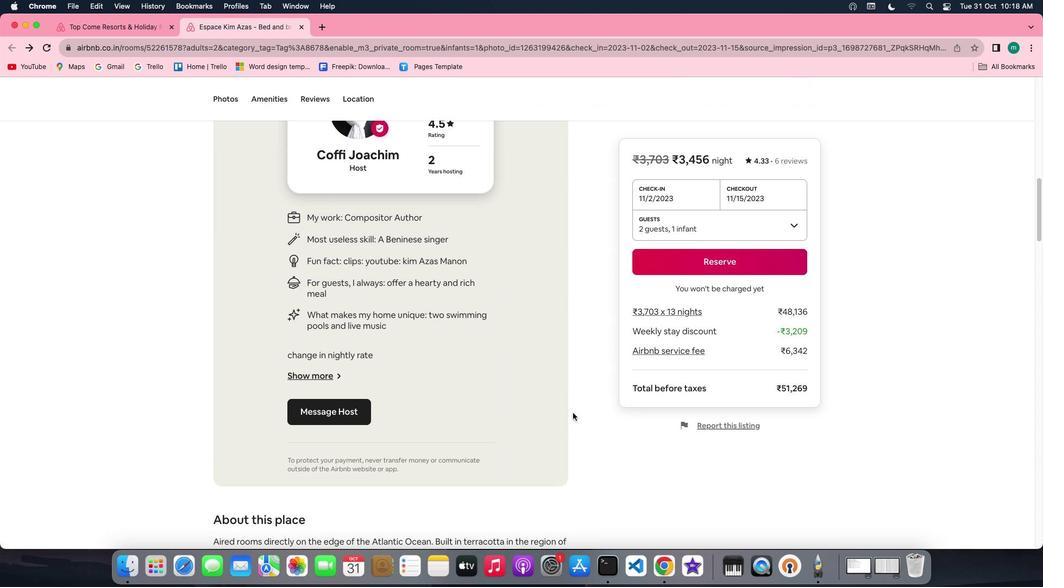 
Action: Mouse scrolled (575, 415) with delta (2, 0)
Screenshot: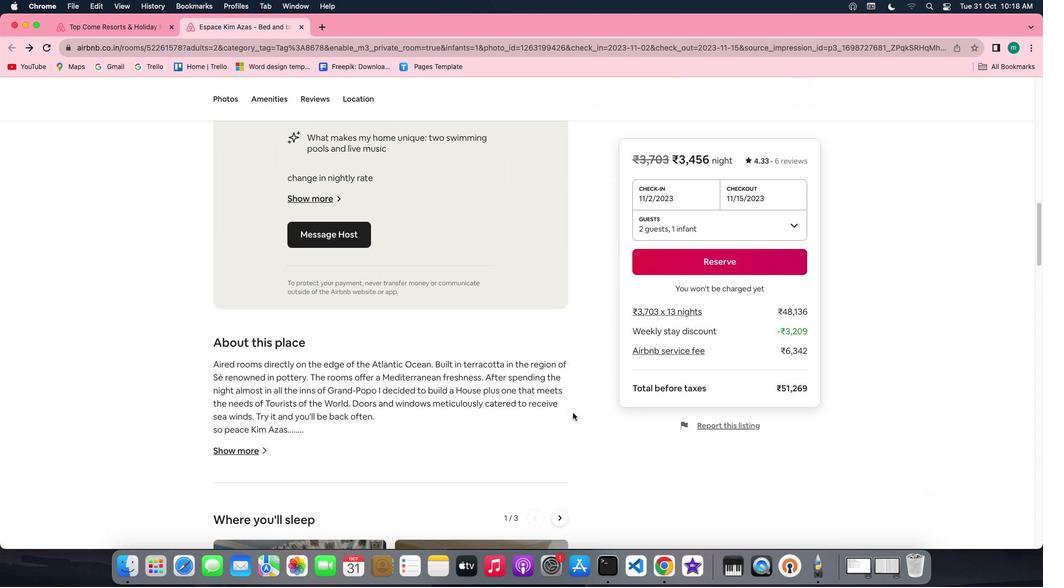 
Action: Mouse scrolled (575, 415) with delta (2, 1)
Screenshot: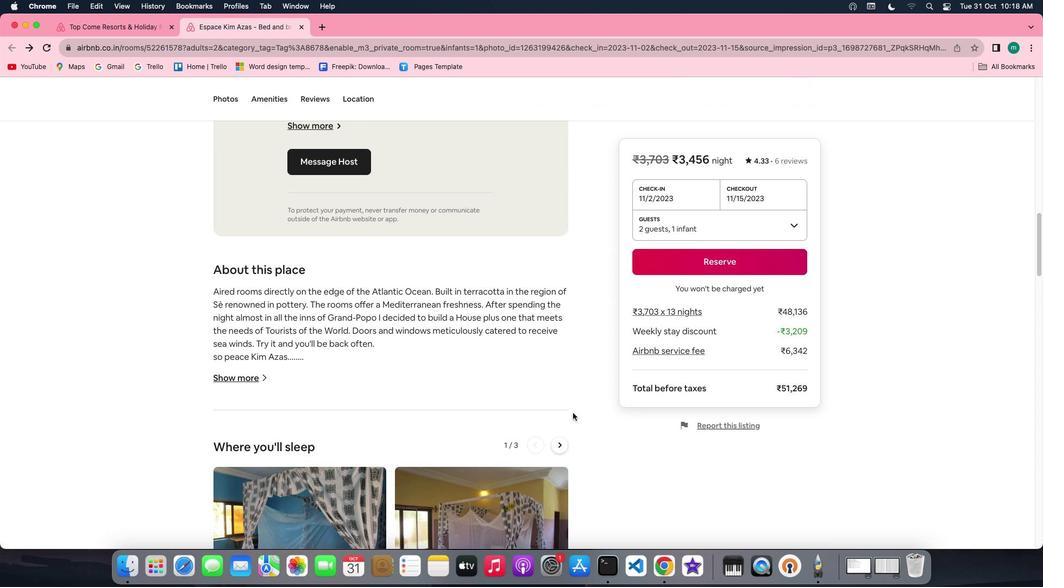 
Action: Mouse scrolled (575, 415) with delta (2, 1)
Screenshot: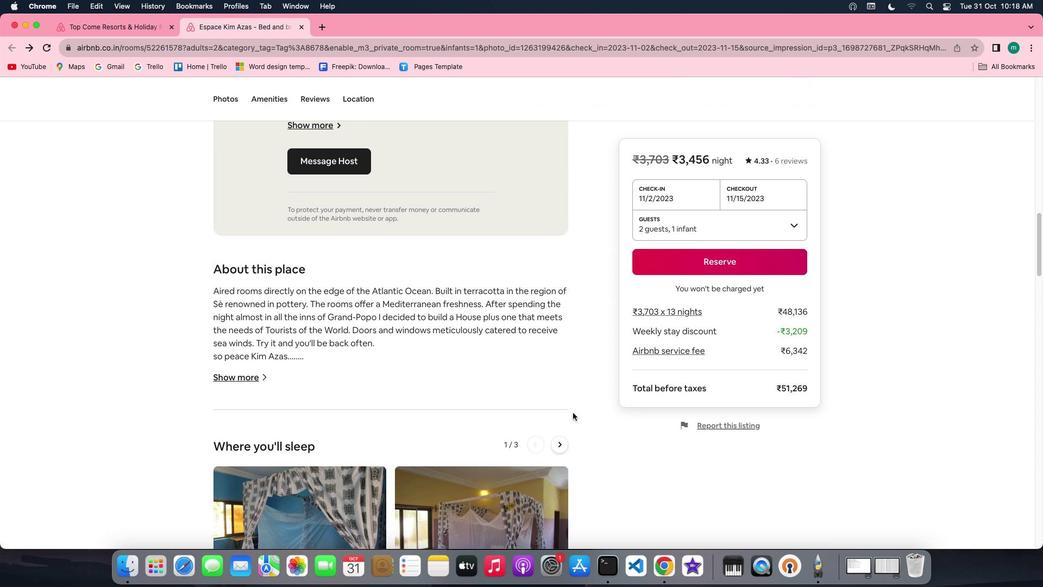 
Action: Mouse moved to (232, 360)
Screenshot: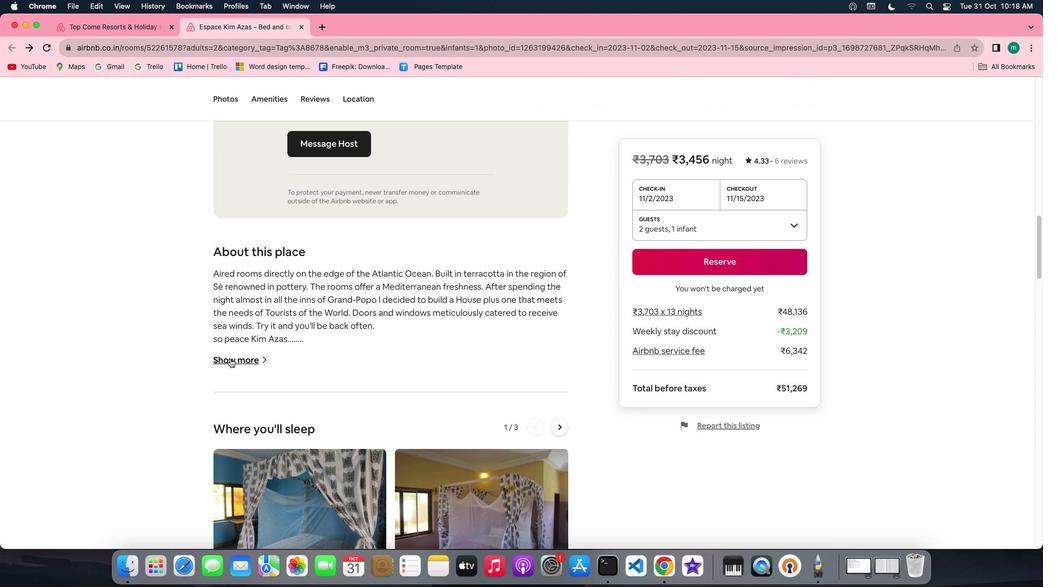 
Action: Mouse pressed left at (232, 360)
Screenshot: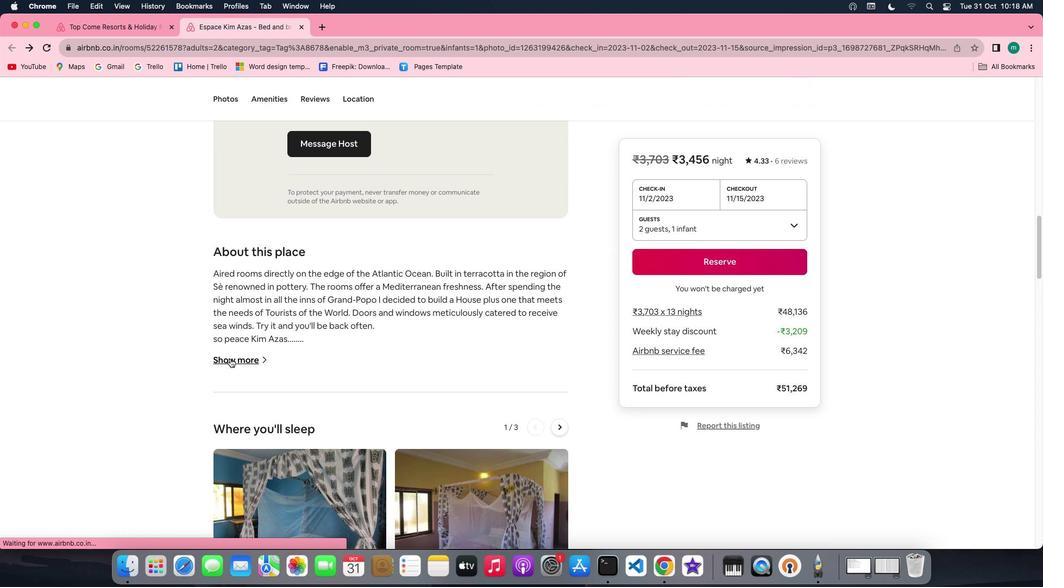 
Action: Mouse moved to (552, 415)
Screenshot: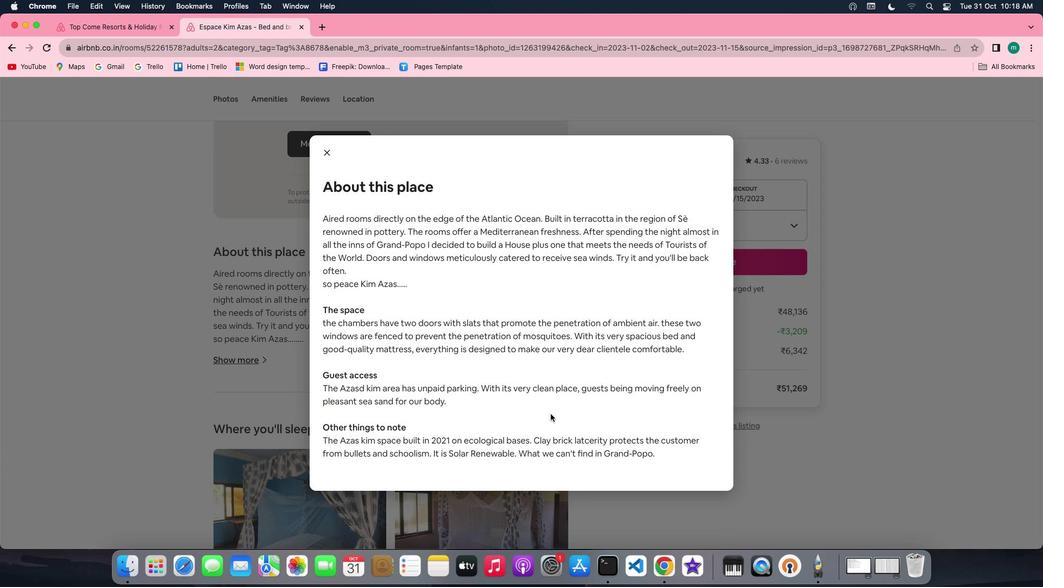 
Action: Mouse scrolled (552, 415) with delta (2, 1)
Screenshot: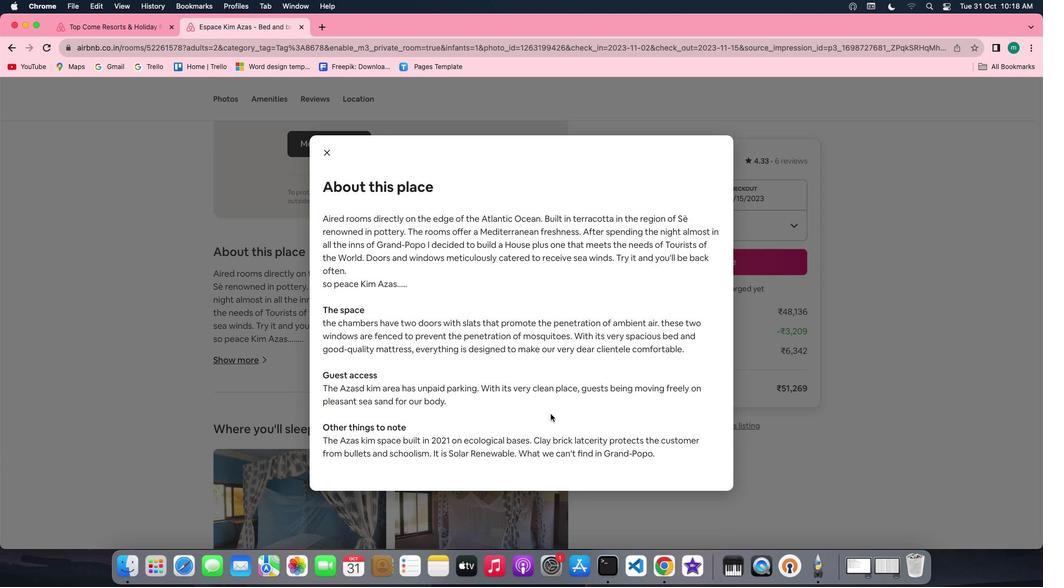 
Action: Mouse scrolled (552, 415) with delta (2, 1)
Screenshot: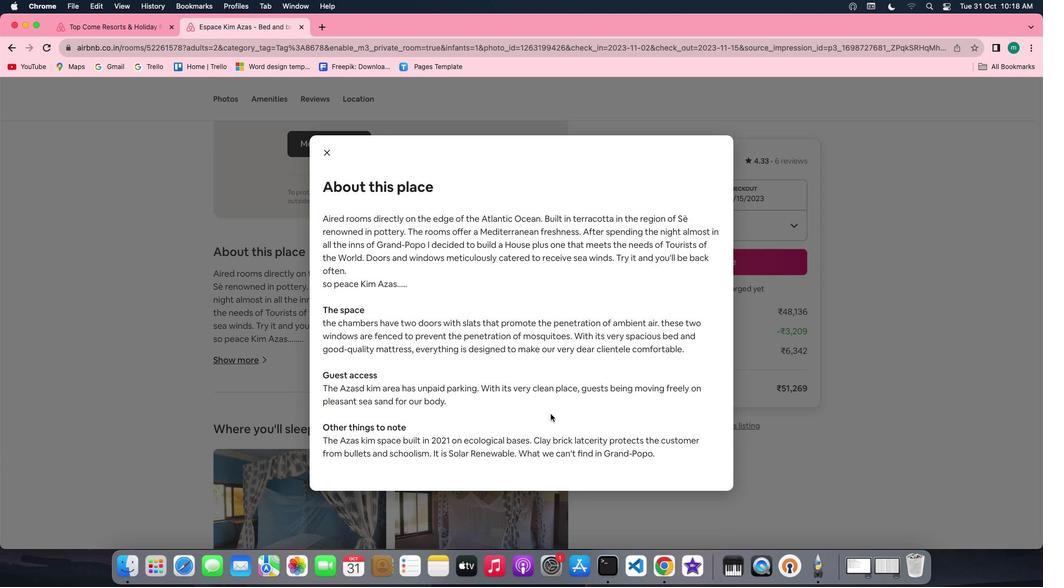 
Action: Mouse scrolled (552, 415) with delta (2, 0)
Screenshot: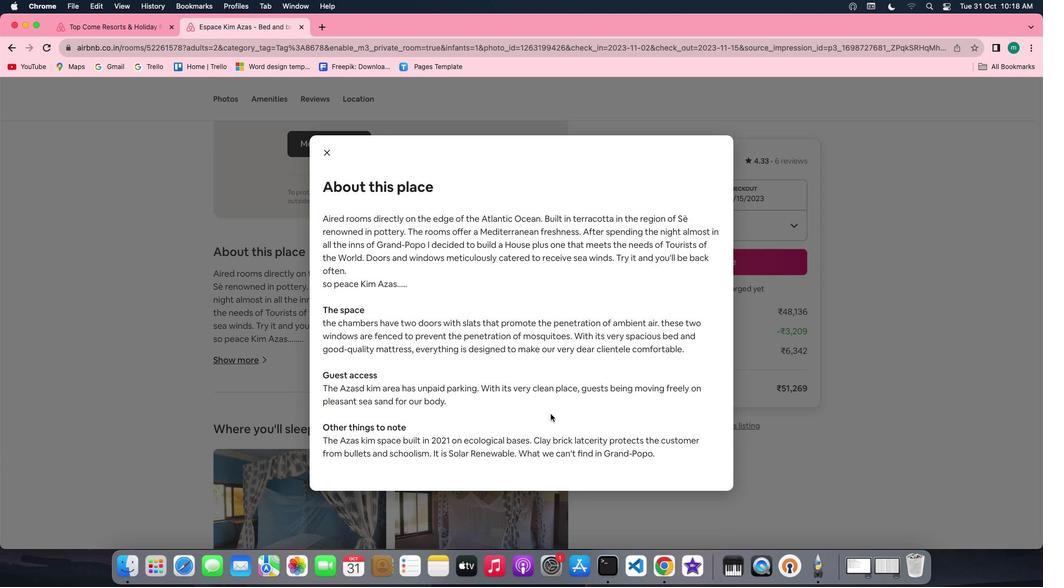 
Action: Mouse scrolled (552, 415) with delta (2, 0)
Screenshot: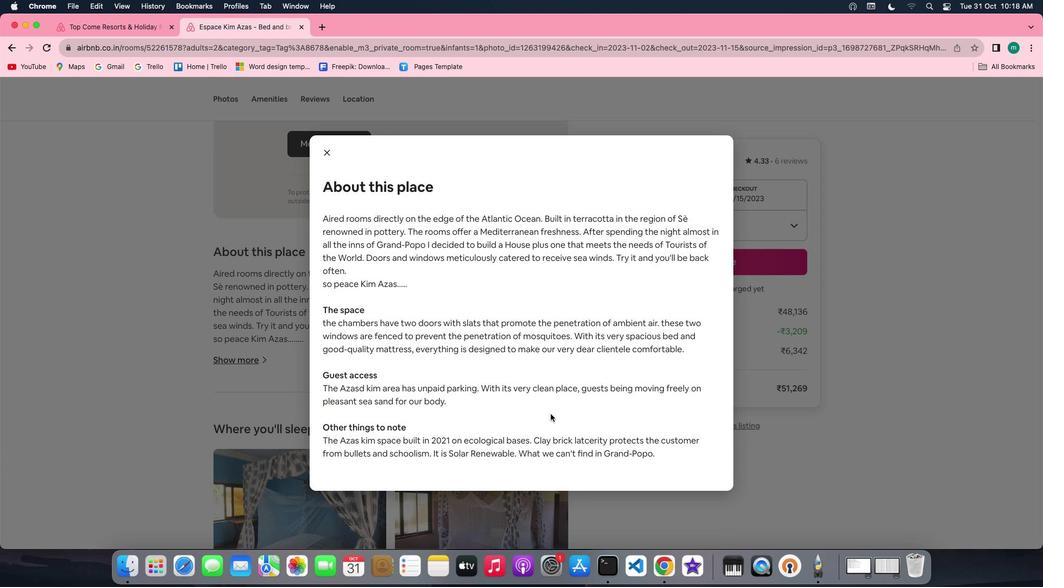 
Action: Mouse scrolled (552, 415) with delta (2, 0)
Screenshot: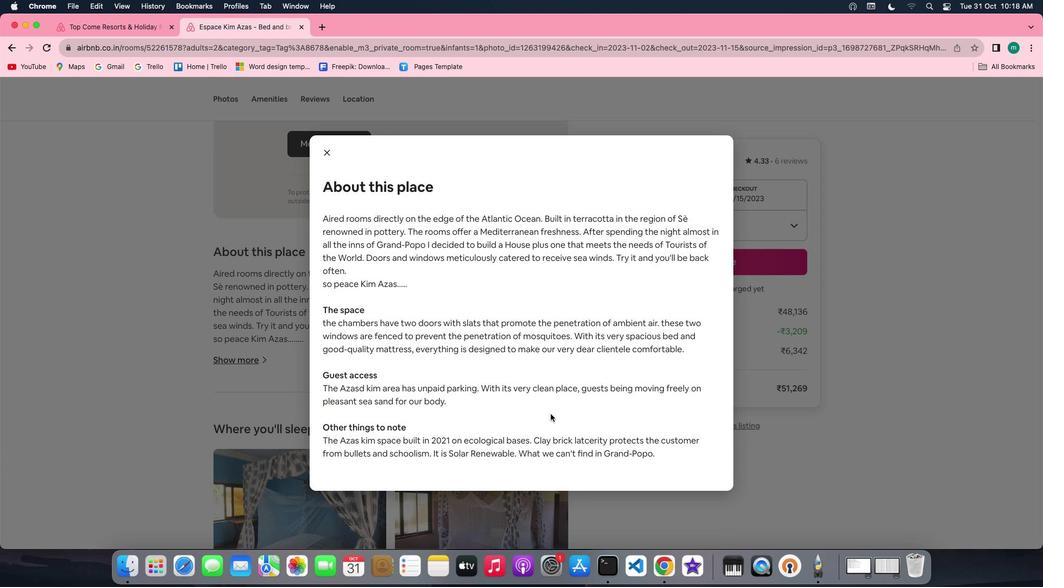 
Action: Mouse moved to (327, 158)
Screenshot: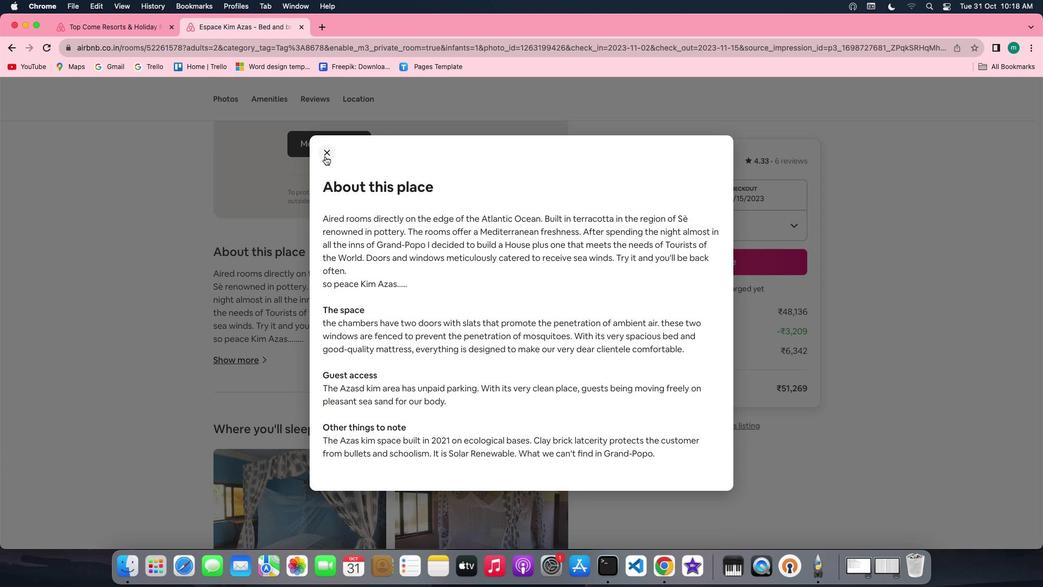 
Action: Mouse pressed left at (327, 158)
Screenshot: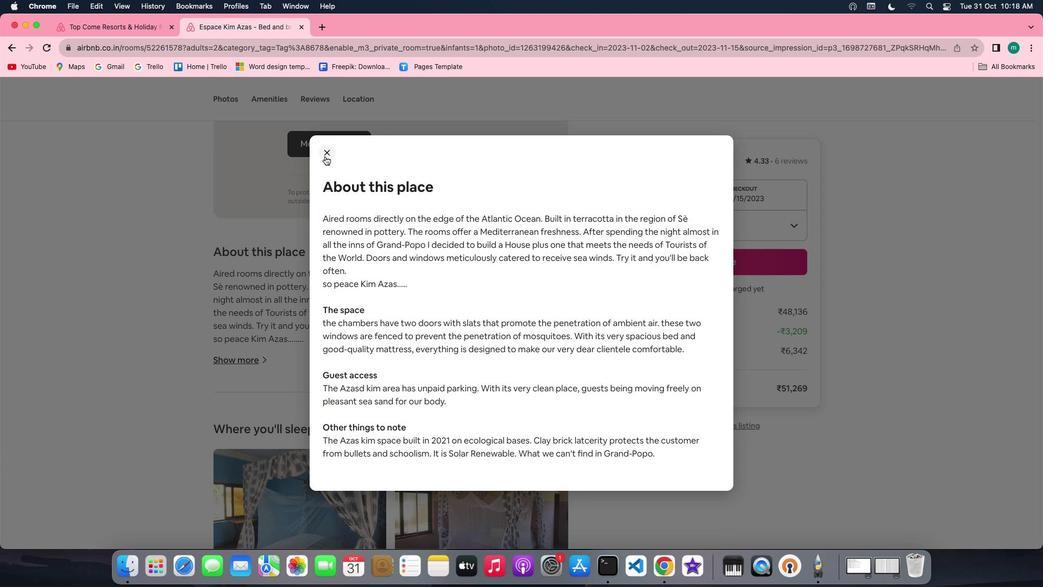 
Action: Mouse moved to (557, 476)
Screenshot: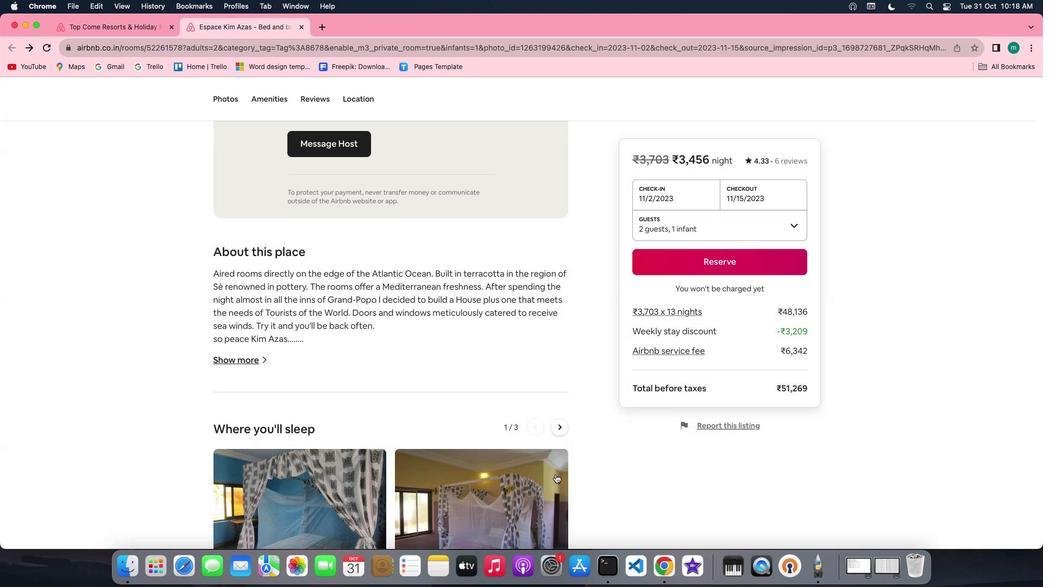 
Action: Mouse scrolled (557, 476) with delta (2, 1)
Screenshot: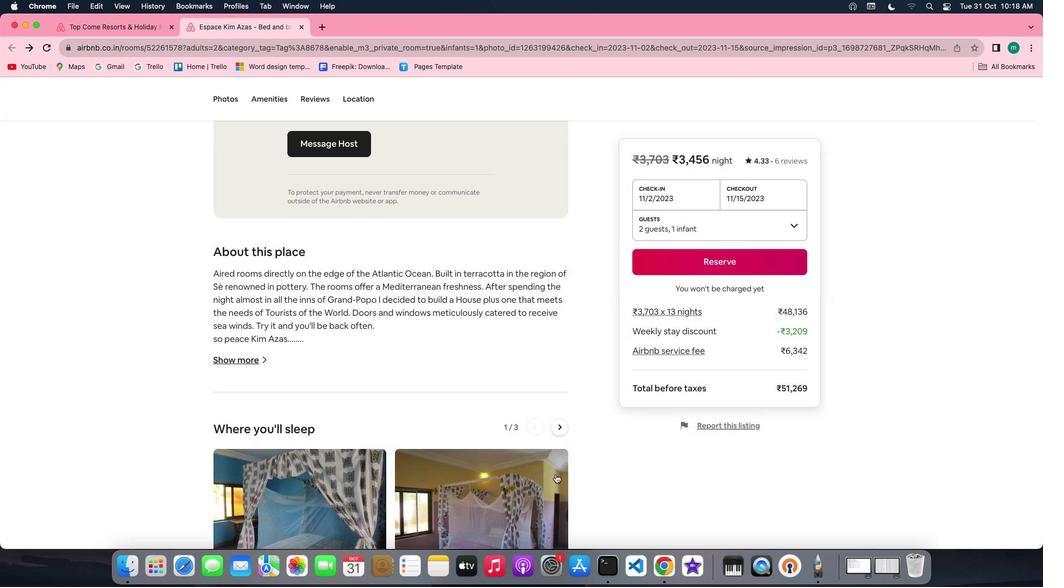 
Action: Mouse scrolled (557, 476) with delta (2, 1)
Screenshot: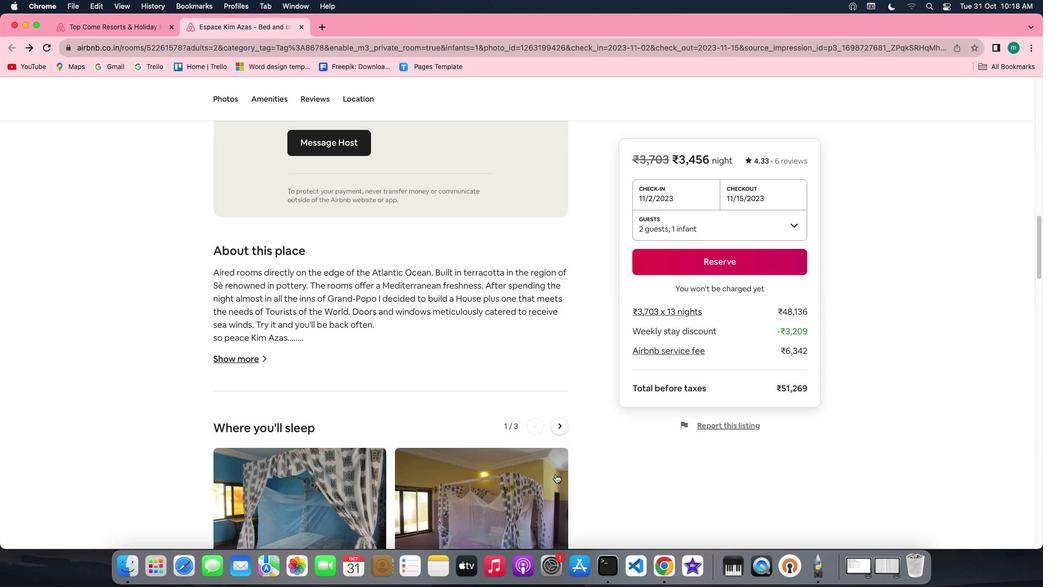 
Action: Mouse scrolled (557, 476) with delta (2, 0)
Screenshot: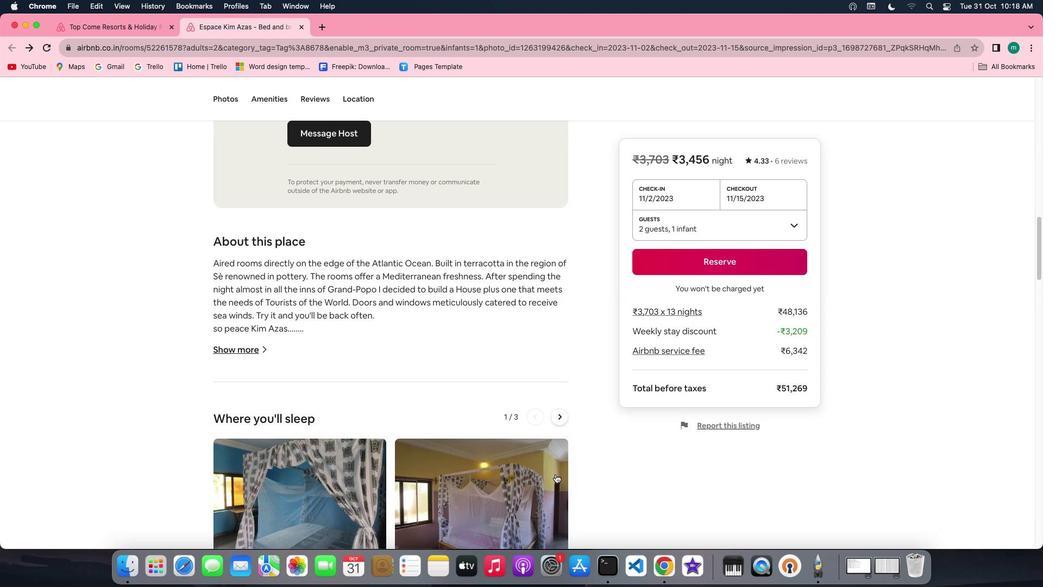 
Action: Mouse scrolled (557, 476) with delta (2, 0)
Screenshot: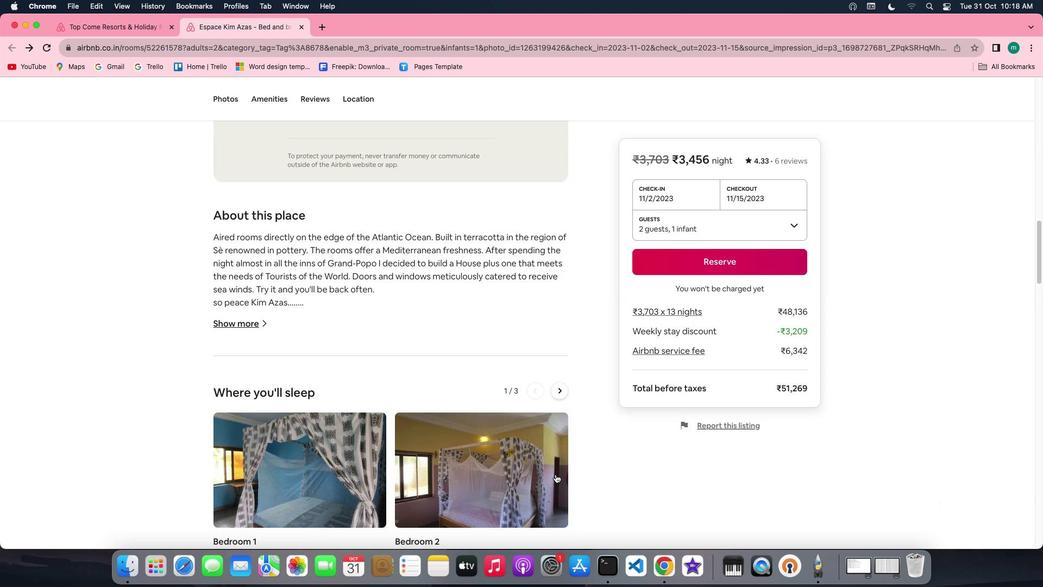 
Action: Mouse moved to (559, 255)
Screenshot: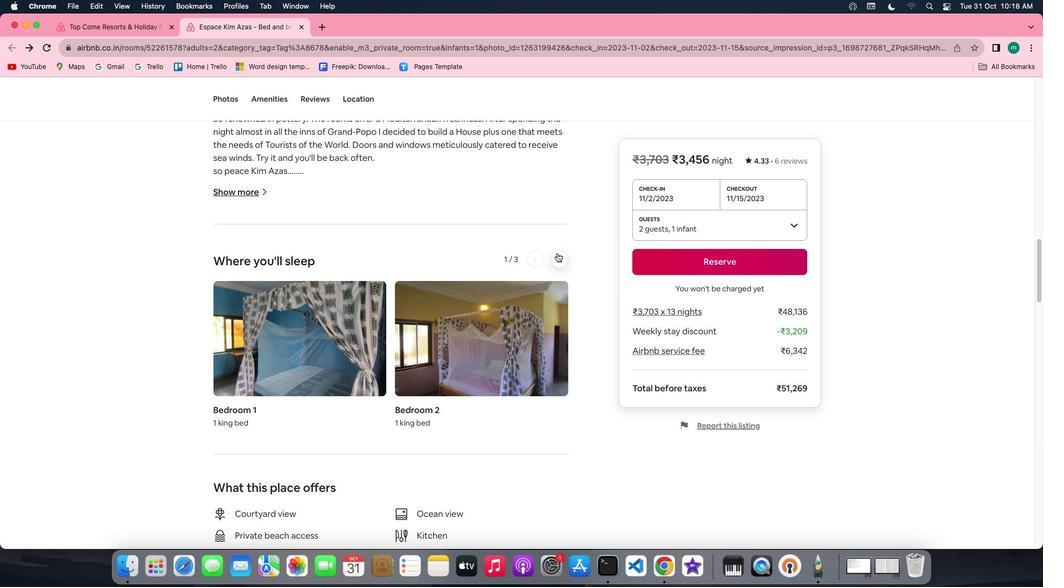 
Action: Mouse pressed left at (559, 255)
Screenshot: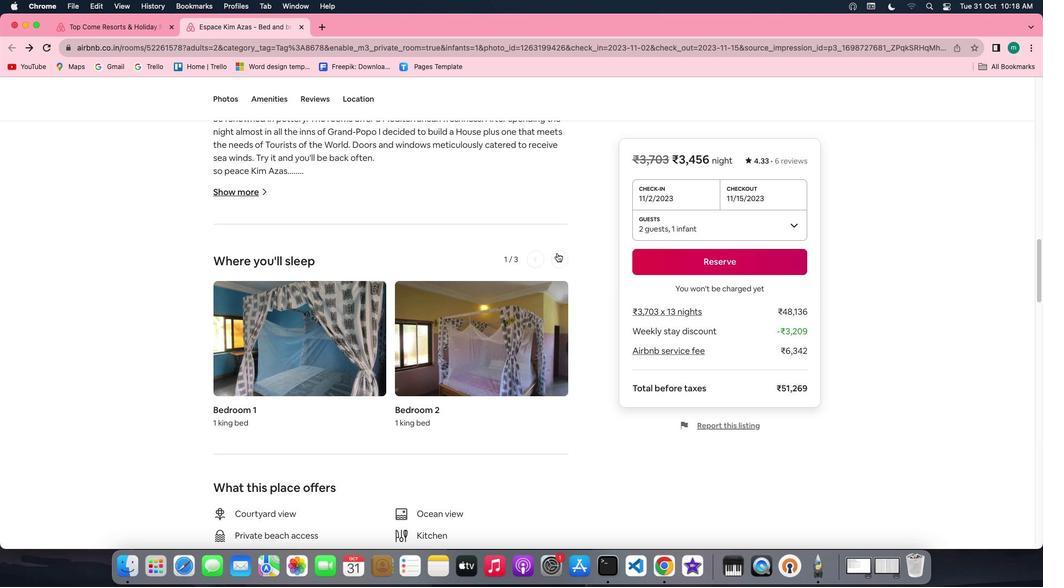 
Action: Mouse pressed left at (559, 255)
Screenshot: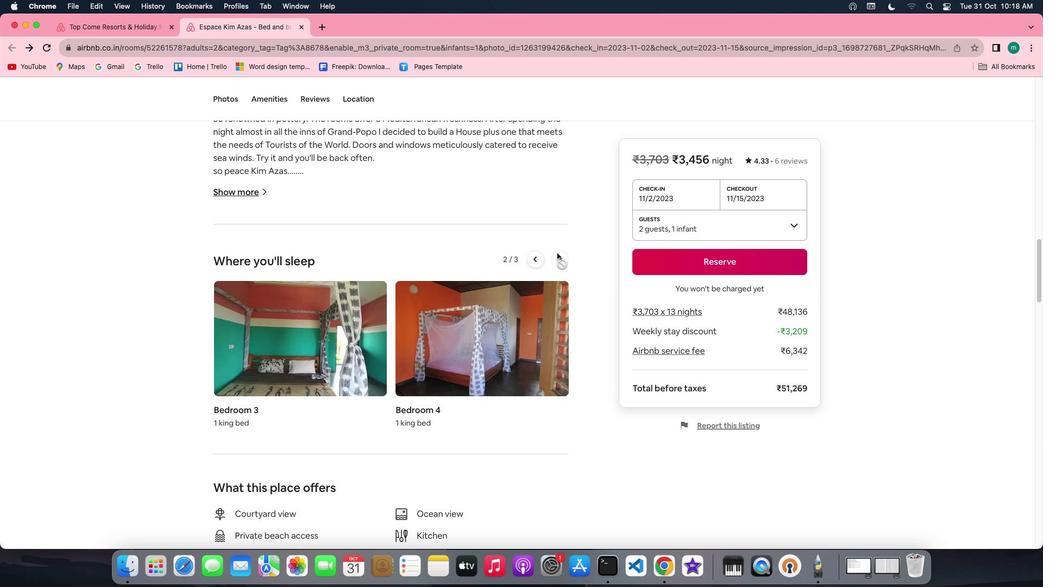 
Action: Mouse moved to (550, 399)
Screenshot: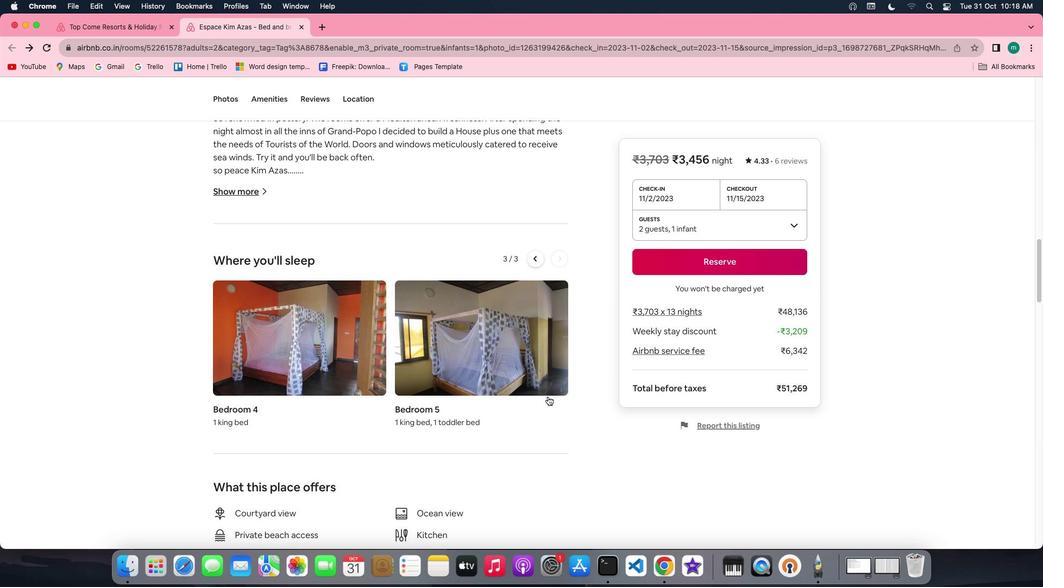 
Action: Mouse scrolled (550, 399) with delta (2, 1)
Screenshot: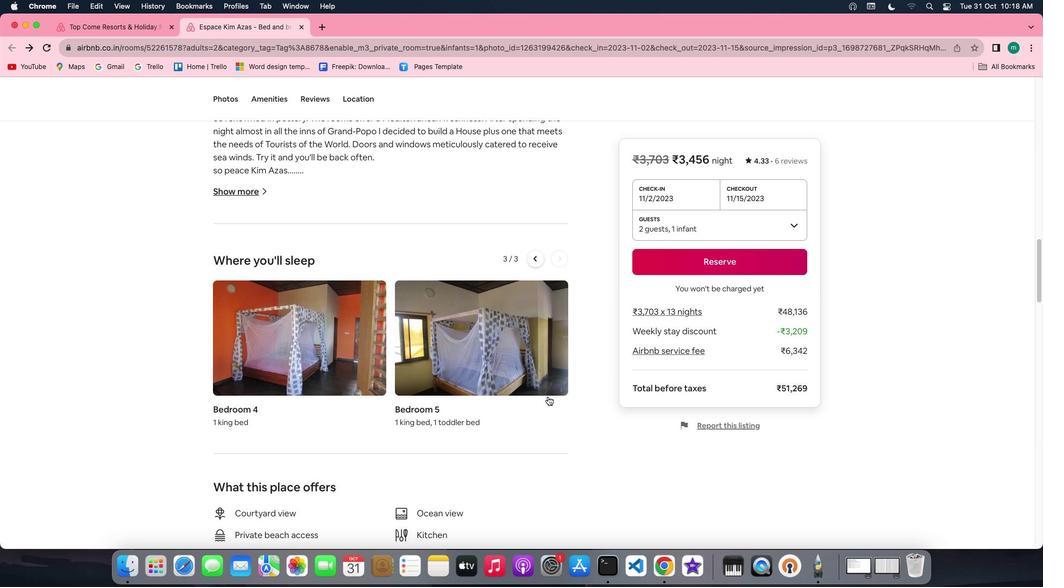 
Action: Mouse scrolled (550, 399) with delta (2, 1)
Screenshot: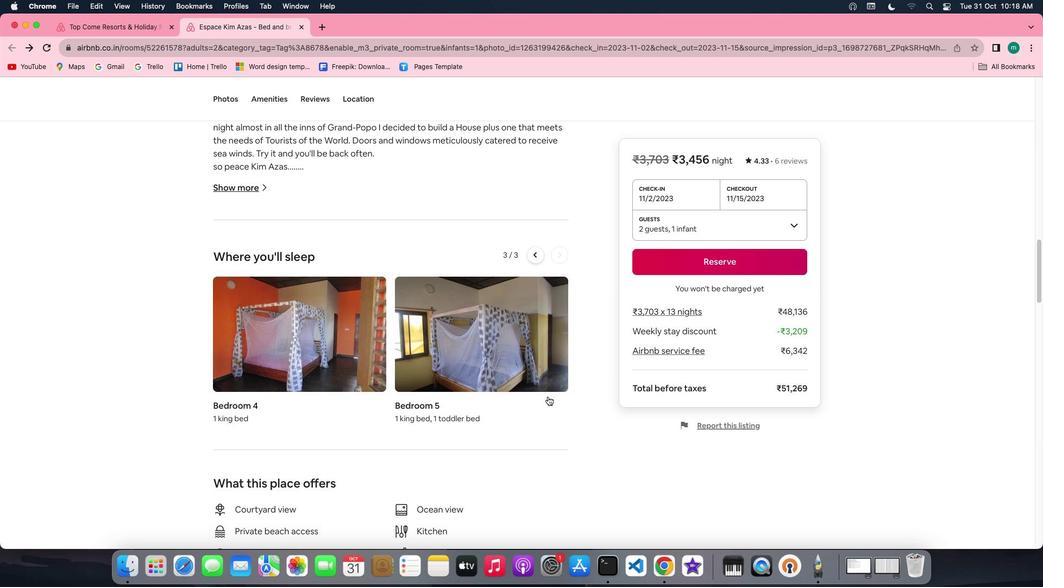 
Action: Mouse scrolled (550, 399) with delta (2, 0)
Screenshot: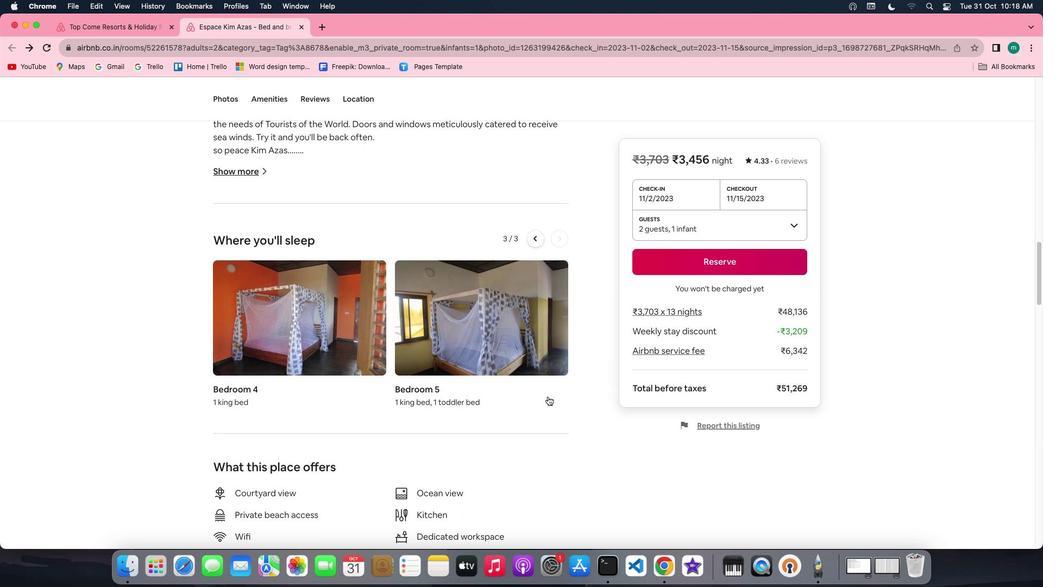 
Action: Mouse scrolled (550, 399) with delta (2, 0)
Screenshot: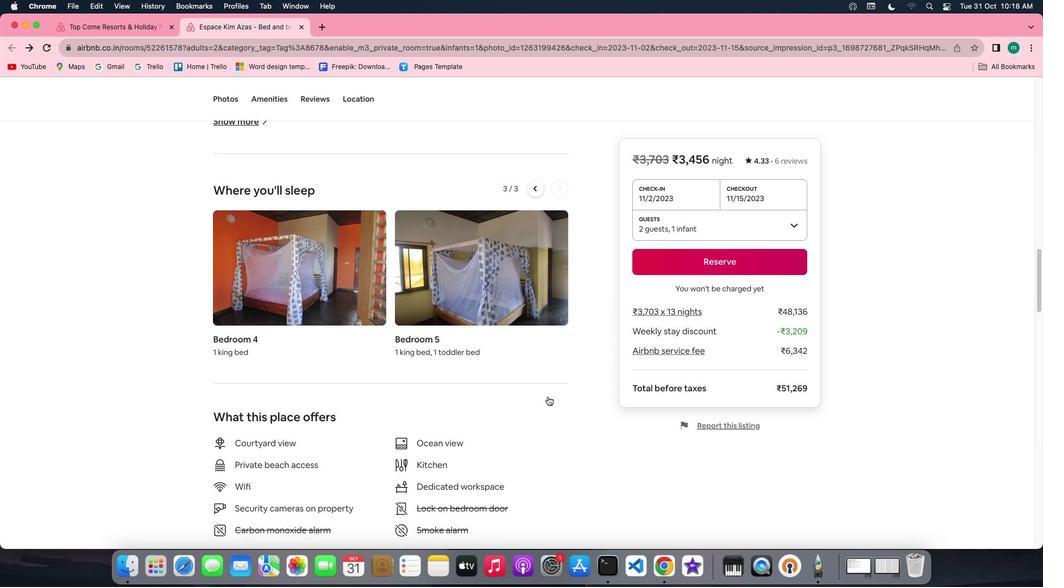 
Action: Mouse scrolled (550, 399) with delta (2, 0)
Screenshot: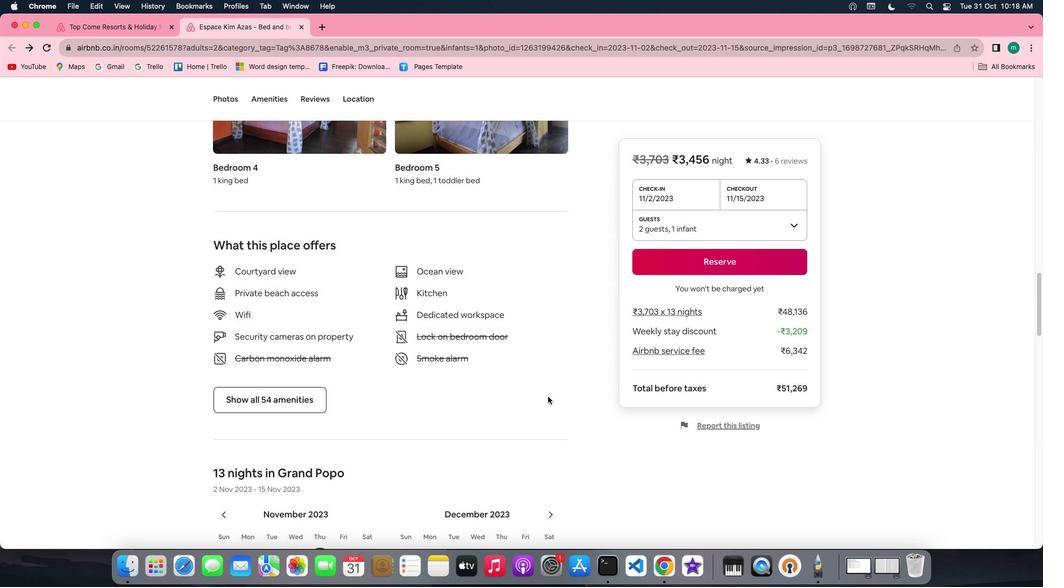 
Action: Mouse moved to (291, 351)
Screenshot: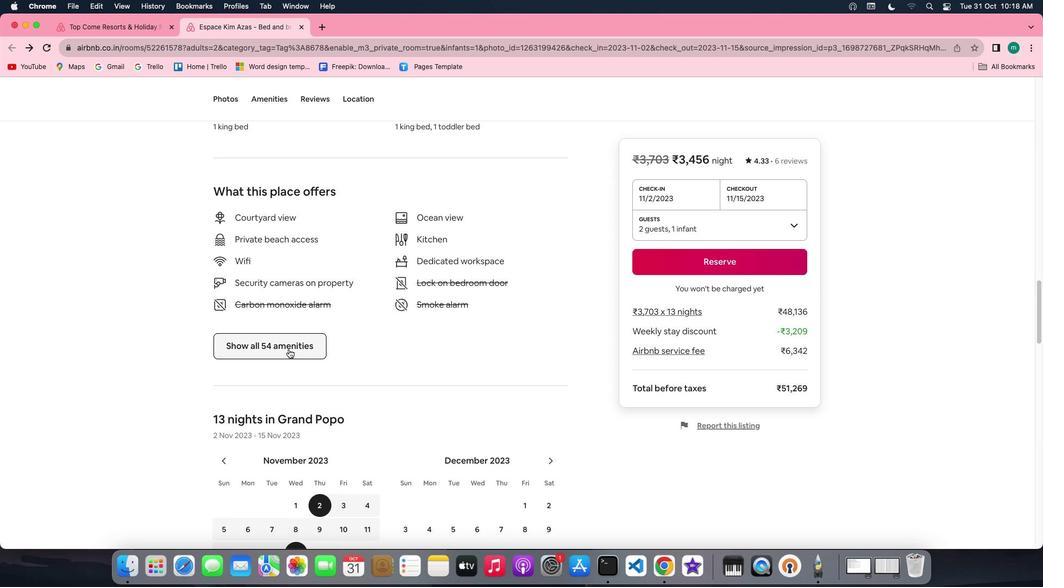 
Action: Mouse pressed left at (291, 351)
